 Task: Format the 'Budget Tracker' spreadsheet by changing the header's background to red, font to black, and style to 'Alef'. Apply conditional formatting to highlight non-empty cells in green and values less than 5 in black.
Action: Mouse moved to (270, 176)
Screenshot: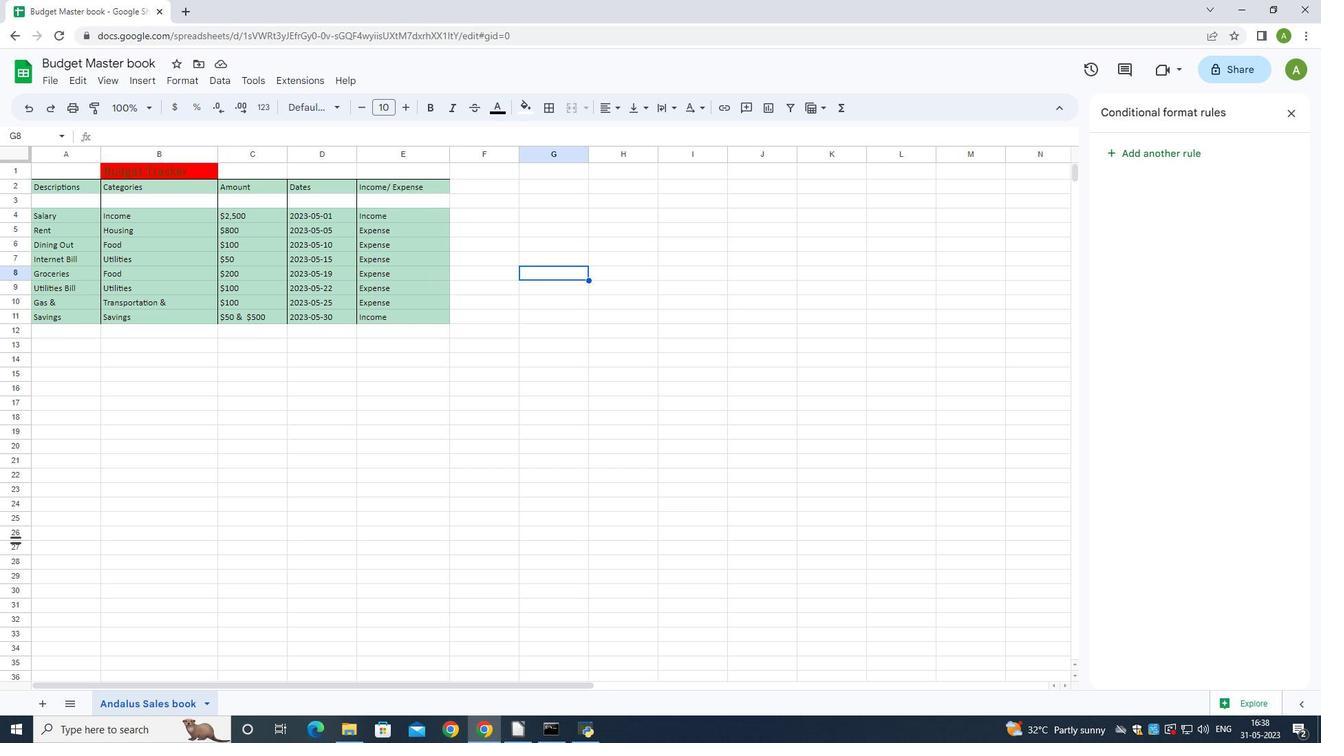 
Action: Mouse pressed left at (270, 176)
Screenshot: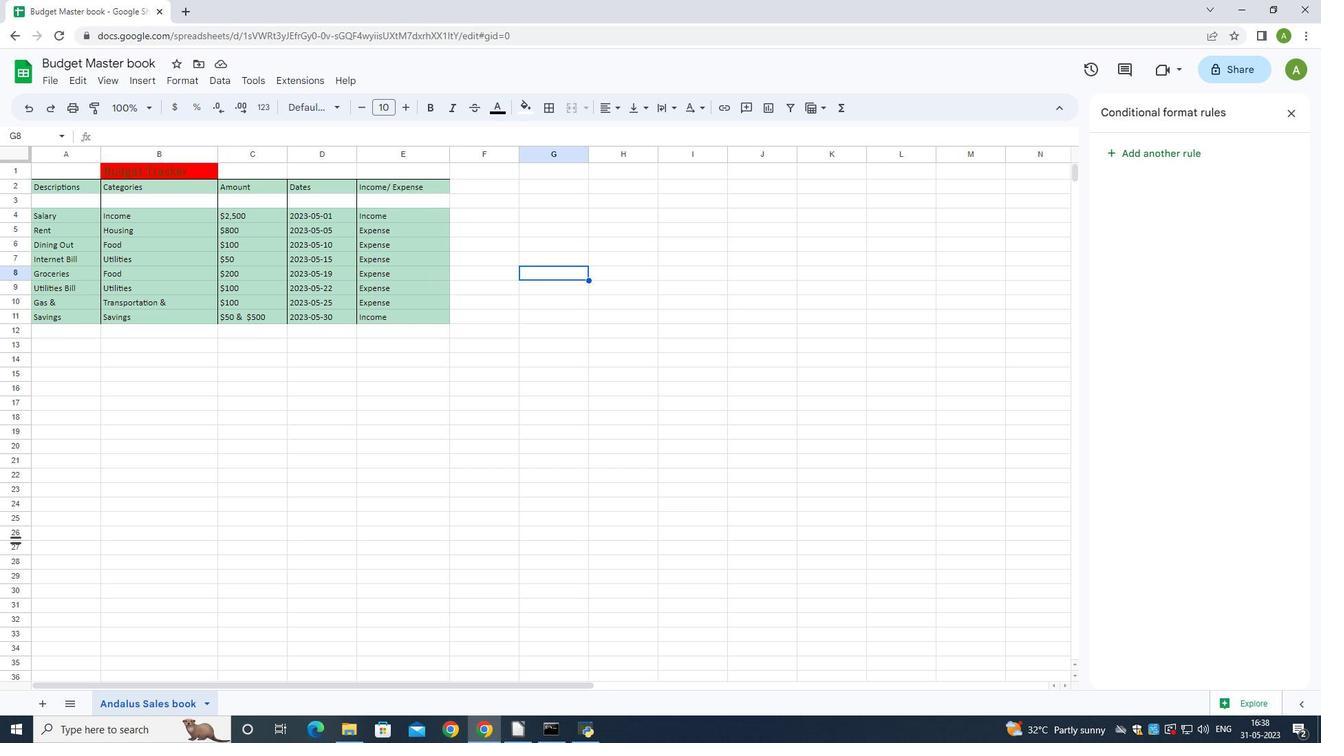 
Action: Mouse moved to (308, 172)
Screenshot: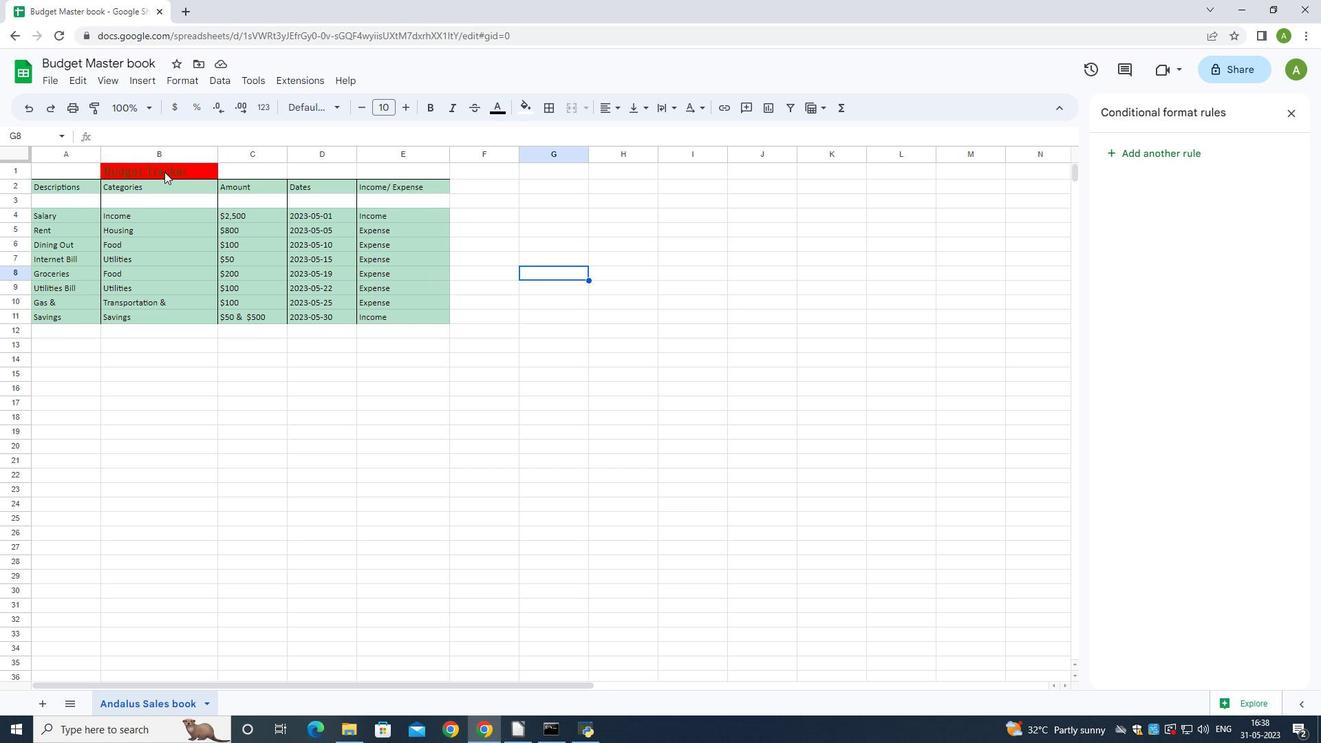 
Action: Mouse pressed left at (308, 172)
Screenshot: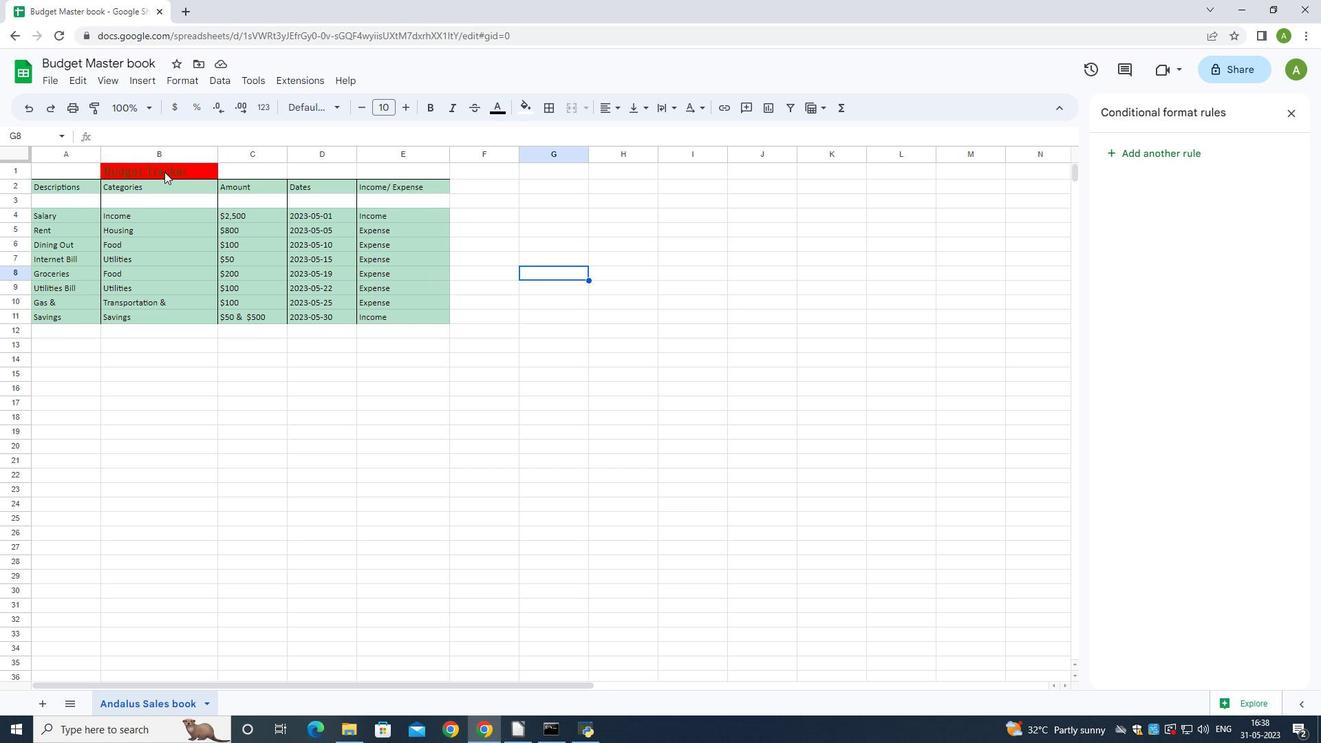 
Action: Mouse moved to (220, 172)
Screenshot: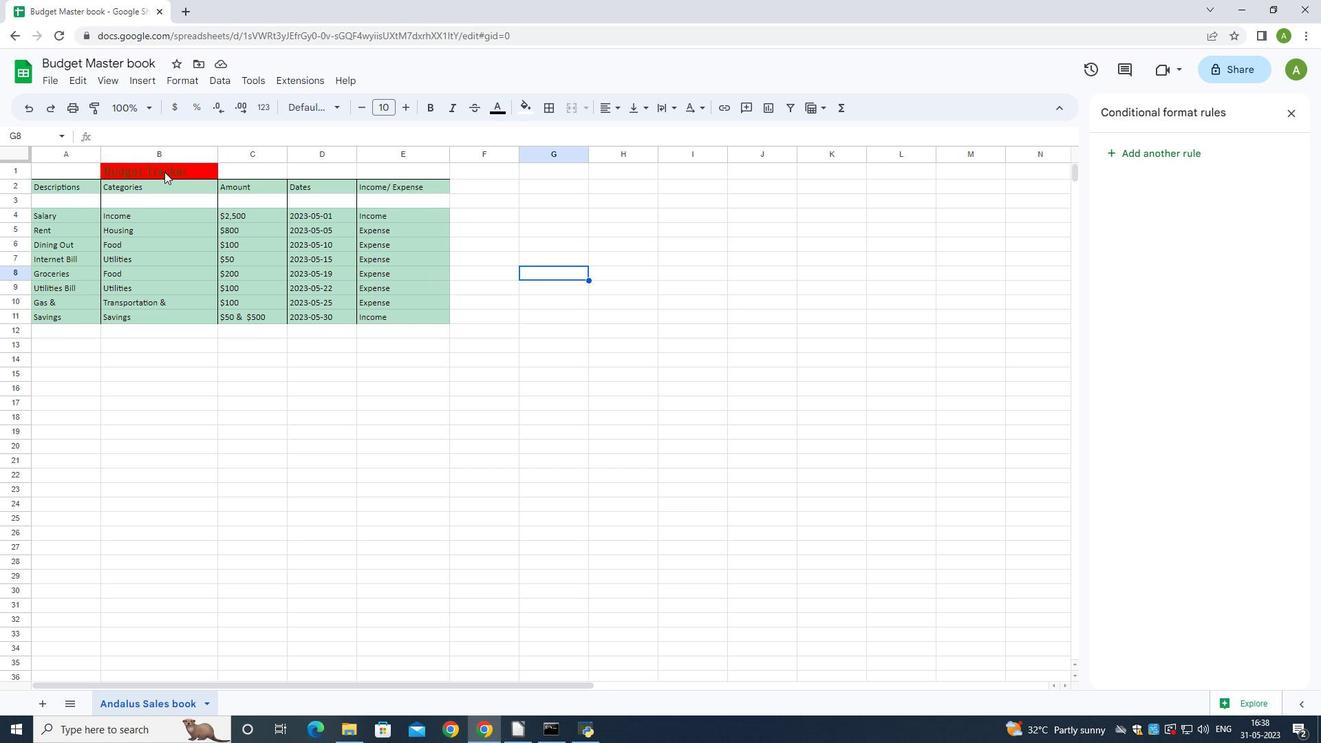 
Action: Mouse pressed left at (220, 172)
Screenshot: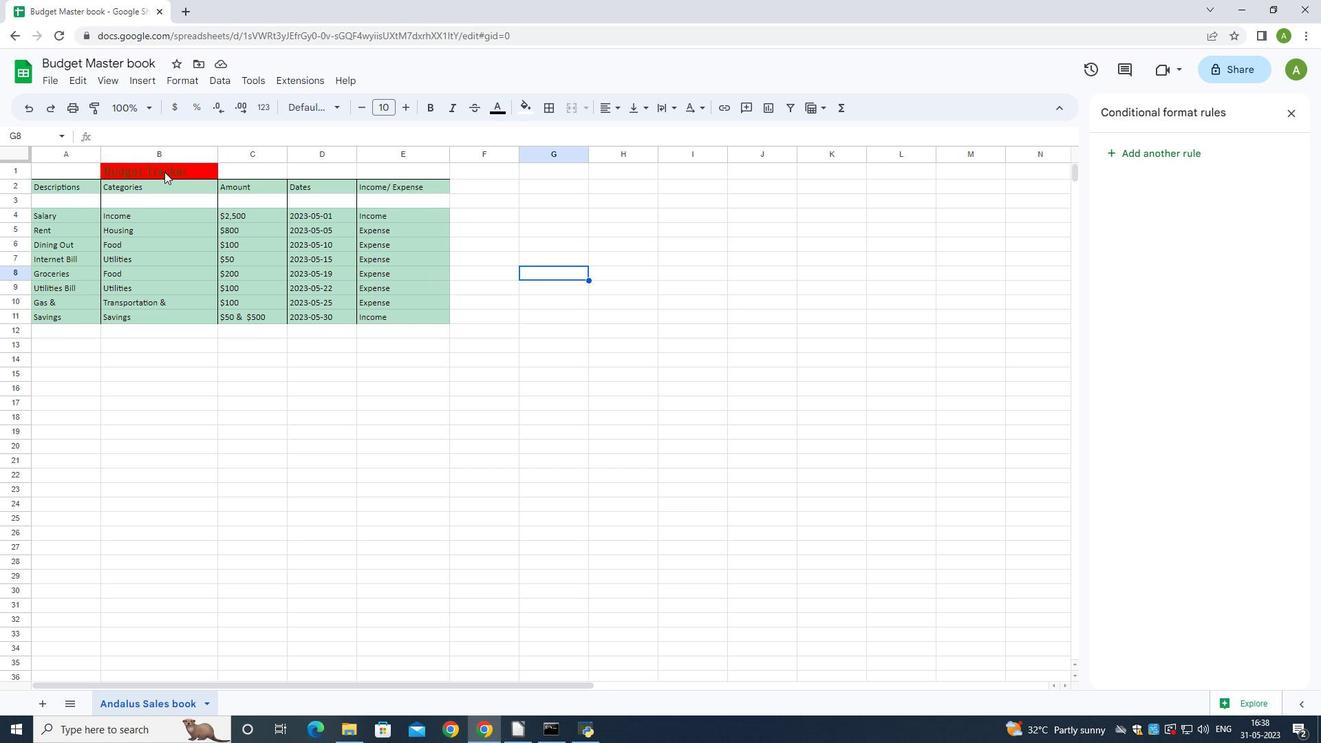 
Action: Mouse pressed left at (220, 172)
Screenshot: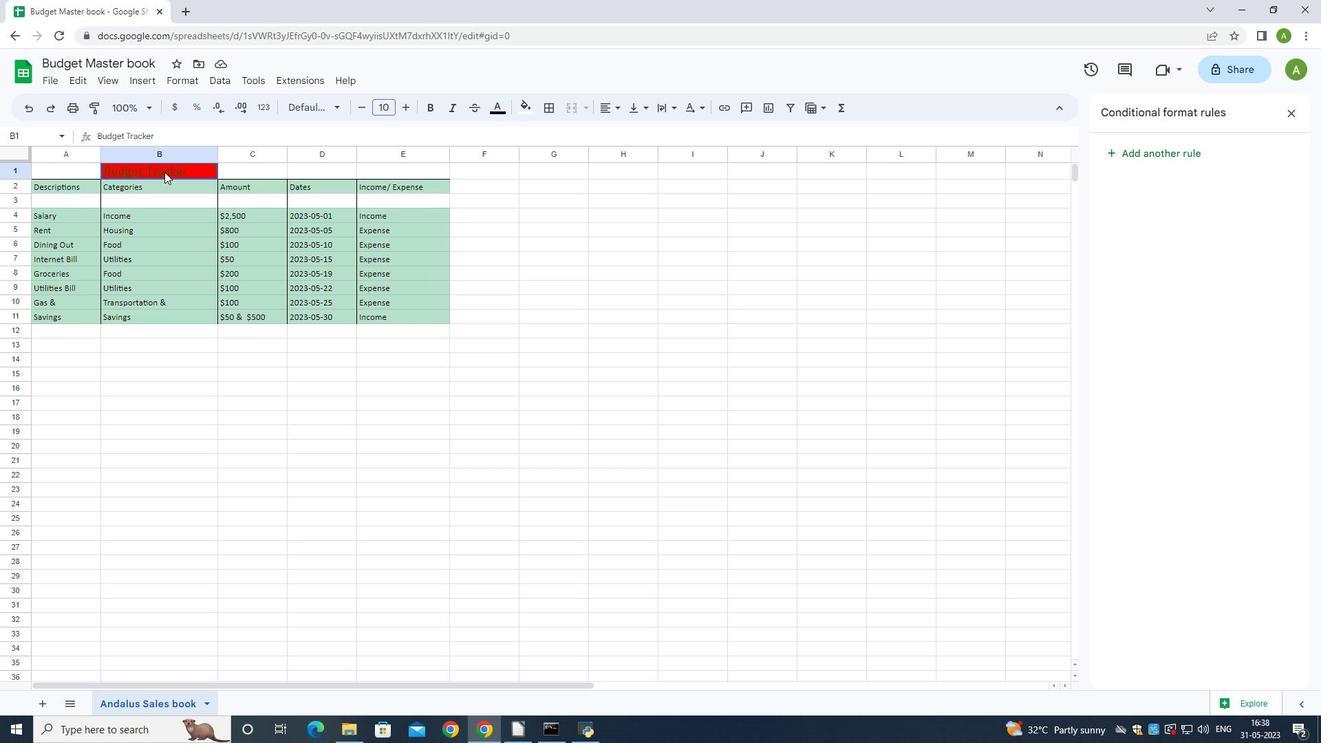 
Action: Mouse moved to (227, 182)
Screenshot: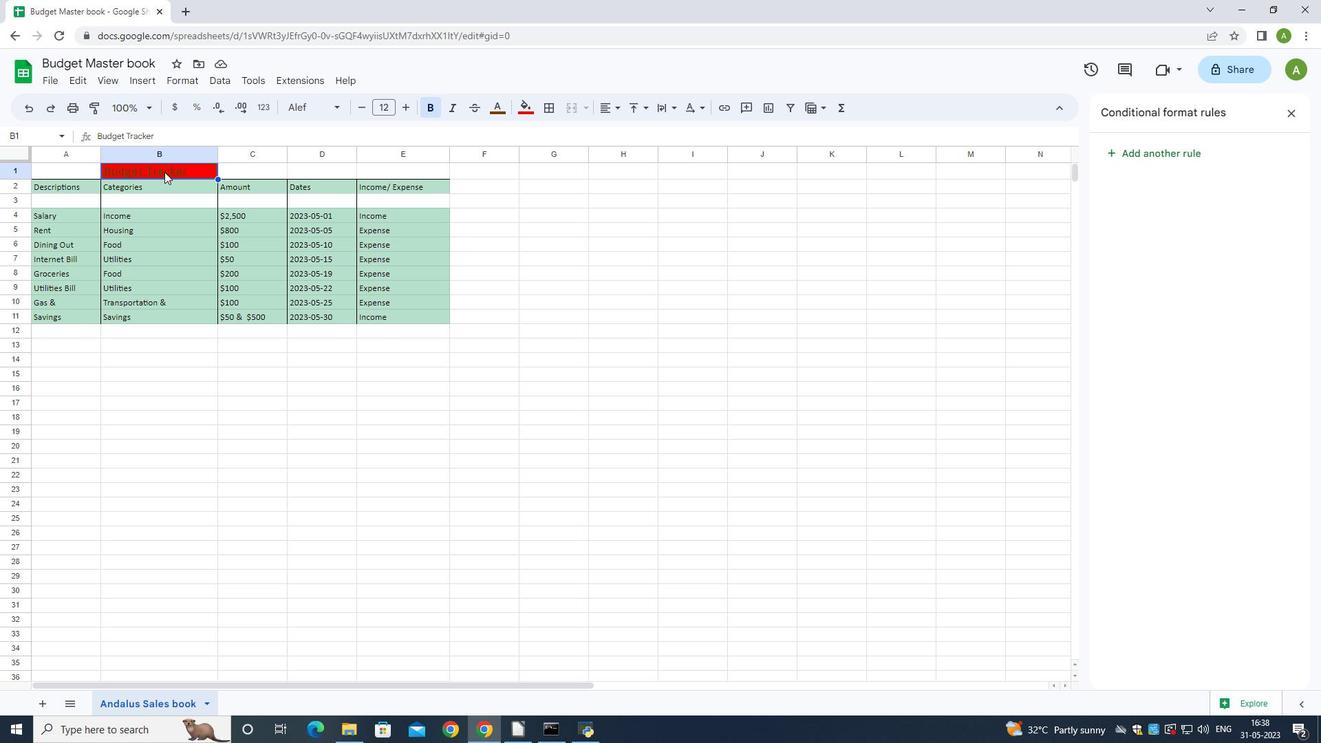 
Action: Mouse pressed left at (227, 182)
Screenshot: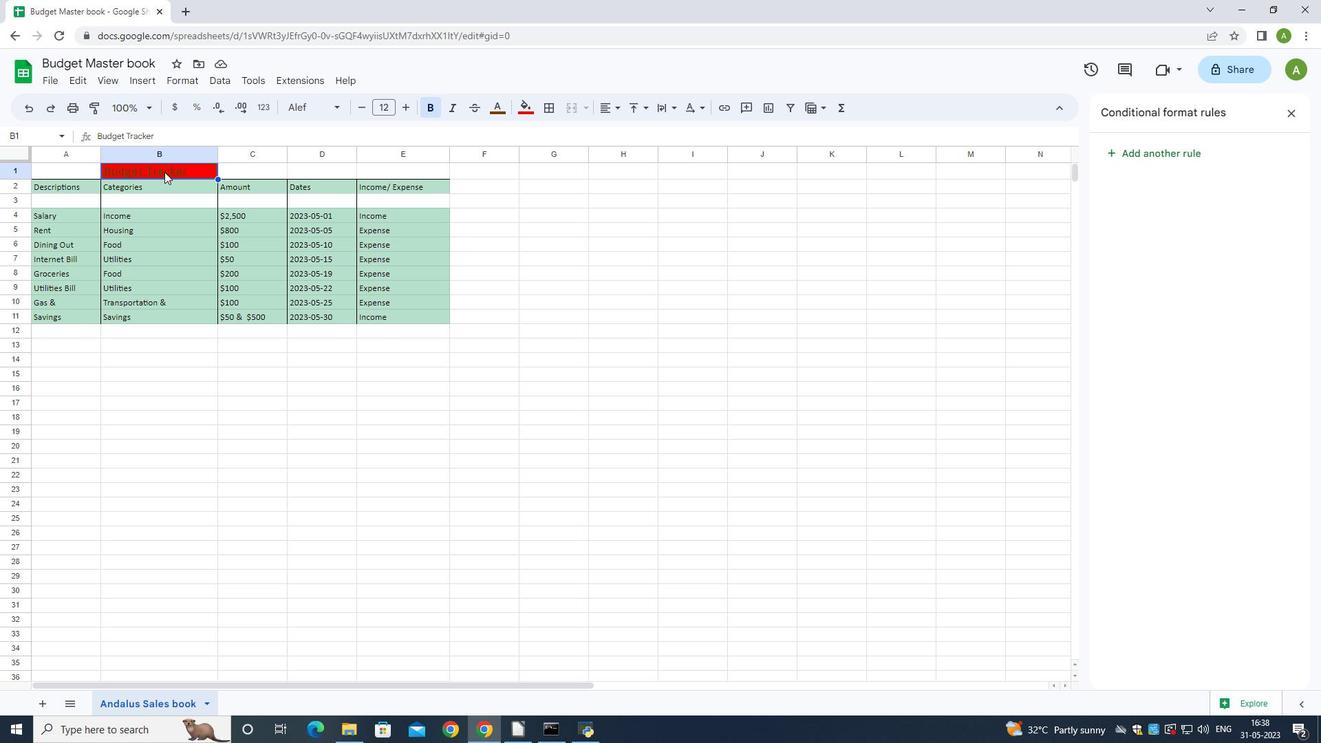 
Action: Key pressed ctrl+Z
Screenshot: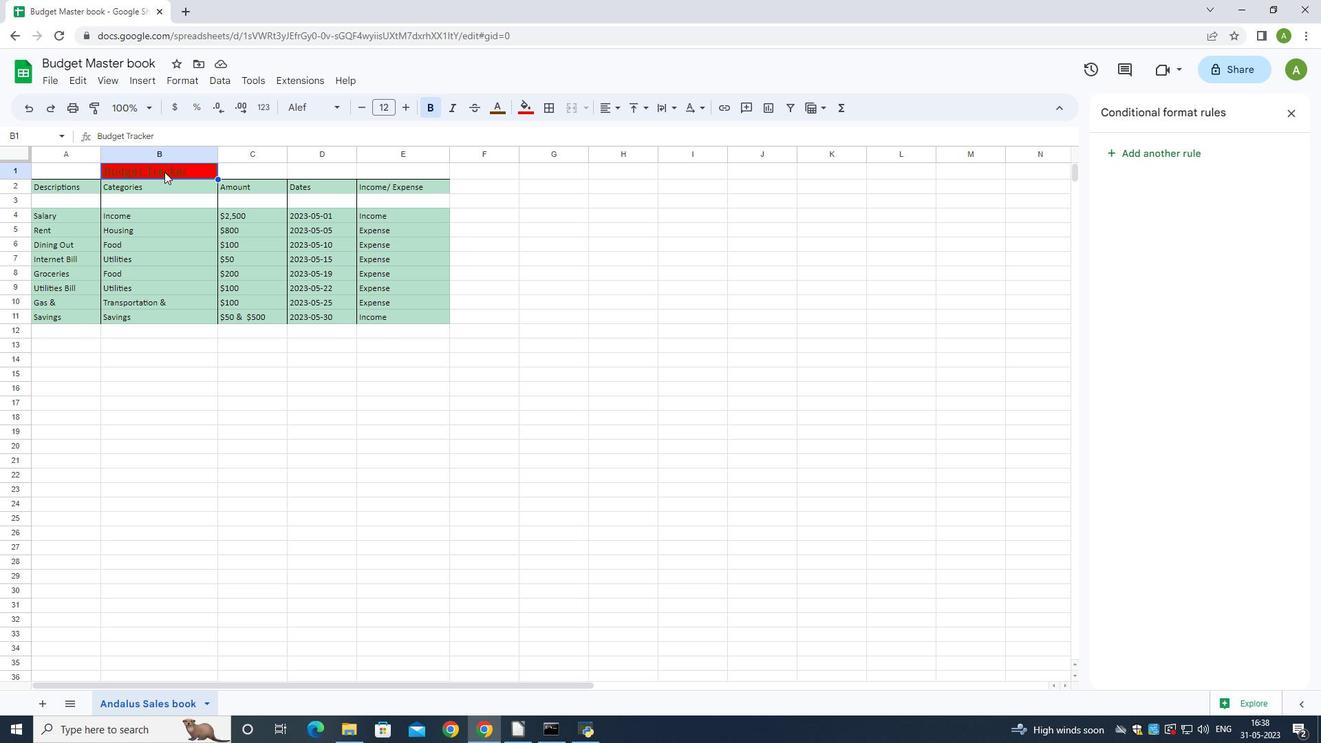 
Action: Mouse moved to (190, 172)
Screenshot: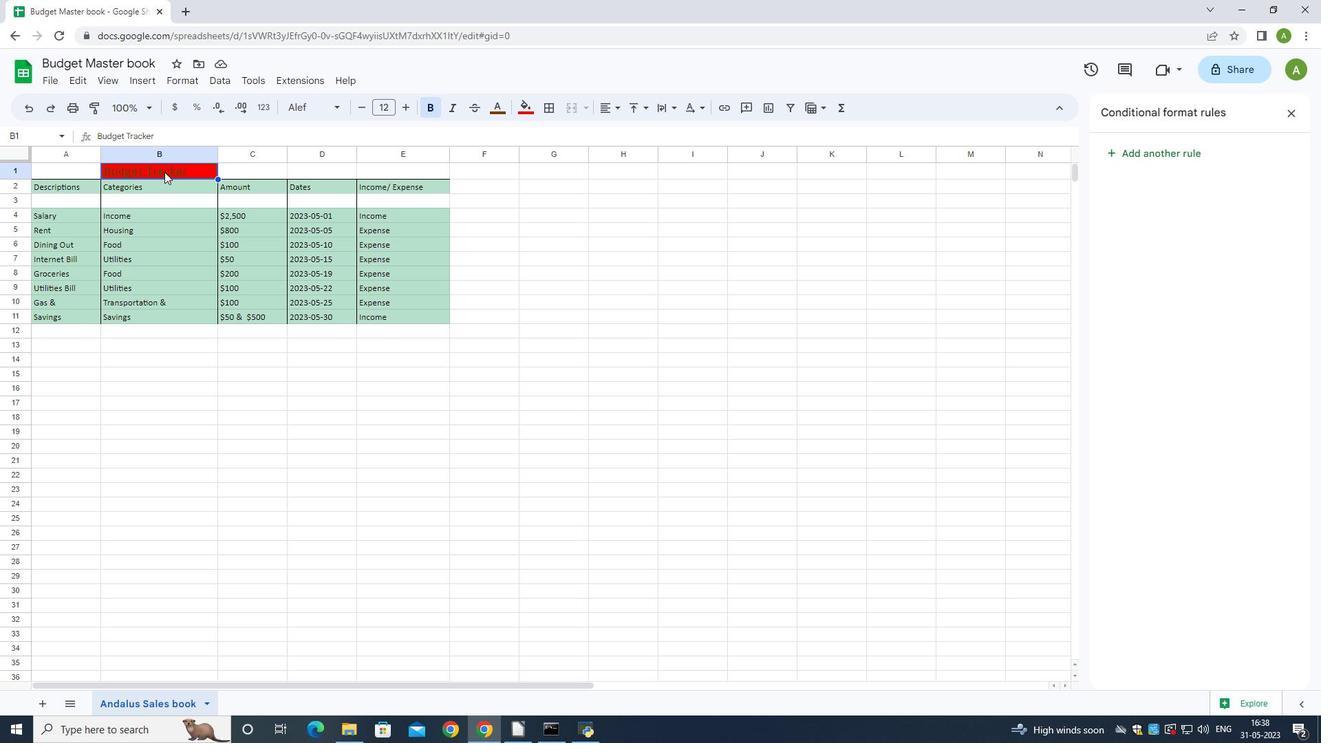 
Action: Mouse pressed left at (190, 172)
Screenshot: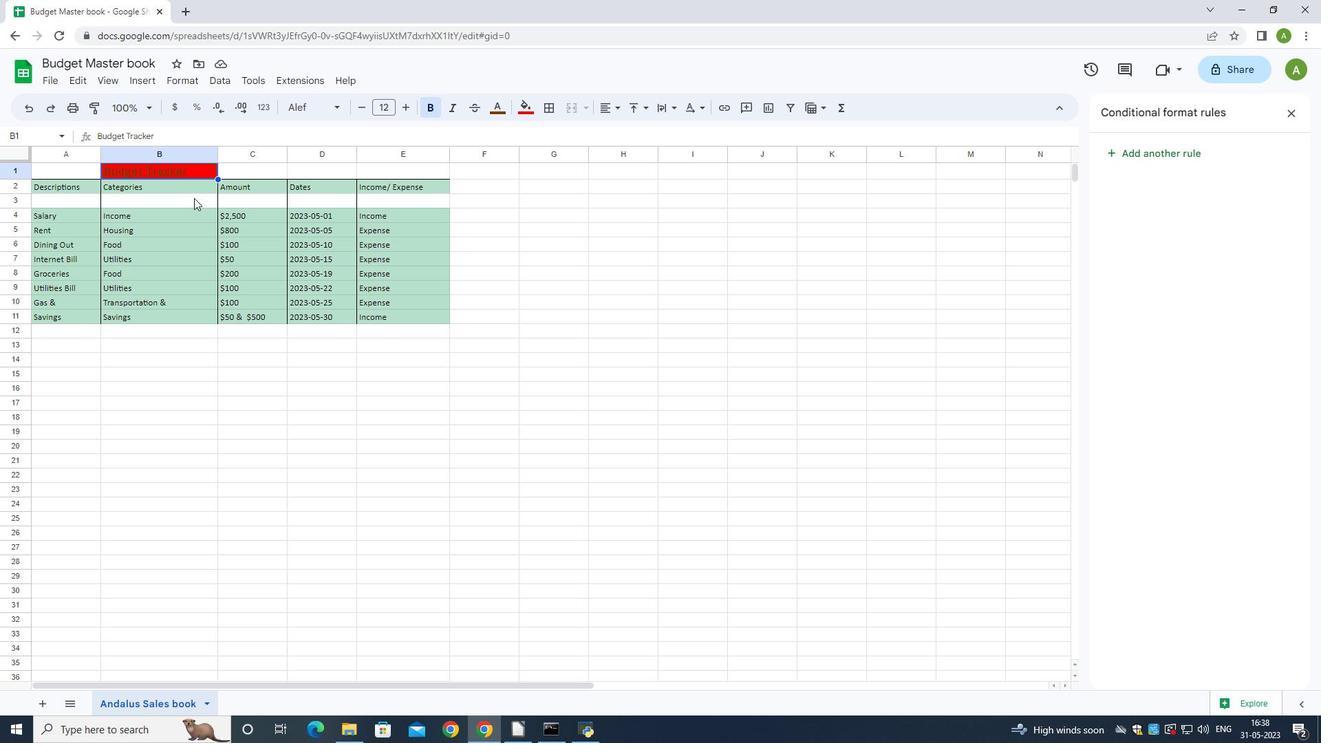 
Action: Mouse pressed left at (190, 172)
Screenshot: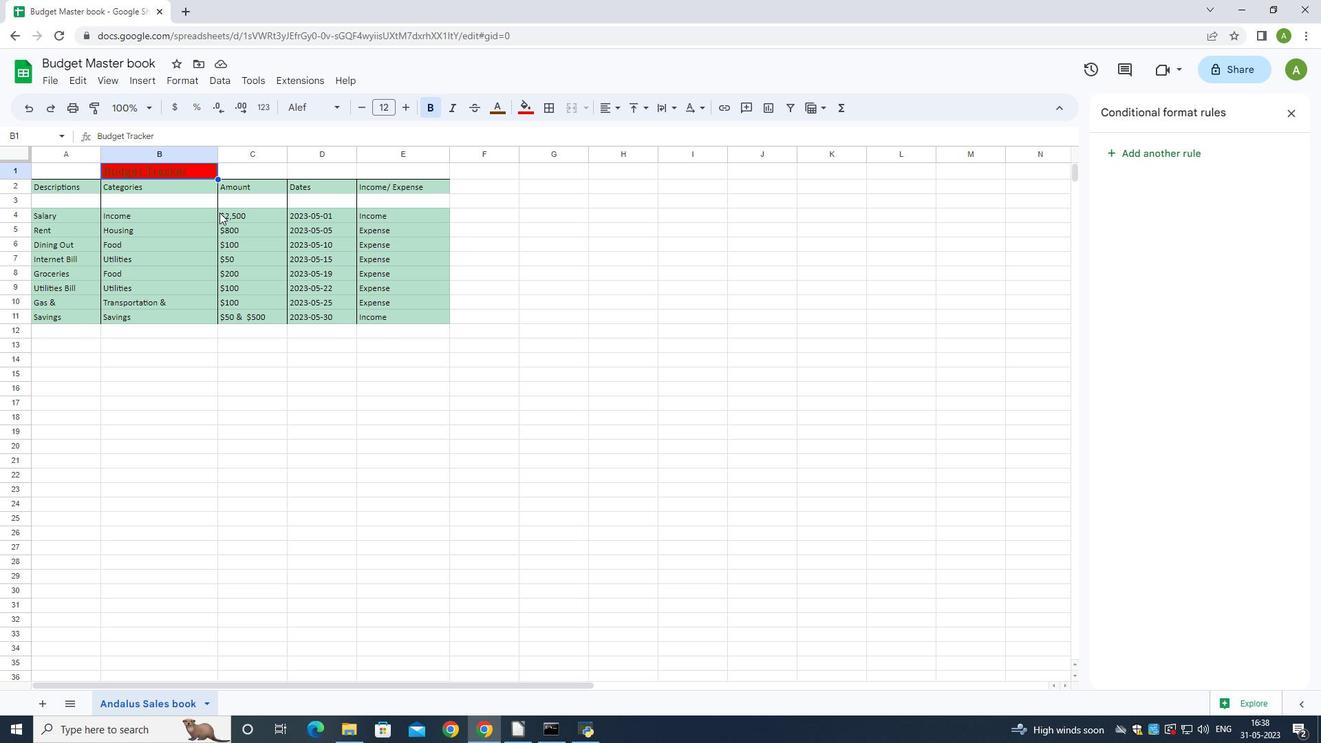 
Action: Mouse moved to (339, 177)
Screenshot: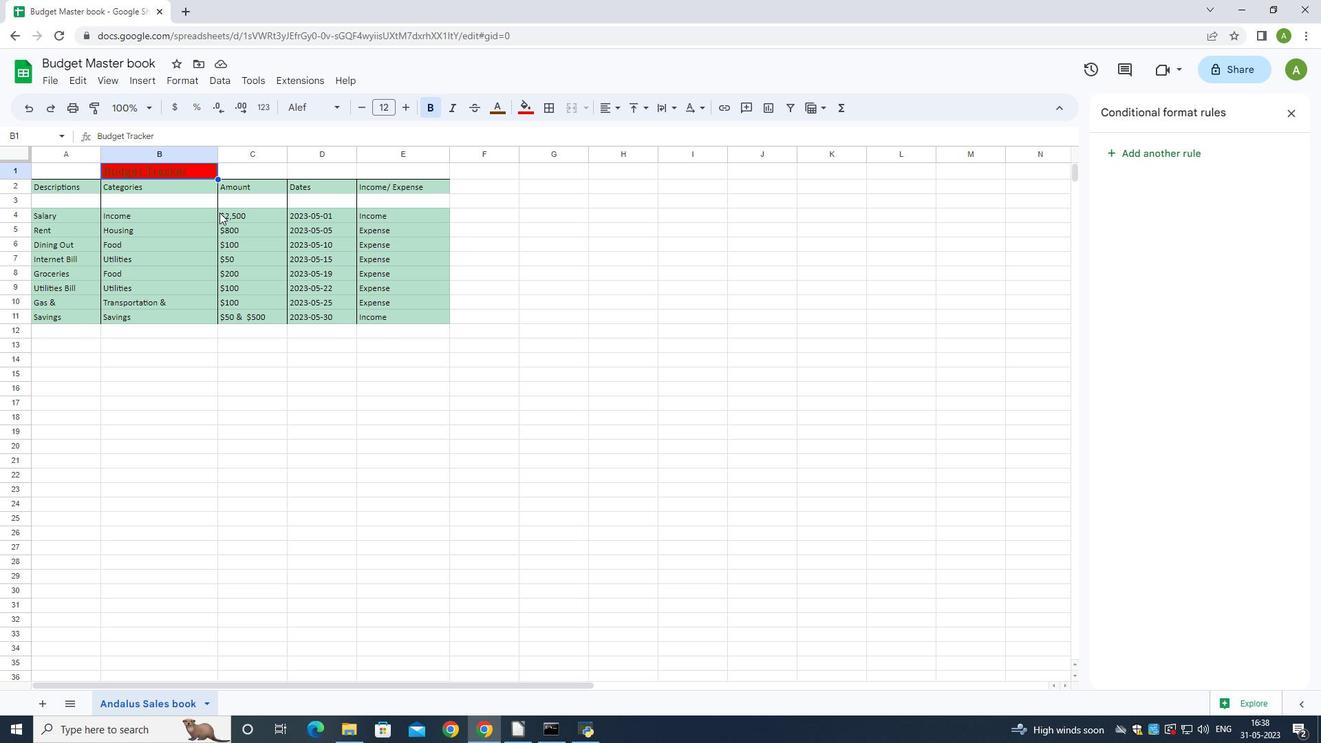
Action: Key pressed <Key.backspace>
Screenshot: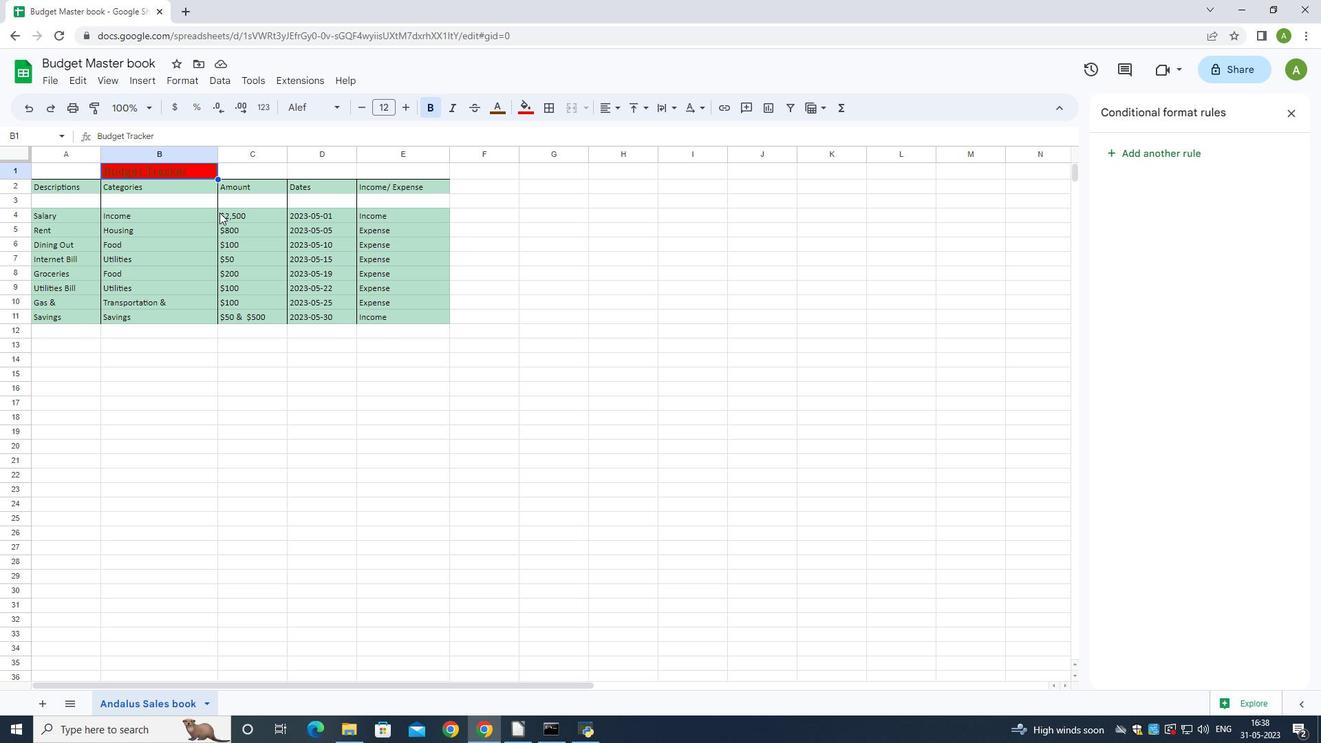 
Action: Mouse moved to (247, 180)
Screenshot: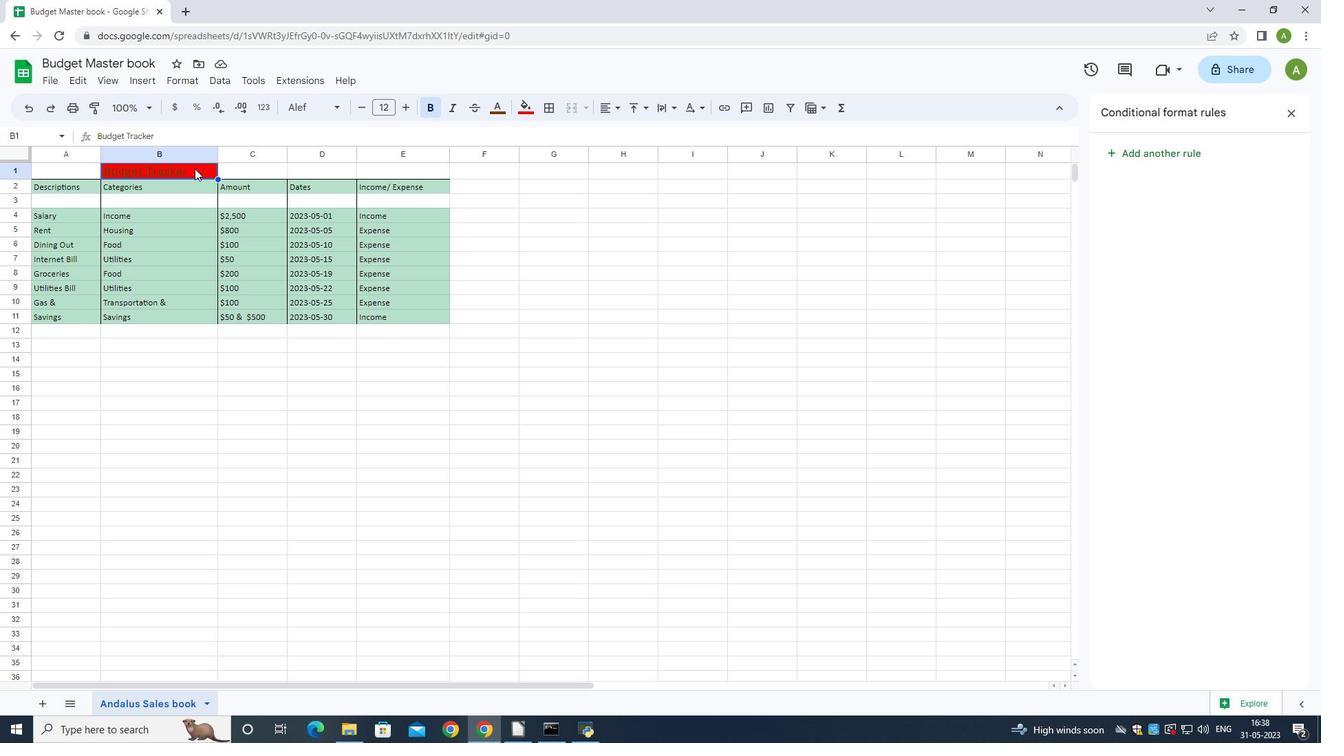 
Action: Key pressed <Key.backspace><Key.backspace><Key.backspace><Key.backspace>
Screenshot: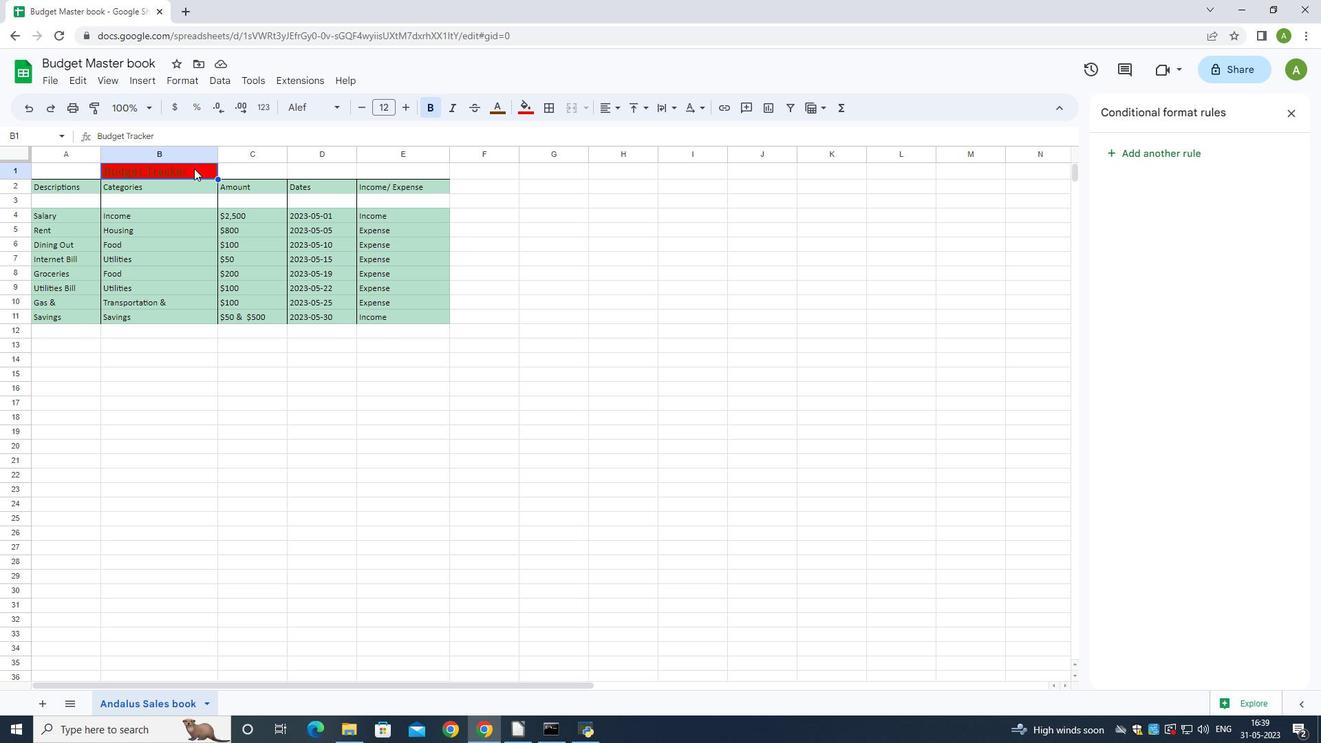
Action: Mouse moved to (242, 183)
Screenshot: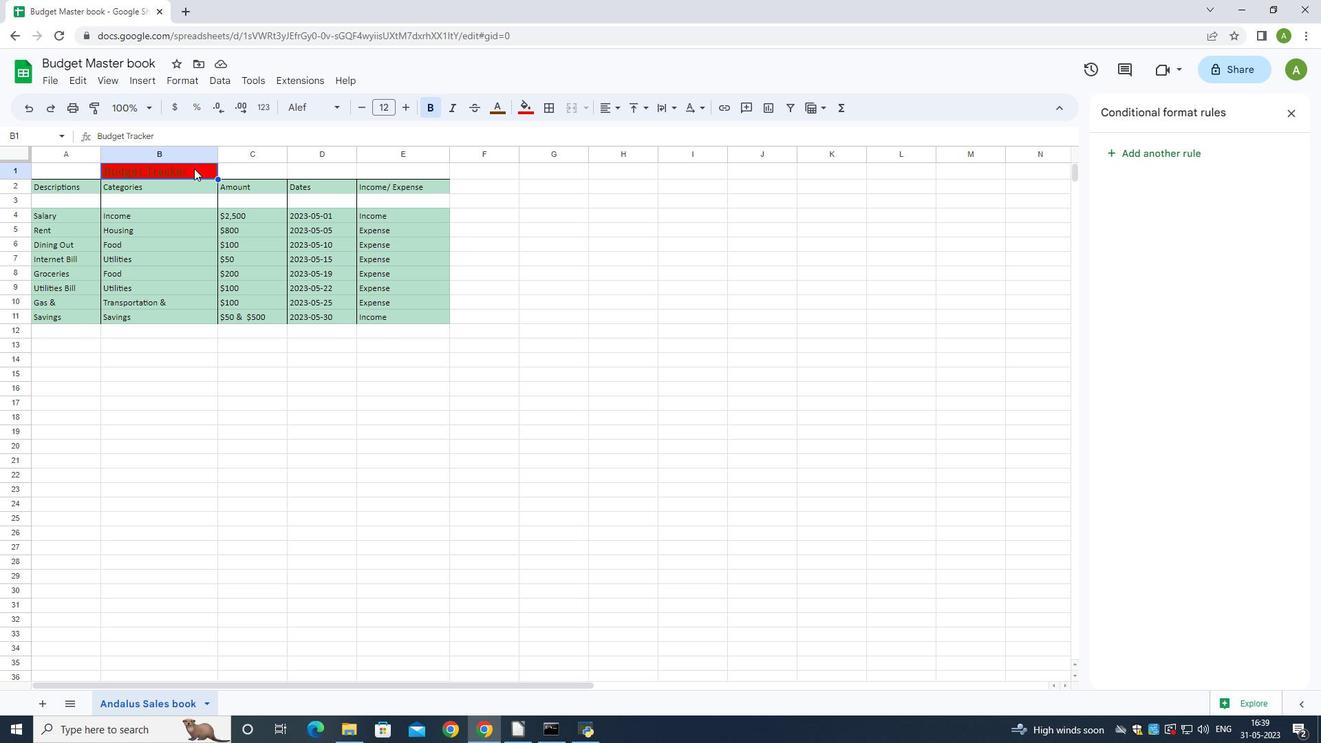 
Action: Key pressed ctrl+Z<'\x1a'><'\x1a'><'\x1a'>ctrl+Z<'\x1a'>
Screenshot: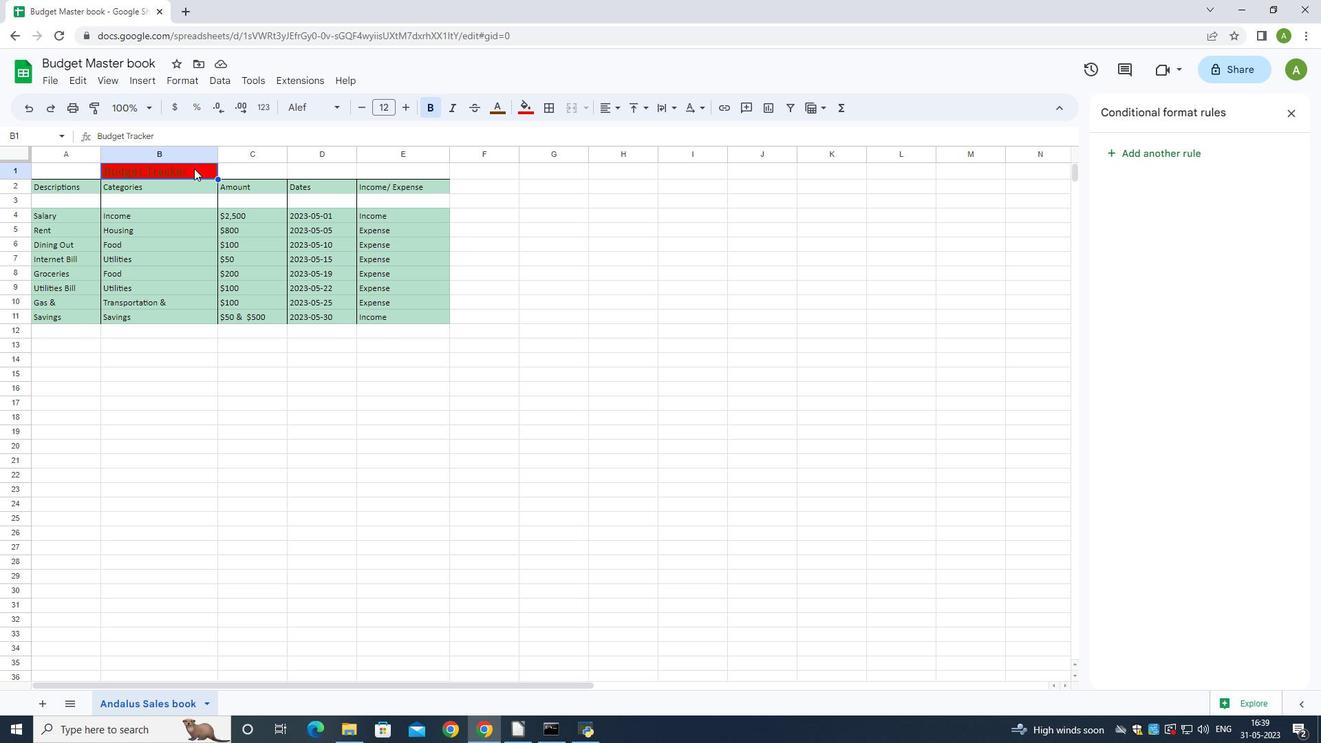 
Action: Mouse moved to (332, 450)
Screenshot: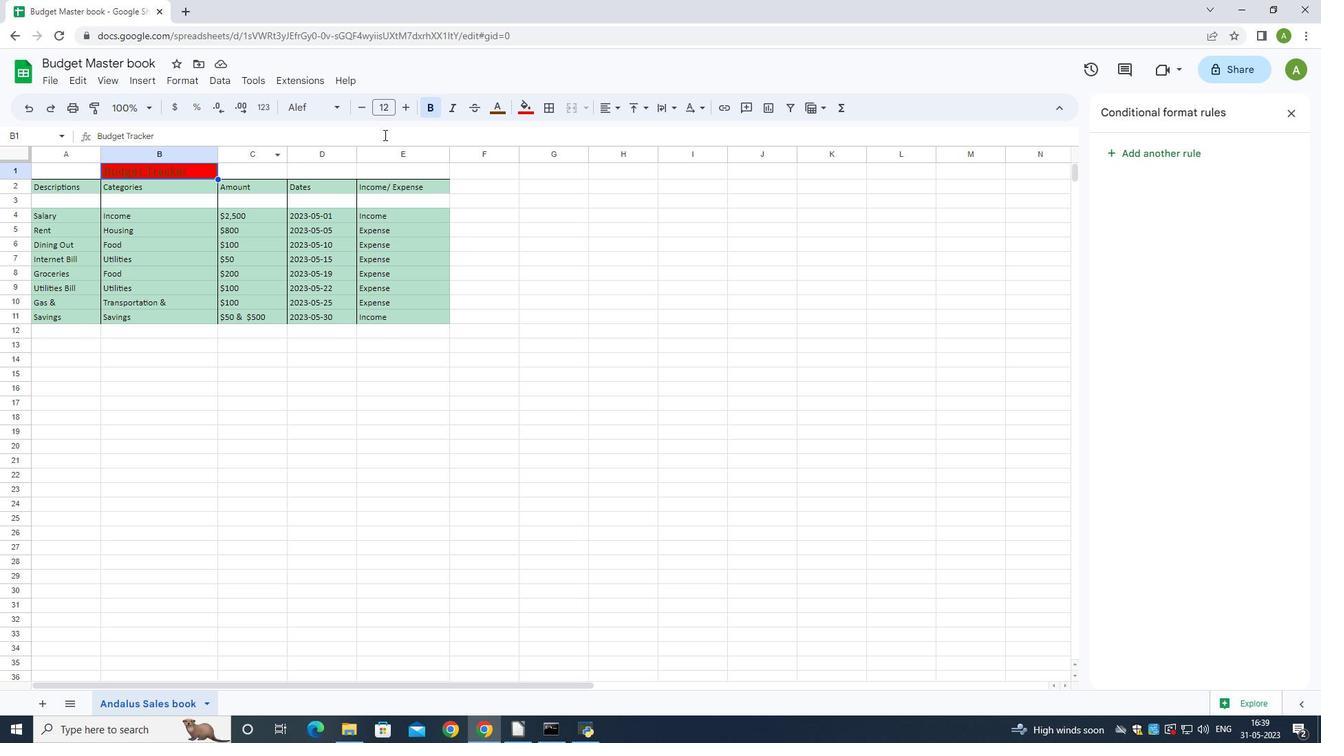 
Action: Mouse pressed left at (332, 450)
Screenshot: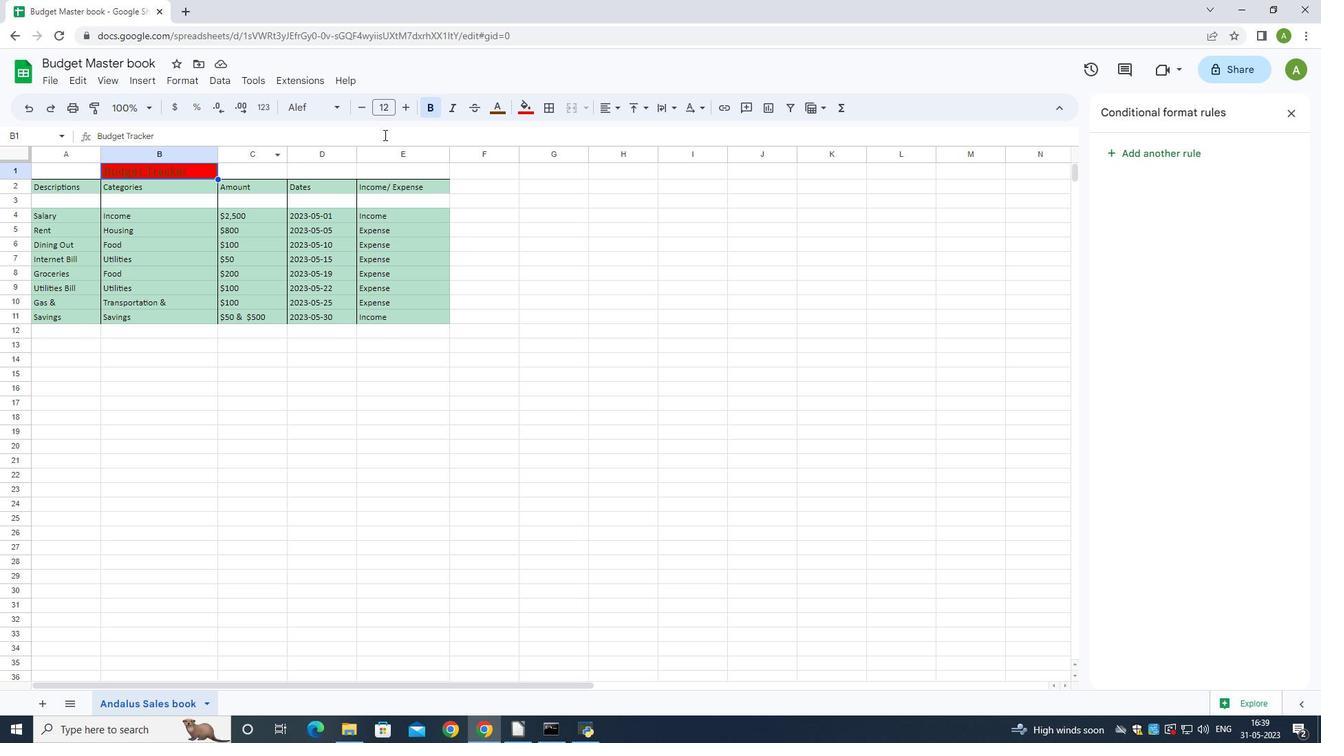 
Action: Mouse moved to (294, 176)
Screenshot: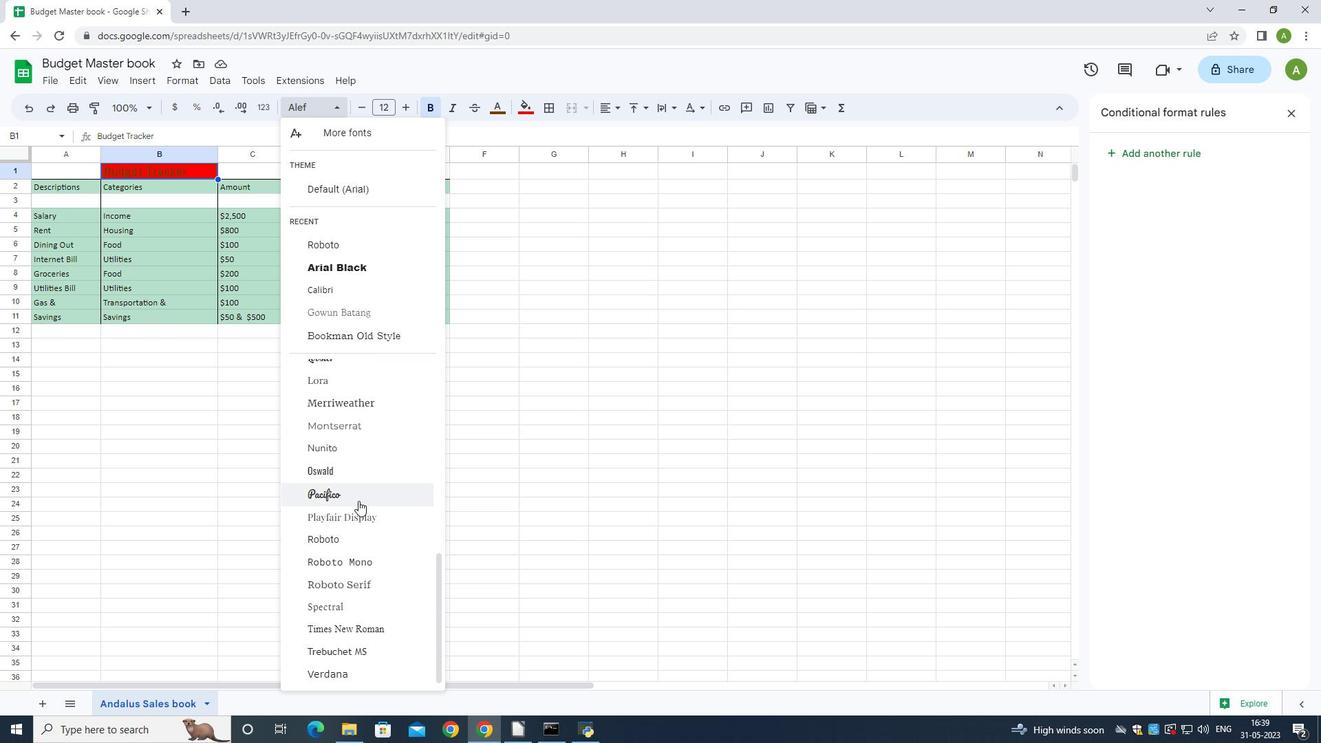 
Action: Mouse pressed left at (294, 176)
Screenshot: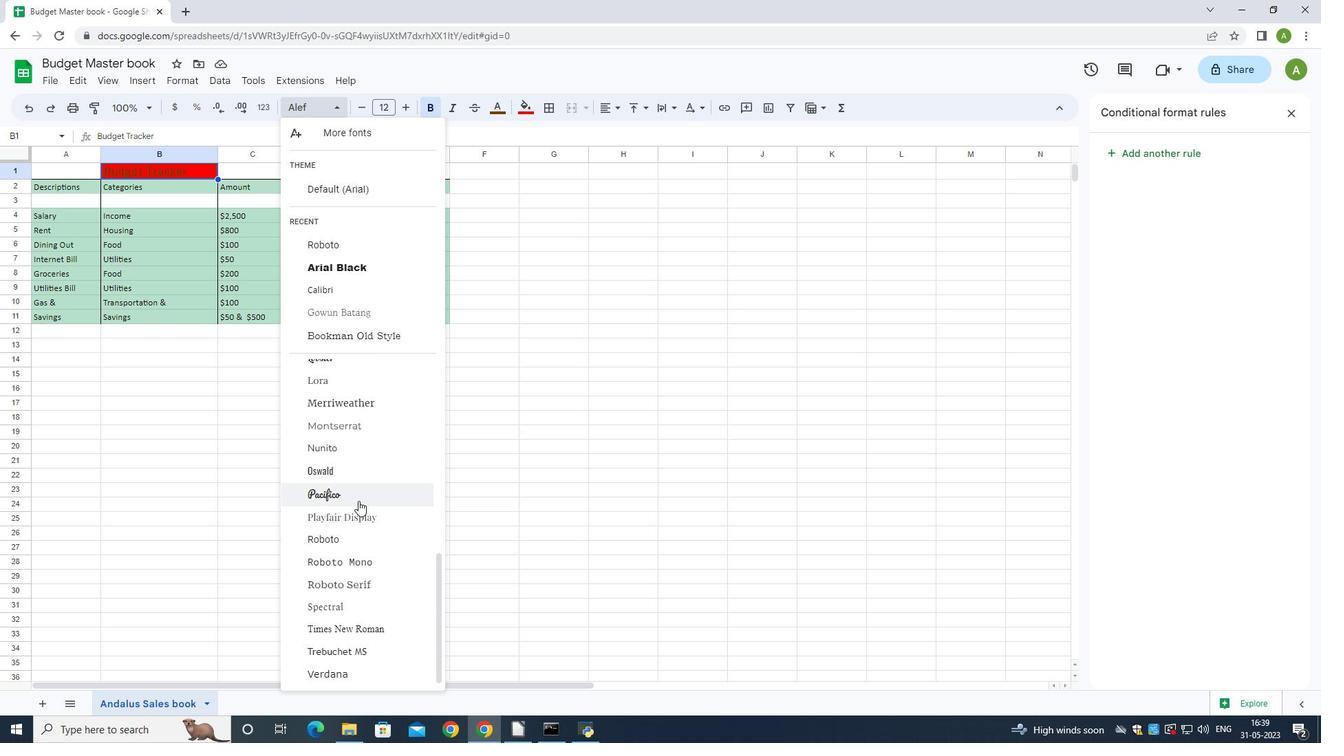 
Action: Mouse moved to (264, 177)
Screenshot: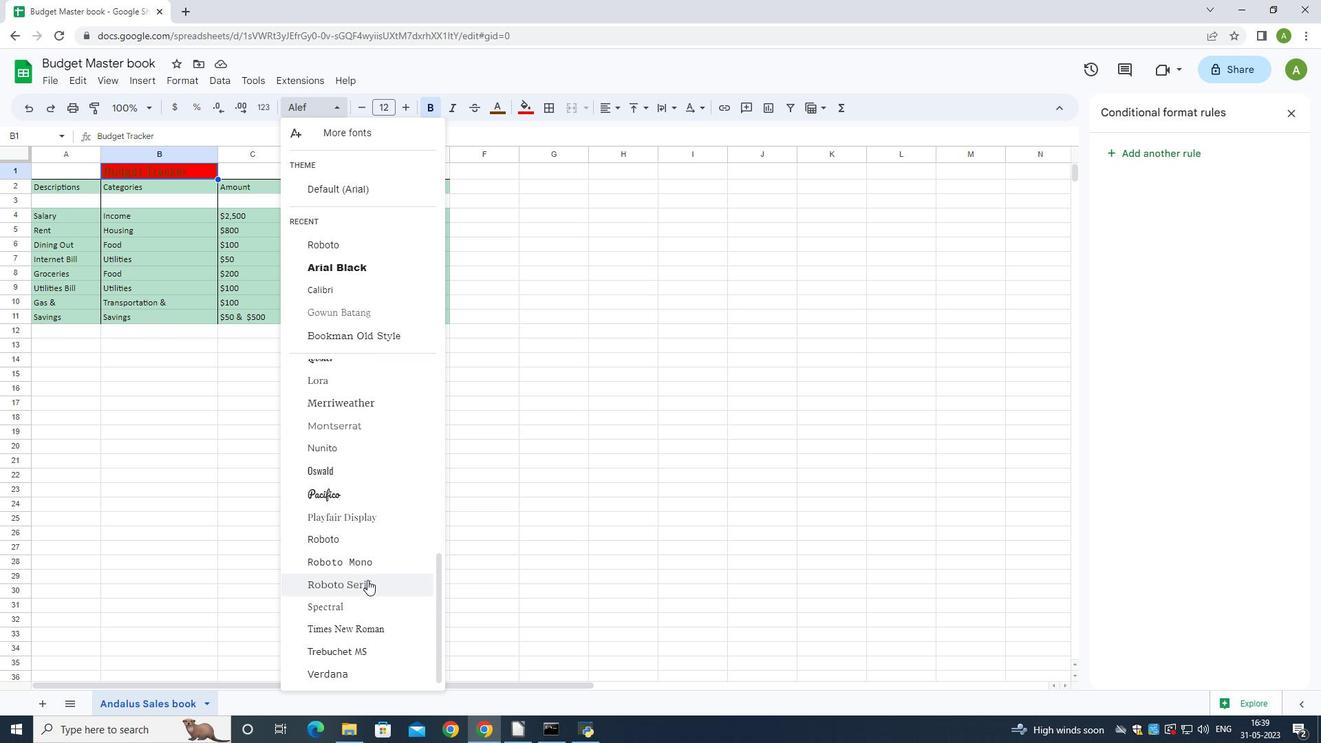 
Action: Mouse pressed left at (264, 177)
Screenshot: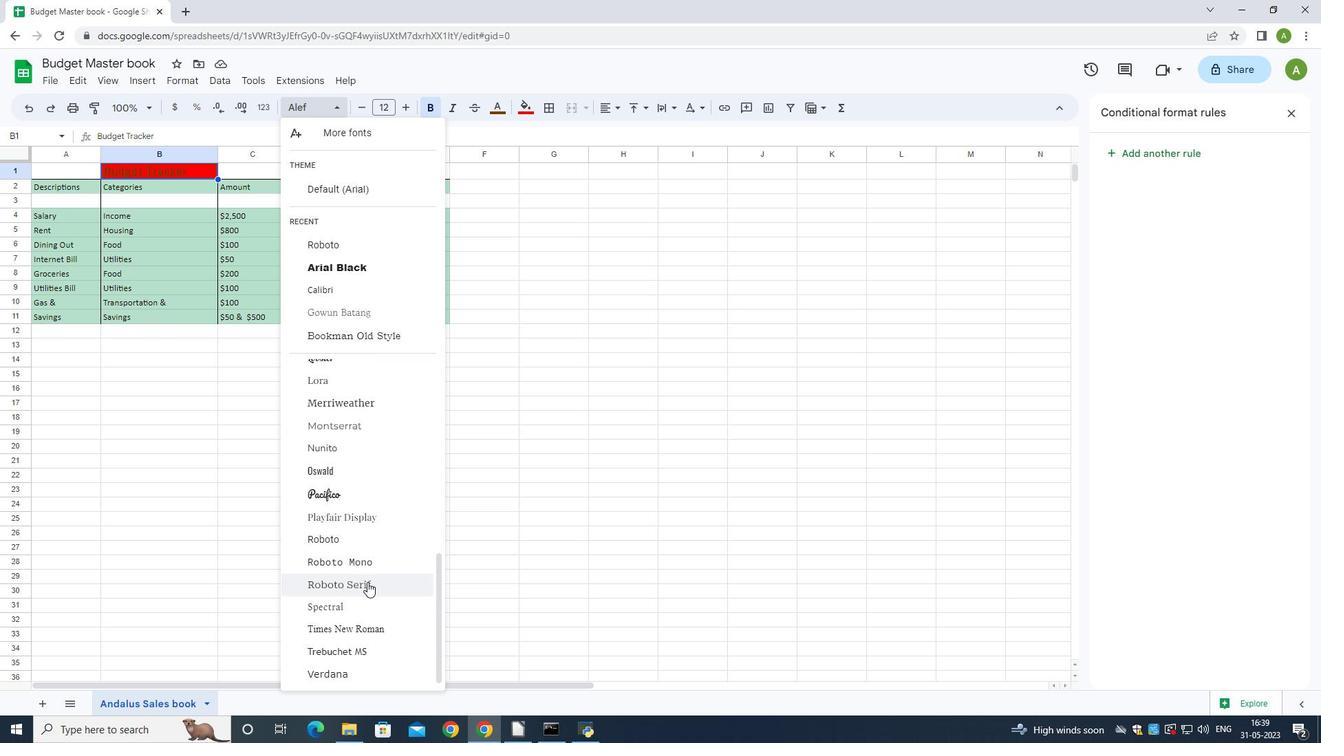 
Action: Mouse moved to (227, 178)
Screenshot: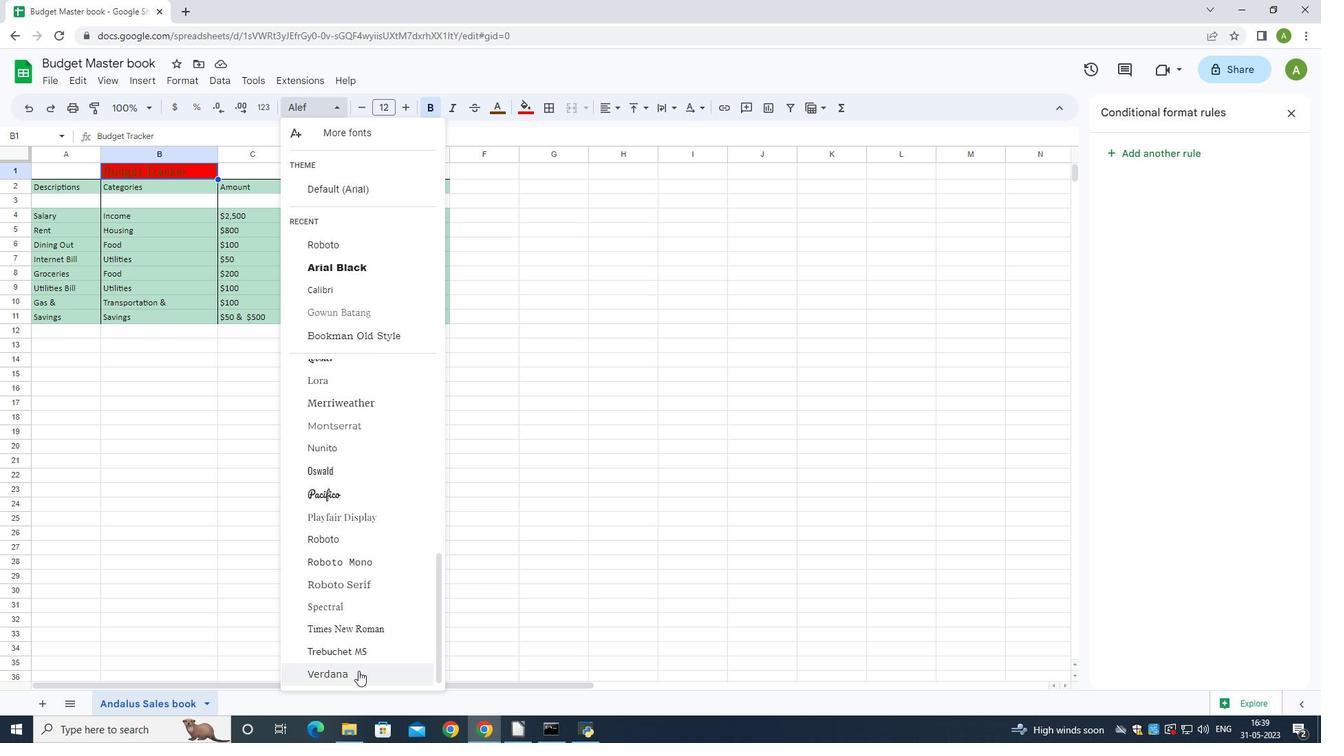 
Action: Key pressed ctrl+C
Screenshot: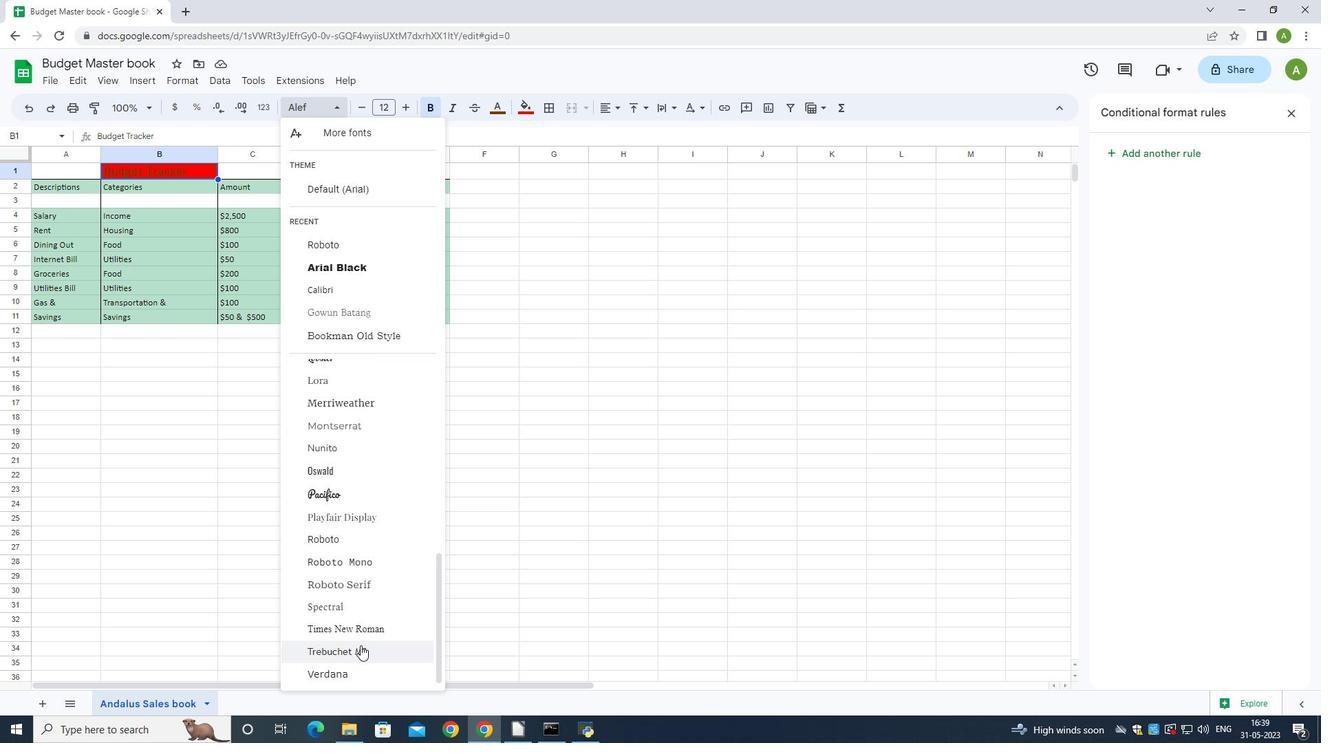 
Action: Mouse moved to (224, 624)
Screenshot: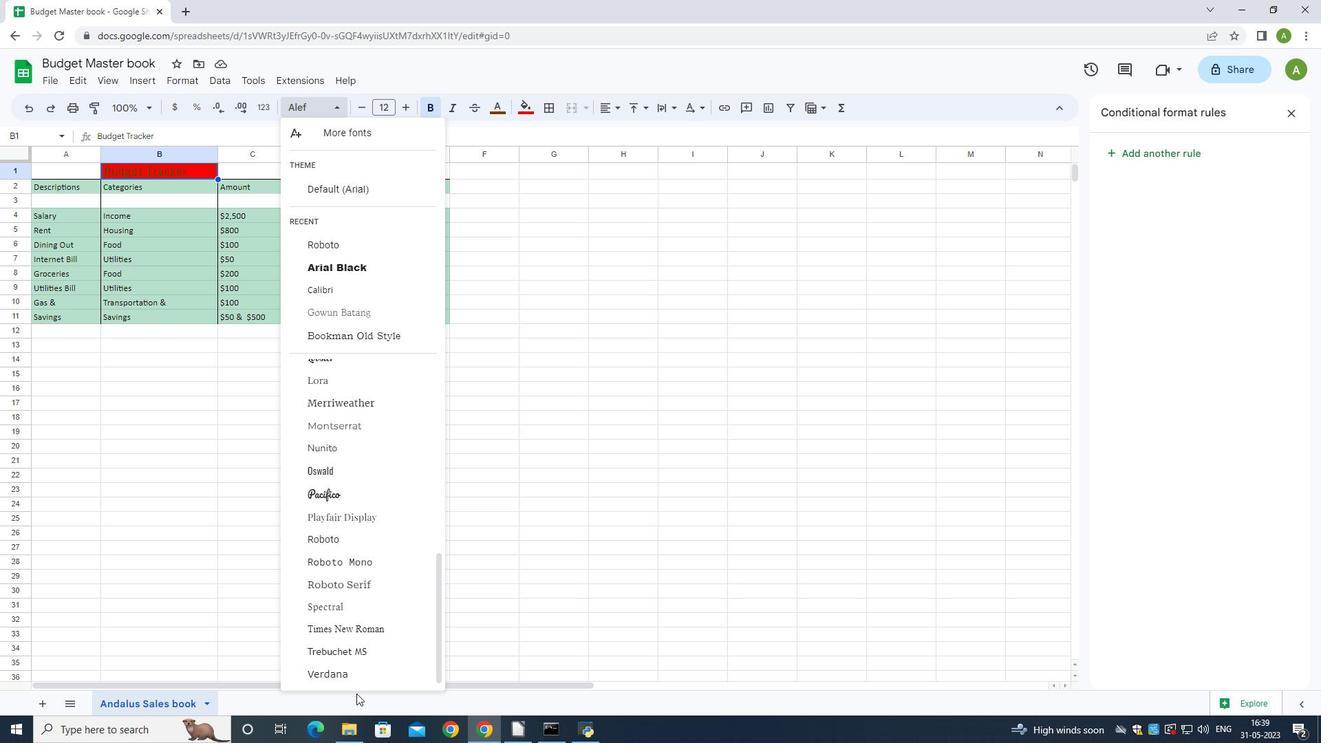 
Action: Mouse pressed left at (224, 624)
Screenshot: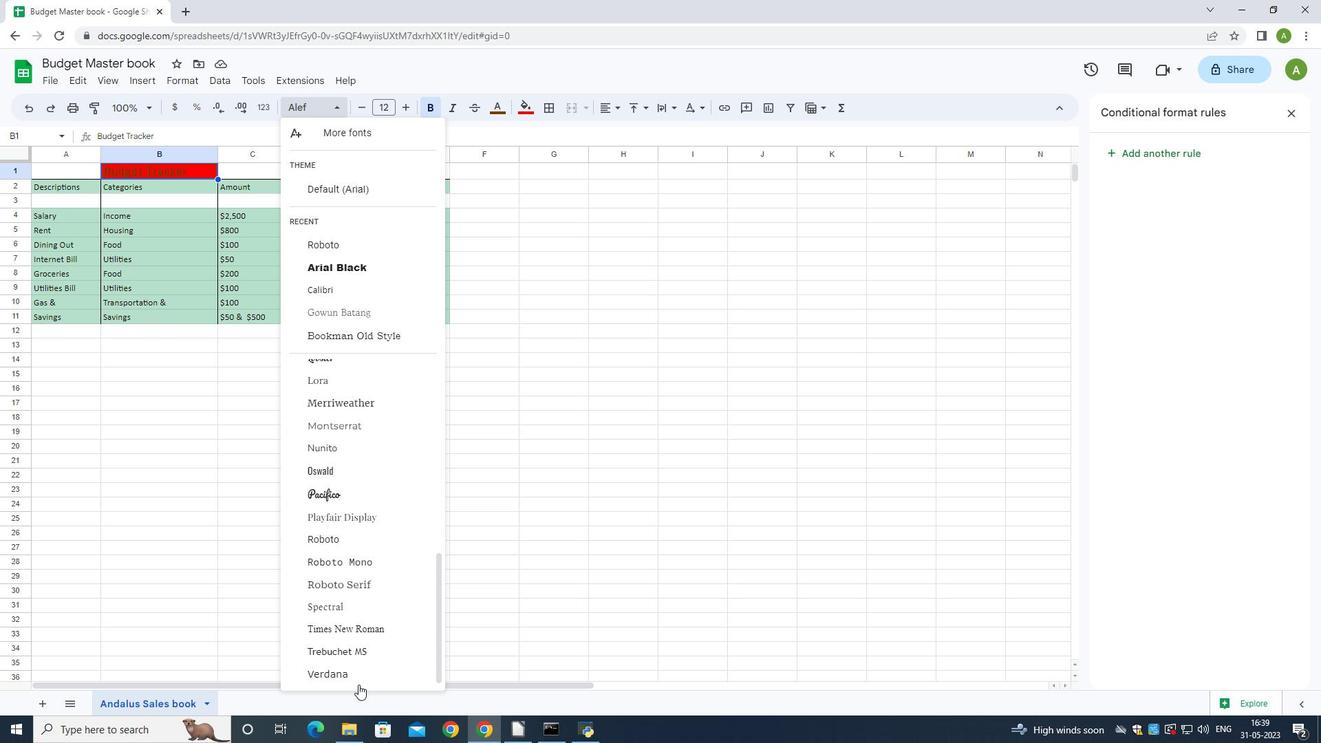 
Action: Key pressed ctrl+V
Screenshot: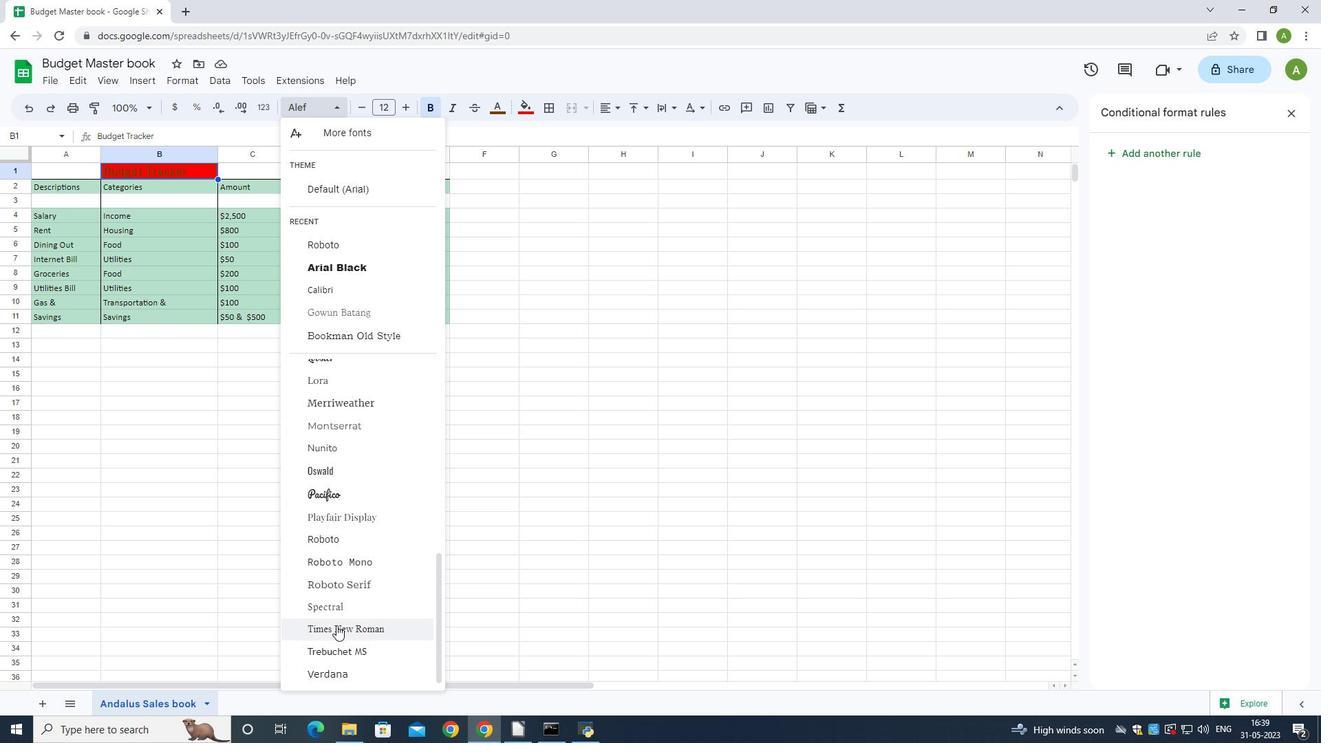 
Action: Mouse moved to (320, 651)
Screenshot: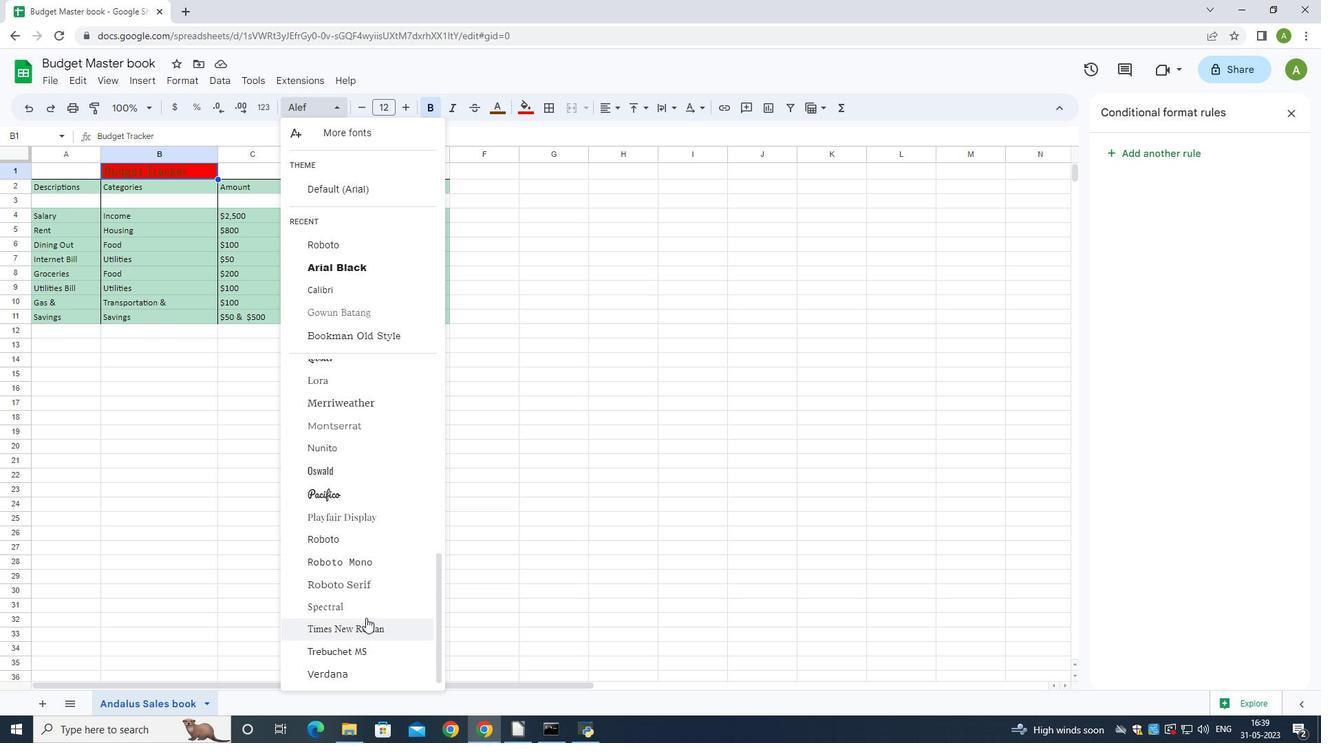 
Action: Key pressed <Key.backspace><Key.backspace>ctrl+X<'\x18'><Key.delete><Key.delete><Key.delete><Key.delete><Key.delete><Key.delete>ctrl+X<Key.delete><Key.delete><Key.delete><Key.delete><Key.delete><Key.delete>
Screenshot: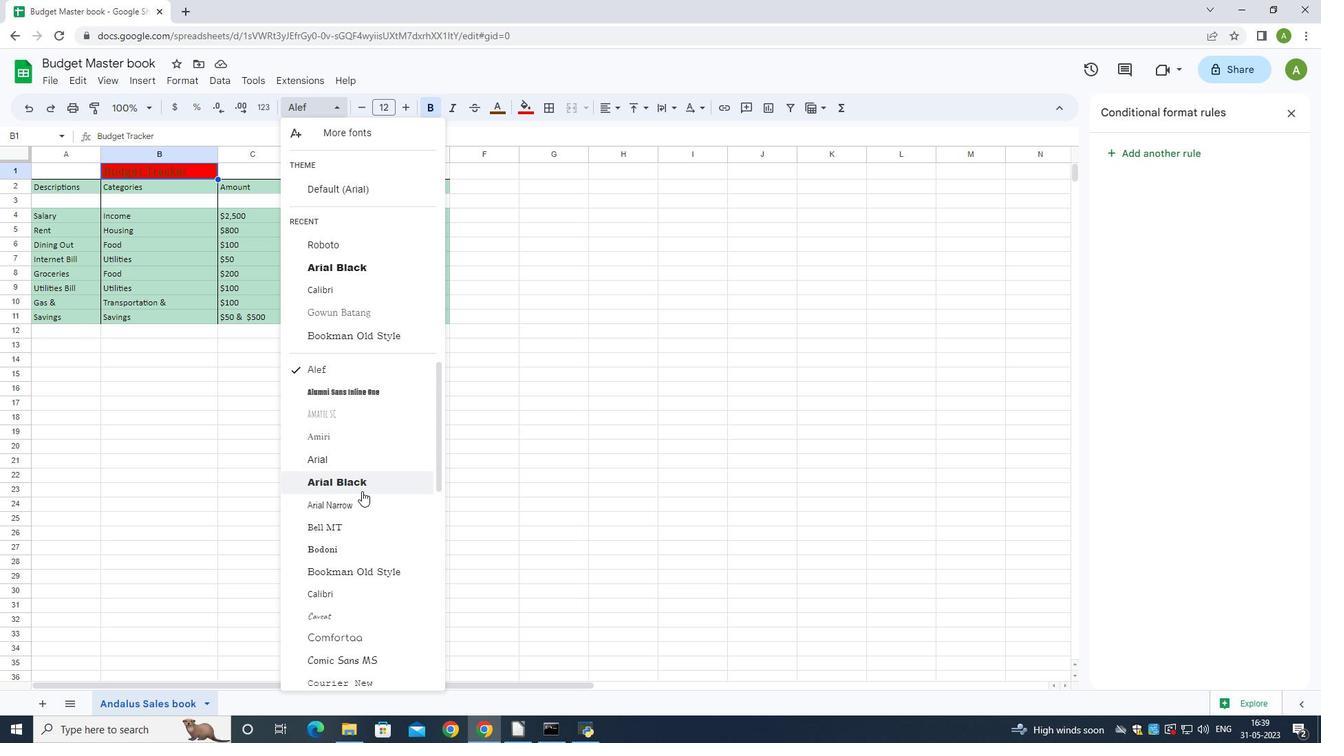 
Action: Mouse moved to (206, 563)
Screenshot: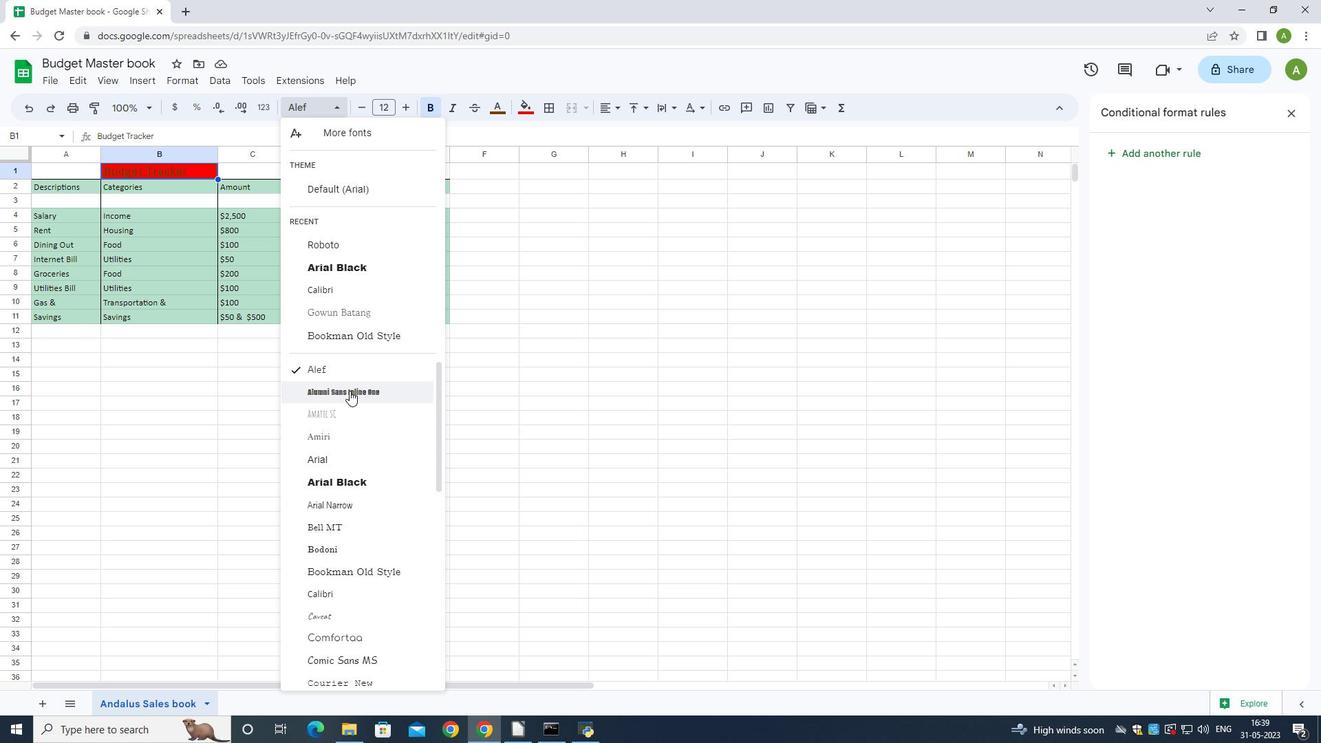 
Action: Mouse pressed left at (206, 563)
Screenshot: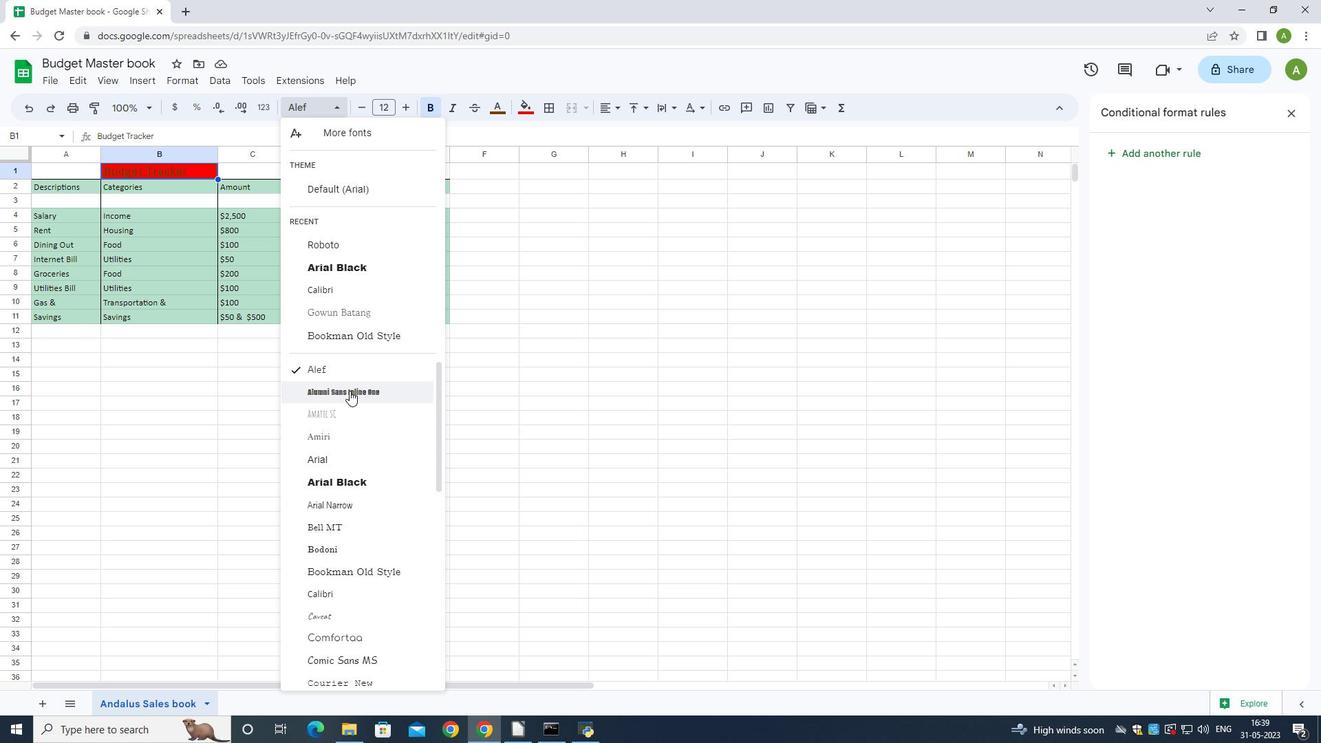 
Action: Mouse moved to (267, 620)
Screenshot: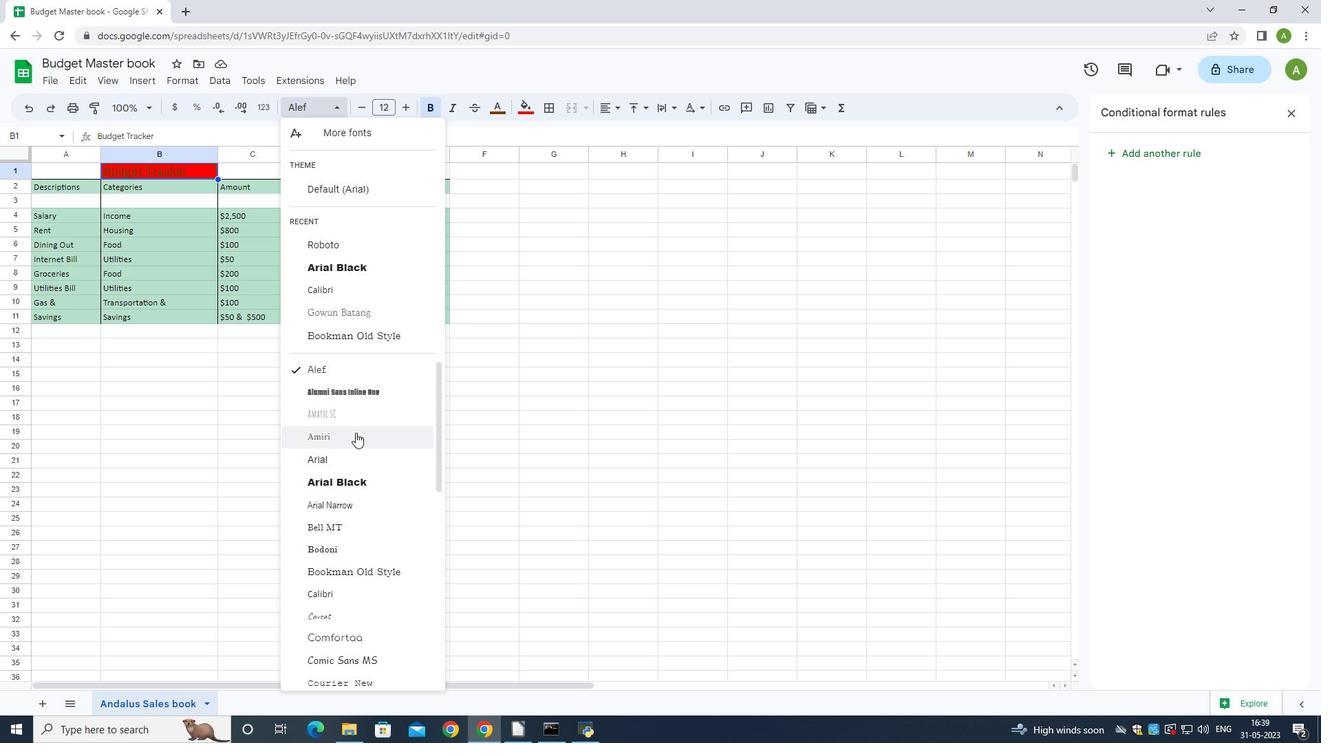 
Action: Mouse pressed left at (267, 620)
Screenshot: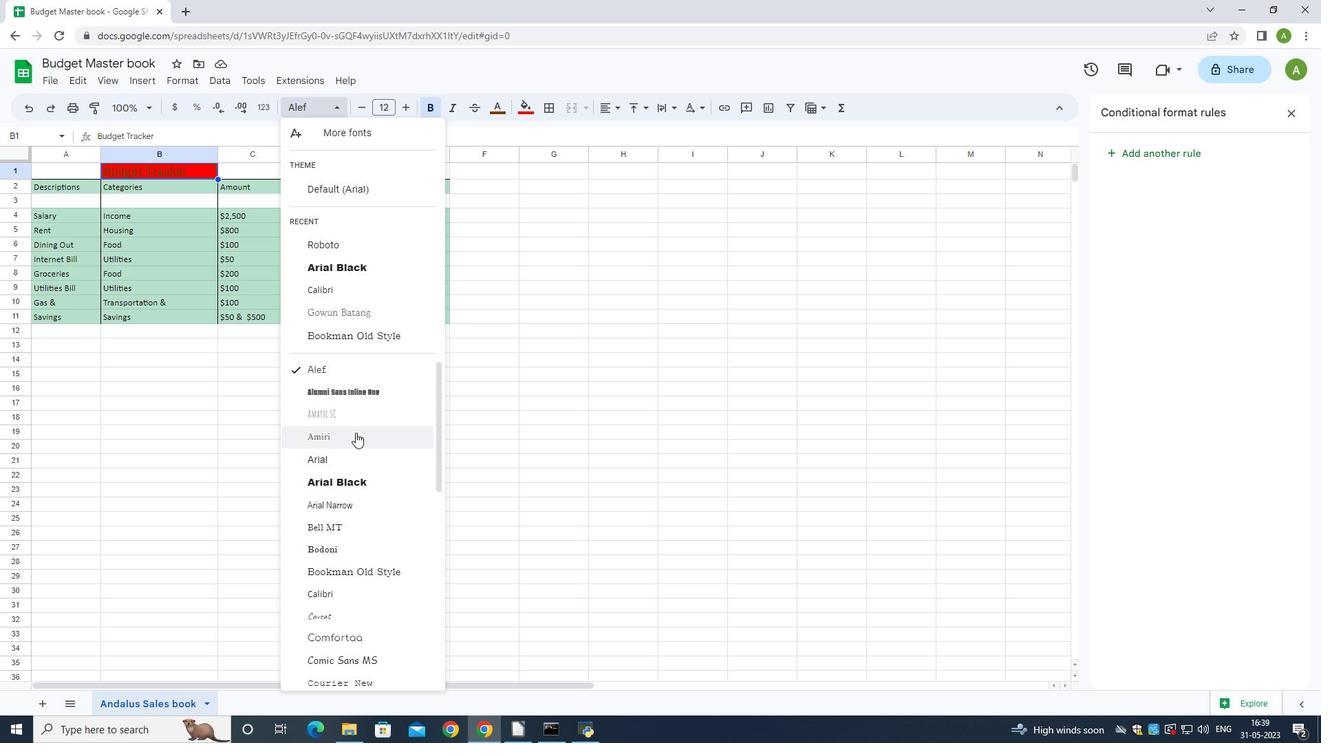 
Action: Key pressed <Key.backspace><Key.backspace><Key.backspace><Key.backspace>ctrl+X<'\x18'><'\x18'><'\x18'><Key.backspace><Key.backspace><Key.backspace>ctrl+Z<'\x1a'><'\x1a'><'\x1a'><'\x1a'><'\x1a'>
Screenshot: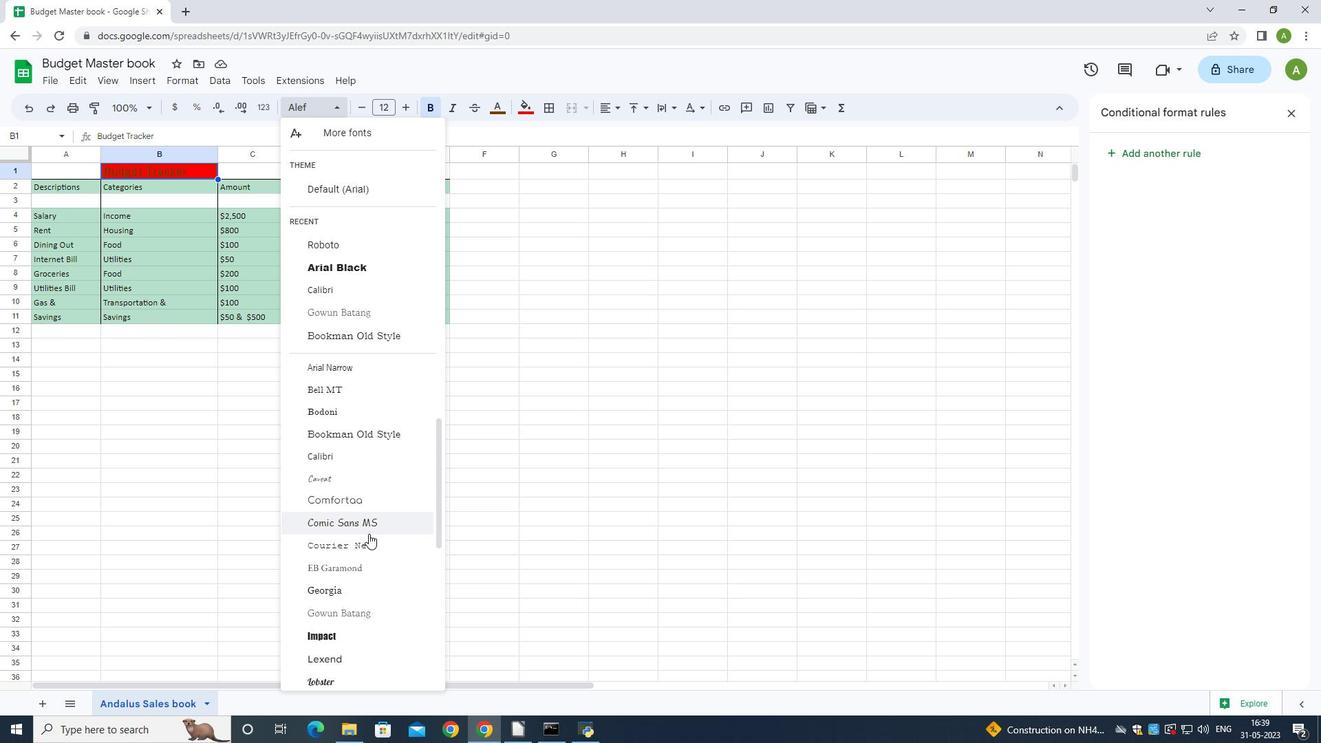 
Action: Mouse pressed left at (267, 620)
Screenshot: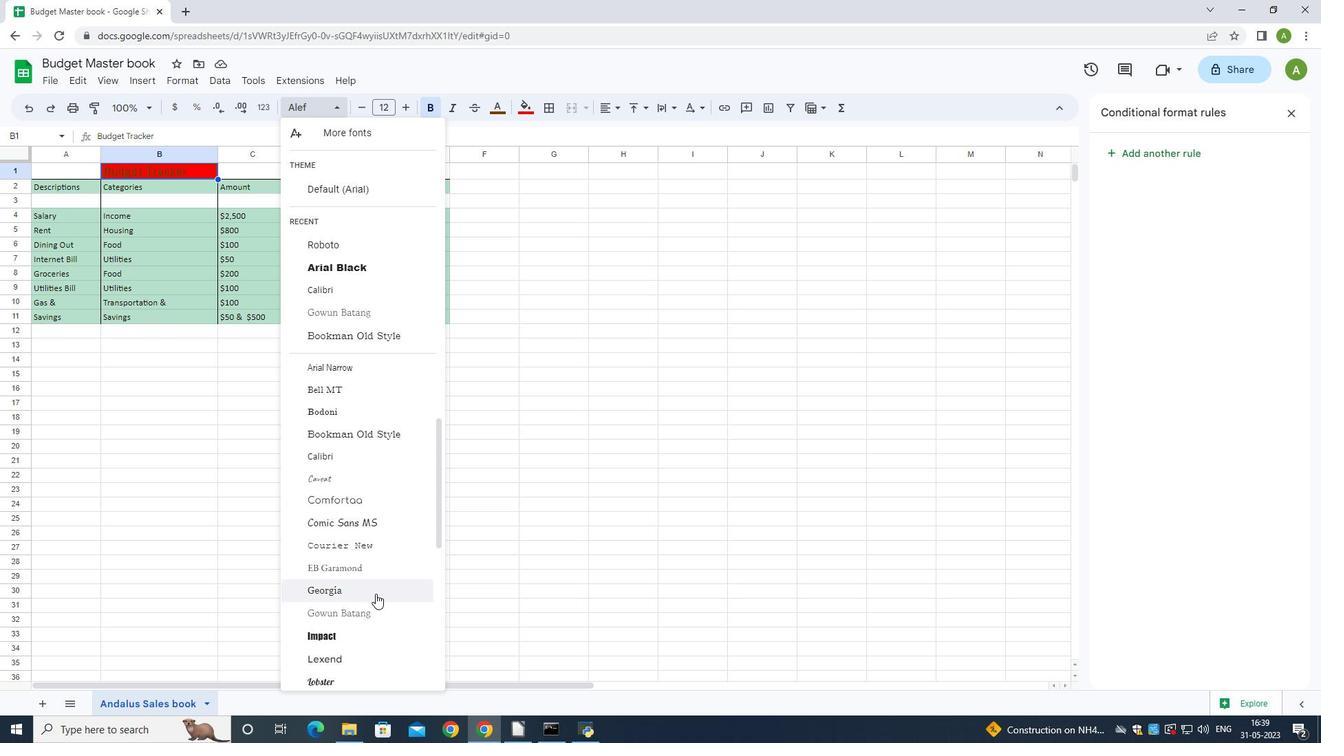 
Action: Mouse moved to (309, 618)
Screenshot: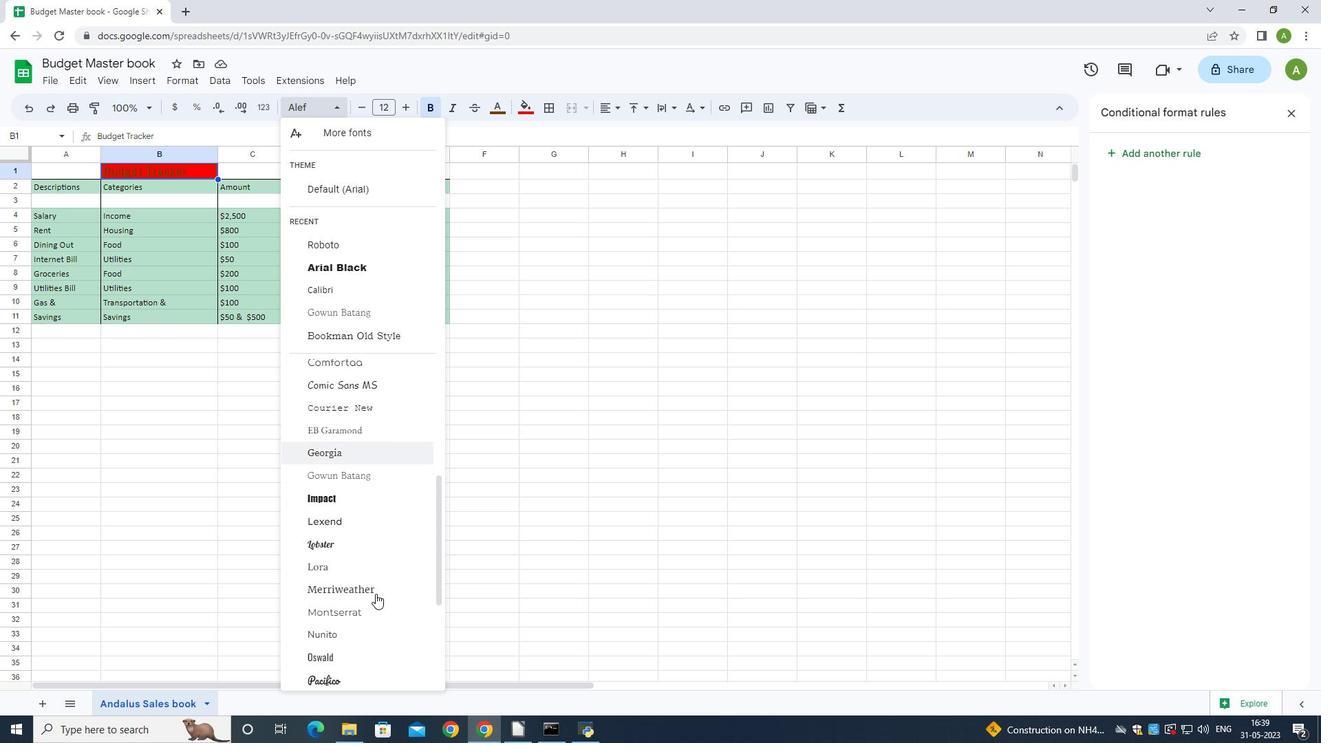 
Action: Mouse pressed left at (309, 618)
Screenshot: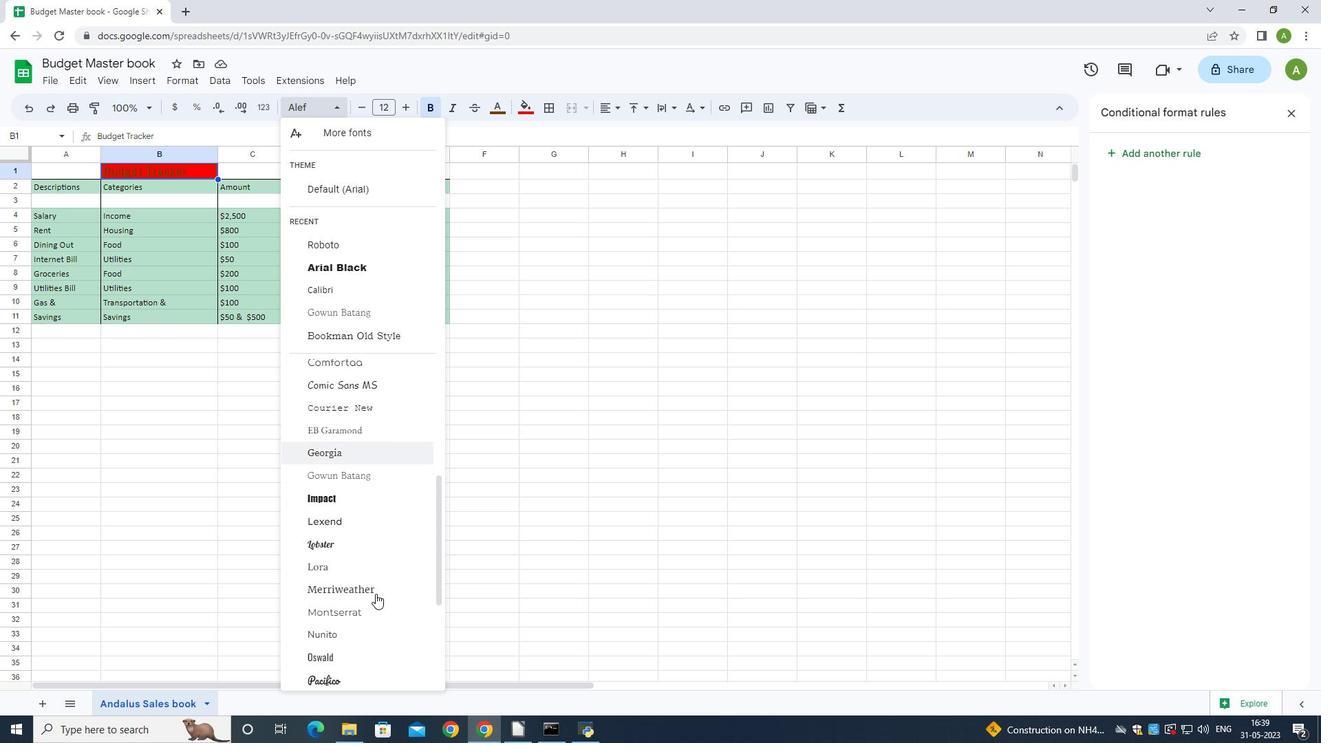 
Action: Mouse moved to (244, 623)
Screenshot: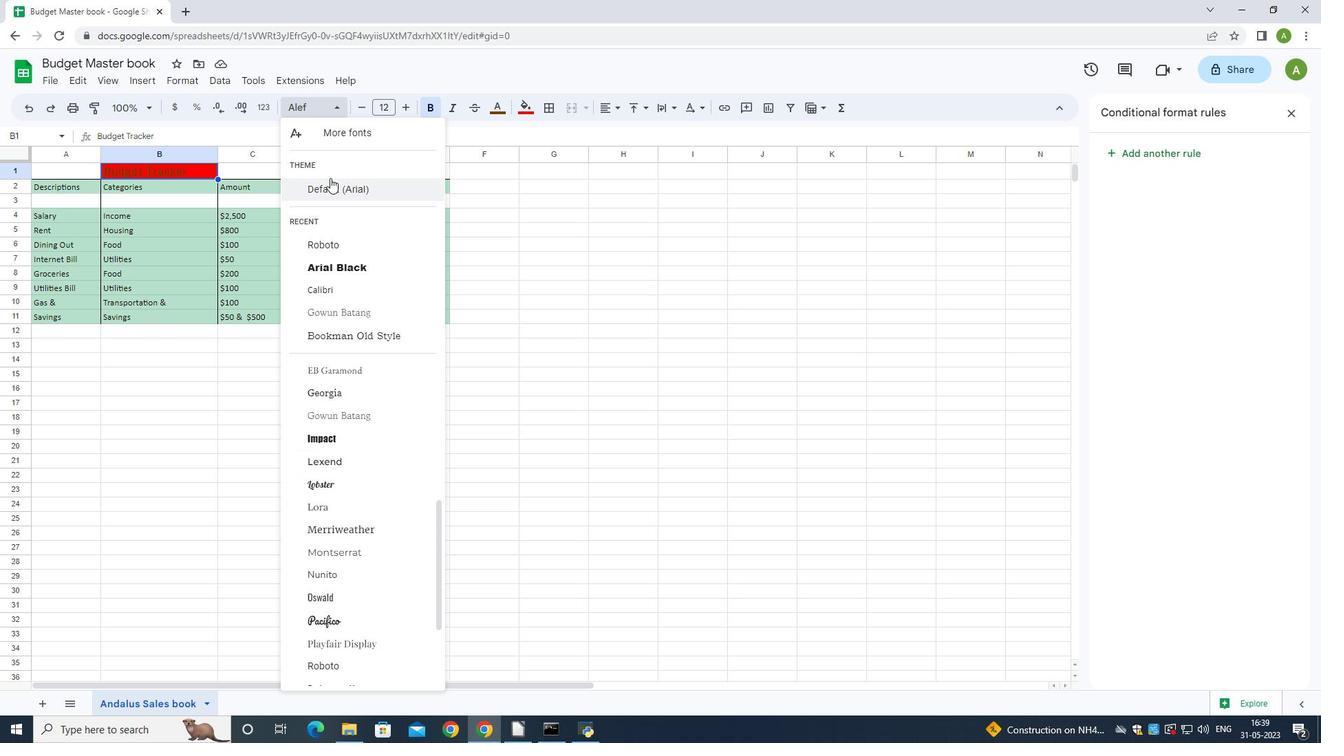 
Action: Mouse pressed left at (244, 623)
Screenshot: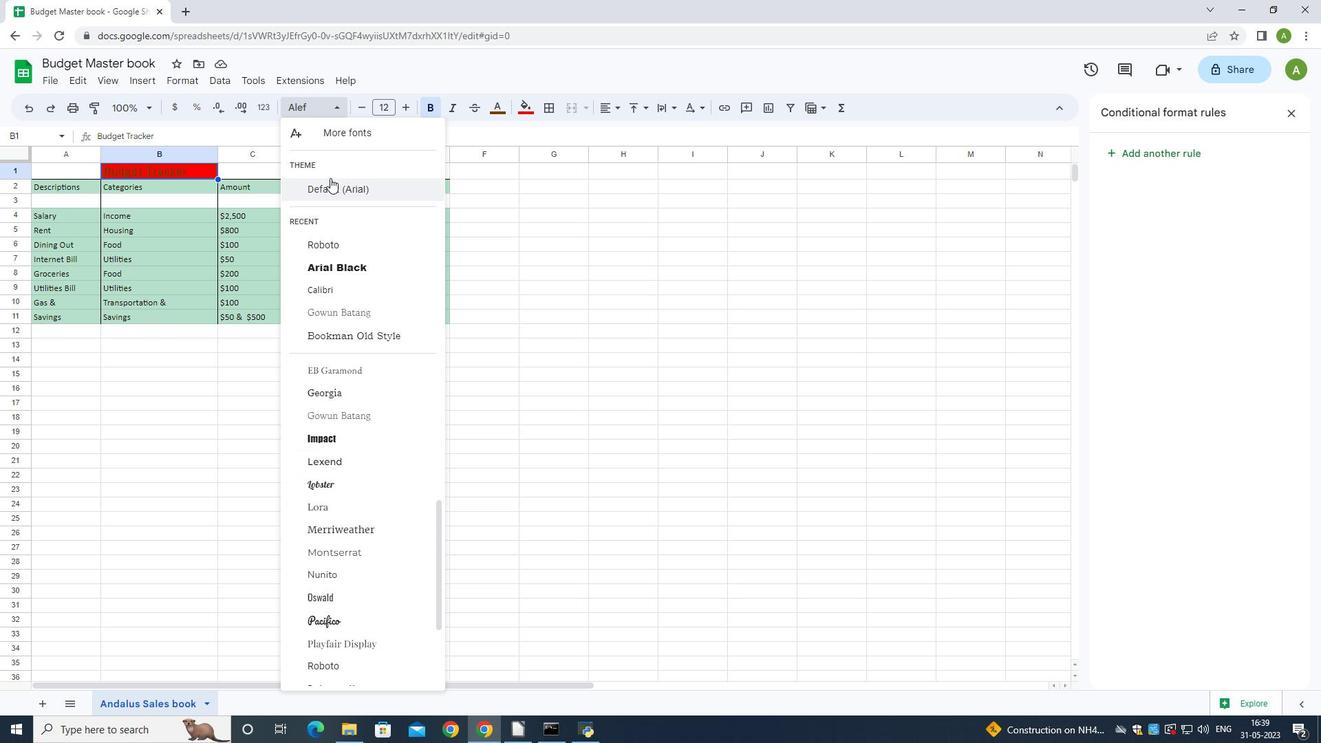 
Action: Mouse moved to (245, 619)
Screenshot: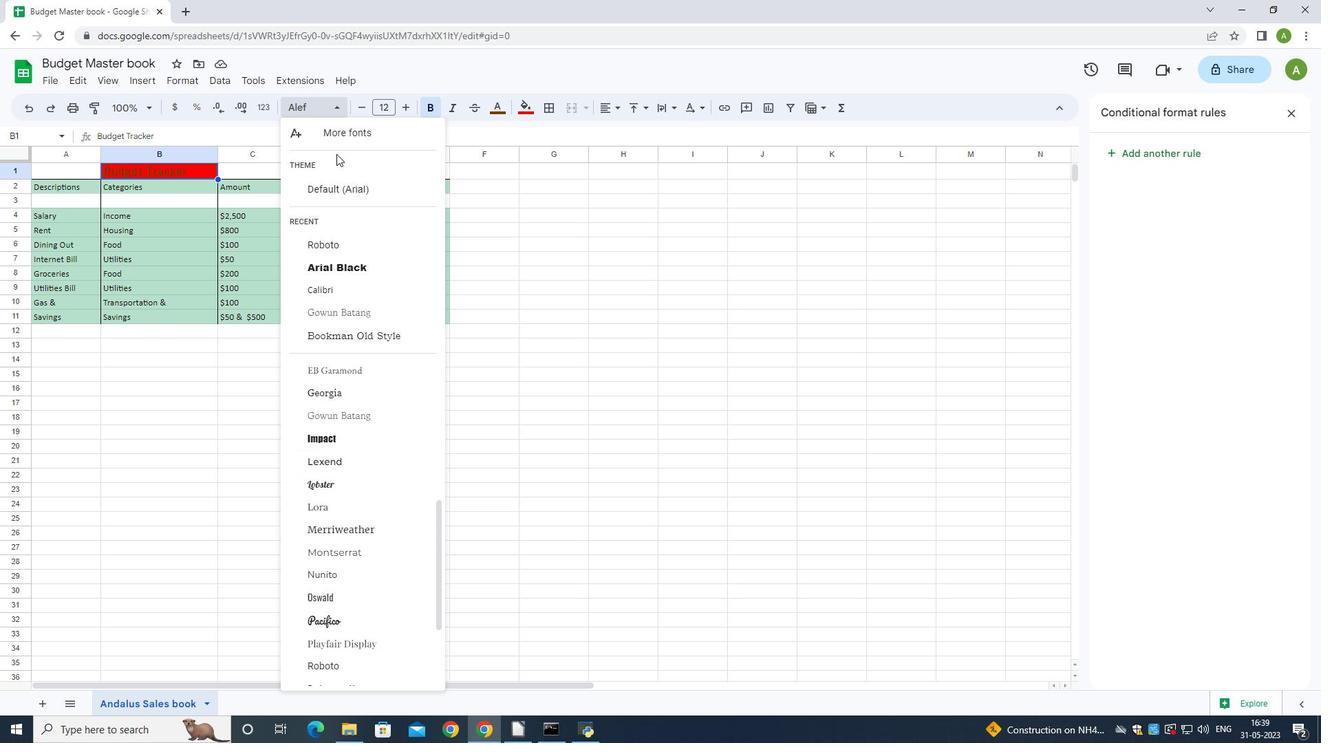 
Action: Key pressed ctrl+Z
Screenshot: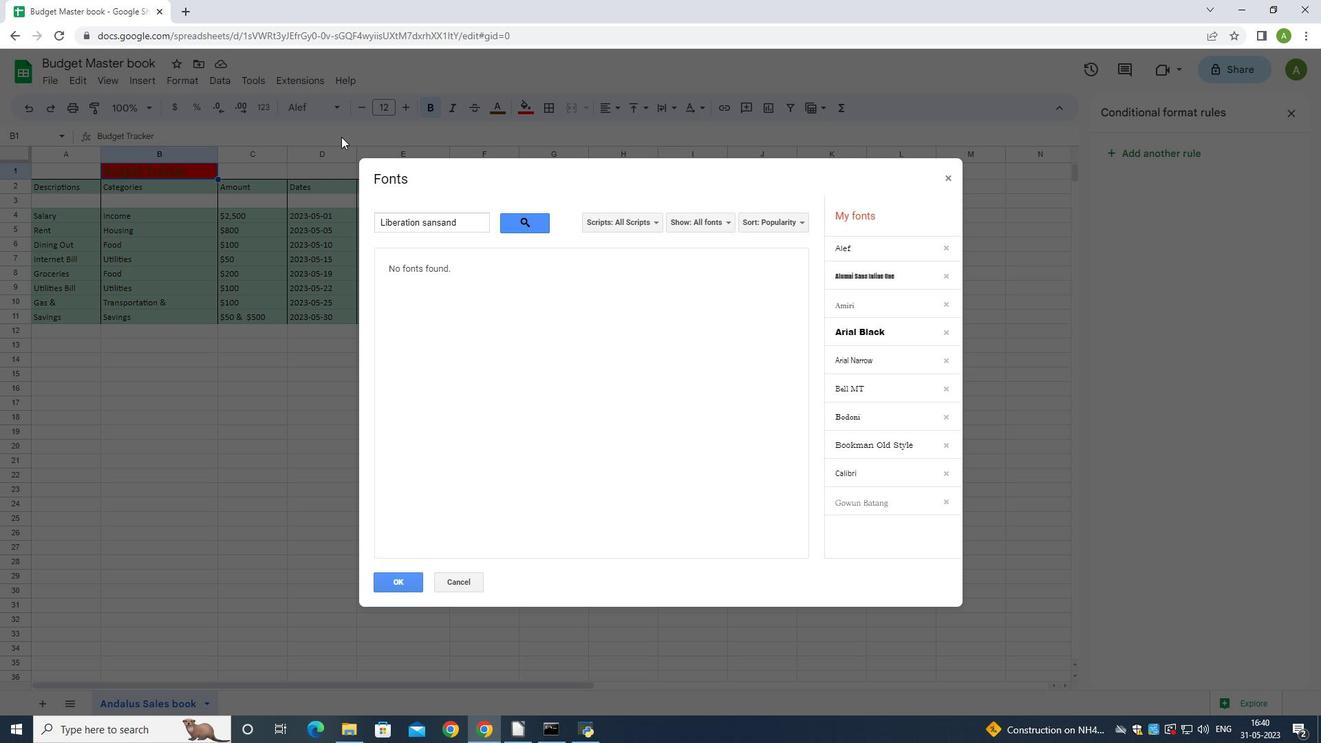 
Action: Mouse moved to (245, 619)
Screenshot: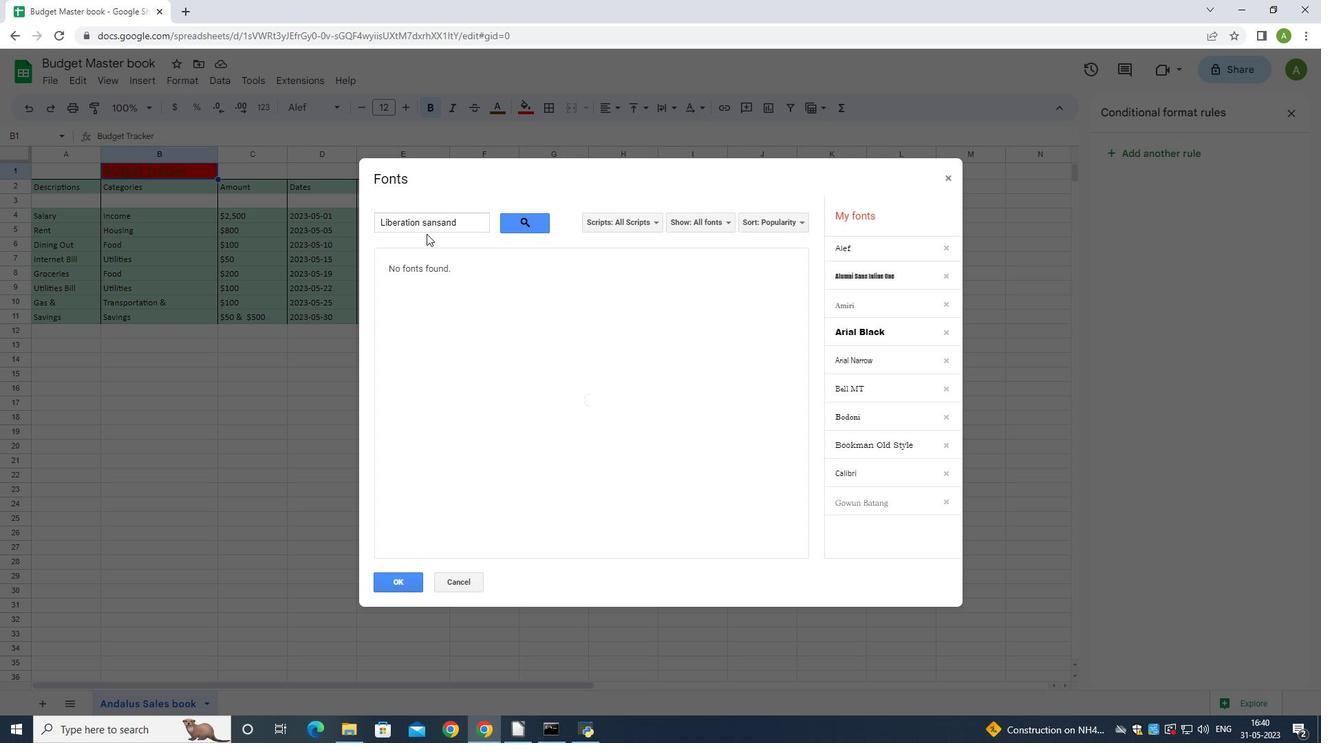
Action: Key pressed <'\x1a'><'\x1a'><'\x1a'>
Screenshot: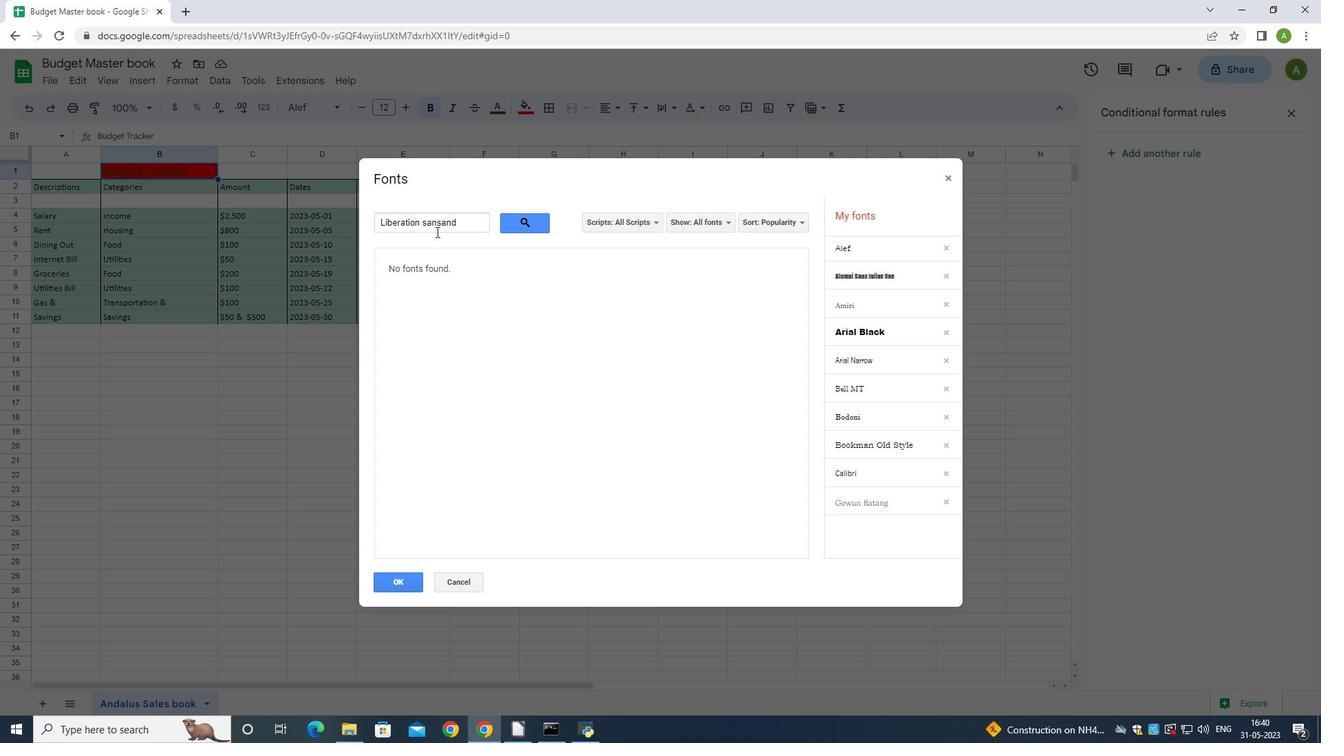 
Action: Mouse moved to (245, 619)
Screenshot: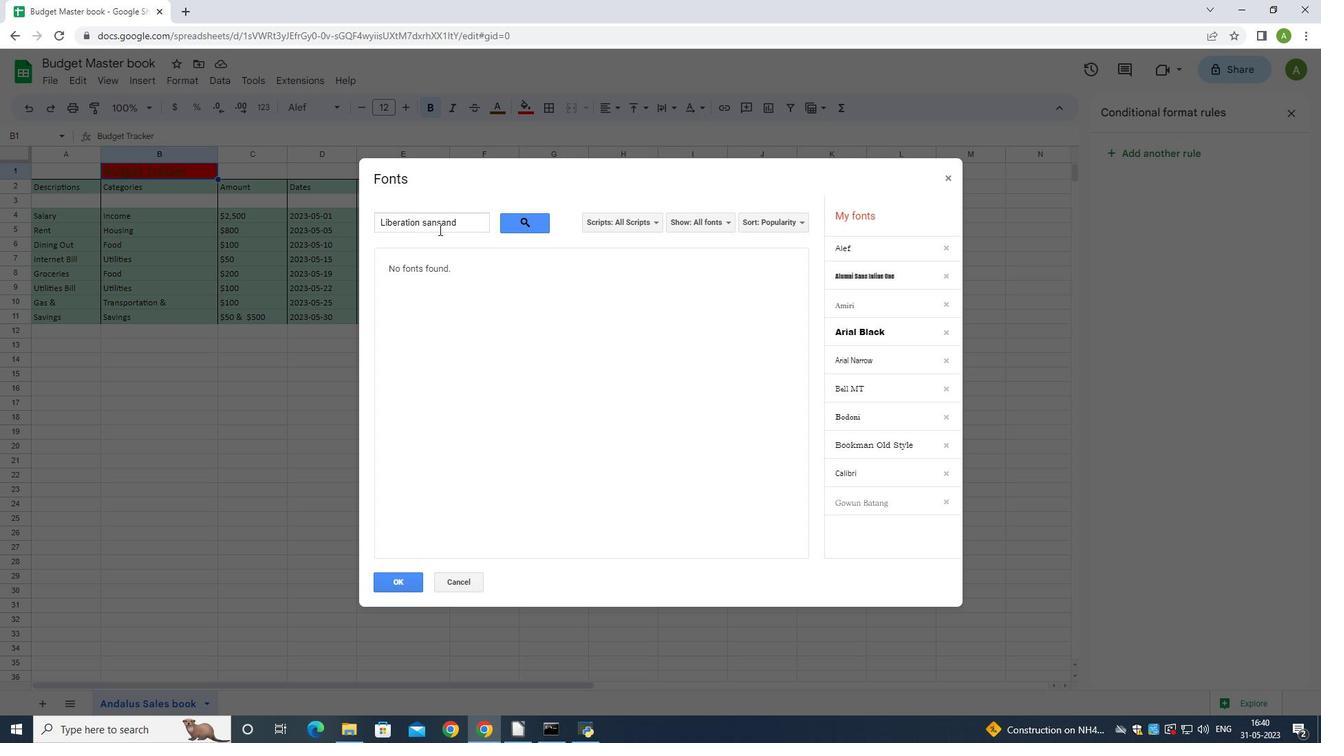 
Action: Key pressed <'\x1a'>
Screenshot: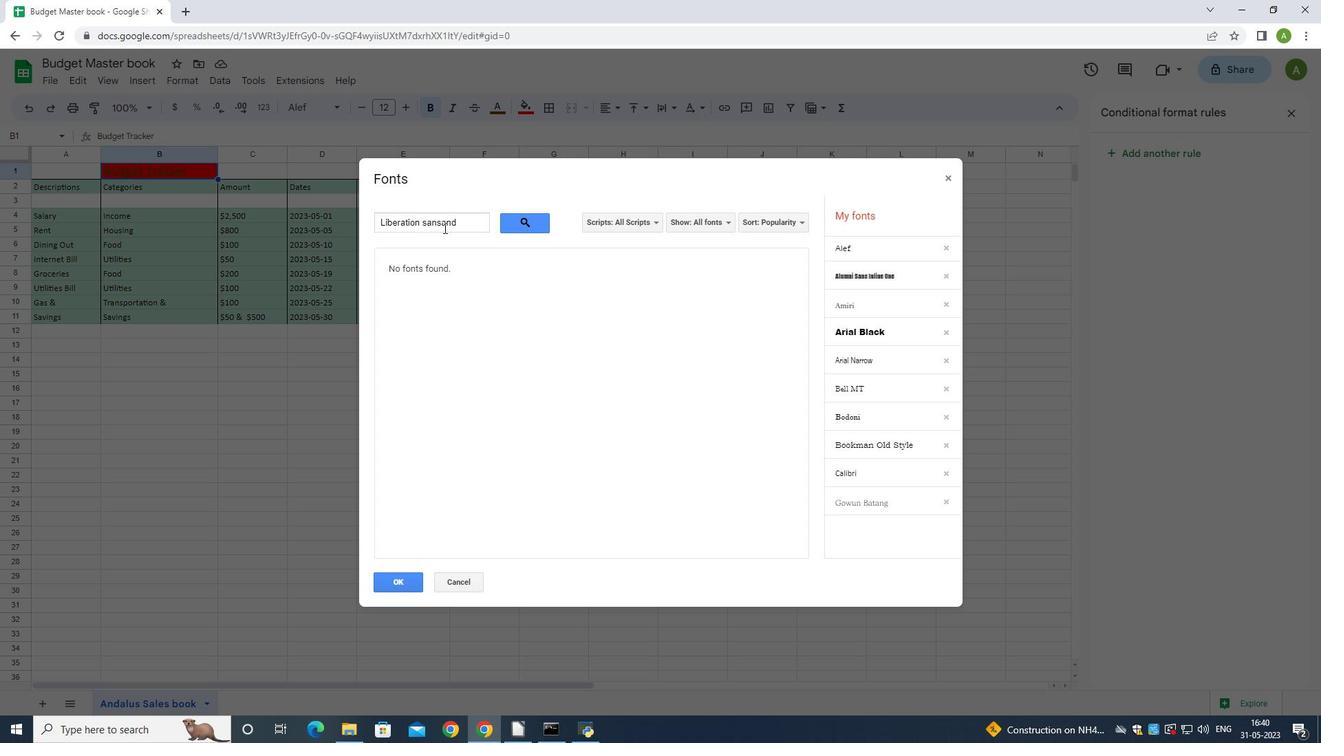 
Action: Mouse moved to (245, 619)
Screenshot: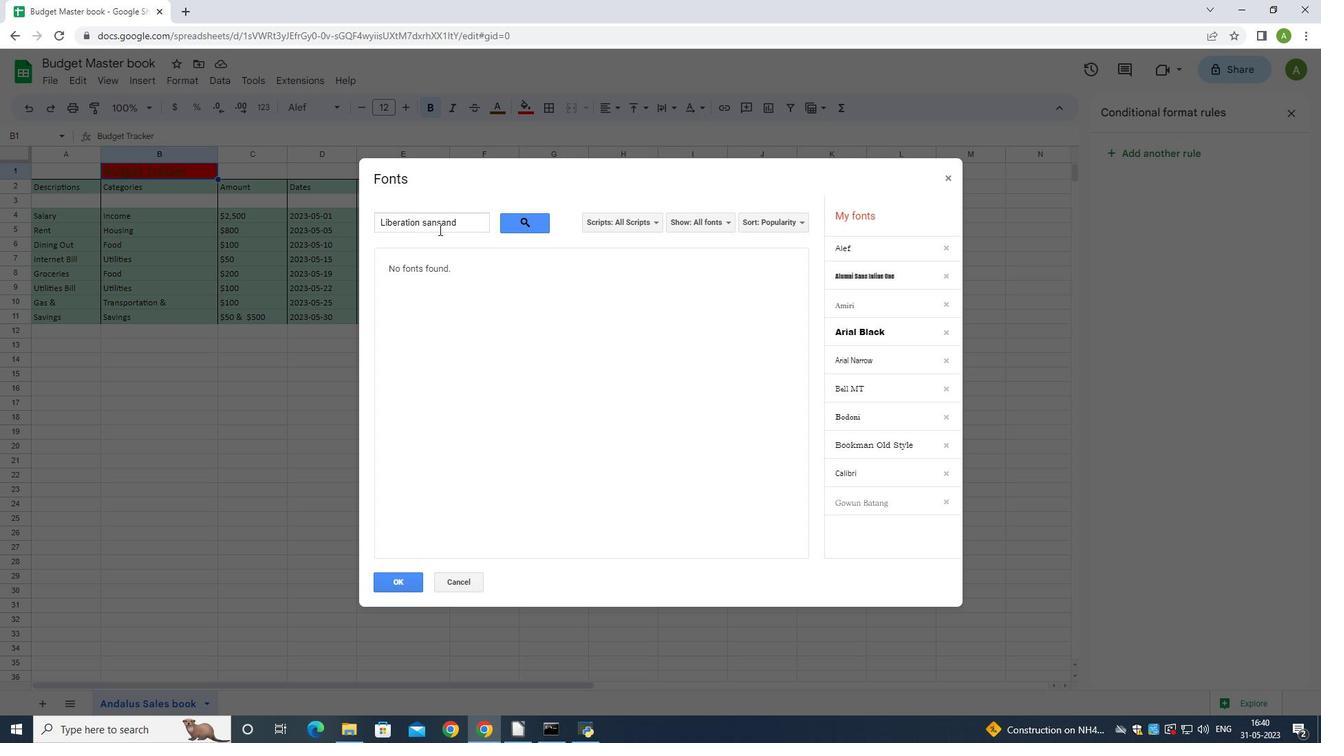 
Action: Key pressed <'\x1a'>
Screenshot: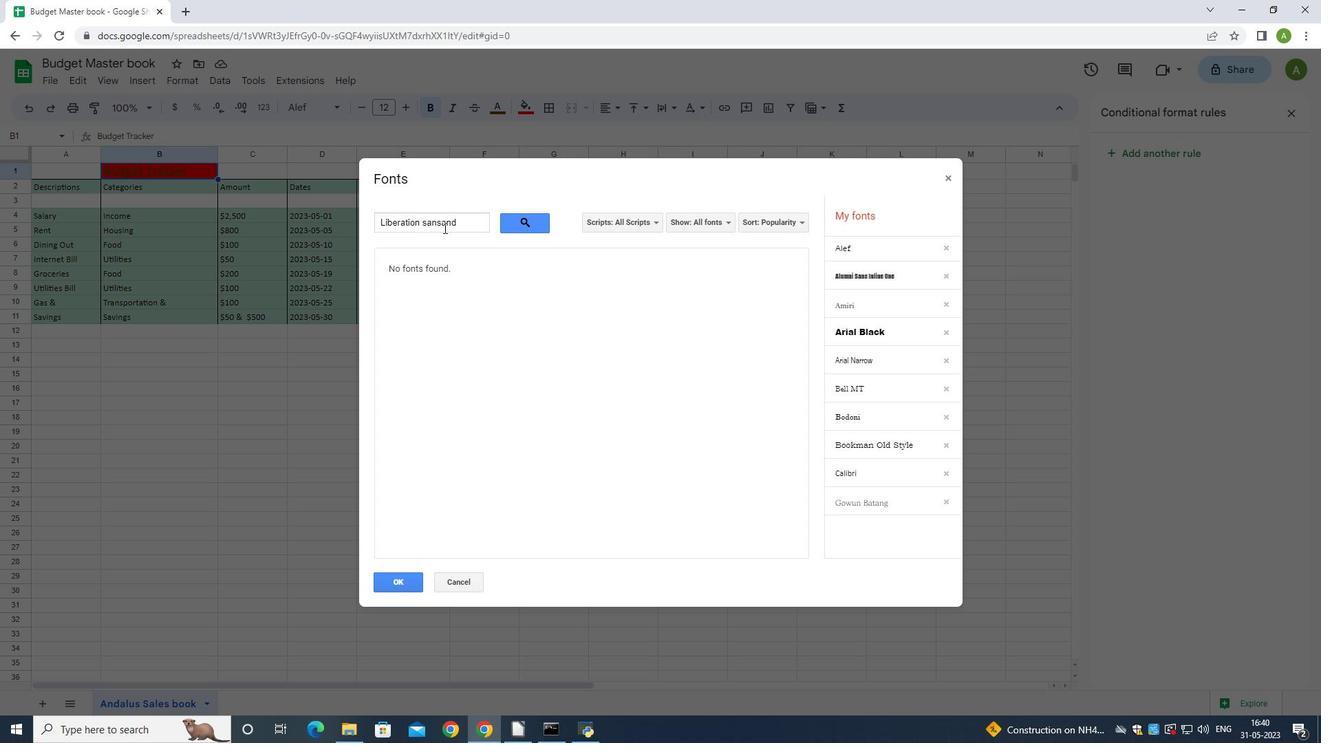 
Action: Mouse moved to (245, 620)
Screenshot: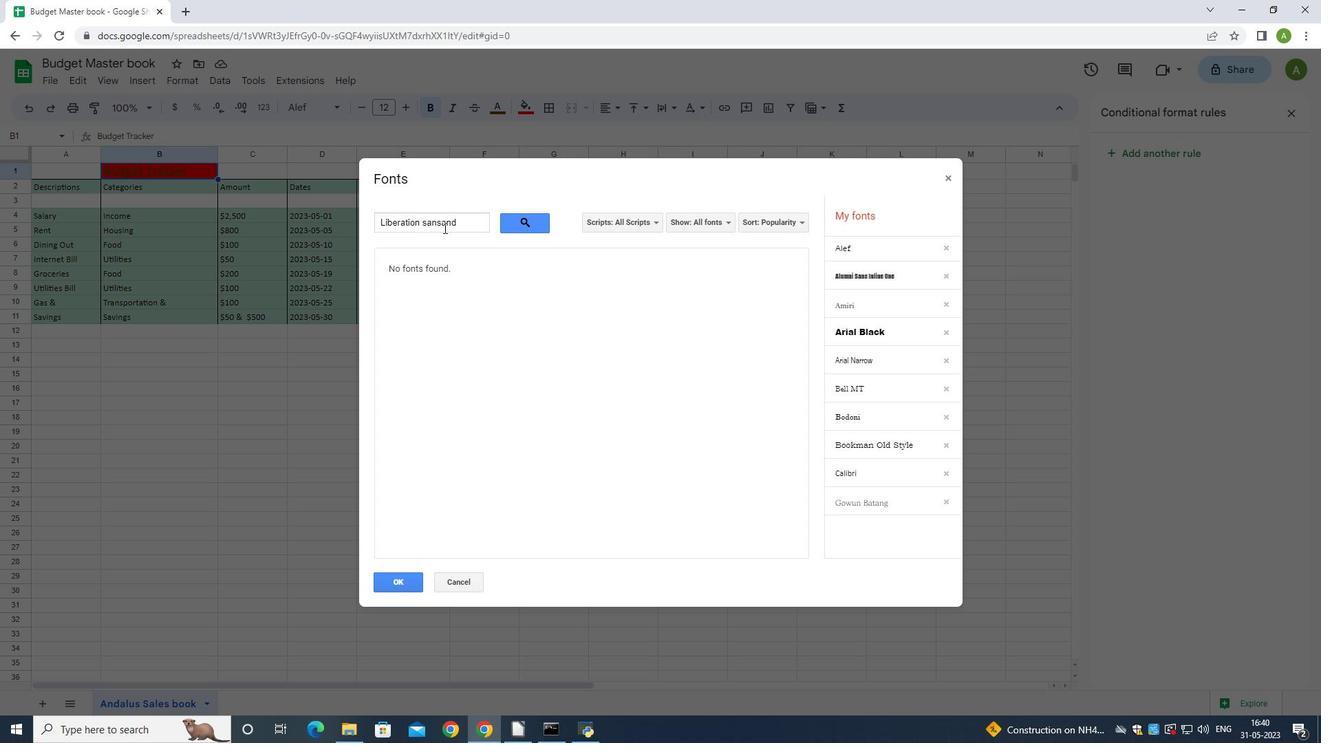 
Action: Key pressed <'\x1a'>
Screenshot: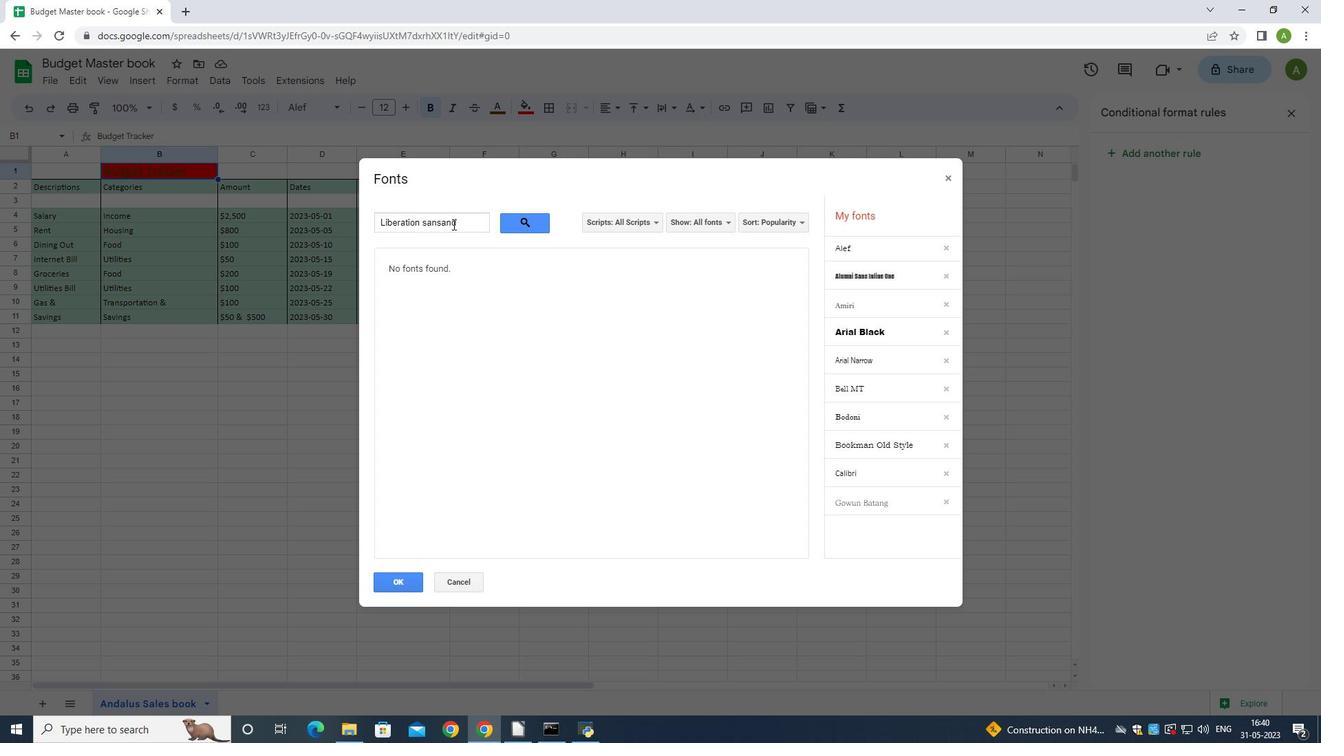 
Action: Mouse moved to (245, 620)
Screenshot: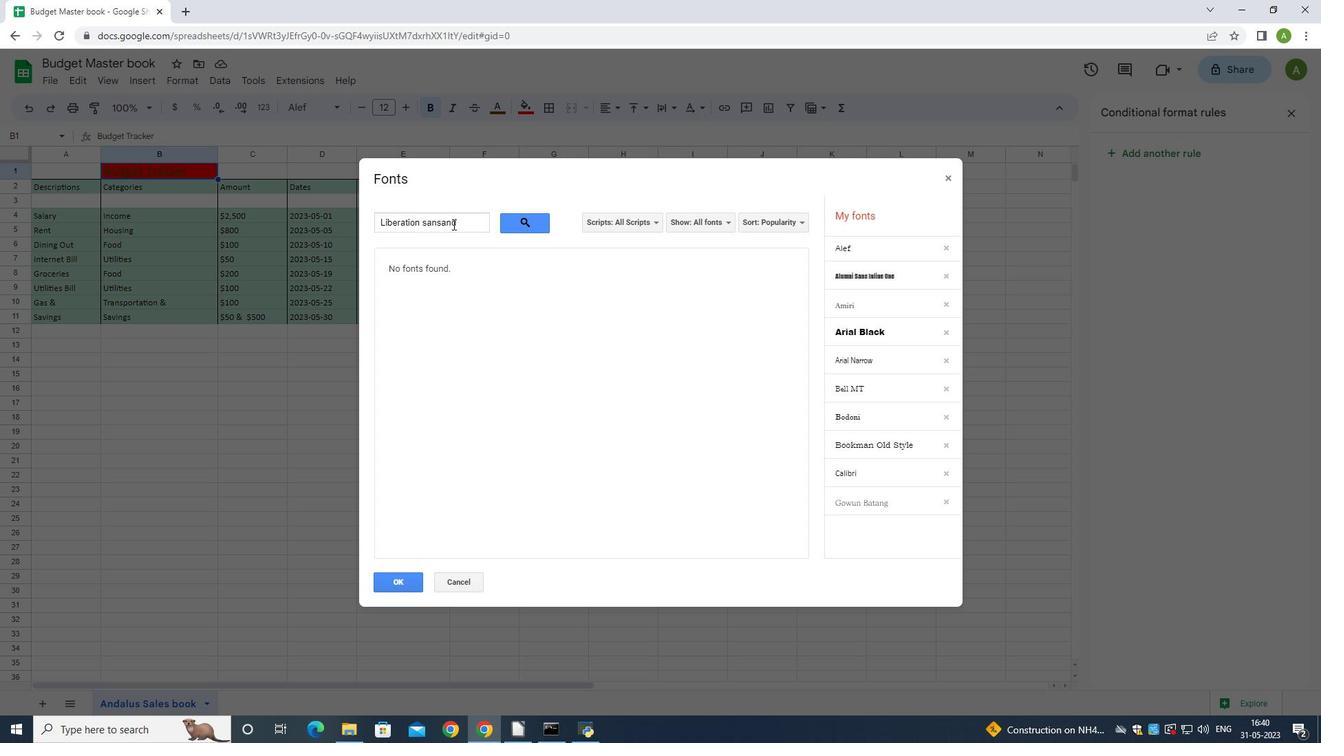 
Action: Key pressed <'\x1a'>
Screenshot: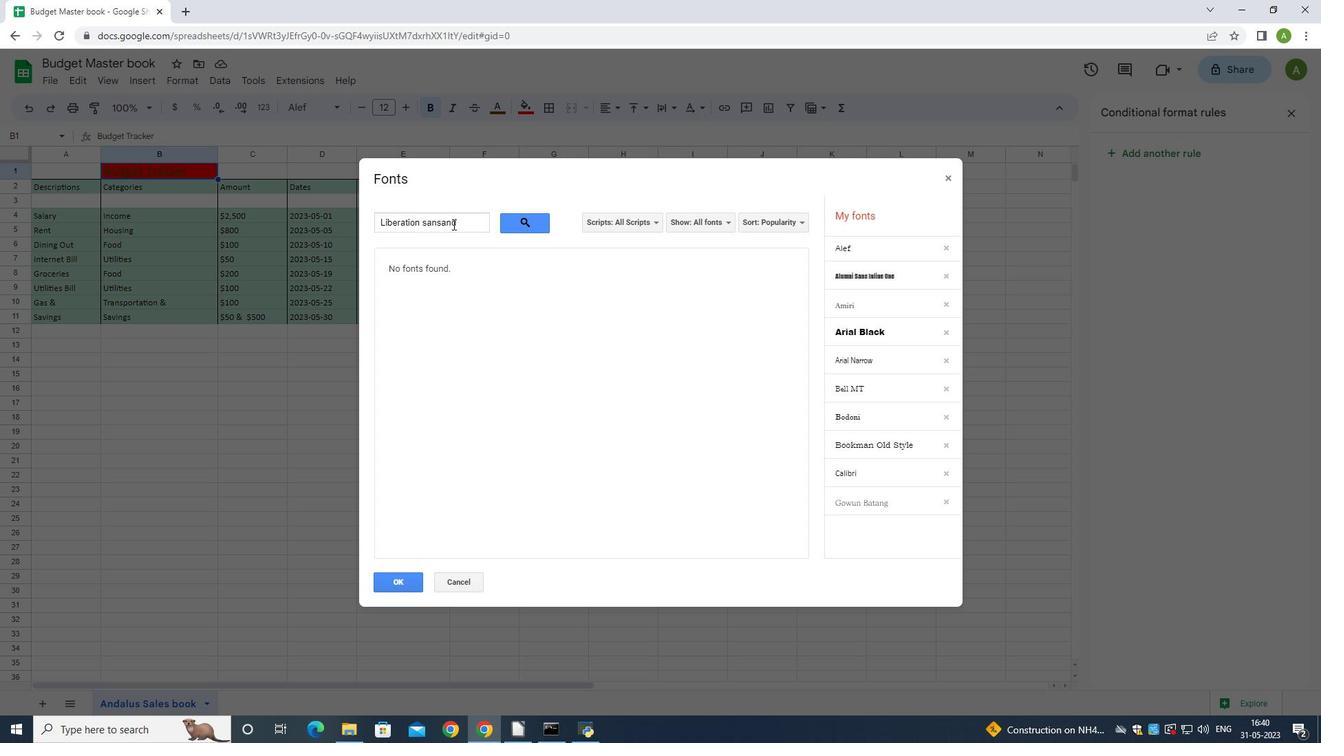 
Action: Mouse moved to (245, 621)
Screenshot: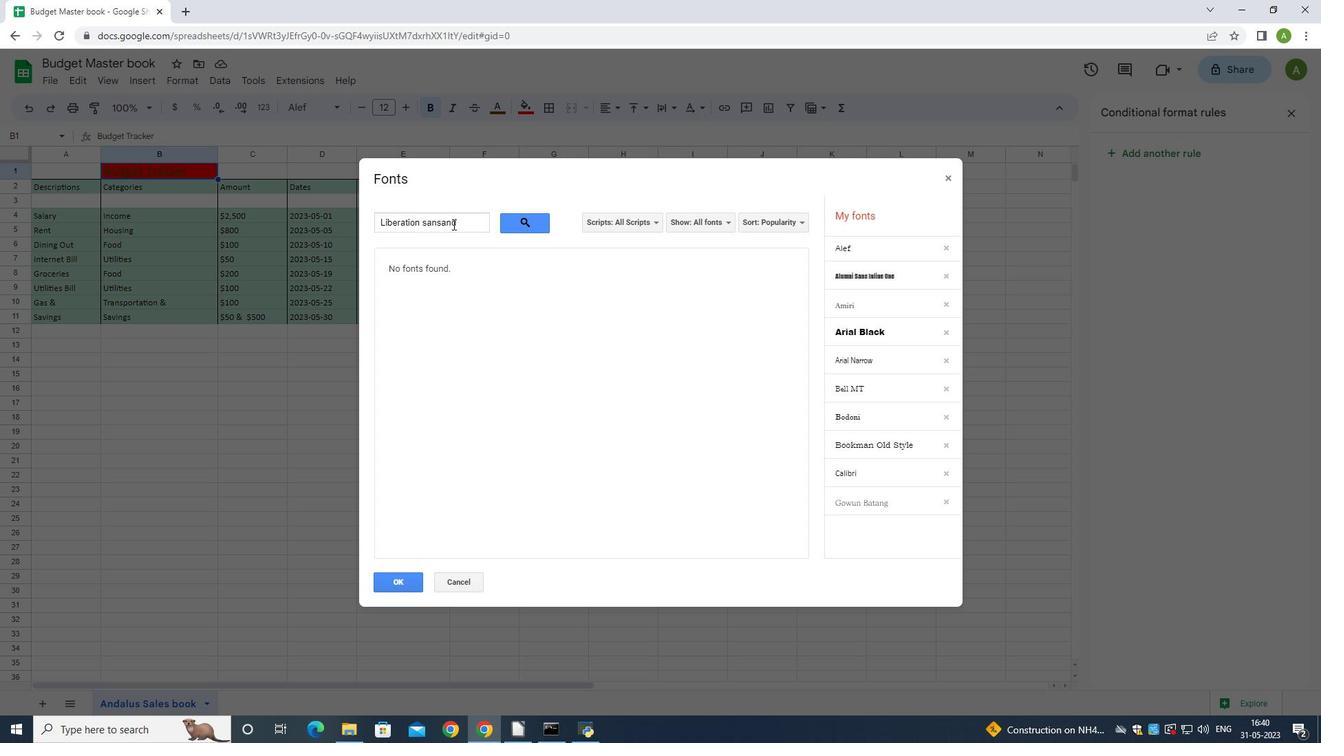 
Action: Key pressed <'\x1a'>
Screenshot: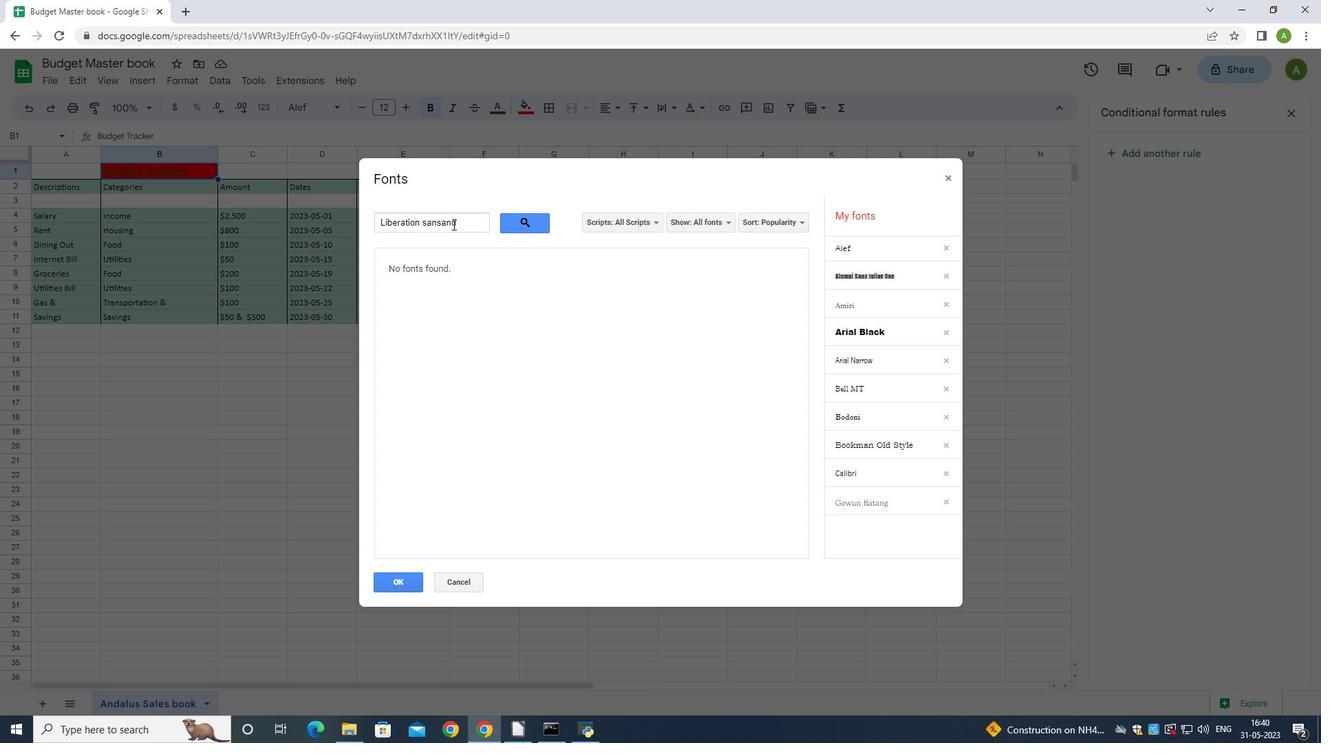 
Action: Mouse moved to (245, 622)
Screenshot: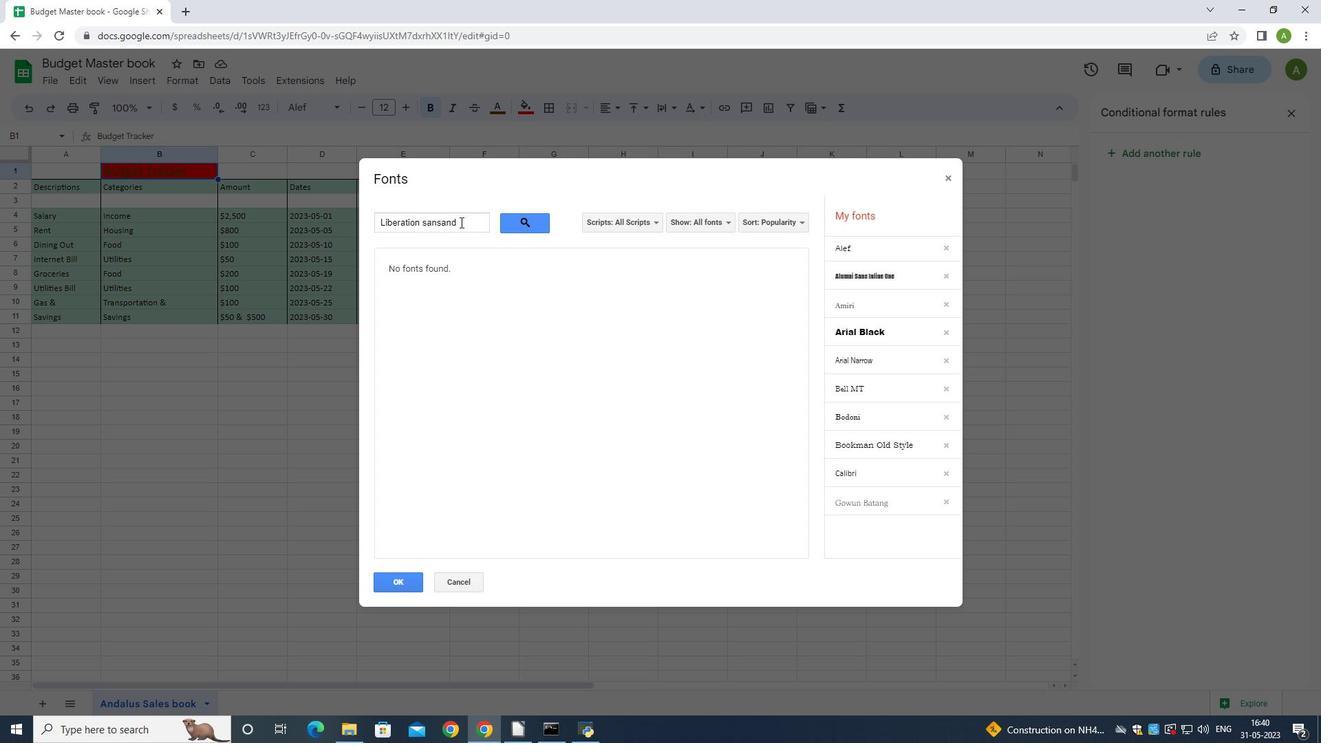 
Action: Key pressed <'\x1a'><'\x1a'><'\x1a'><'\x1a'><'\x1a'><'\x1a'><'\x18'><'\x1a'><'\x1a'>
Screenshot: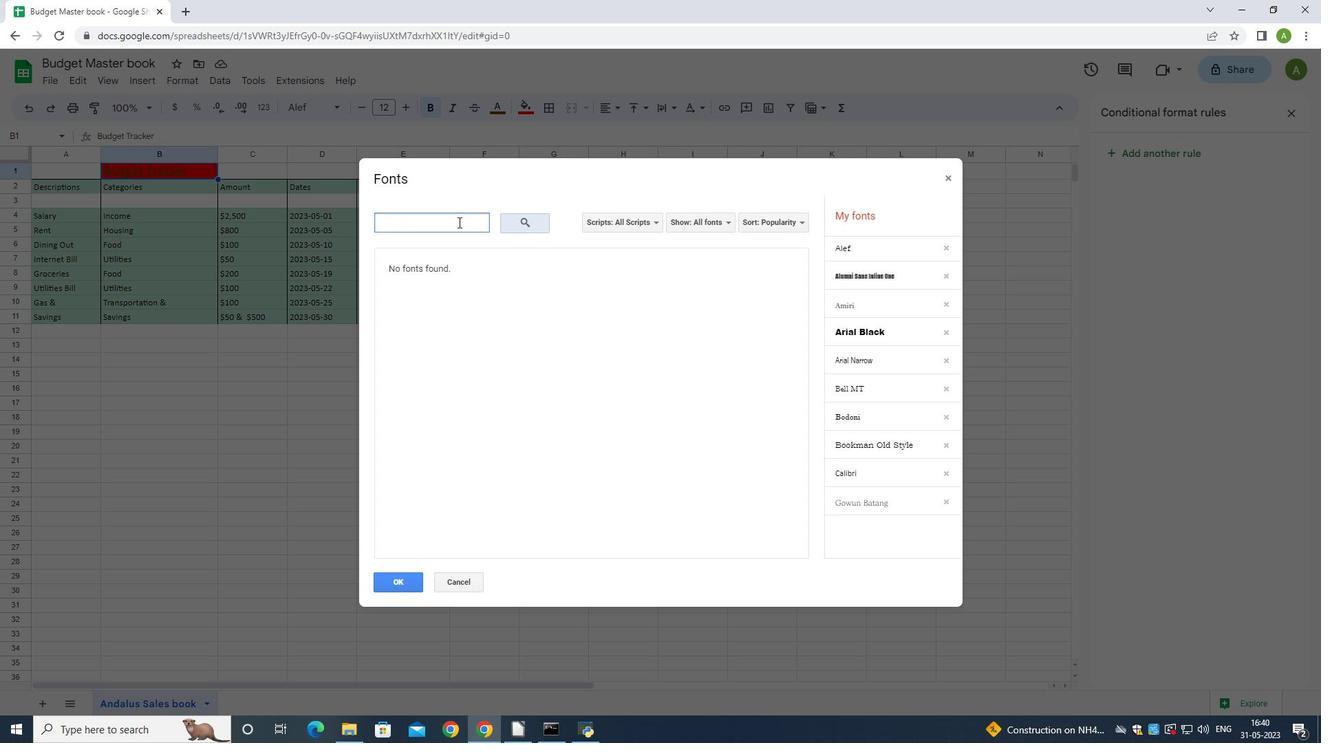 
Action: Mouse moved to (275, 174)
Screenshot: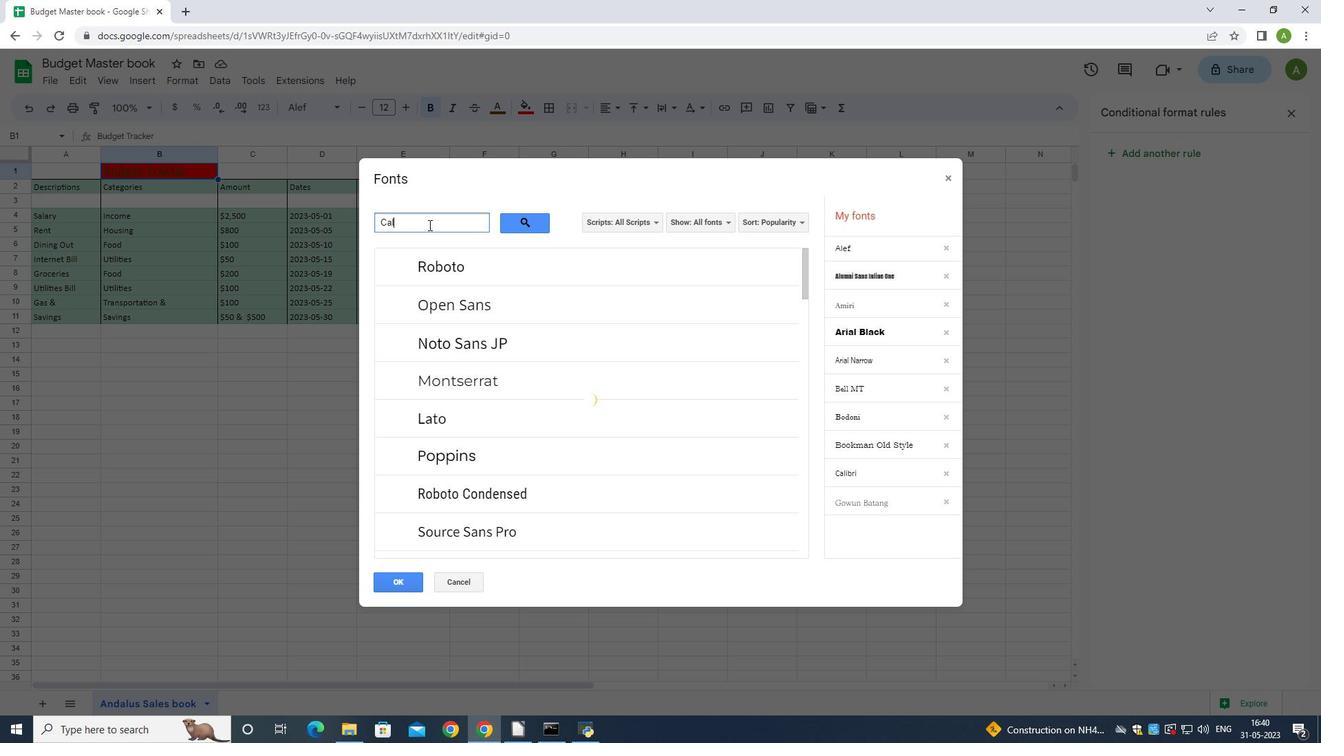 
Action: Mouse pressed left at (275, 174)
Screenshot: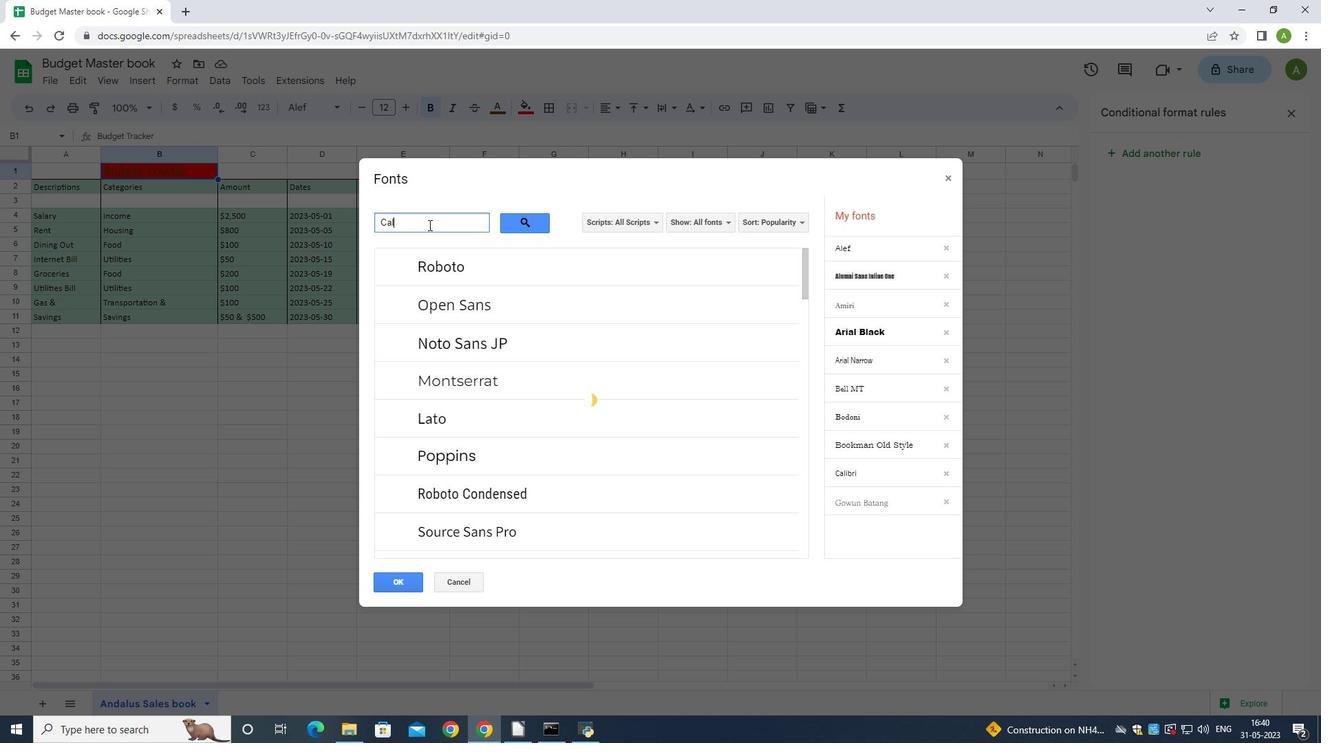 
Action: Key pressed ctrl+Z<'\x1a'><'\x1a'><'\x1a'><'\x1a'><'\x1a'><'\x1a'><'\x1a'><'\x1a'><'\x1a'><'\x1a'><'\x1a'><'\x1a'><'\x1a'><'\x1a'><'\x1a'><'\x1a'><'\x1a'><'\x1a'><'\x1a'><'\x1a'><'\x1a'><'\x1a'><'\x1a'><'\x1a'><'\x1a'><'\x1a'><'\x1a'><'\x1a'><'\x1a'><'\x1a'><'\x1a'><'\x1a'><'\x1a'><'\x1a'><'\x1a'><'\x1a'><'\x1a'><'\x1a'><'\x1a'><'\x1a'><'\x1a'><'\x1a'><'\x1a'><'\x1a'><'\x1a'><'\x1a'><'\x1a'><'\x1a'><'\x1a'><'\x1a'><'\x1a'><'\x1a'><'\x1a'><'\x1a'><'\x1a'><'\x1a'><'\x1a'><'\x1a'><'\x1a'><'\x1a'><'\x1a'><'\x1a'><'\x1a'><'\x1a'><'\x1a'><'\x1a'><'\x1a'><'\x1a'><'\x1a'><'\x1a'><'\x1a'><'\x1a'><'\x1a'><'\x1a'><'\x1a'><'\x1a'><'\x1a'><'\x1a'><'\x1a'><'\x1a'><'\x1a'><'\x1a'><'\x1a'><'\x1a'><'\x1a'><'\x1a'><'\x1a'><'\x1a'><'\x1a'><'\x1a'><'\x1a'><'\x1a'><'\x1a'><'\x1a'><'\x1a'><'\x1a'><'\x1a'><'\x1a'><'\x1a'><'\x1a'><'\x1a'><'\x1a'><'\x1a'><'\x1a'><'\x1a'><'\x1a'><'\x1a'><'\x1a'><'\x1a'><'\x1a'><'\x1a'><'\x1a'><'\x1a'><'\x1a'><'\x1a'><'\x1a'><'\x1a'><'\x1a'><'\x1a'><'\x1a'><'\x1a'><'\x1a'><'\x1a'><'\x1a'><'\x1a'><'\x1a'><'\x1a'><'\x1a'><'\x1a'><'\x1a'><'\x1a'><'\x1a'><'\x1a'><'\x1a'><'\x1a'><'\x1a'><'\x1a'><'\x1a'><'\x1a'><'\x1a'><'\x1a'><'\x1a'><'\x1a'><'\x1a'><'\x1a'><'\x1a'><'\x1a'><'\x1a'><'\x1a'><'\x1a'><'\x1a'><'\x1a'><'\x1a'><'\x1a'><'\x1a'><'\x1a'><'\x1a'><'\x1a'><'\x1a'><'\x1a'><'\x1a'><'\x1a'><'\x1a'><'\x1a'><'\x1a'><'\x1a'><'\x1a'><'\x1a'><'\x1a'><'\x1a'><'\x1a'><'\x1a'><'\x1a'><'\x1a'><'\x1a'><'\x1a'><'\x1a'><'\x1a'><'\x1a'><'\x1a'><'\x1a'><'\x1a'><'\x1a'><'\x1a'><'\x1a'><'\x1a'><'\x1a'><'\x1a'><'\x1a'><'\x1a'><'\x1a'><'\x1a'><'\x1a'><'\x1a'><'\x1a'><'\x1a'><'\x1a'><'\x1a'><'\x1a'><'\x1a'><'\x1a'><'\x1a'><'\x1a'><'\x1a'><'\x1a'><'\x1a'><'\x1a'>
Screenshot: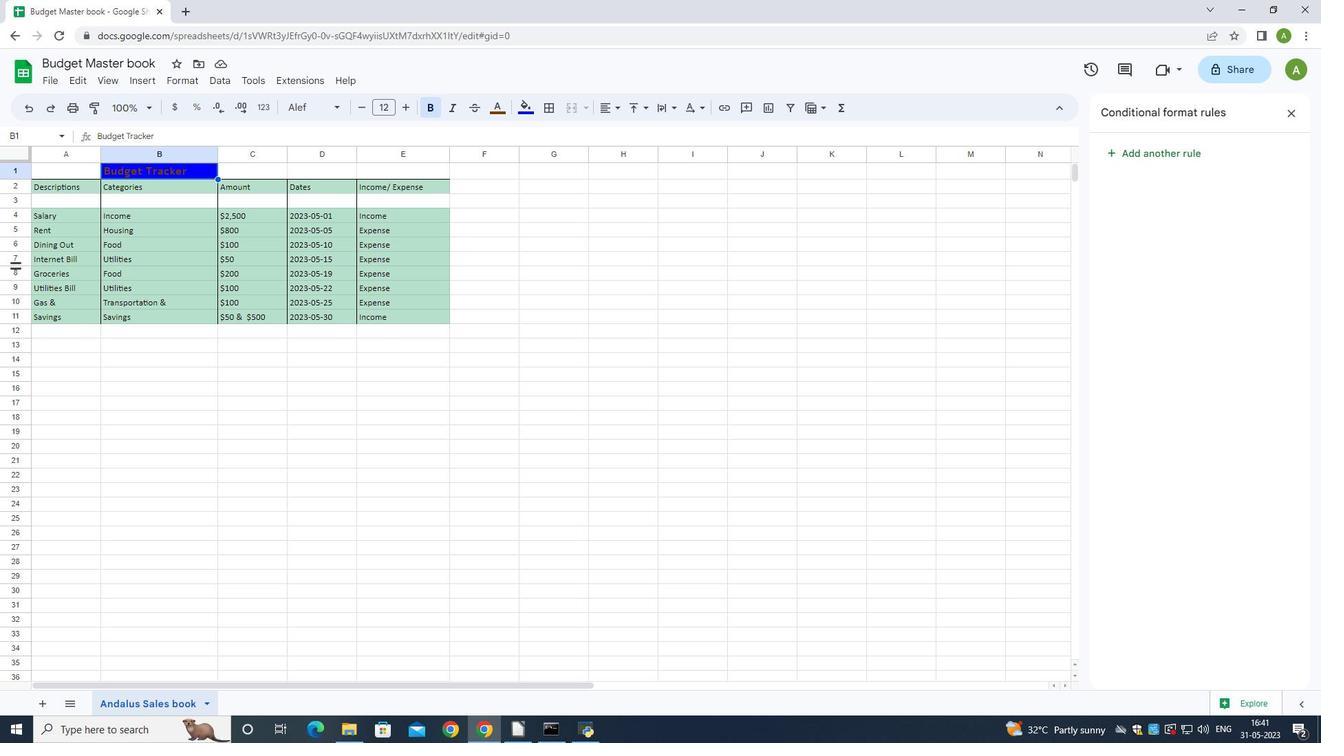 
Action: Mouse moved to (281, 162)
Screenshot: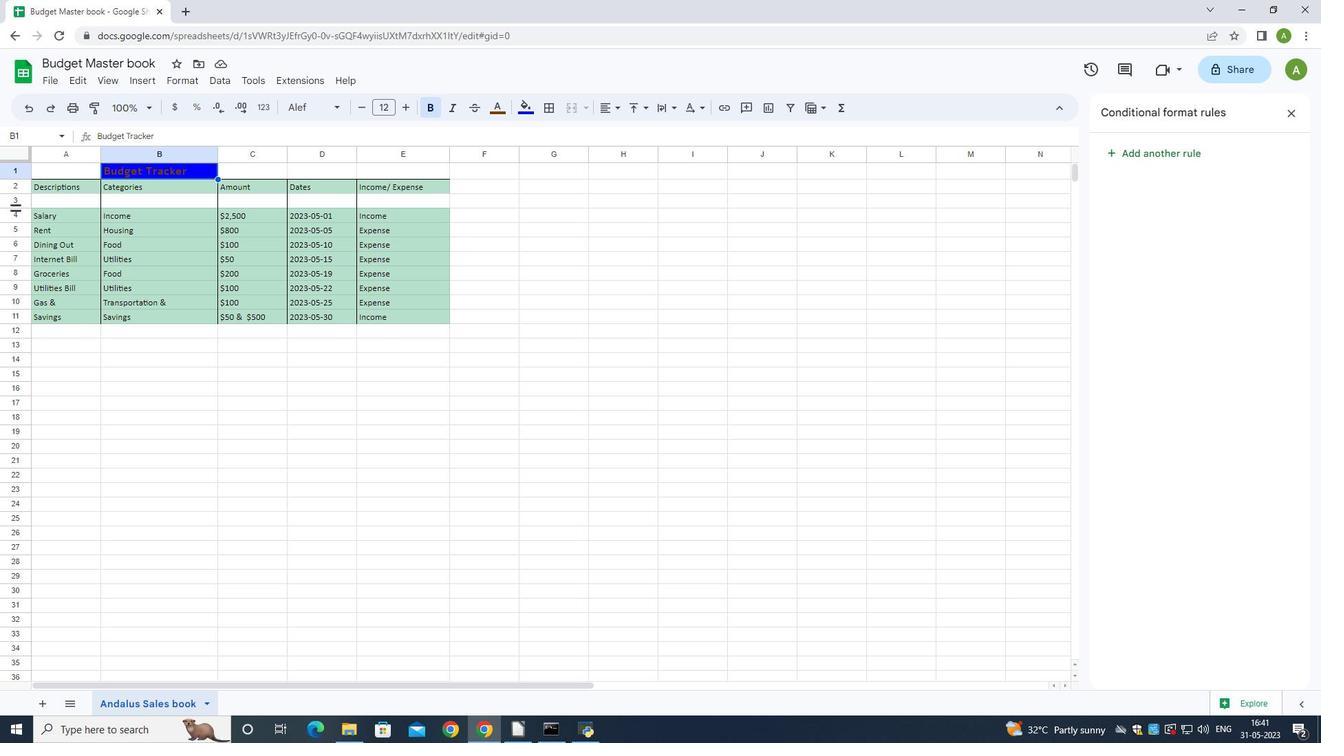
Action: Key pressed ctrl+Z<'\x1a'><'\x1a'><'\x1a'><'\x1a'>
Screenshot: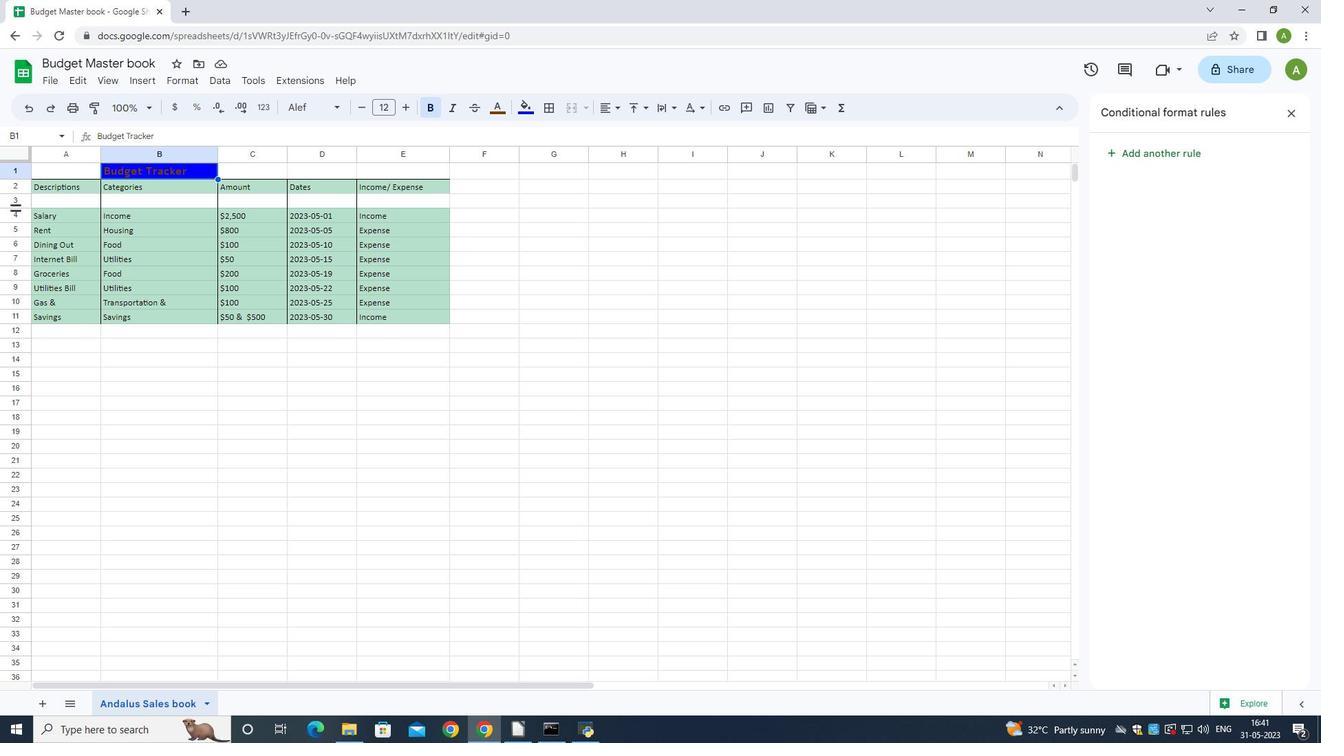 
Action: Mouse moved to (282, 158)
Screenshot: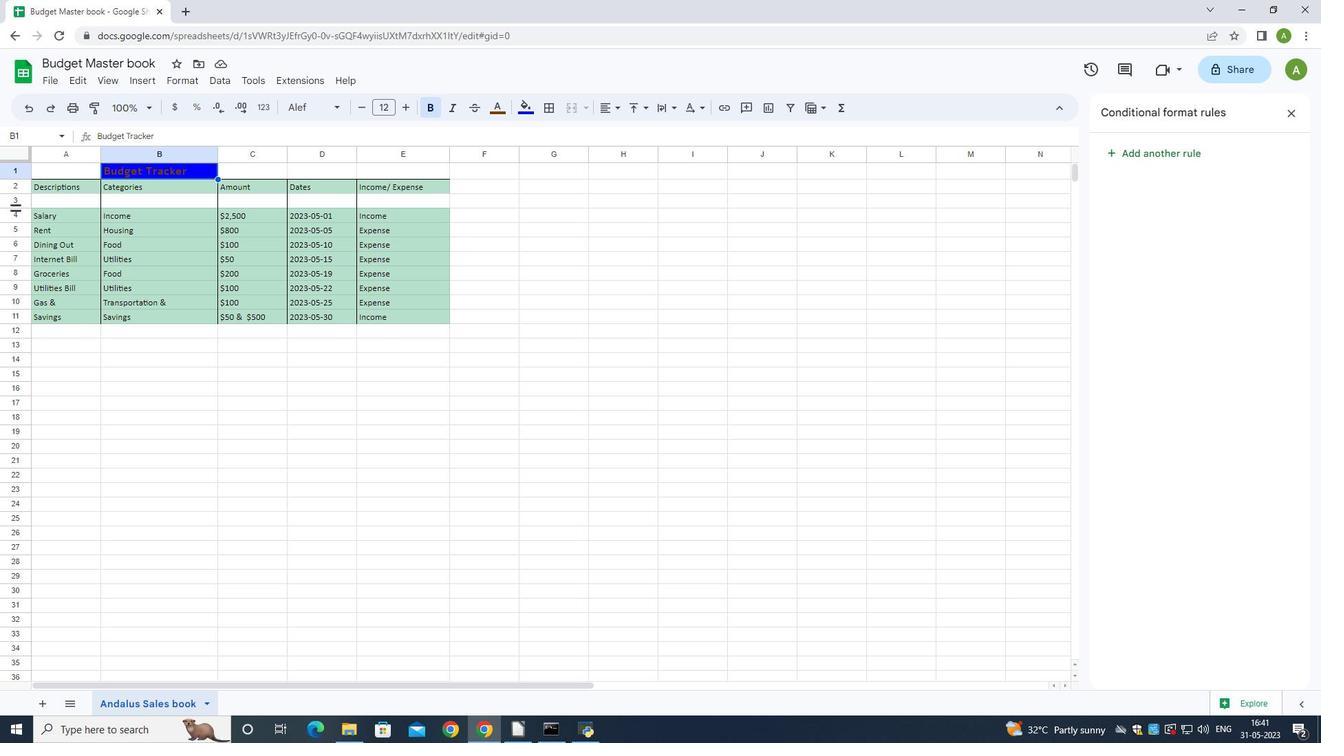 
Action: Key pressed <'\x1a'>
Screenshot: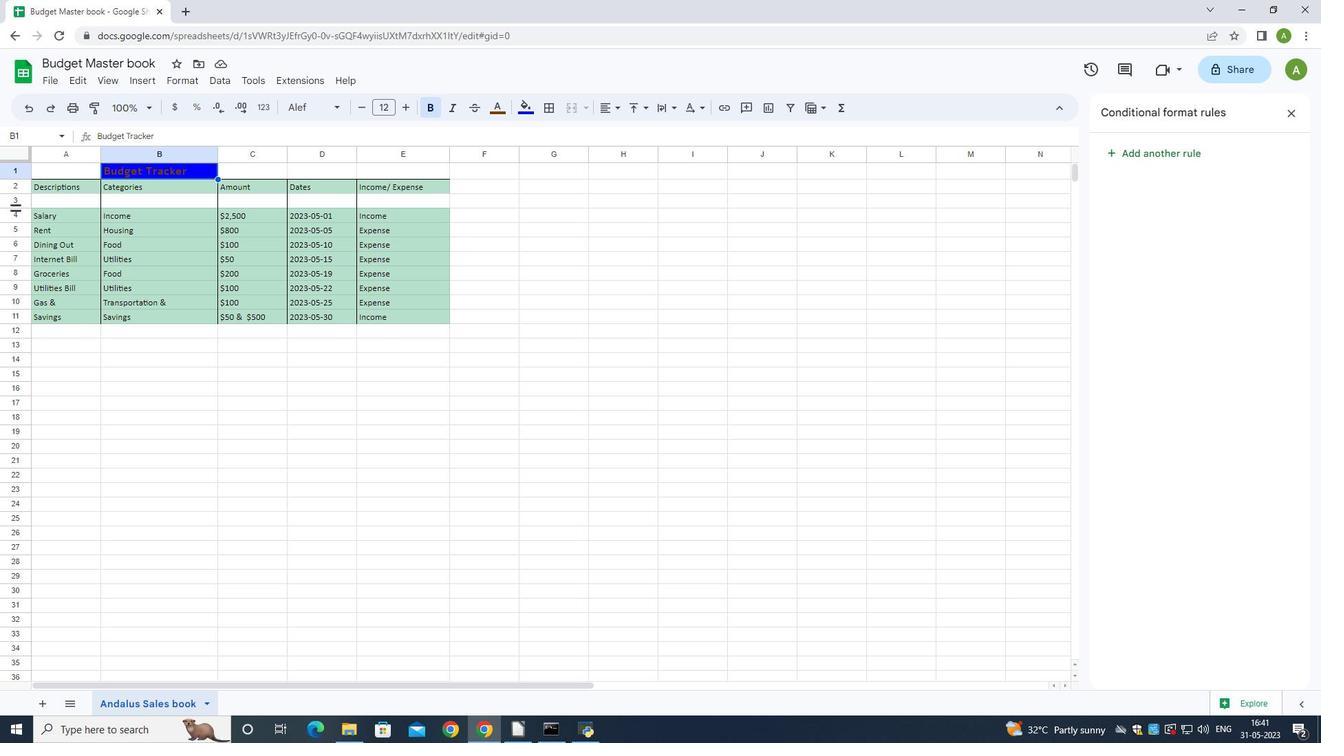 
Action: Mouse moved to (282, 157)
Screenshot: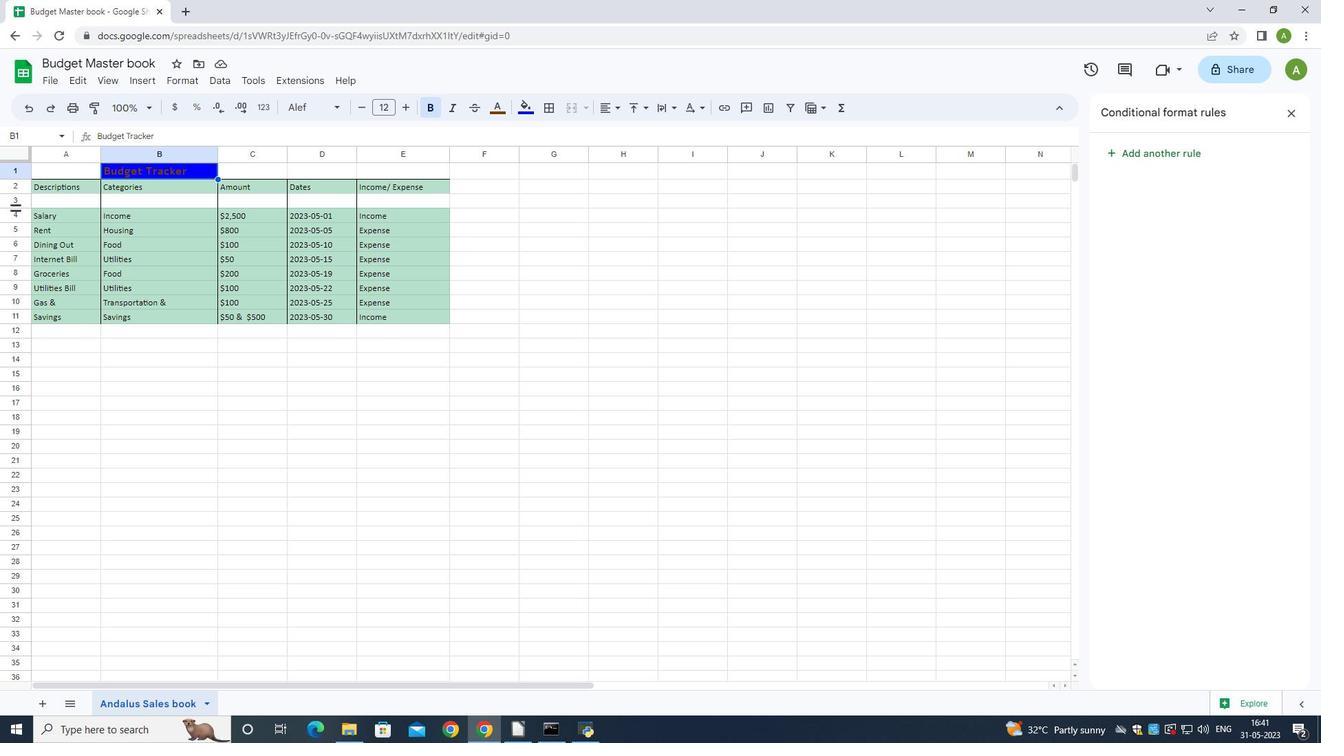 
Action: Key pressed <'\x1a'><'\x1a'><'\x1a'><'\x1a'><'\x1a'><'\x1a'><'\x1a'><'\x1a'><'\x1a'><'\x1a'><'\x1a'><'\x1a'><'\x1a'><'\x1a'><'\x1a'><'\x1a'><'\x1a'><'\x1a'><'\x1a'><'\x1a'><'\x1a'><'\x1a'><'\x1a'><'\x1a'><'\x1a'><'\x1a'><'\x1a'><'\x1a'><'\x1a'><'\x1a'><'\x1a'><'\x1a'>
Screenshot: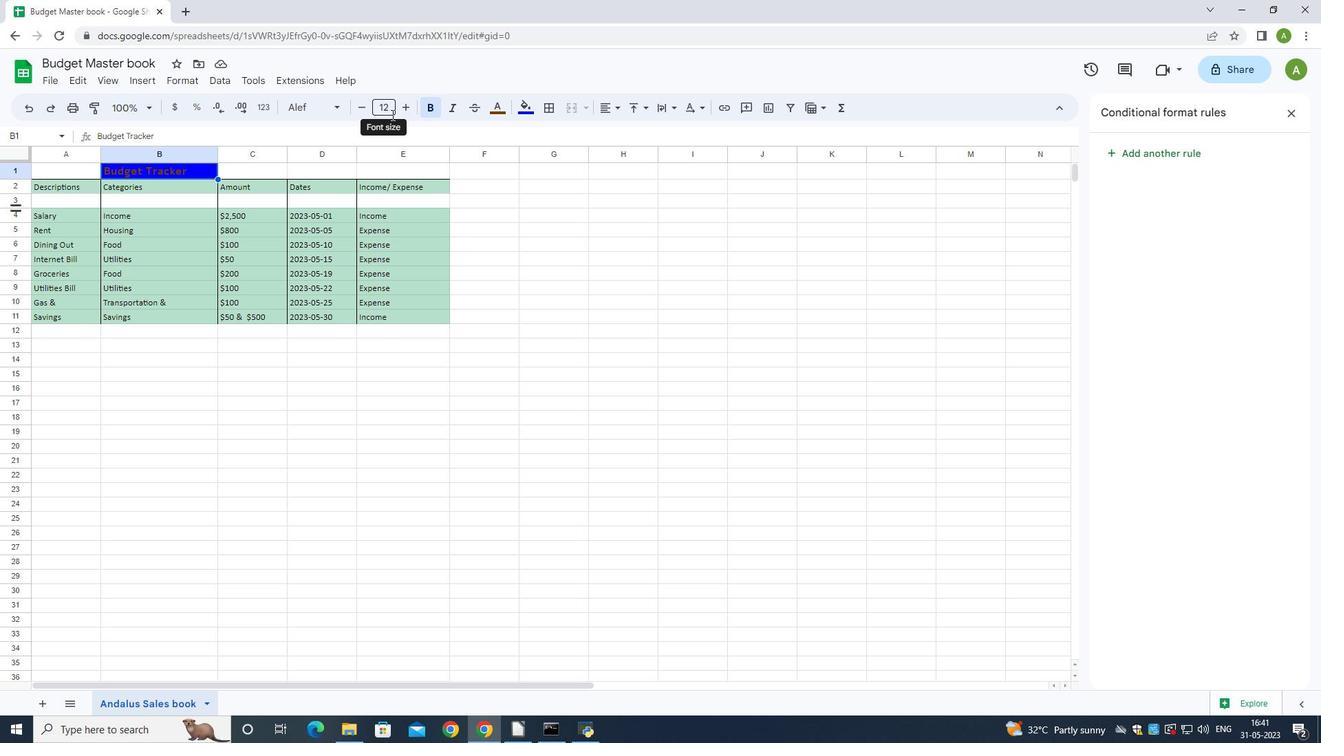 
Action: Mouse moved to (282, 156)
Screenshot: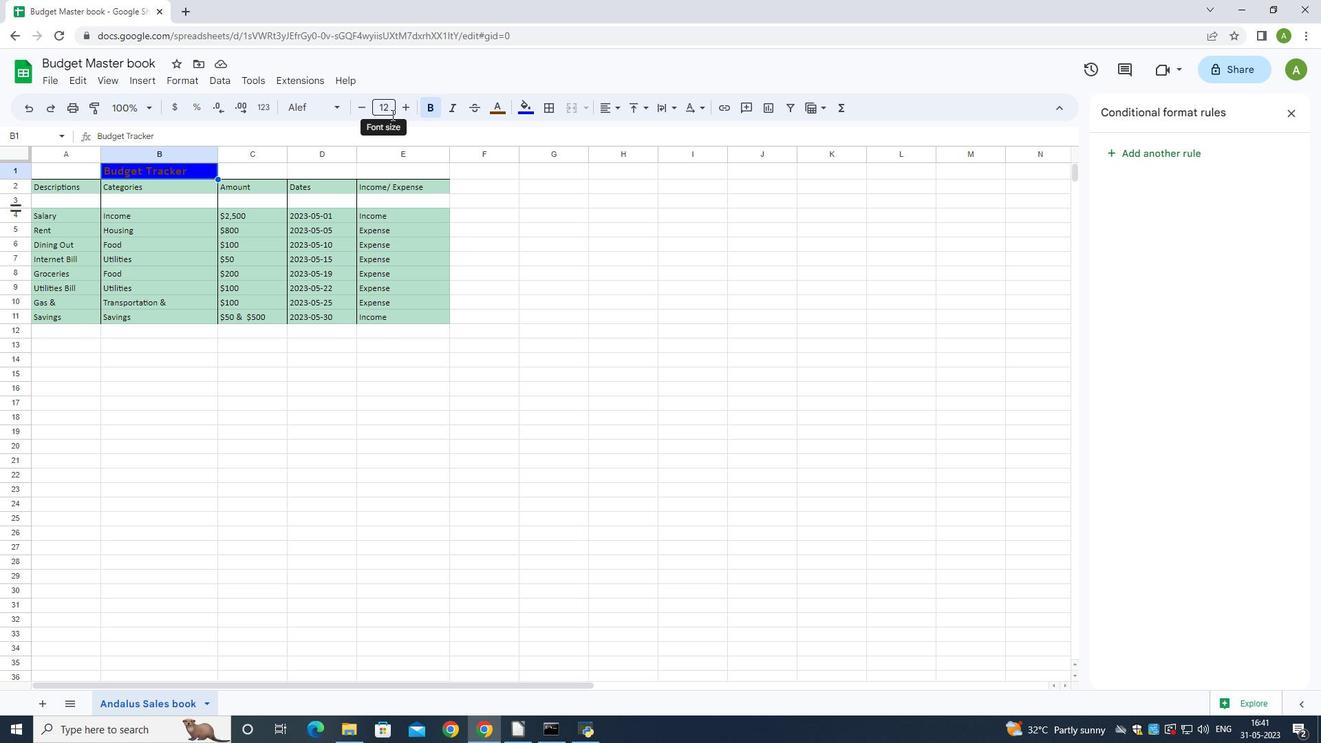 
Action: Key pressed <'\x1a'>
Screenshot: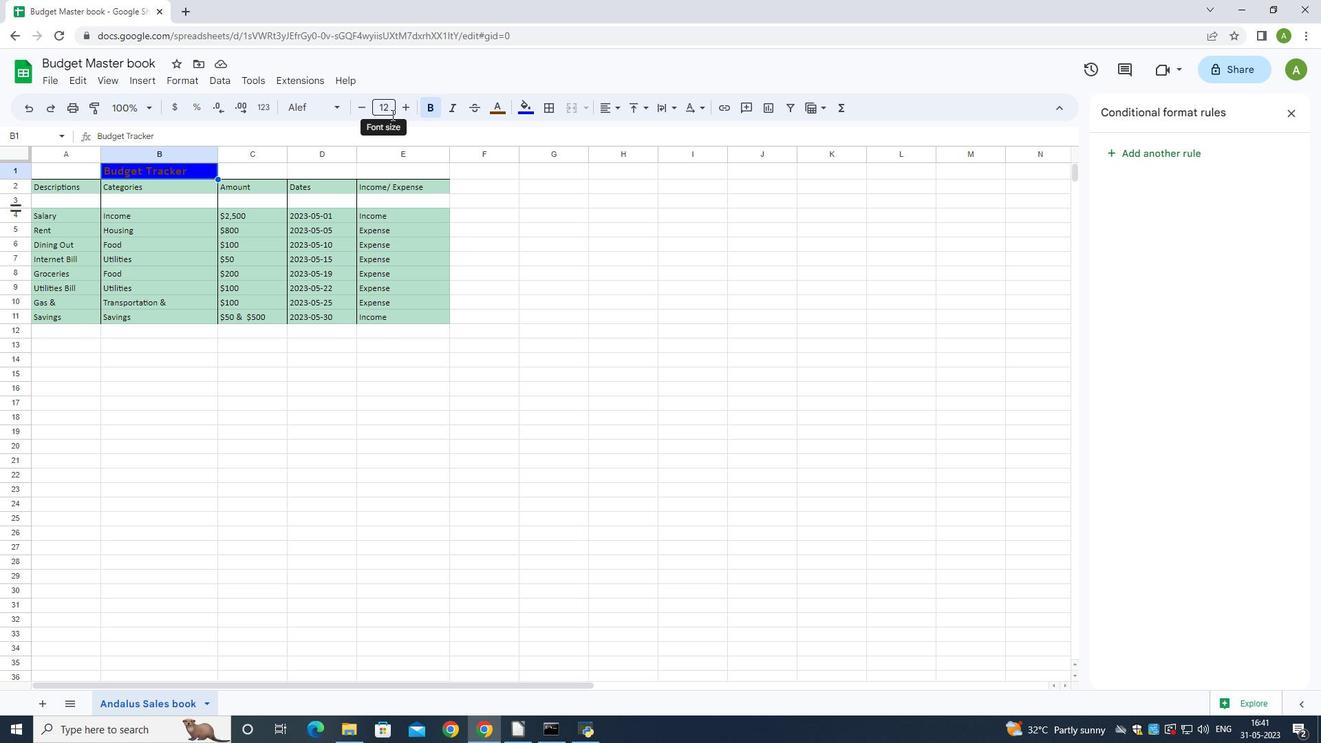 
Action: Mouse moved to (282, 156)
Screenshot: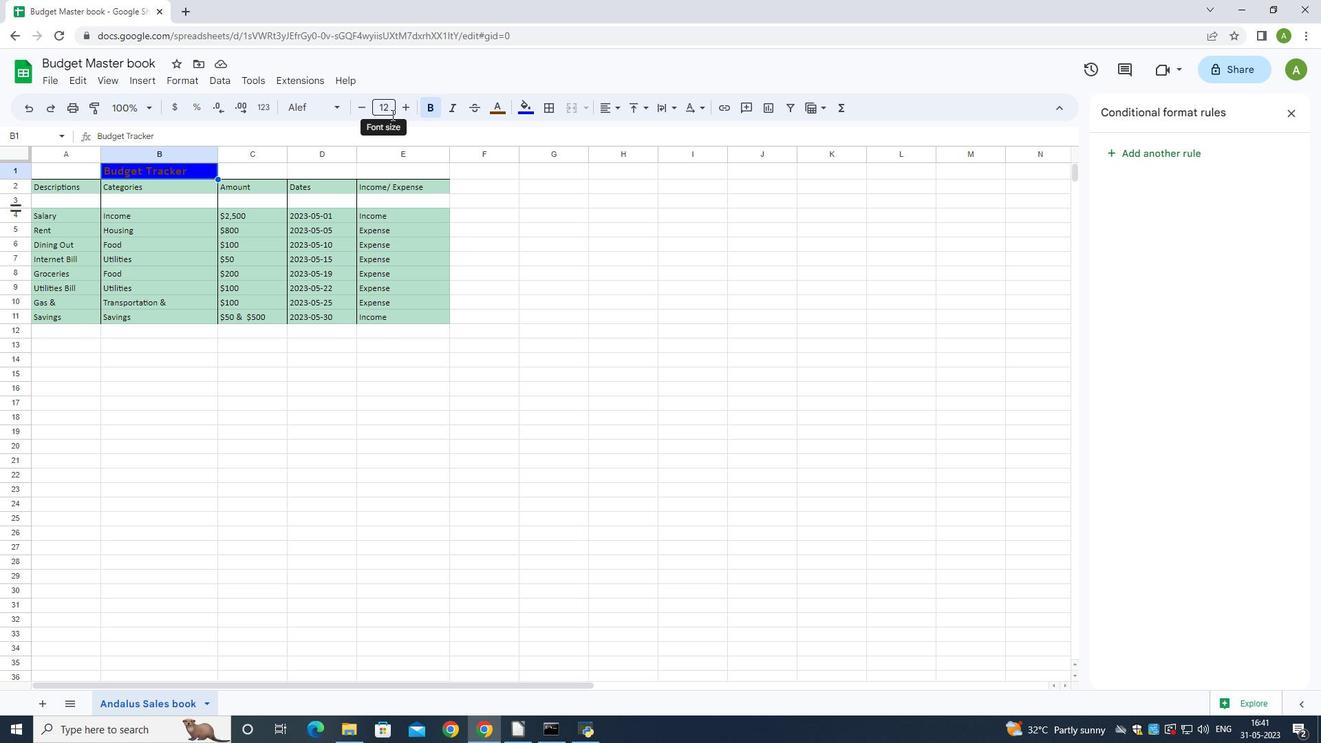 
Action: Key pressed <'\x1a'><'\x1a'><'\x1a'><'\x1a'>
Screenshot: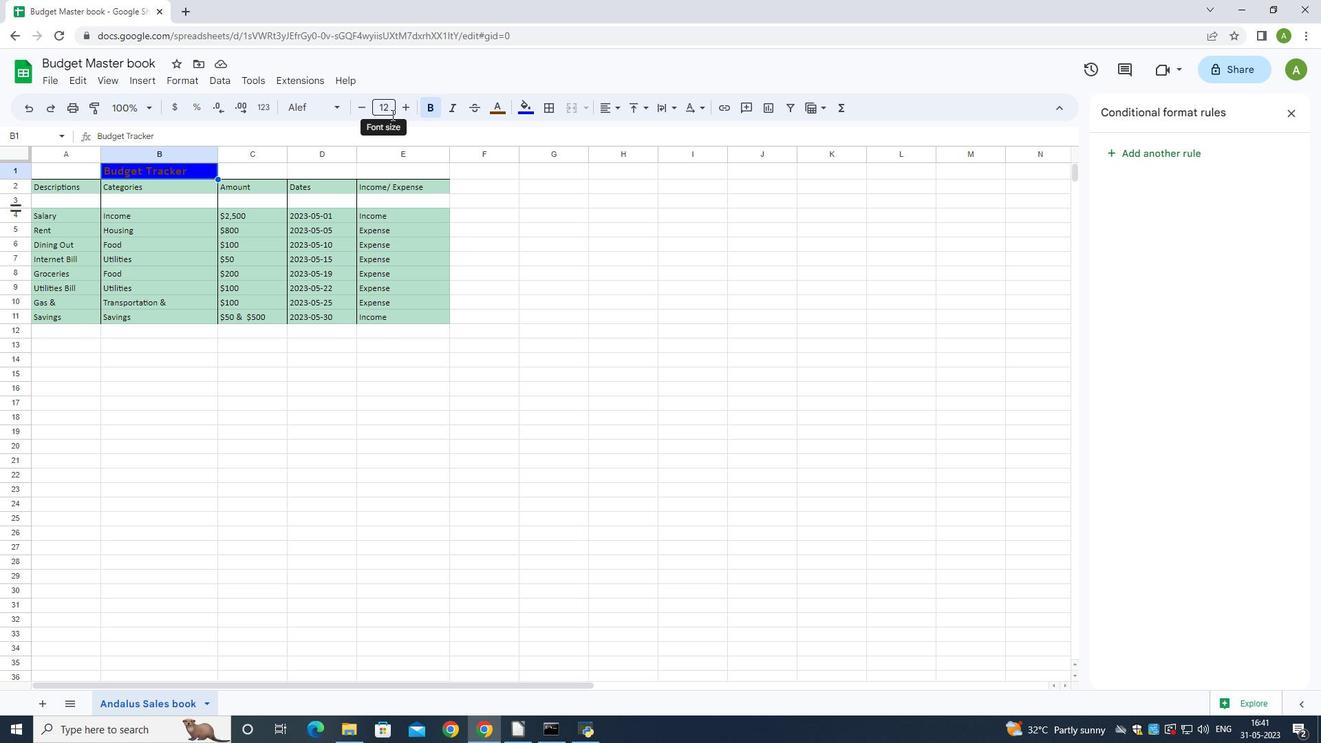 
Action: Mouse moved to (284, 152)
Screenshot: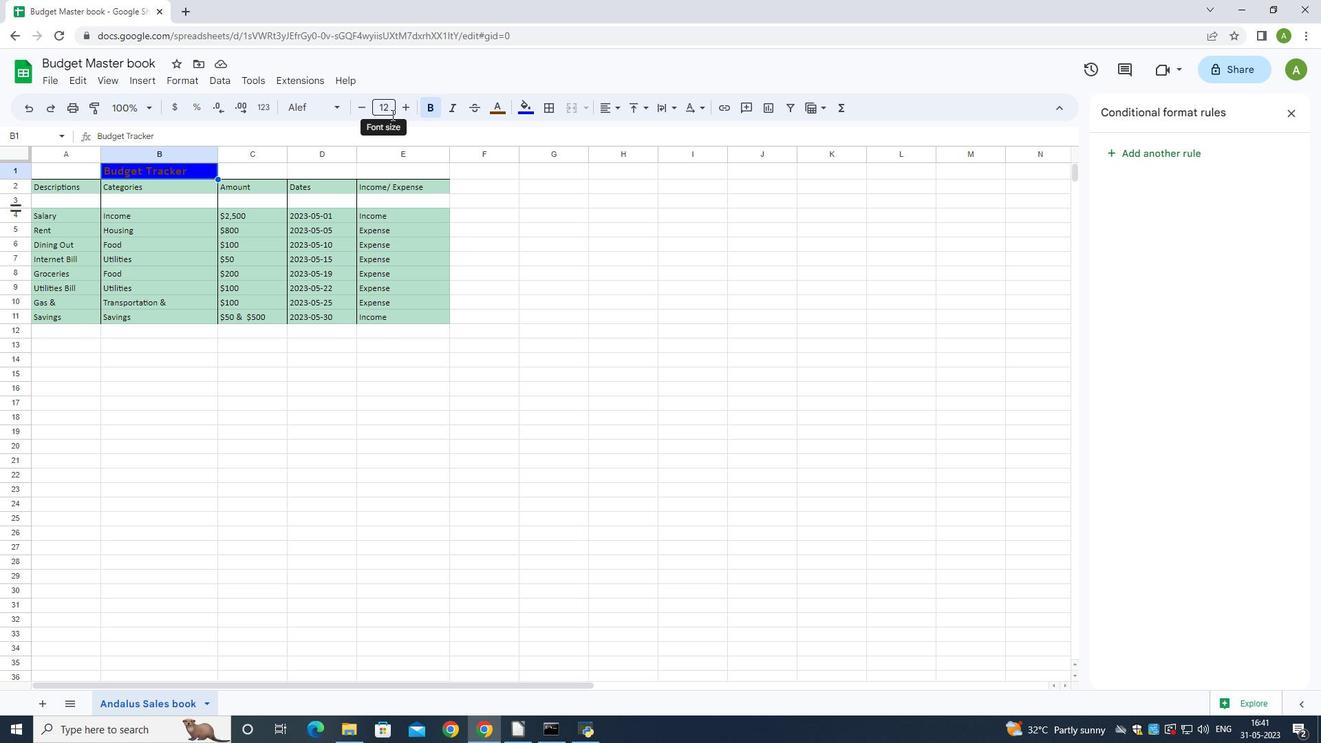 
Action: Key pressed <'\x1a'><'\x1a'>
Screenshot: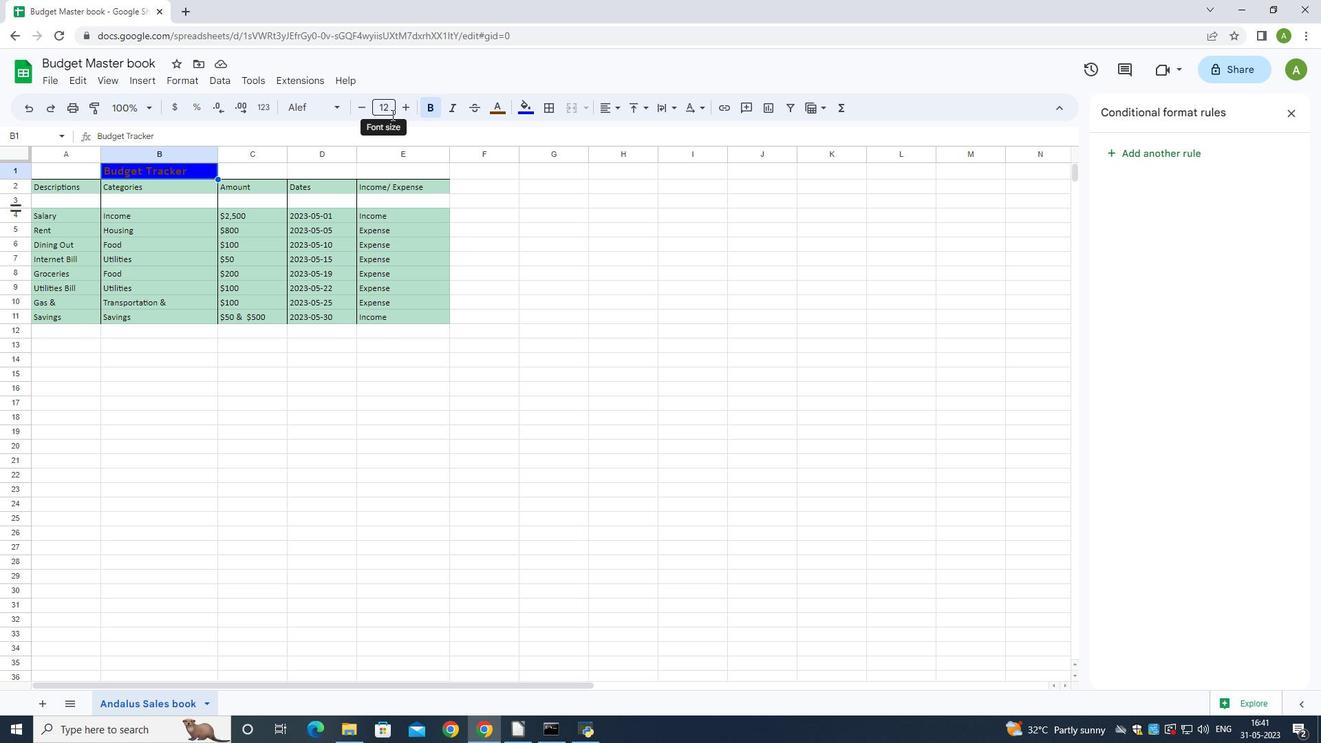 
Action: Mouse moved to (284, 150)
Screenshot: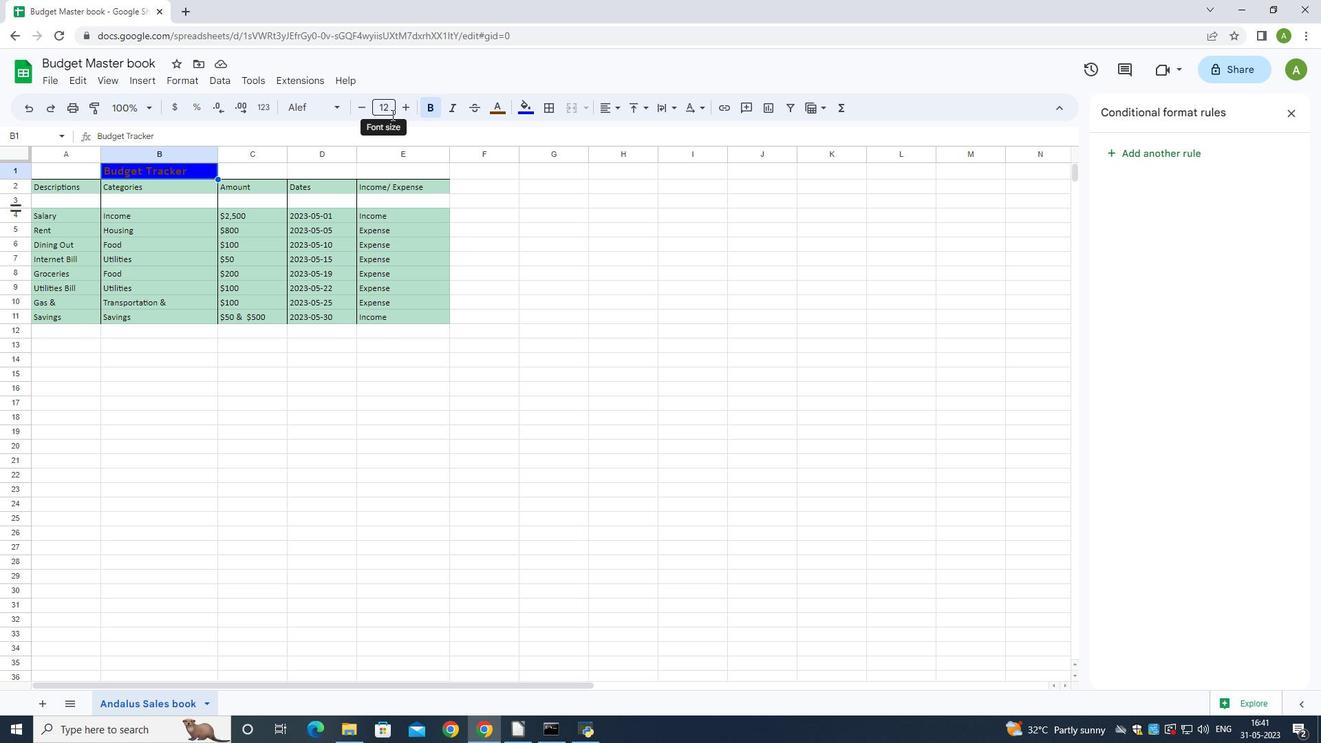 
Action: Key pressed <'\x1a'><'\x1a'><'\x1a'><'\x1a'><'\x1a'><'\x1a'><'\x1a'><'\x1a'><'\x1a'><'\x1a'><'\x1a'><'\x1a'><'\x1a'><'\x1a'><'\x1a'><'\x1a'><'\x1a'><'\x1a'><'\x1a'><'\x1a'><'\x1a'><'\x1a'><'\x1a'><'\x1a'><'\x1a'><'\x1a'><'\x1a'><'\x1a'><'\x1a'><'\x1a'><'\x1a'><'\x1a'><'\x1a'><'\x1a'><'\x1a'><'\x1a'><'\x1a'><'\x1a'><'\x1a'><'\x1a'><'\x1a'><'\x1a'><'\x1a'><'\x1a'><'\x1a'>
Screenshot: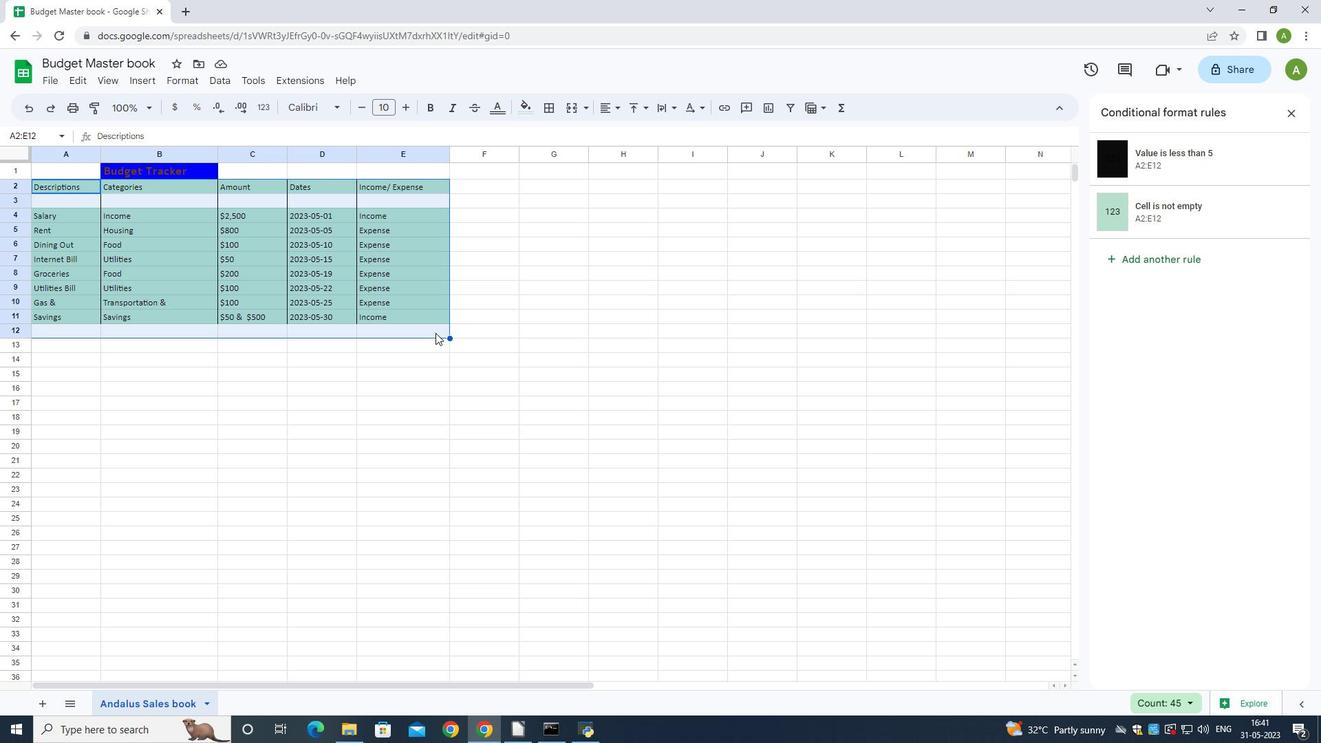 
Action: Mouse moved to (164, 172)
Screenshot: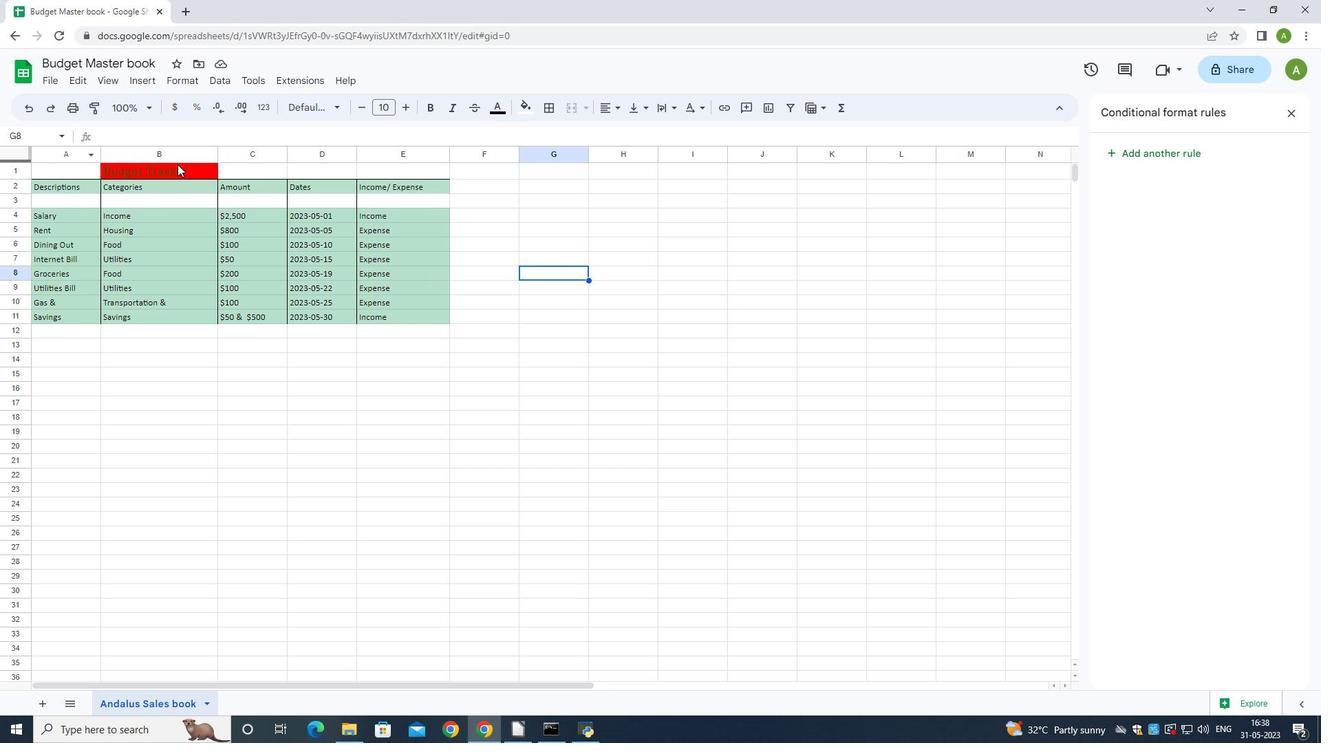 
Action: Mouse pressed left at (164, 172)
Screenshot: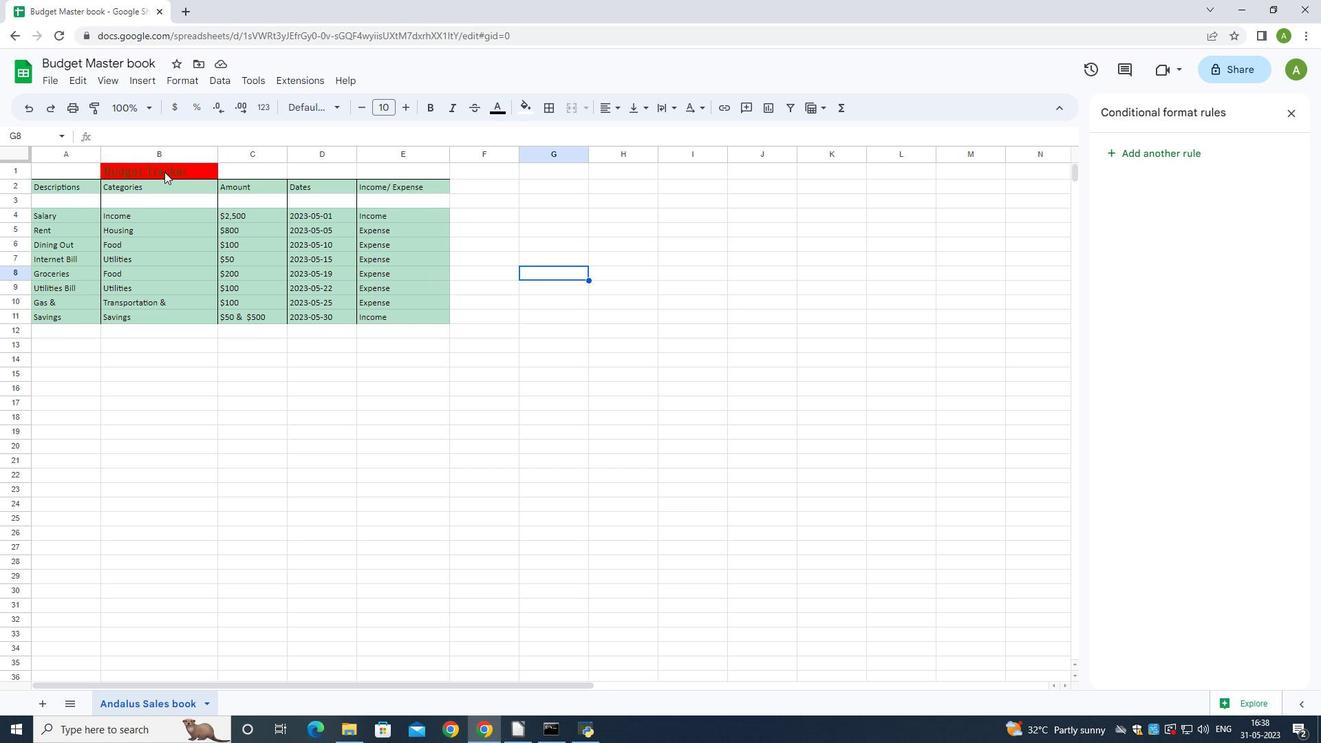 
Action: Mouse moved to (336, 110)
Screenshot: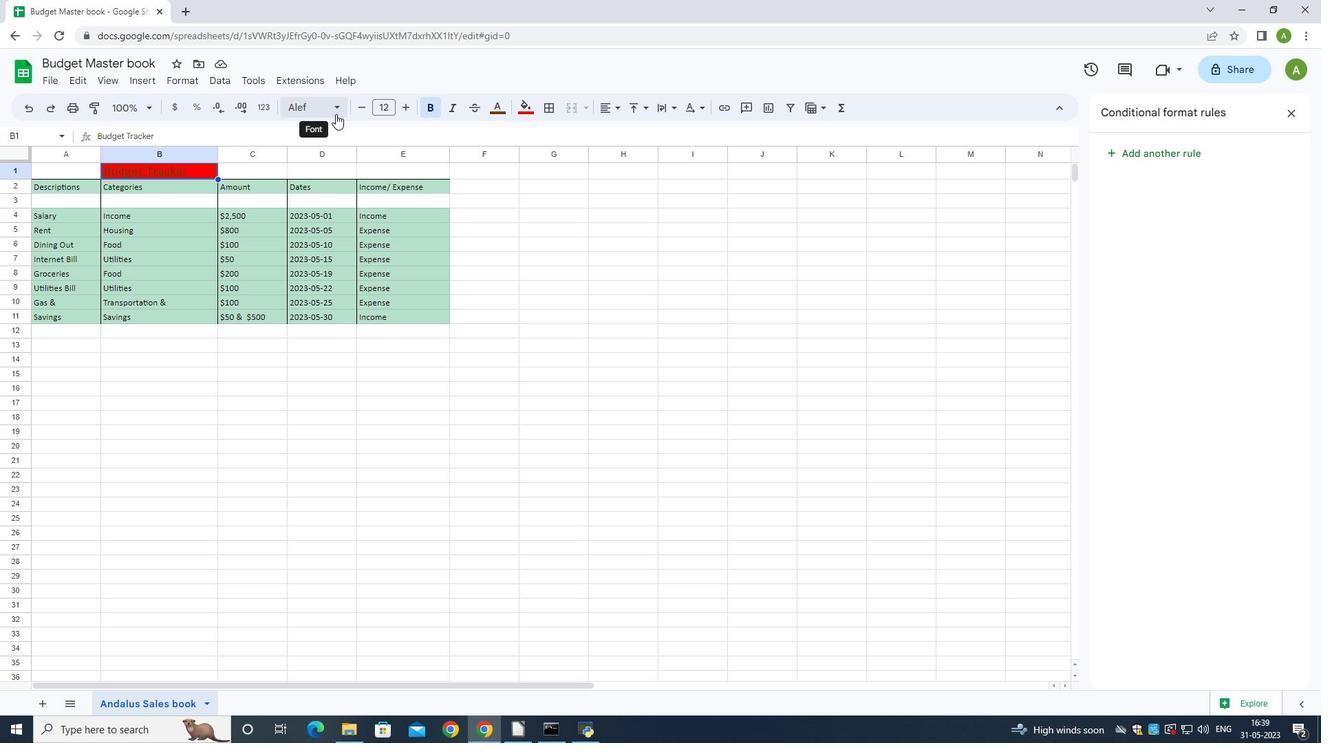 
Action: Mouse pressed left at (336, 110)
Screenshot: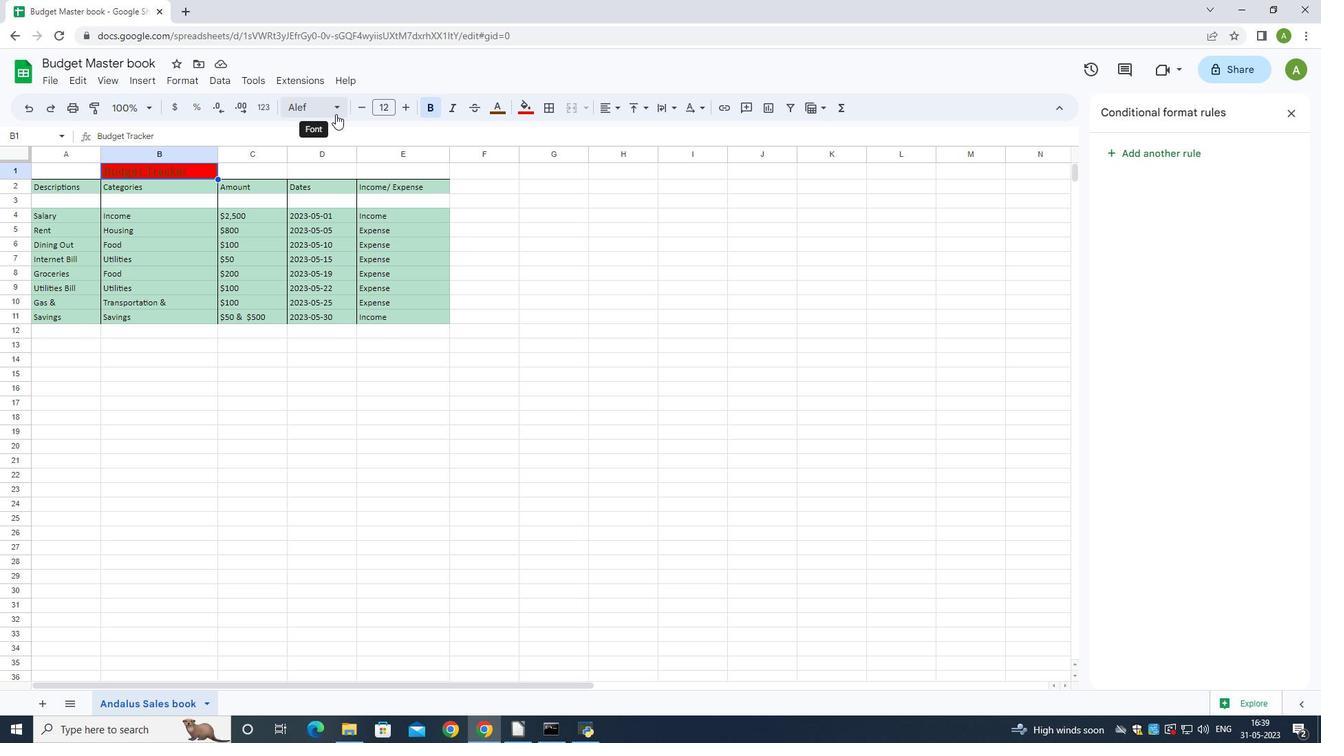 
Action: Mouse moved to (361, 286)
Screenshot: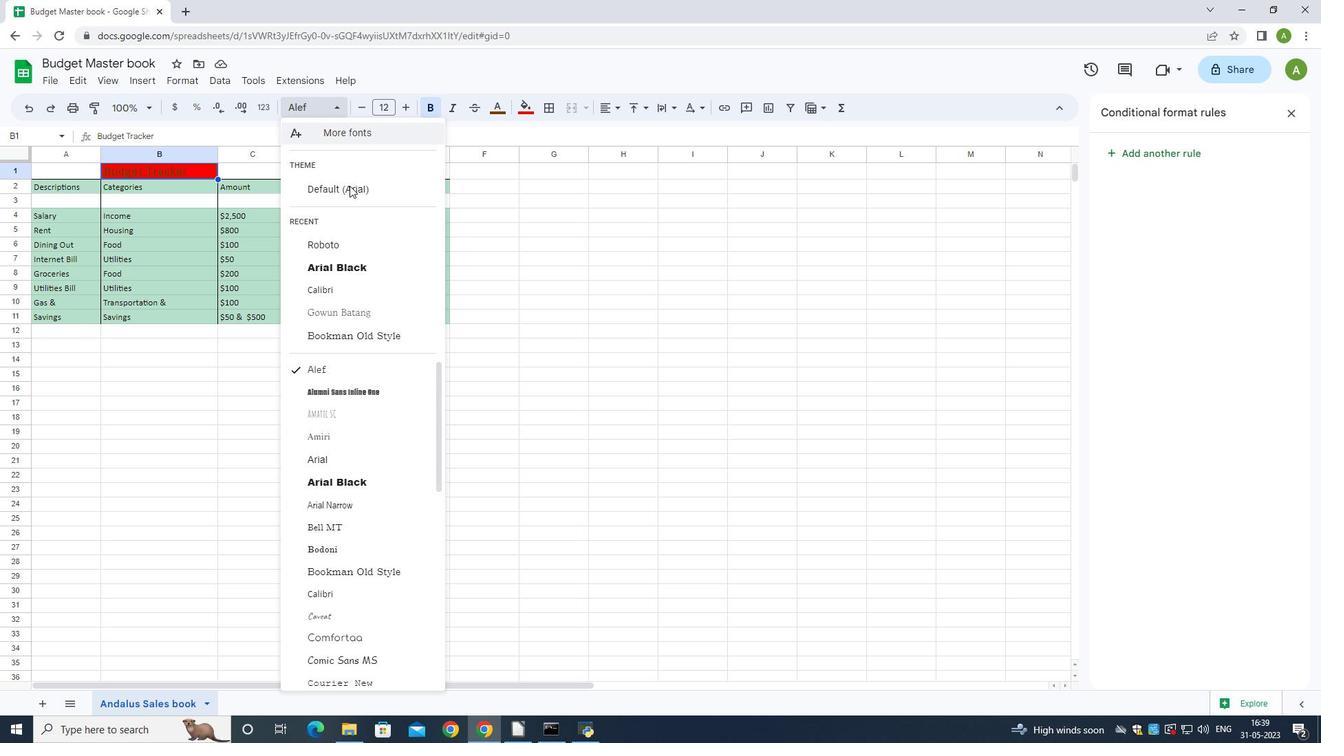 
Action: Mouse scrolled (361, 285) with delta (0, 0)
Screenshot: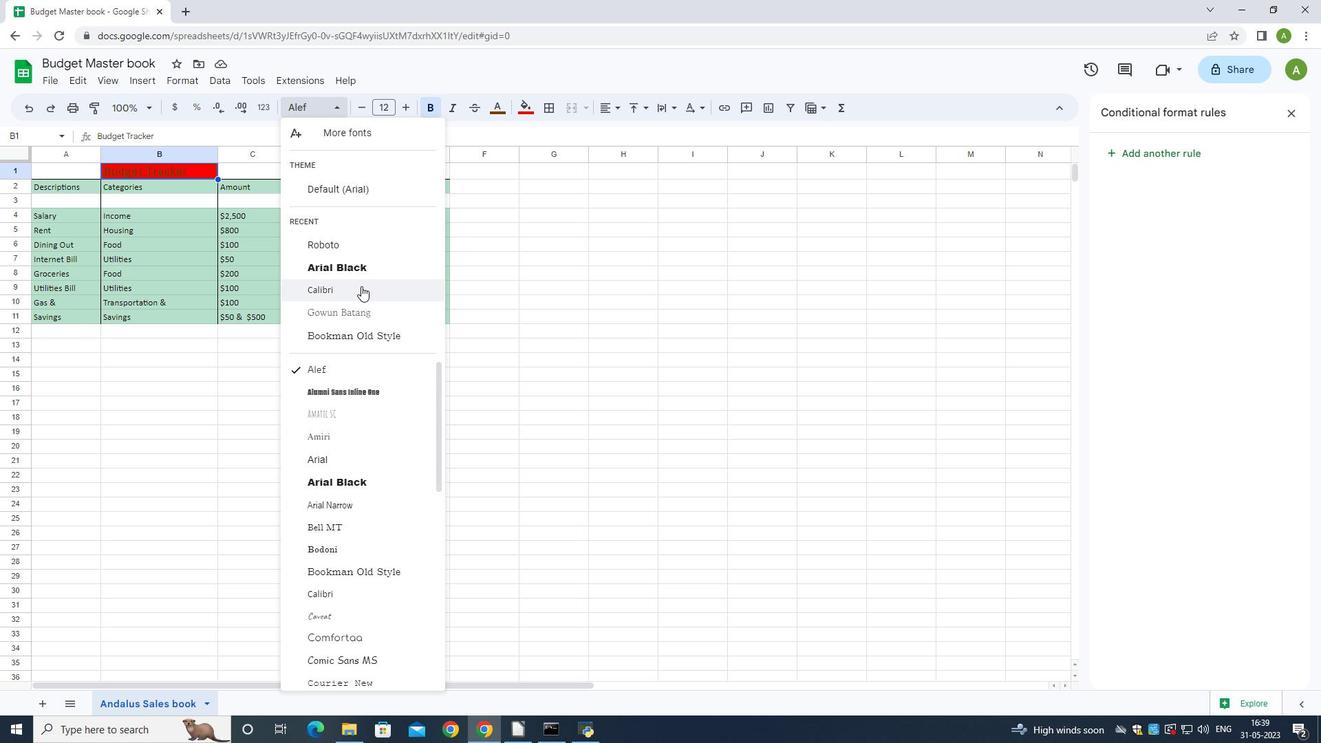 
Action: Mouse moved to (361, 300)
Screenshot: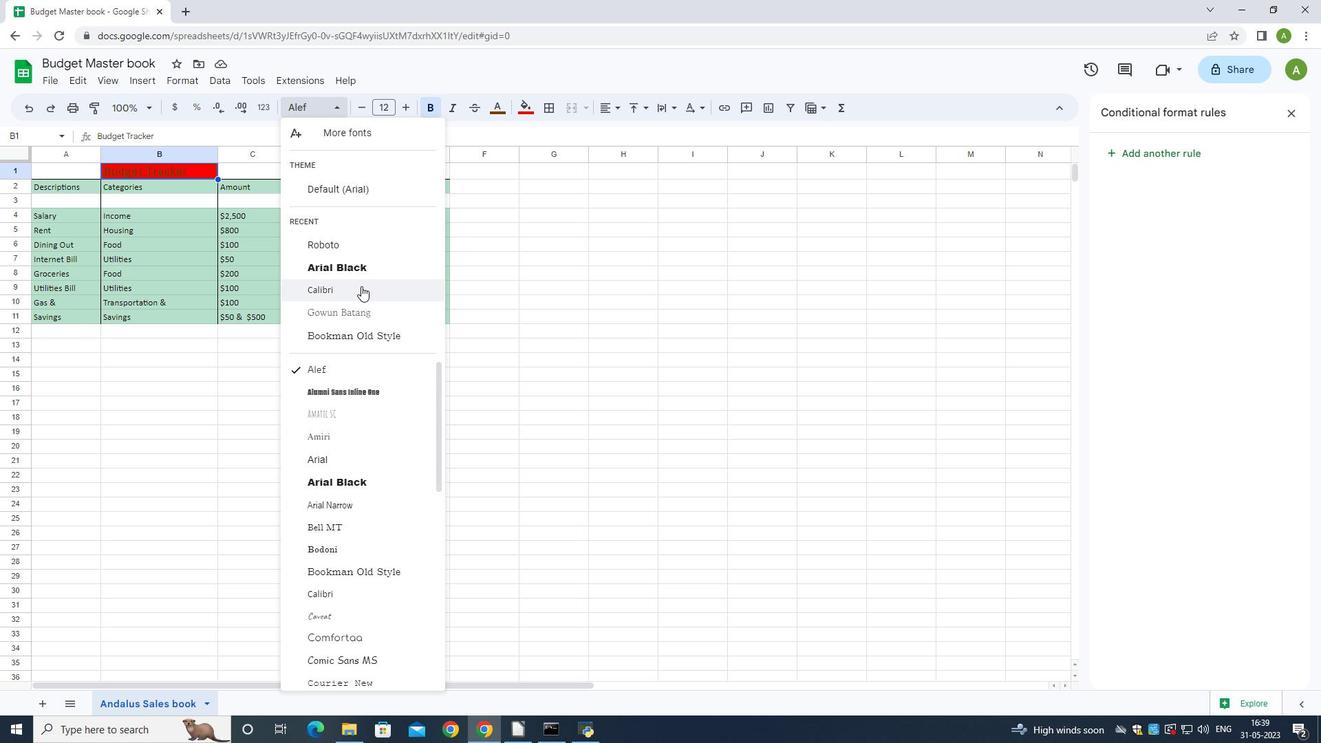 
Action: Mouse scrolled (361, 300) with delta (0, 0)
Screenshot: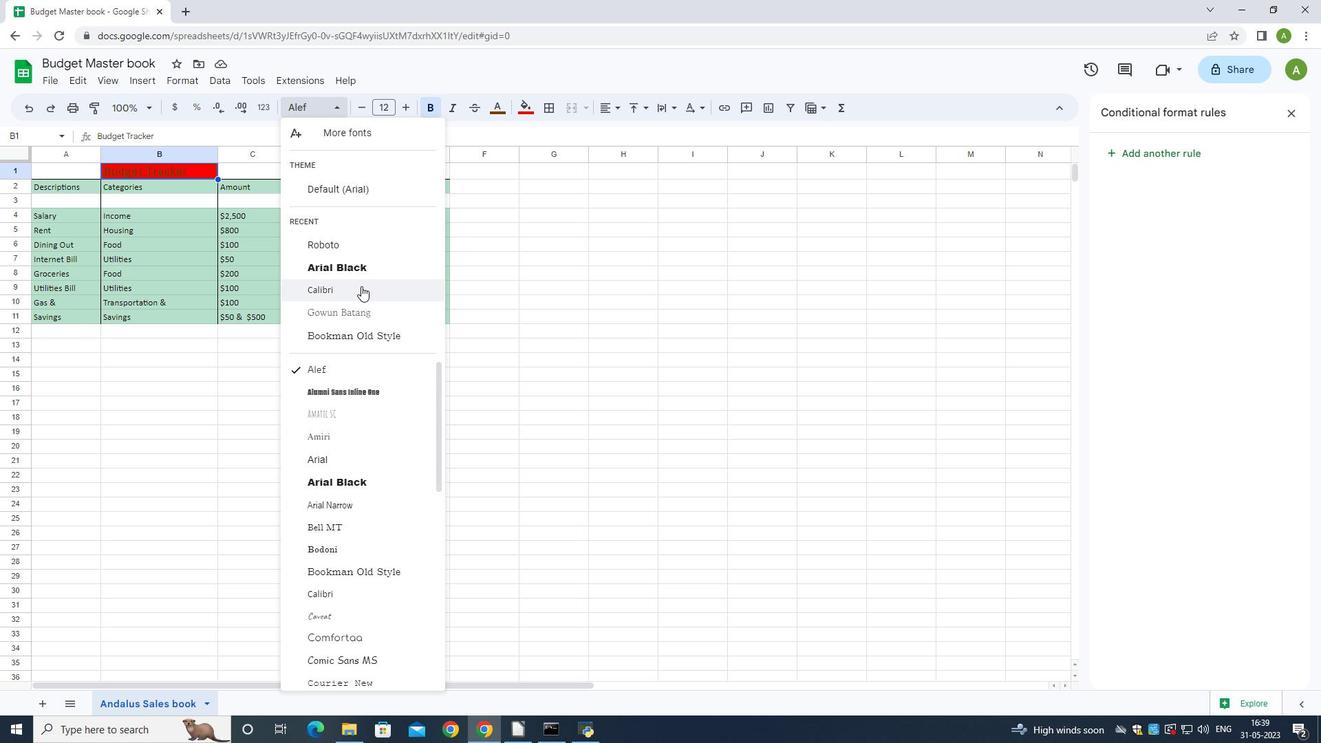 
Action: Mouse moved to (356, 500)
Screenshot: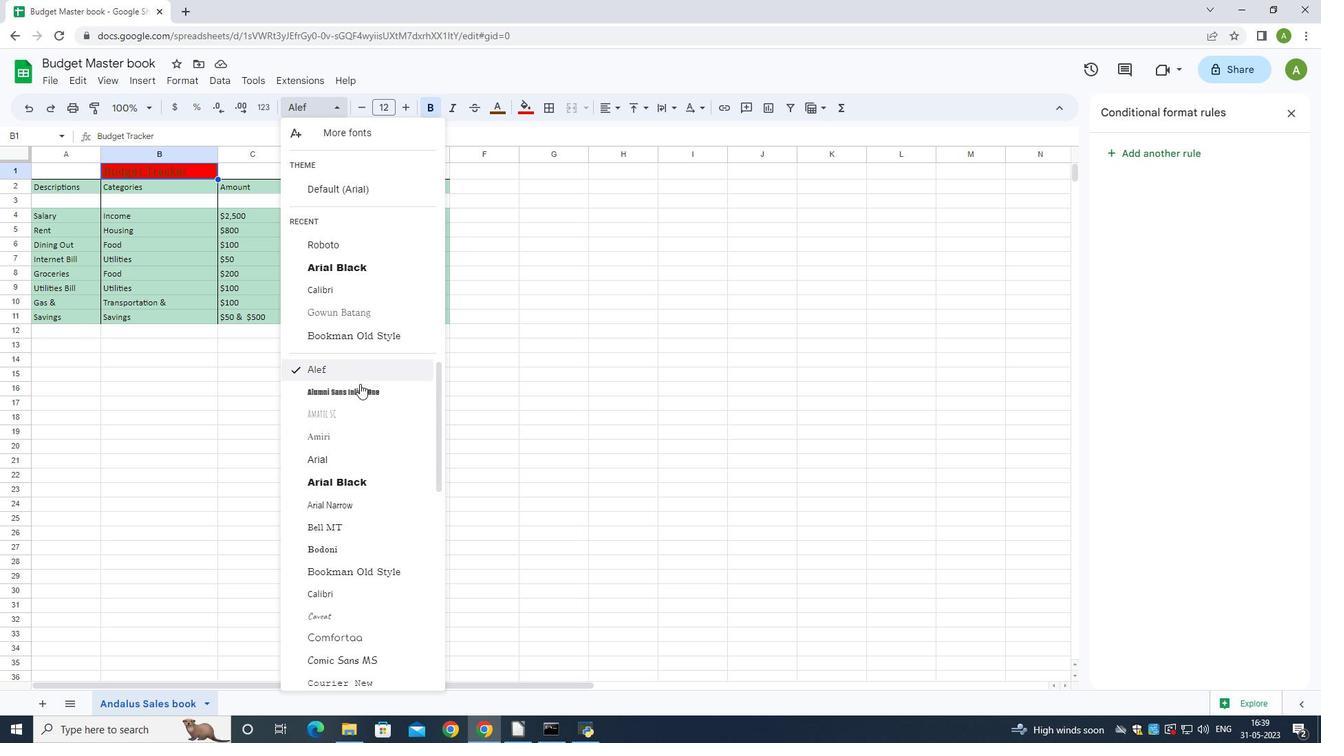 
Action: Mouse scrolled (356, 499) with delta (0, 0)
Screenshot: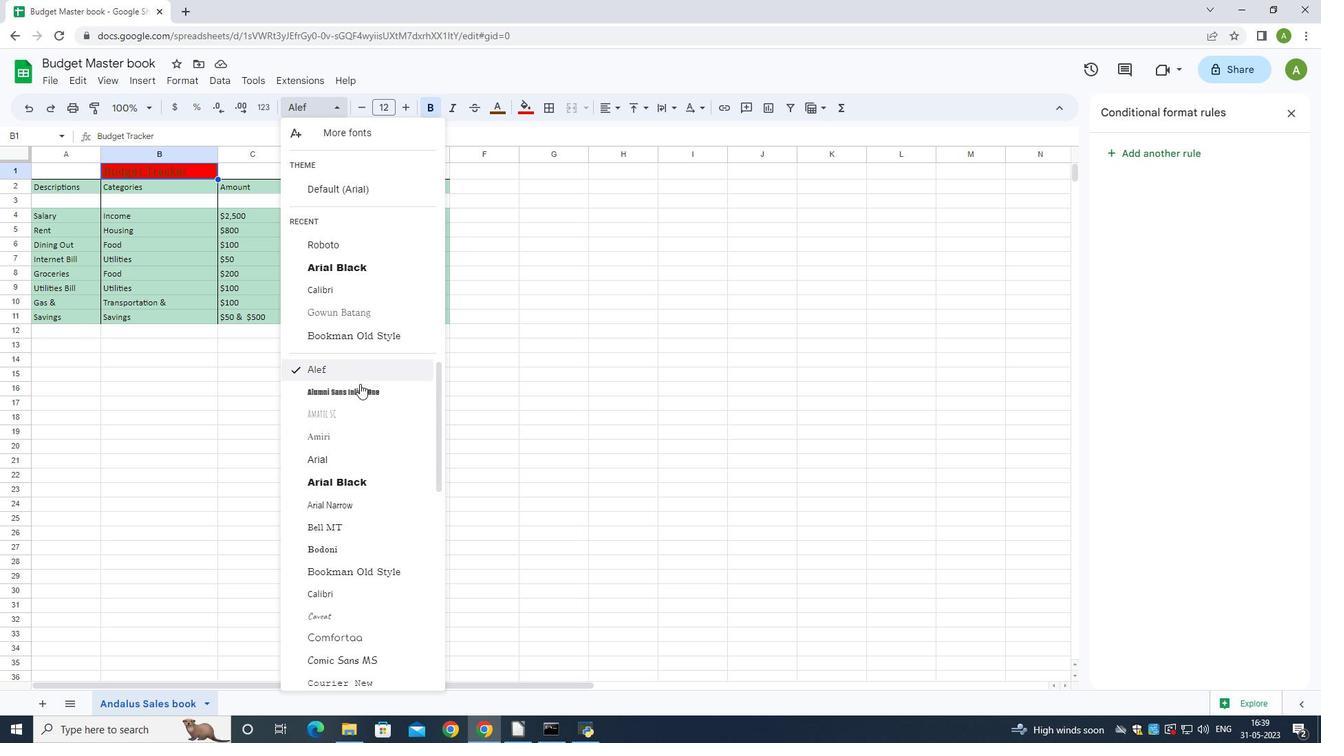 
Action: Mouse moved to (356, 500)
Screenshot: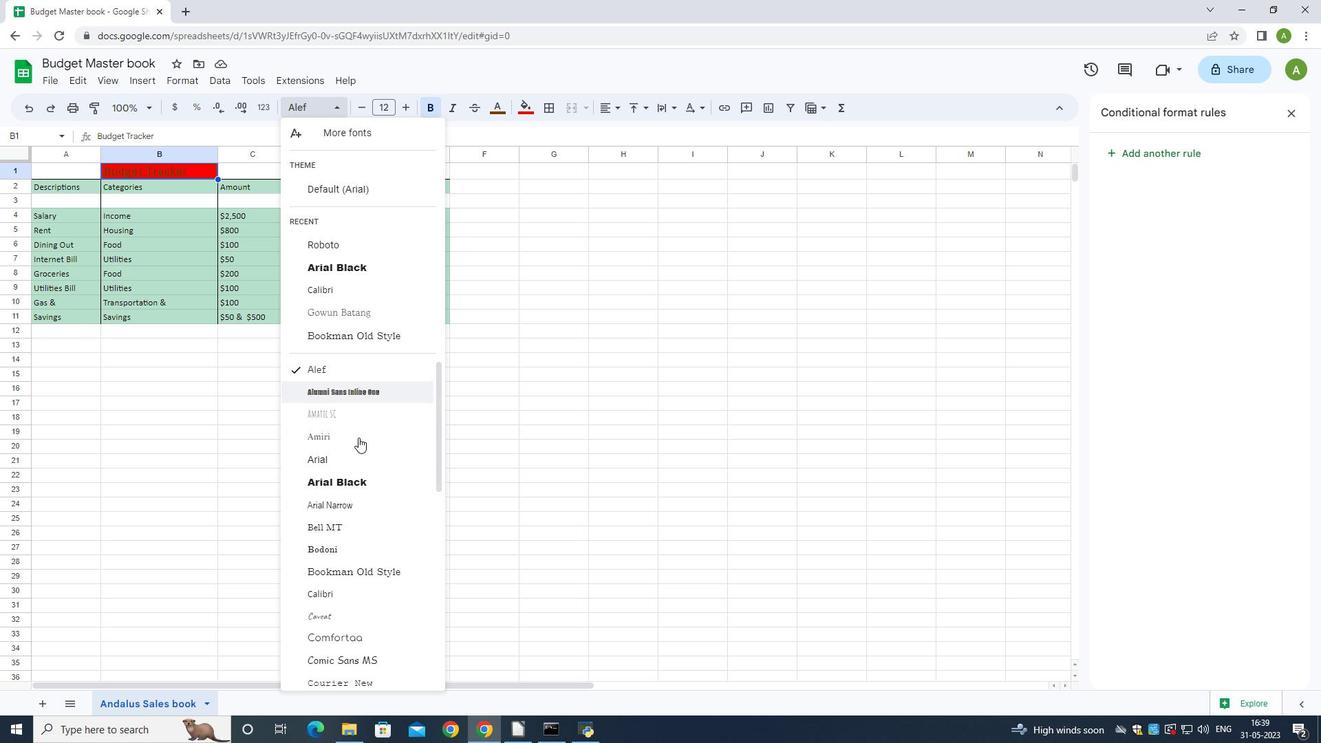 
Action: Mouse scrolled (356, 499) with delta (0, 0)
Screenshot: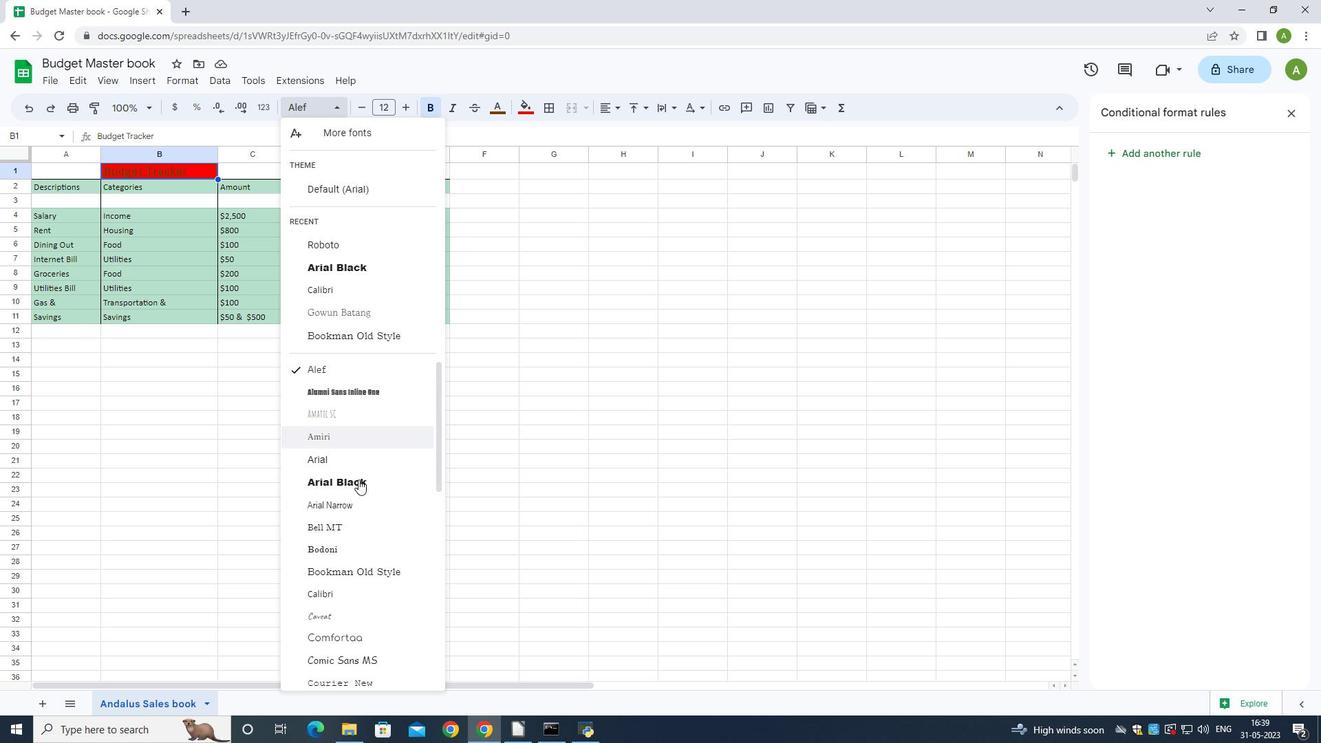 
Action: Mouse scrolled (356, 499) with delta (0, 0)
Screenshot: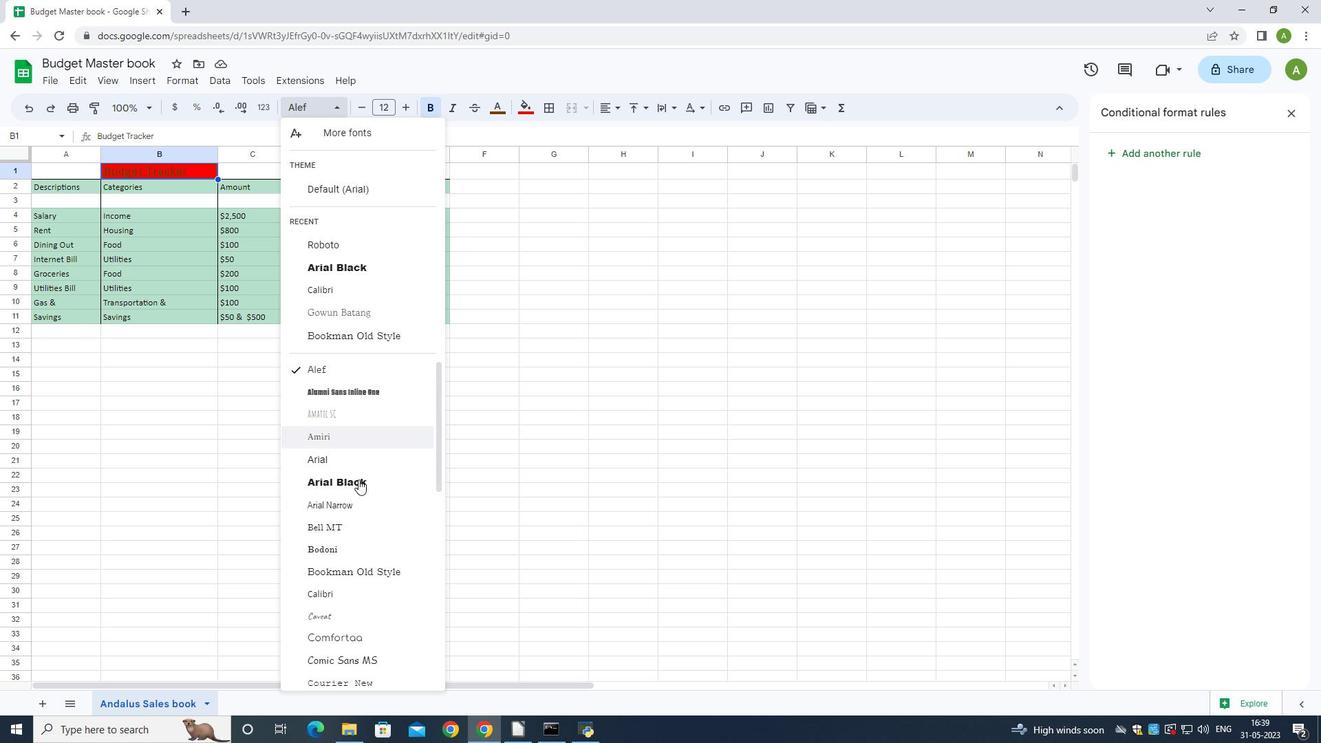 
Action: Mouse moved to (356, 498)
Screenshot: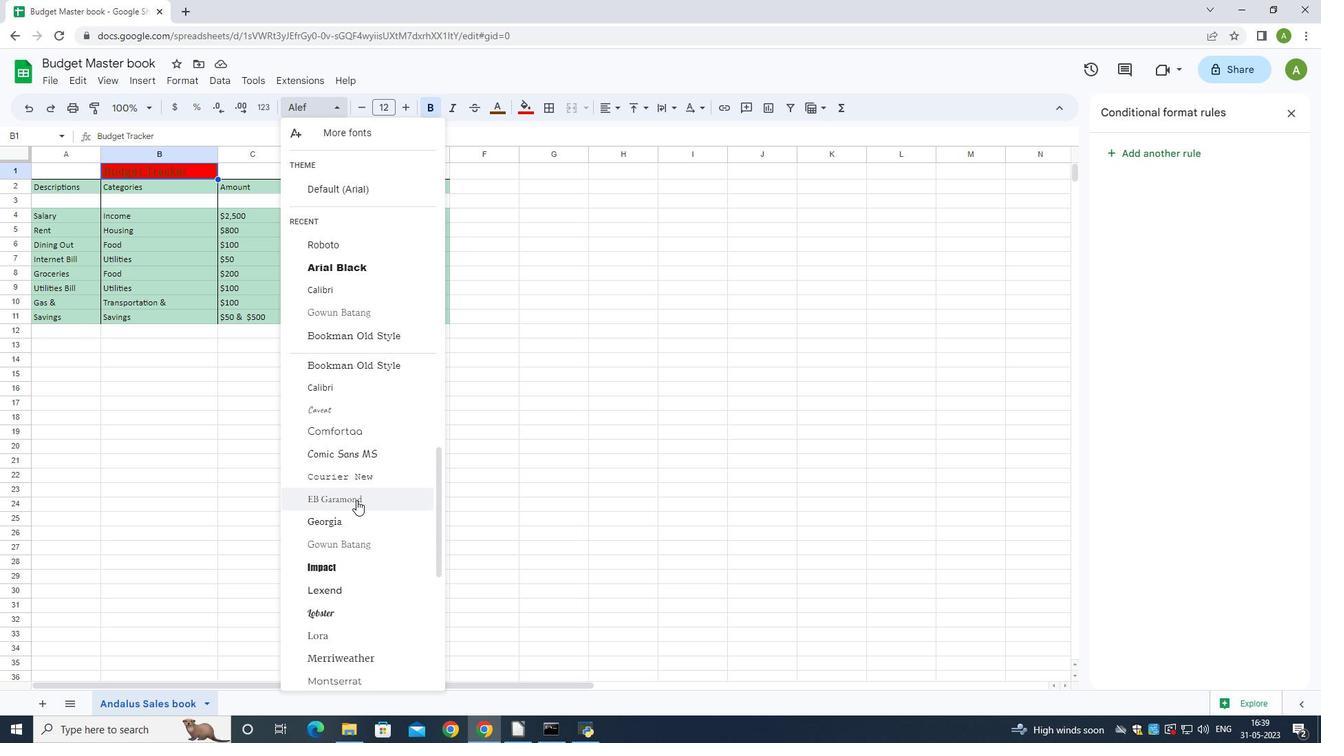 
Action: Mouse scrolled (356, 498) with delta (0, 0)
Screenshot: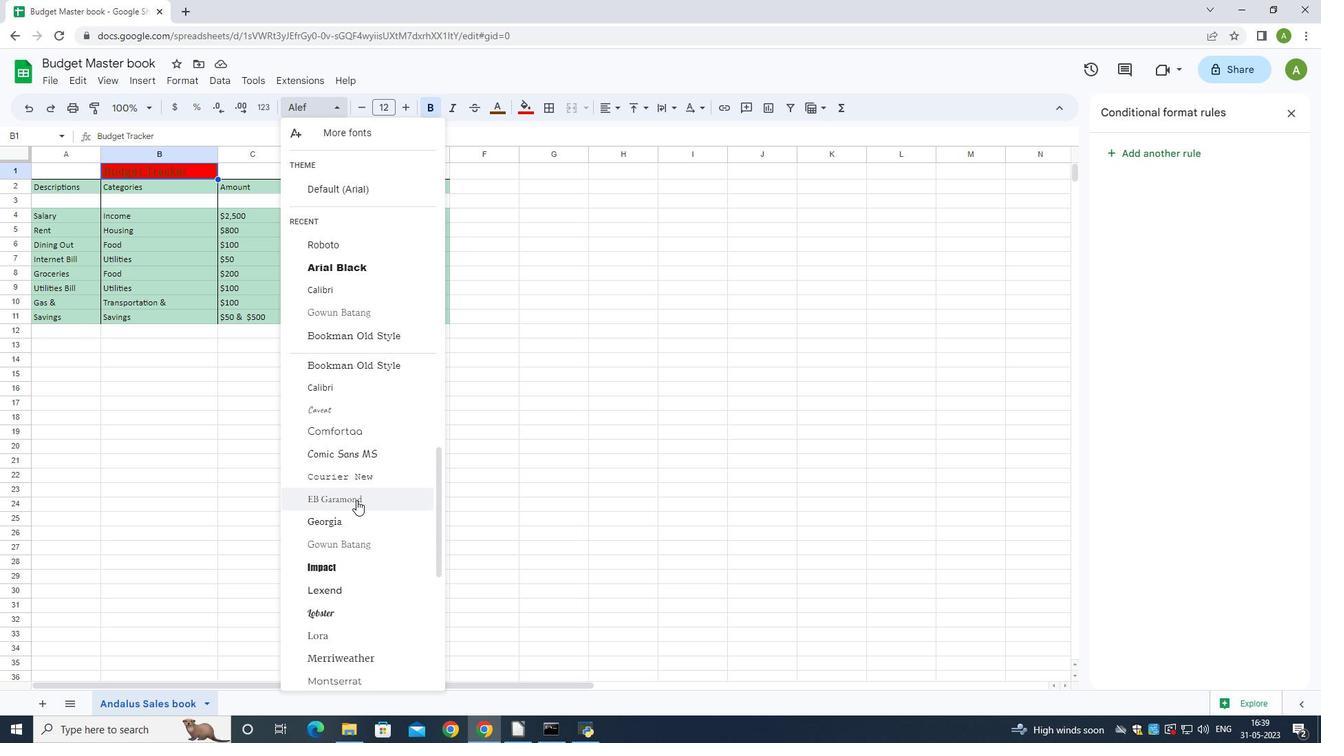 
Action: Mouse scrolled (356, 498) with delta (0, 0)
Screenshot: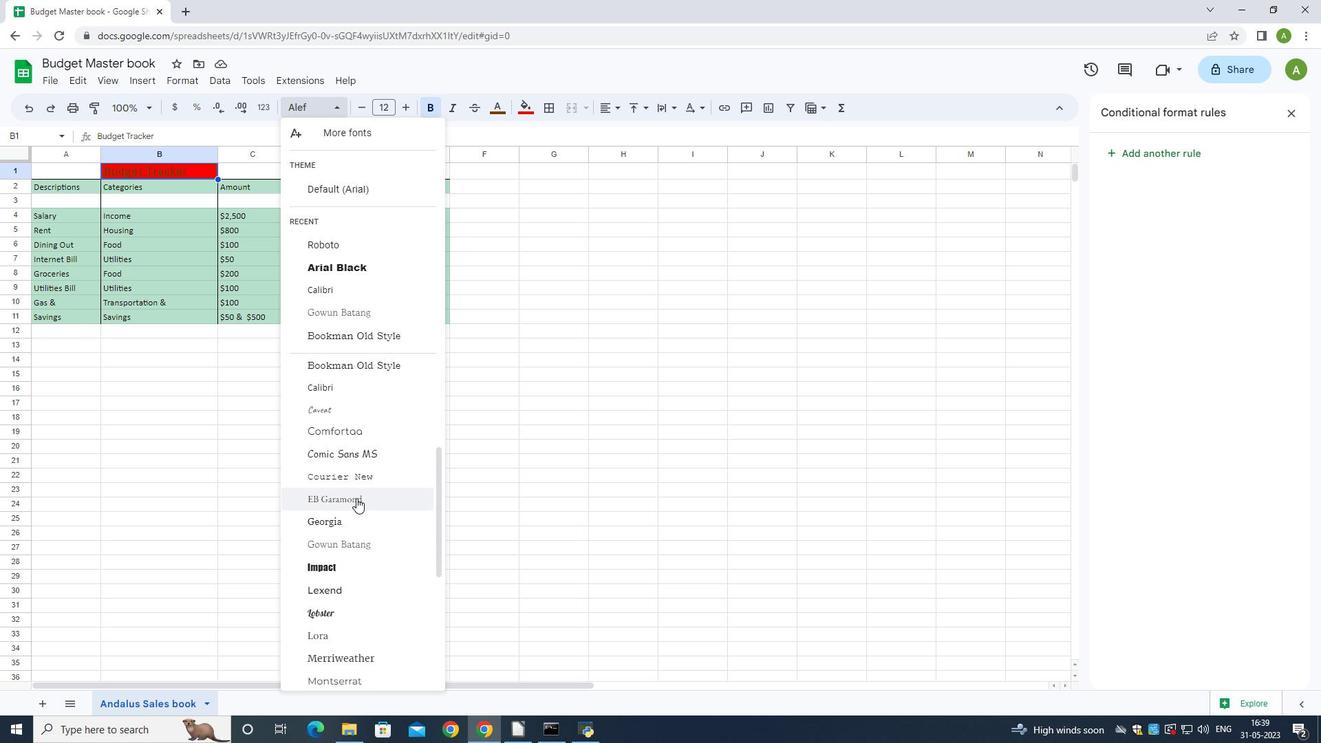 
Action: Mouse scrolled (356, 498) with delta (0, 0)
Screenshot: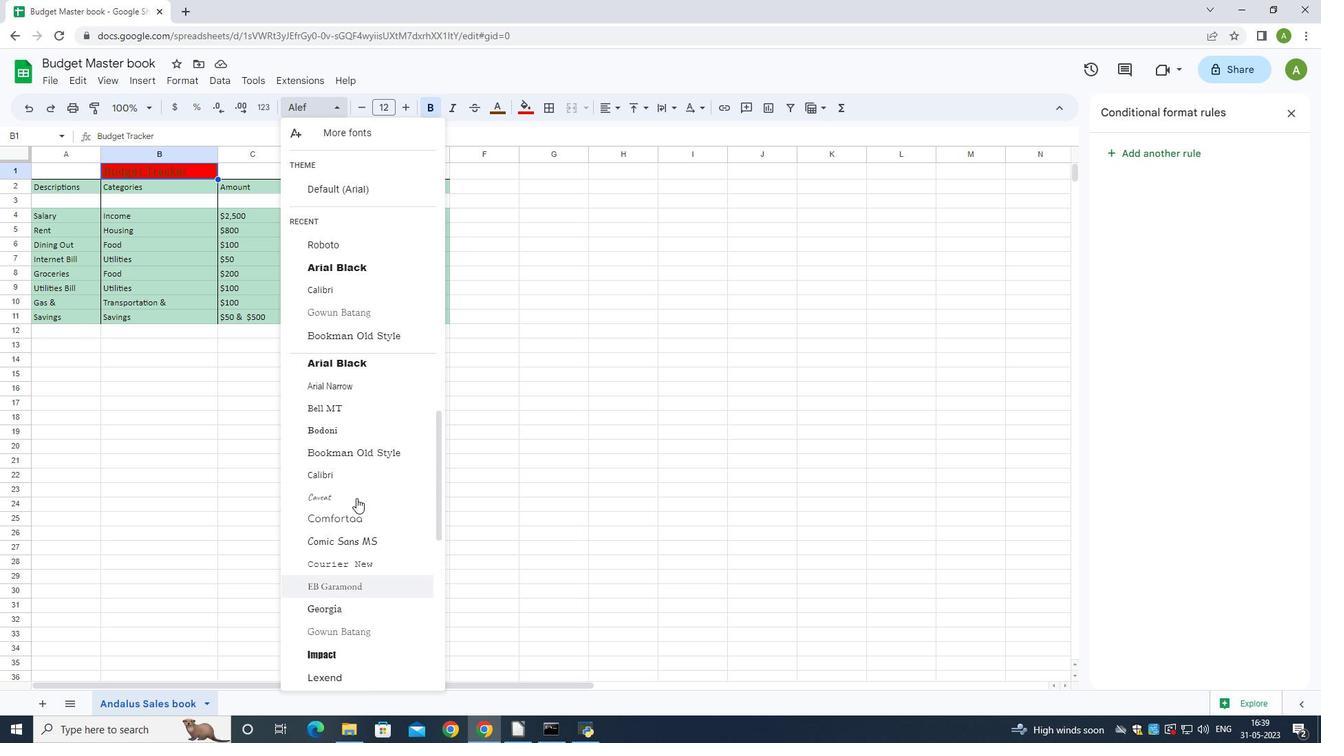 
Action: Mouse moved to (347, 454)
Screenshot: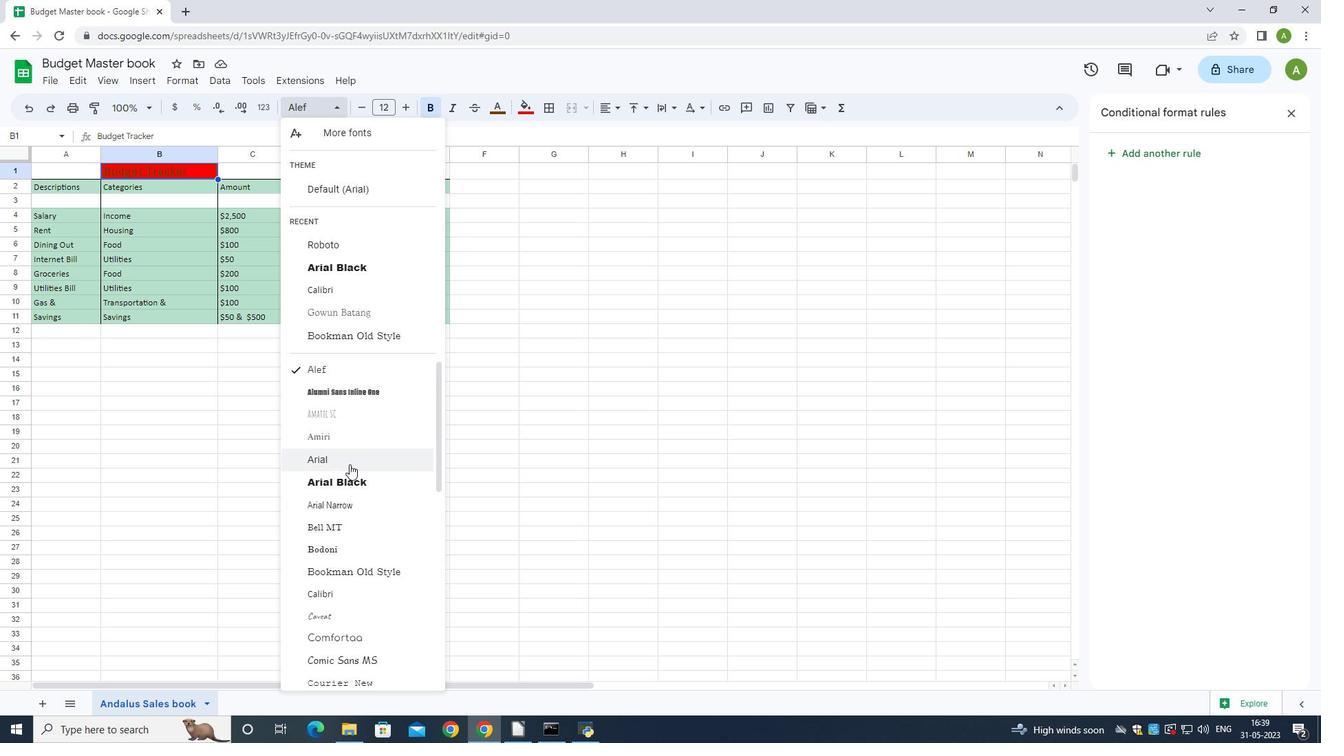 
Action: Mouse scrolled (347, 455) with delta (0, 0)
Screenshot: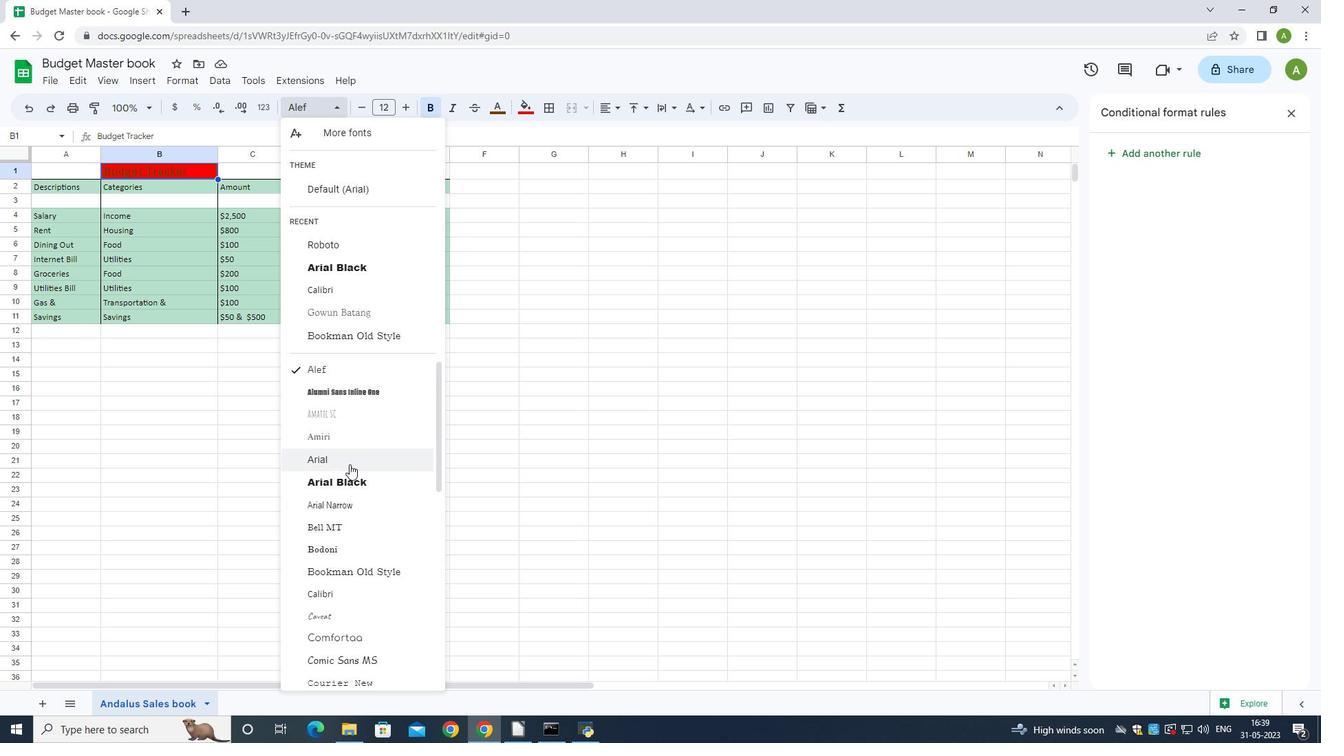 
Action: Mouse moved to (347, 454)
Screenshot: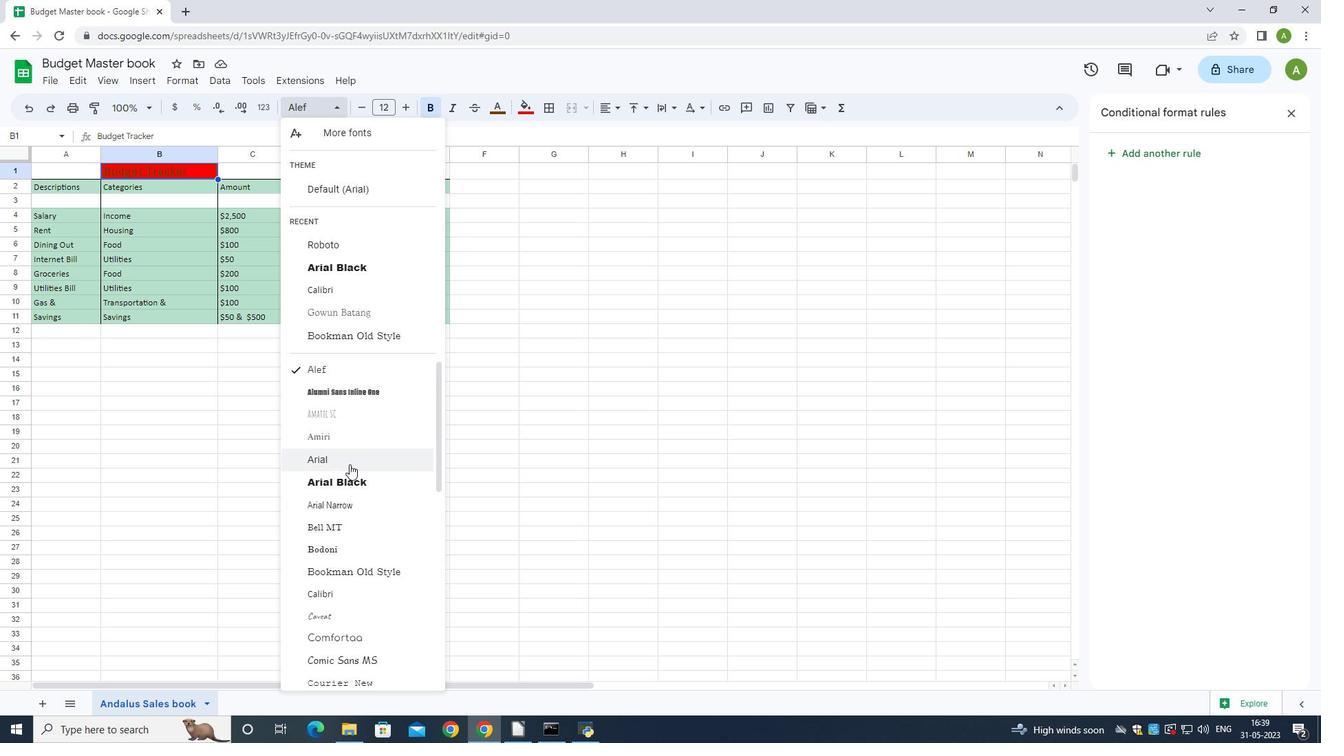 
Action: Mouse scrolled (347, 454) with delta (0, 0)
Screenshot: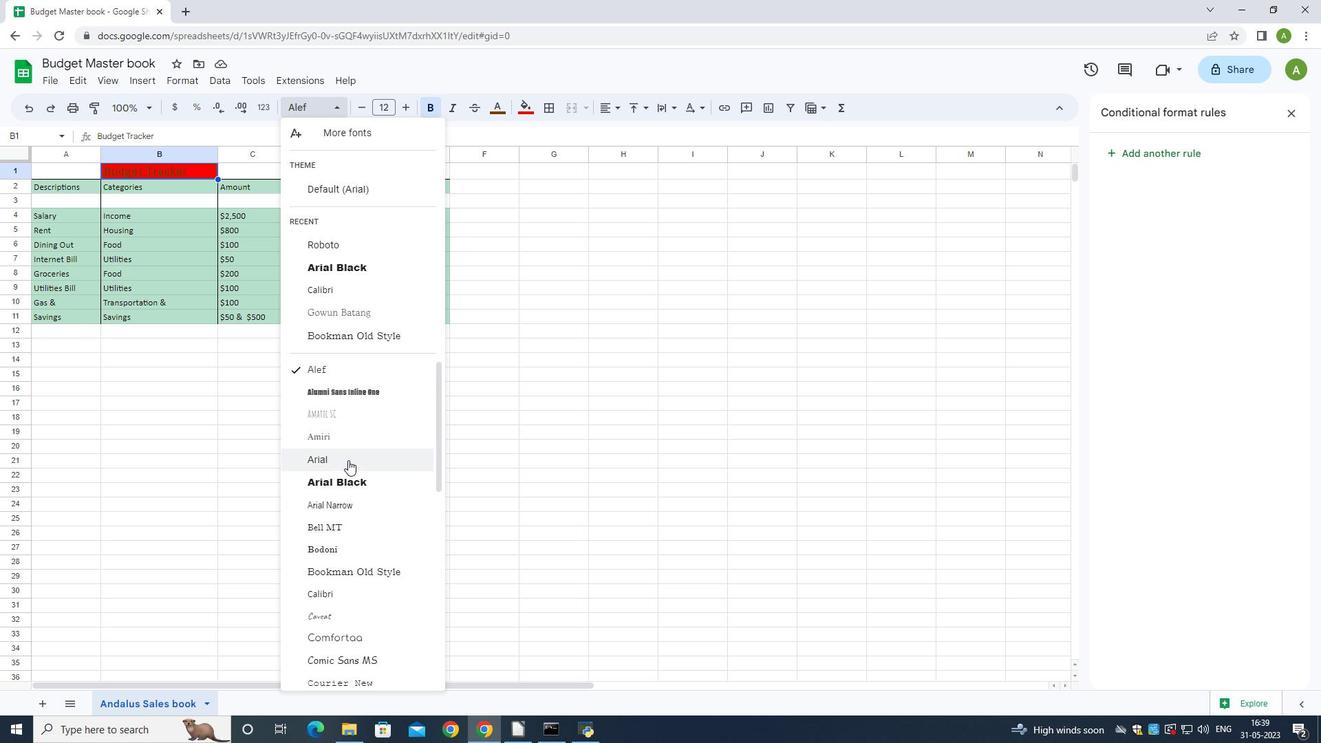 
Action: Mouse scrolled (347, 454) with delta (0, 0)
Screenshot: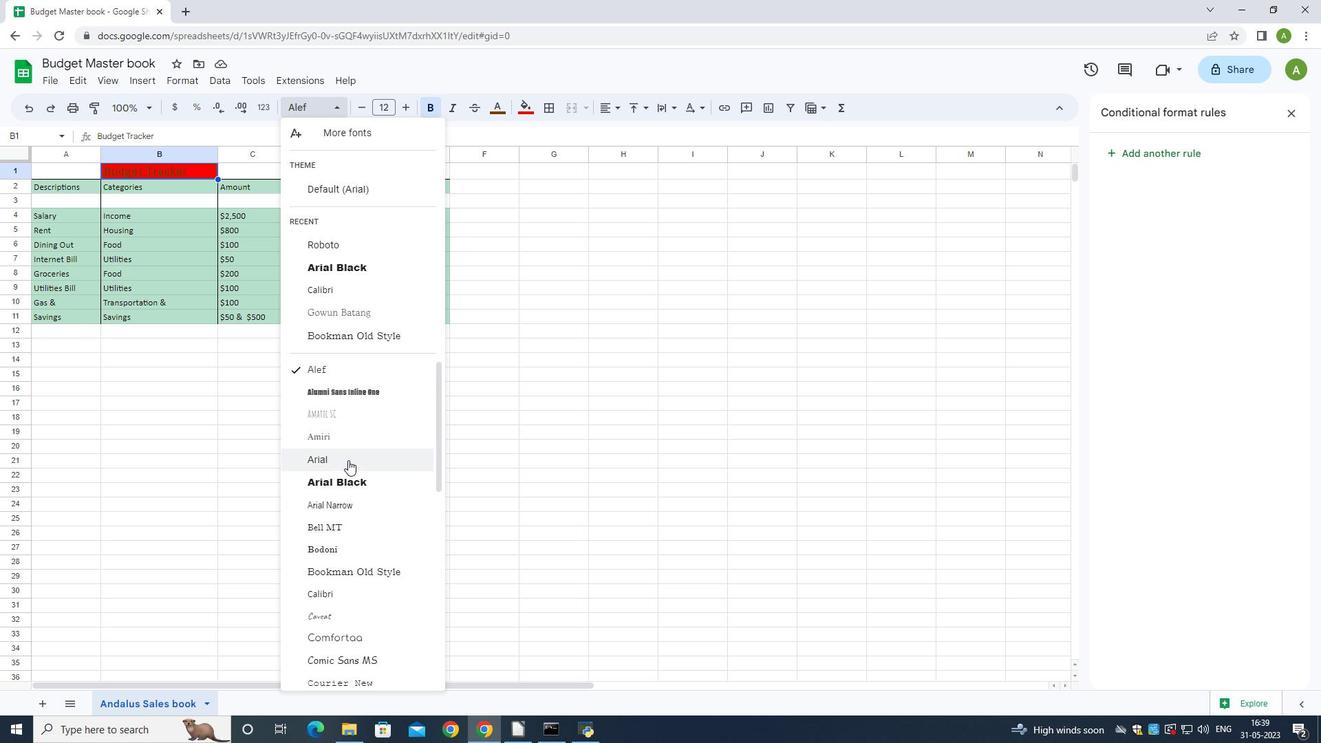 
Action: Mouse moved to (347, 453)
Screenshot: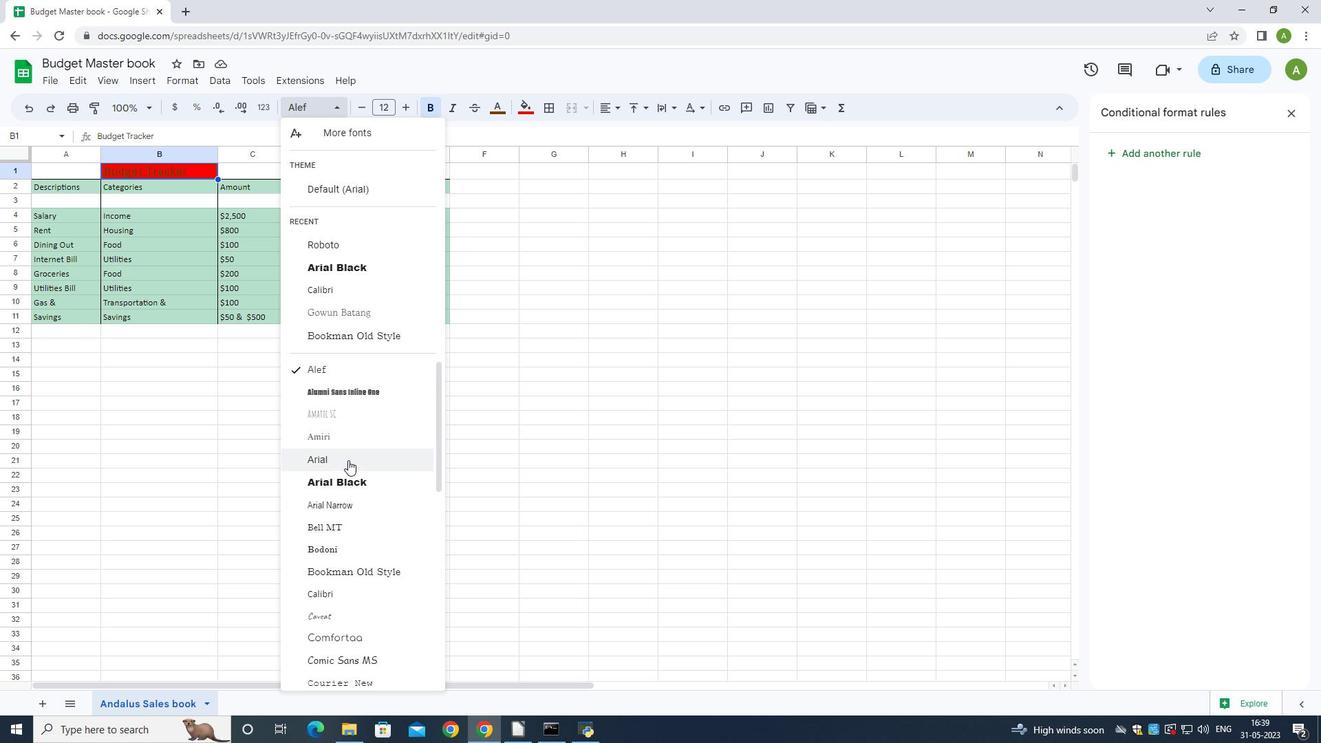 
Action: Mouse scrolled (347, 454) with delta (0, 0)
Screenshot: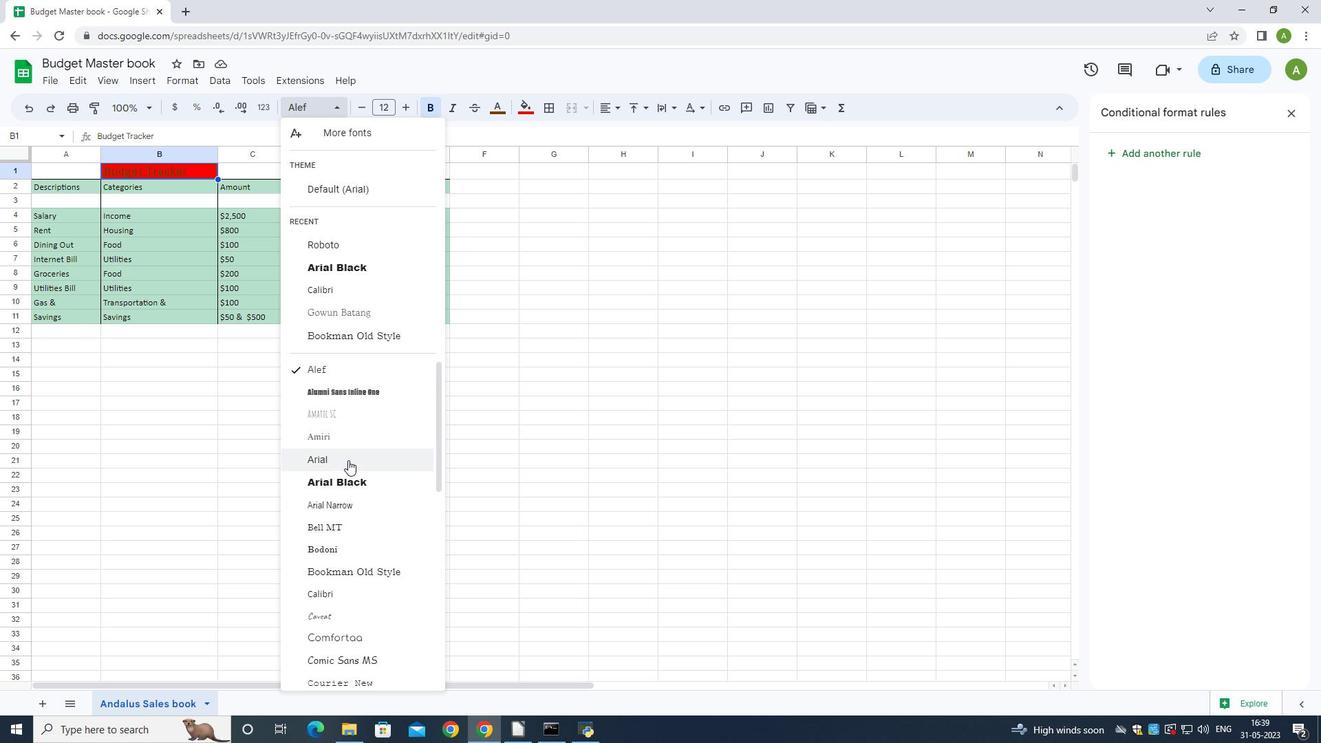 
Action: Mouse scrolled (347, 454) with delta (0, 0)
Screenshot: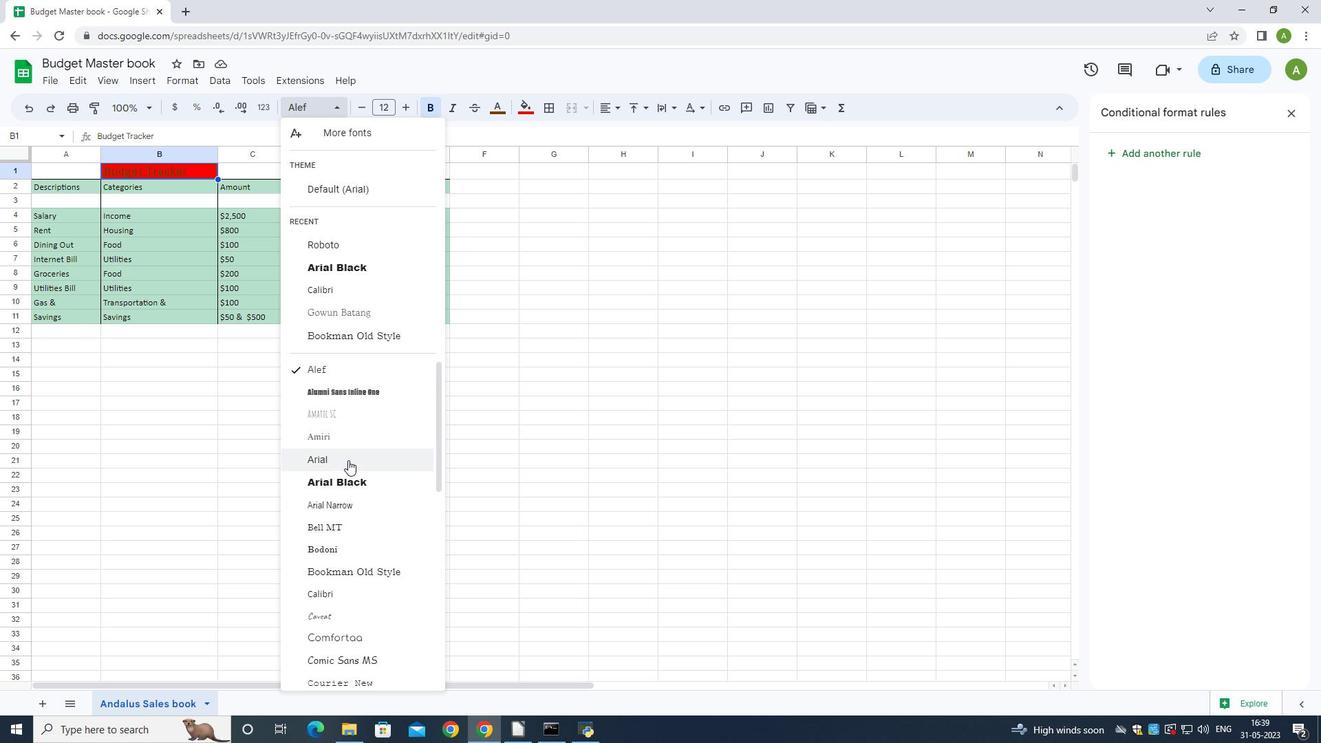 
Action: Mouse scrolled (347, 454) with delta (0, 0)
Screenshot: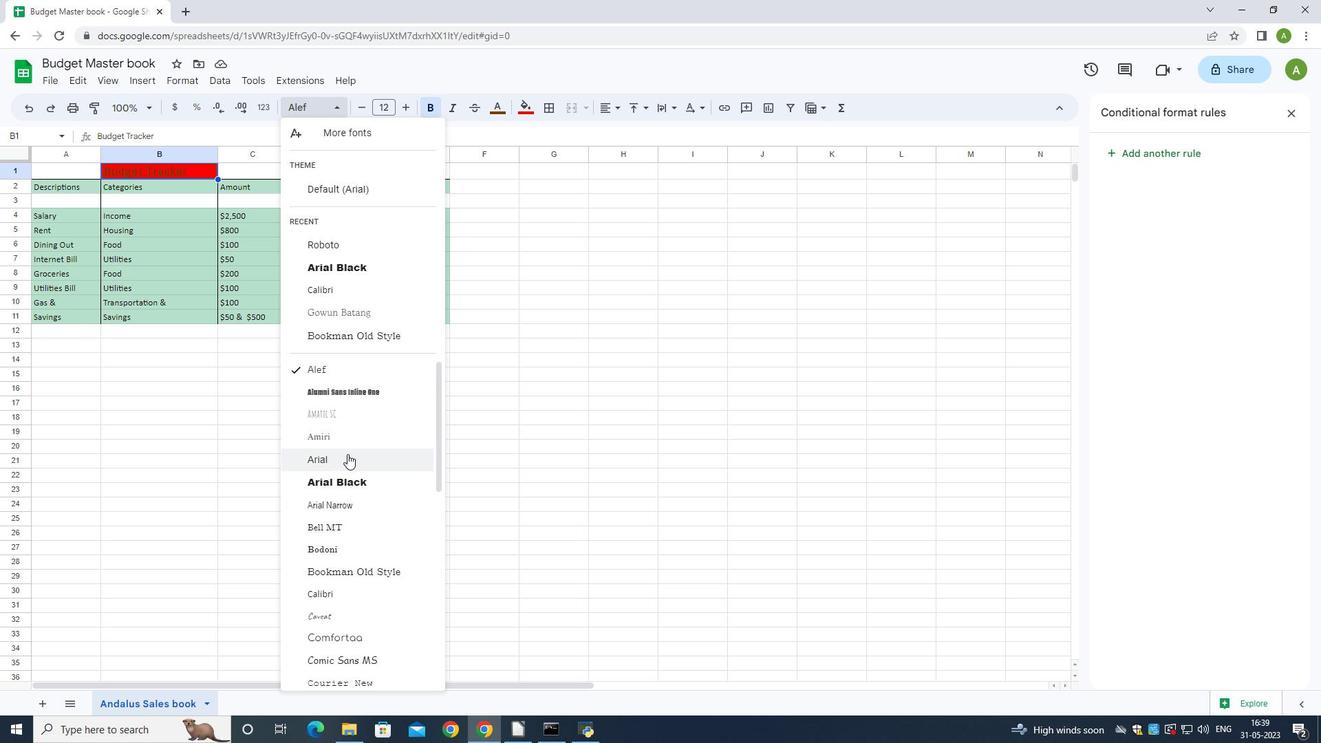 
Action: Mouse moved to (342, 436)
Screenshot: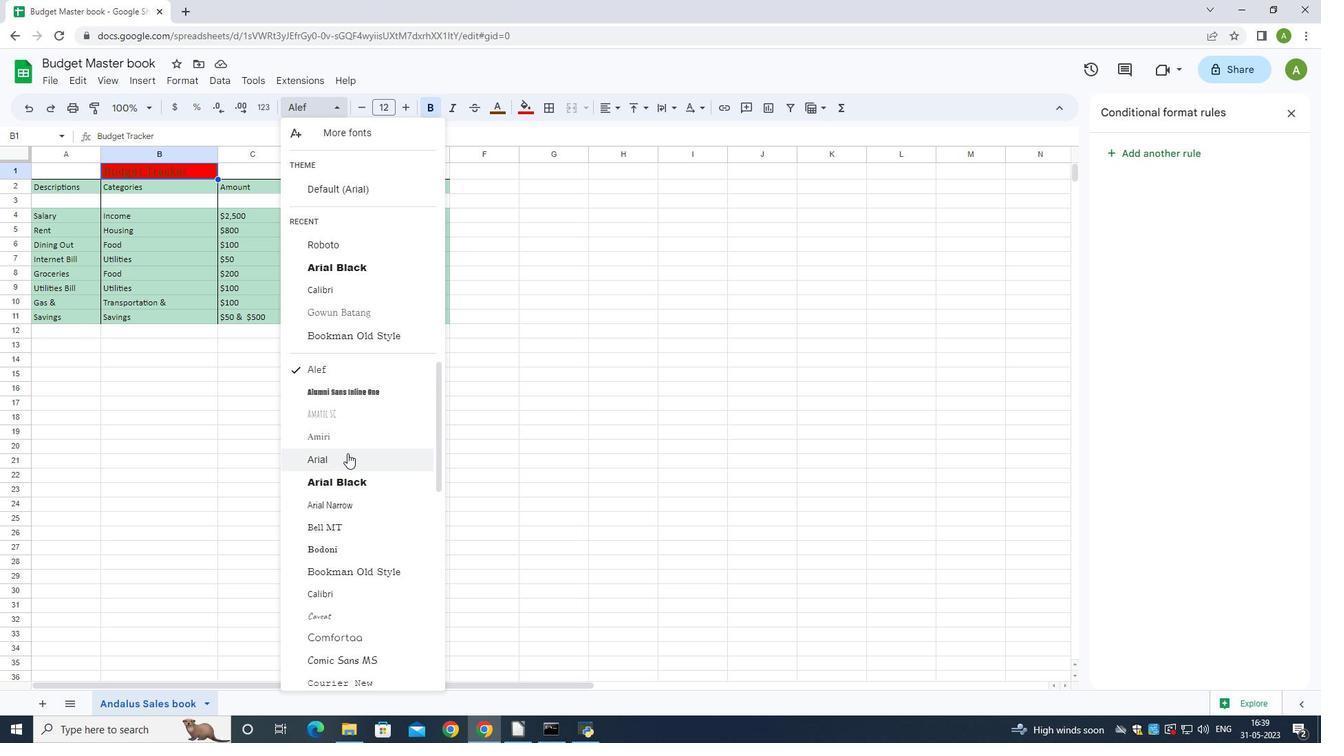 
Action: Mouse scrolled (342, 437) with delta (0, 0)
Screenshot: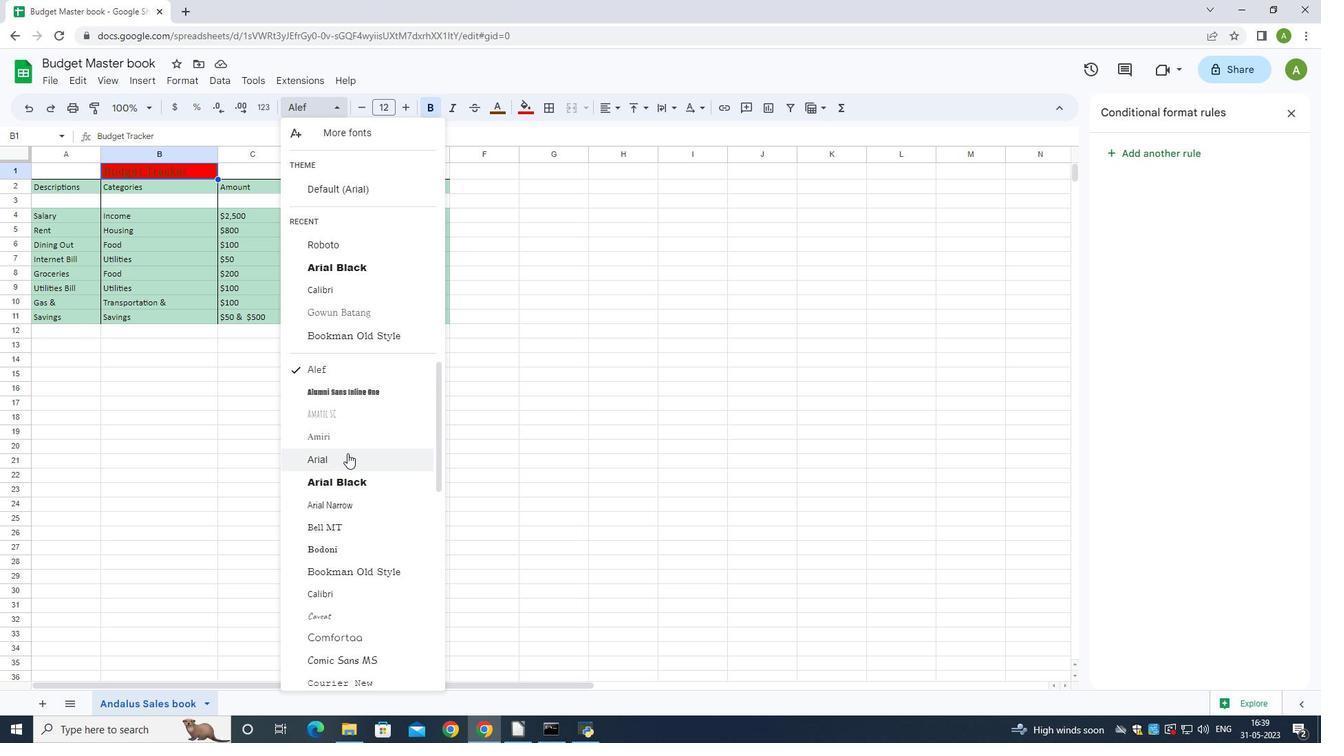 
Action: Mouse moved to (341, 380)
Screenshot: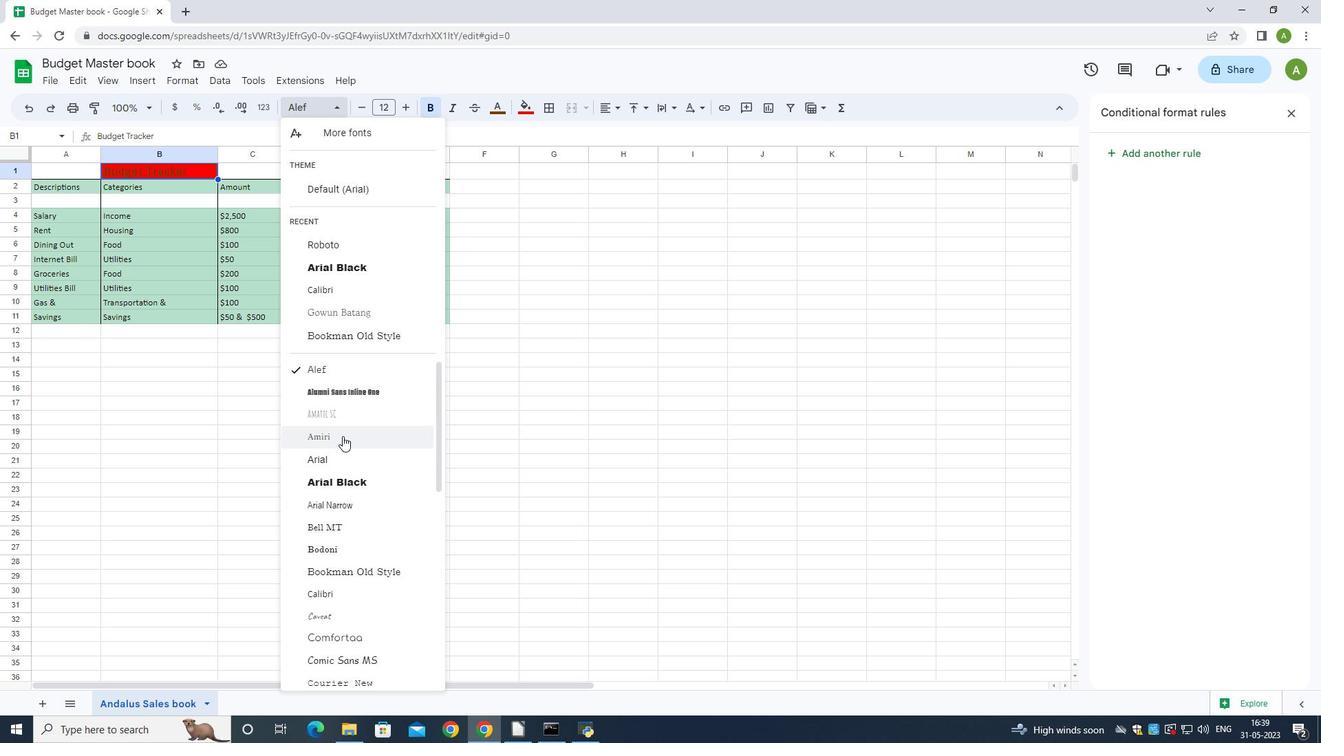 
Action: Mouse scrolled (342, 434) with delta (0, 0)
Screenshot: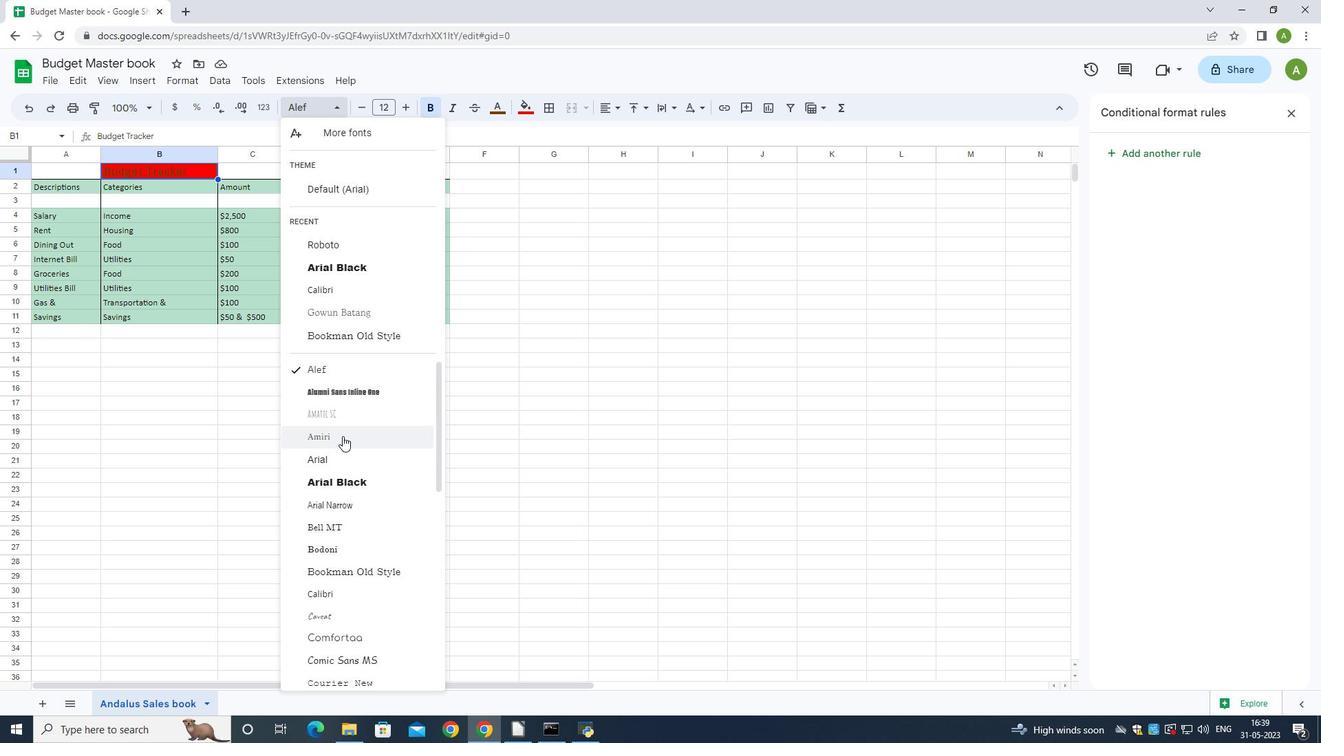 
Action: Mouse moved to (341, 376)
Screenshot: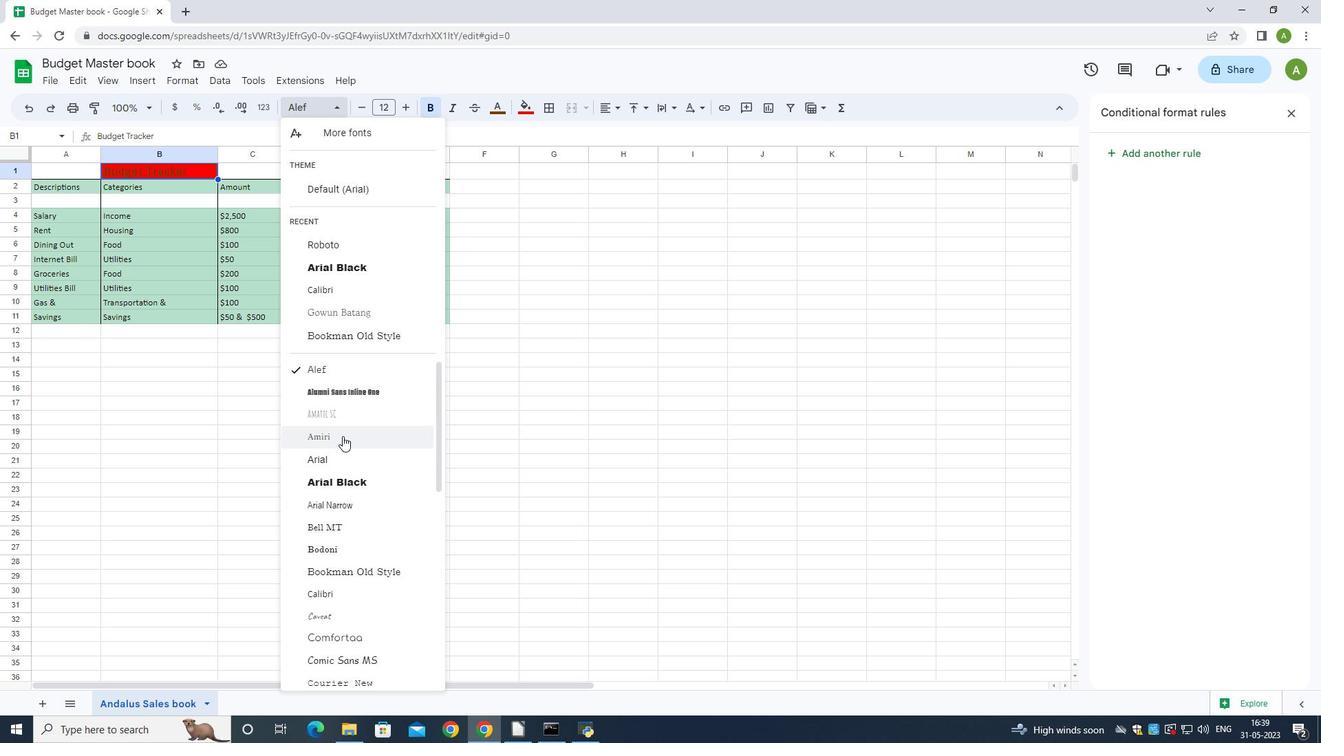 
Action: Mouse scrolled (342, 434) with delta (0, 0)
Screenshot: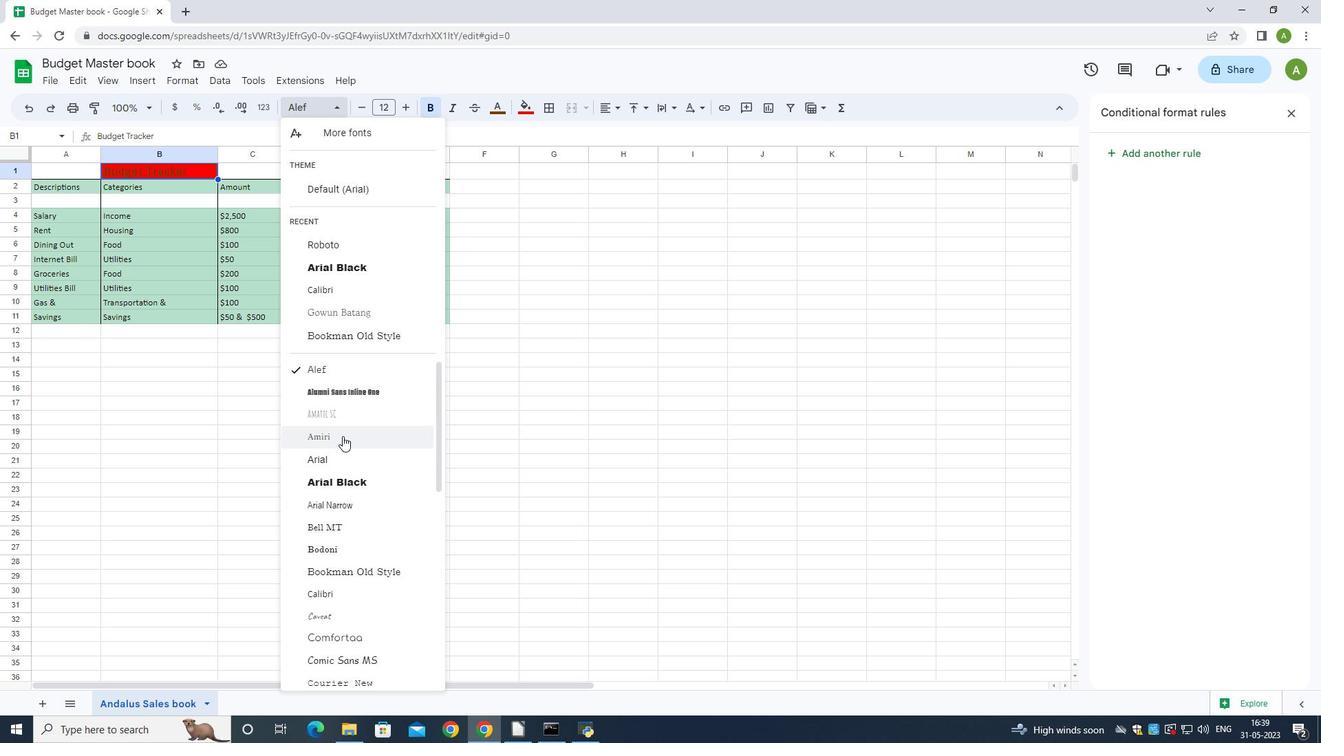 
Action: Mouse moved to (341, 373)
Screenshot: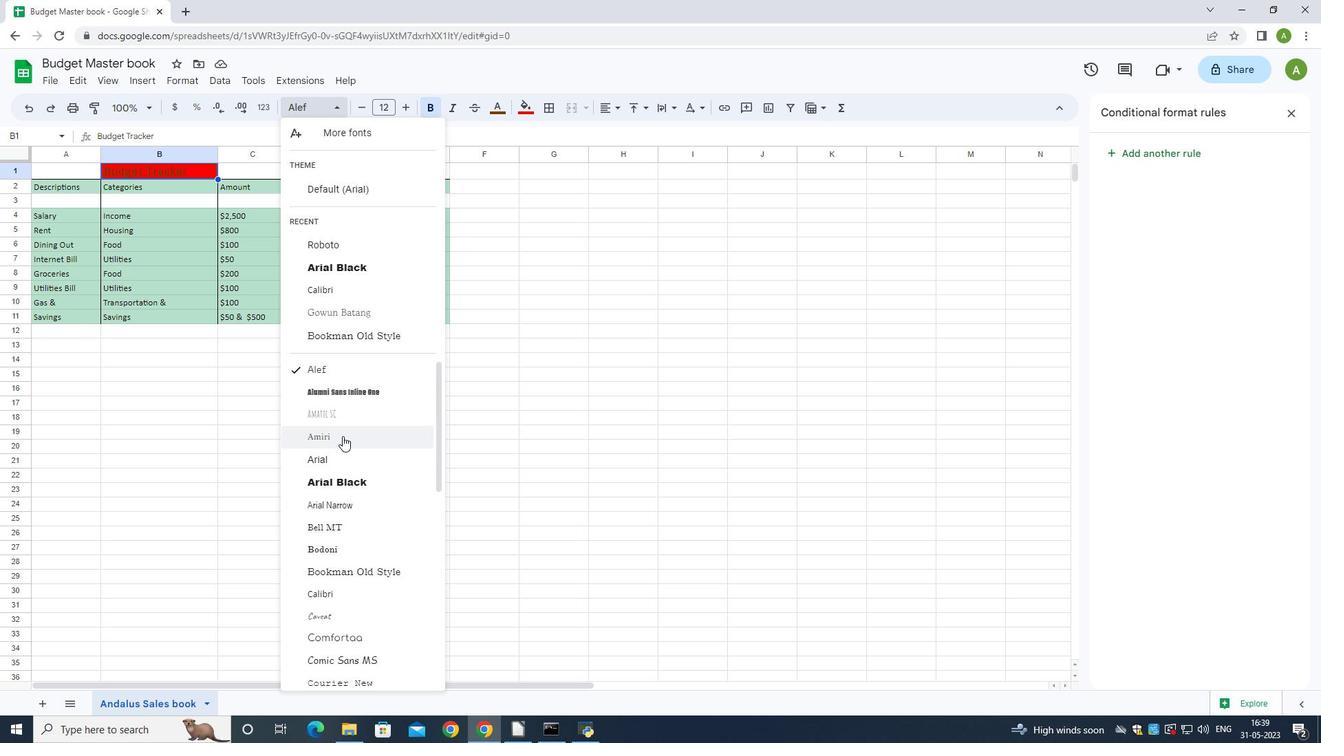 
Action: Mouse scrolled (342, 432) with delta (0, 0)
Screenshot: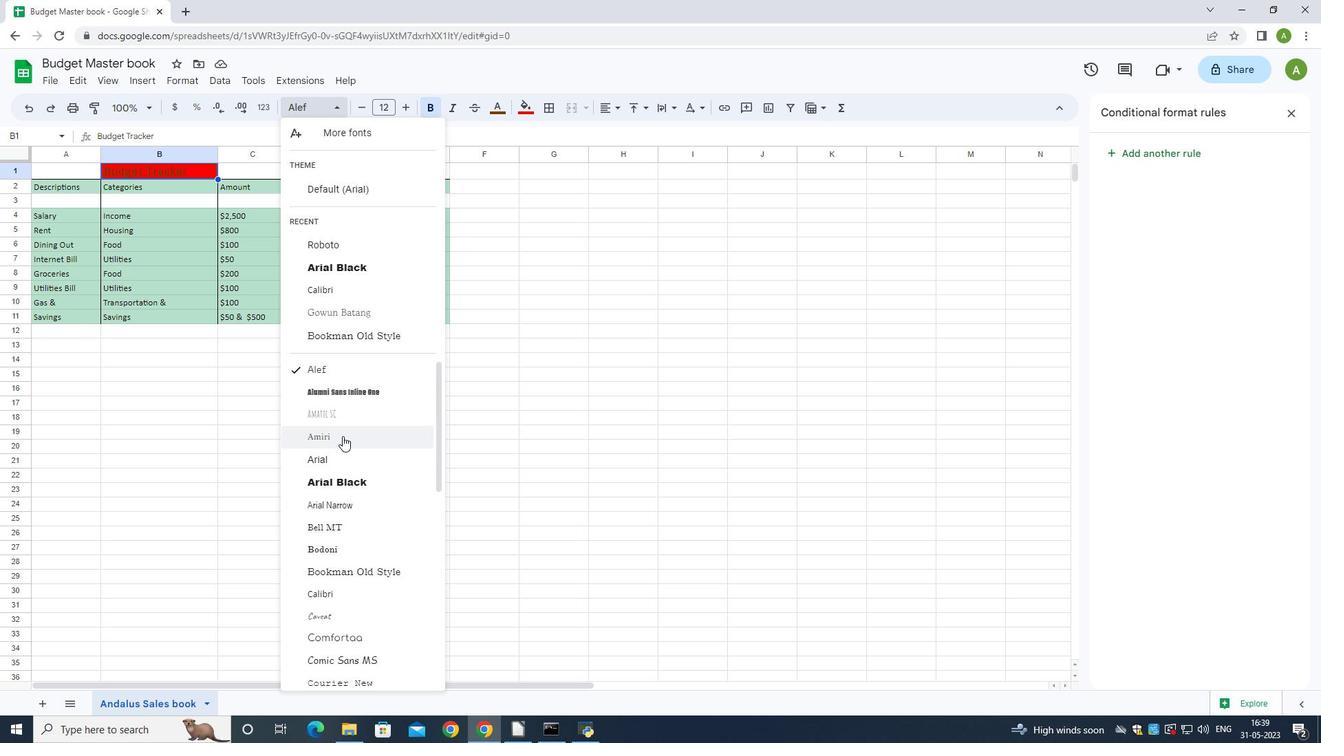 
Action: Mouse moved to (341, 370)
Screenshot: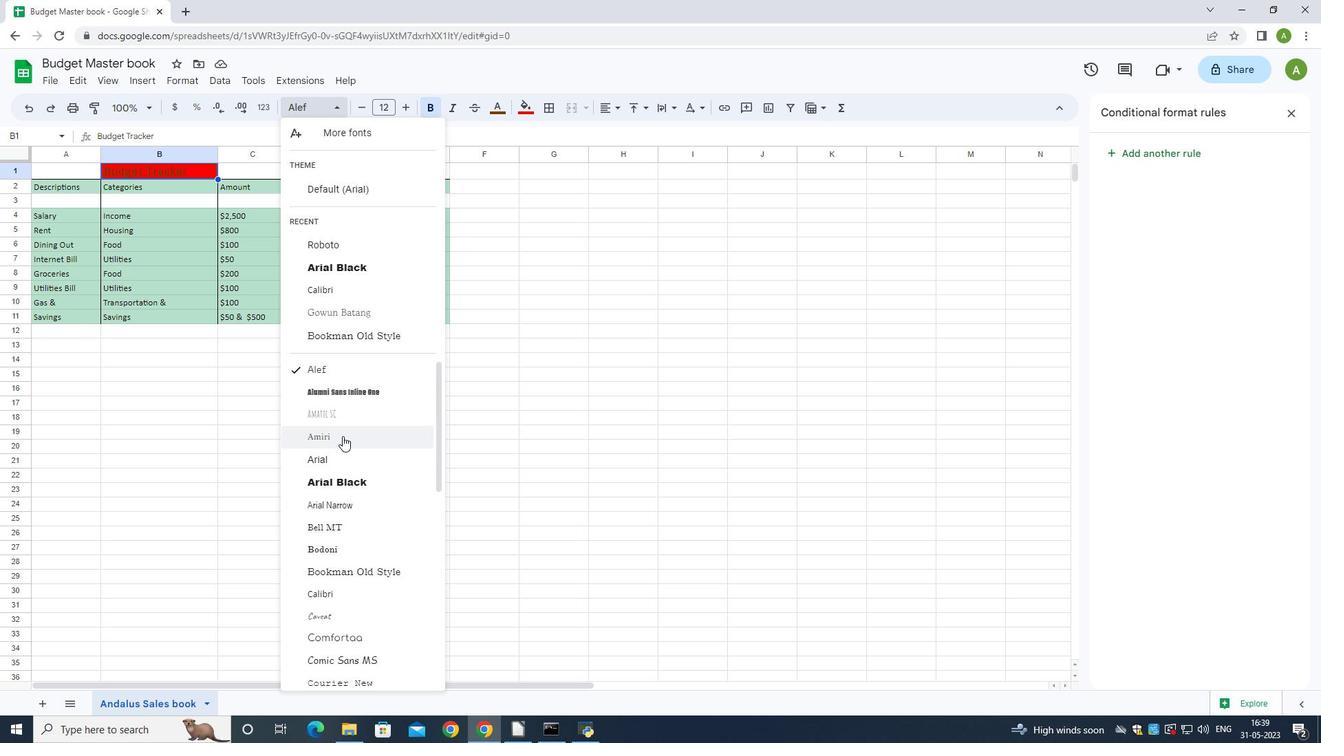 
Action: Mouse scrolled (342, 430) with delta (0, 0)
Screenshot: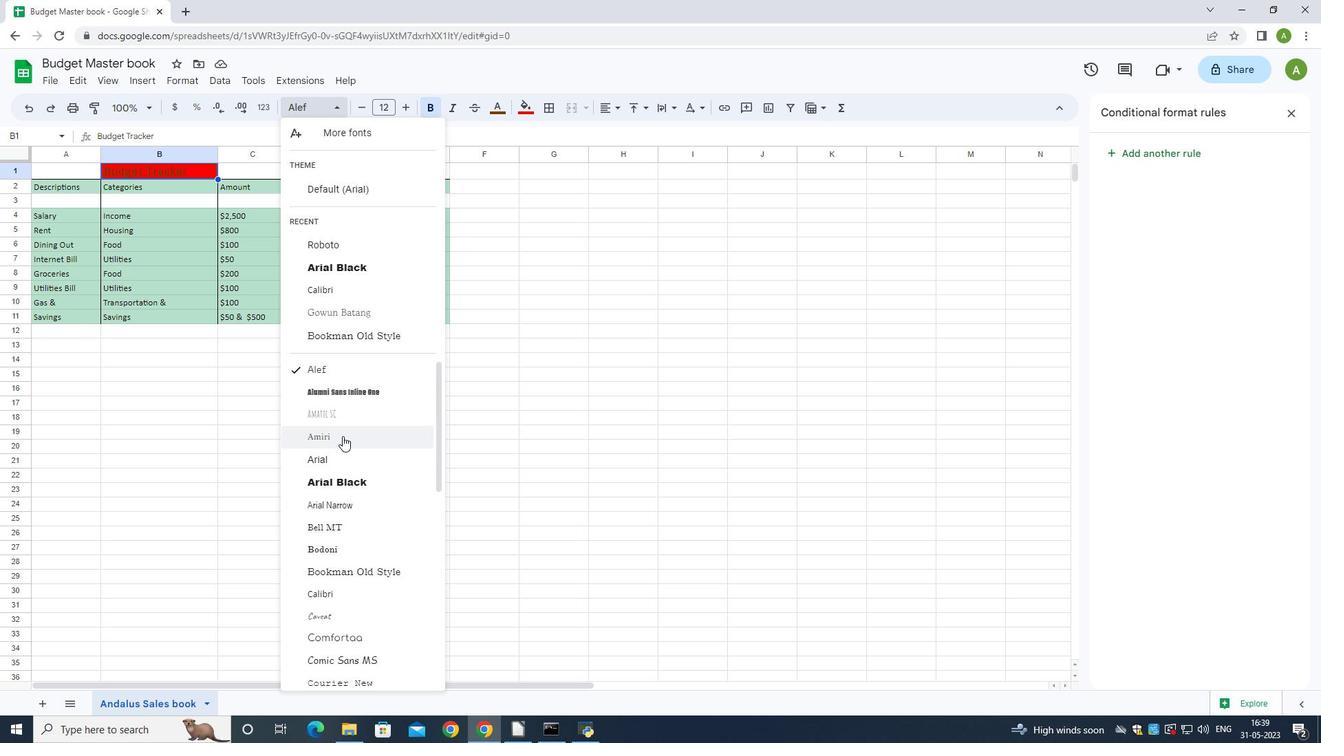 
Action: Mouse moved to (342, 367)
Screenshot: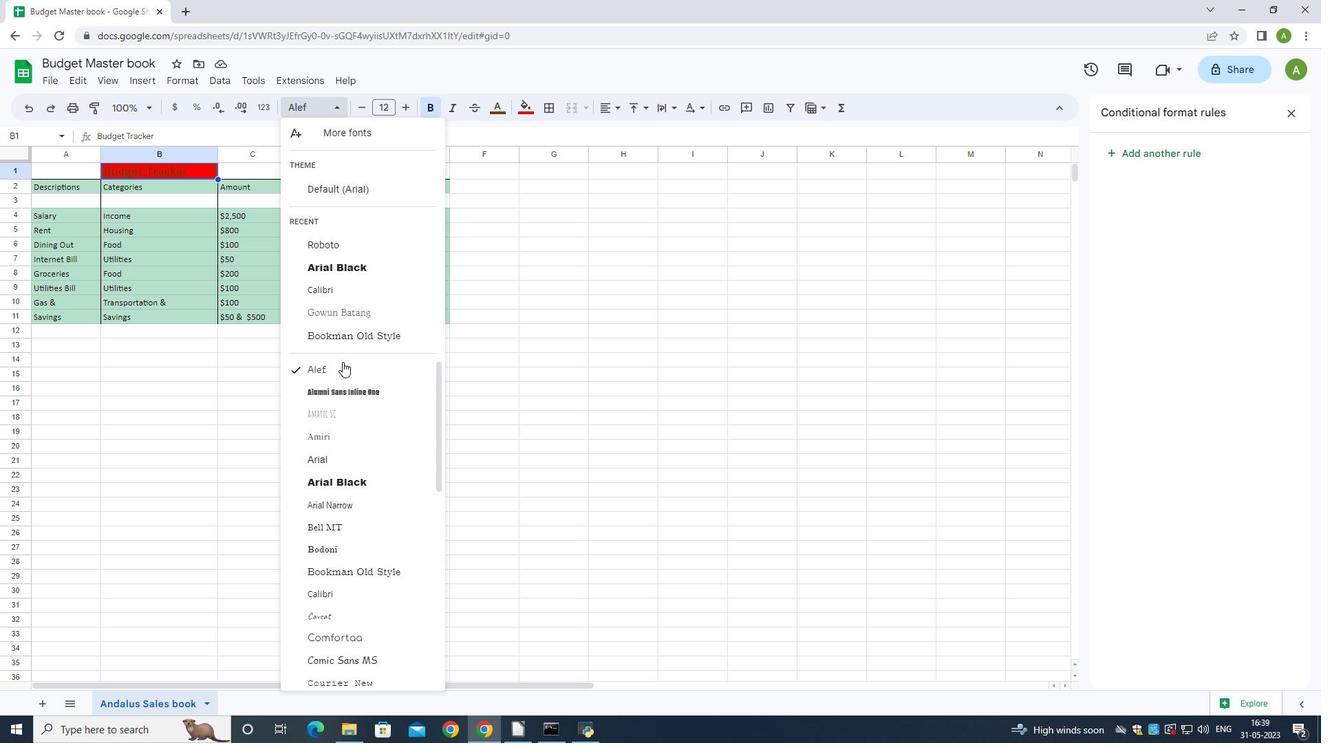 
Action: Mouse scrolled (342, 368) with delta (0, 0)
Screenshot: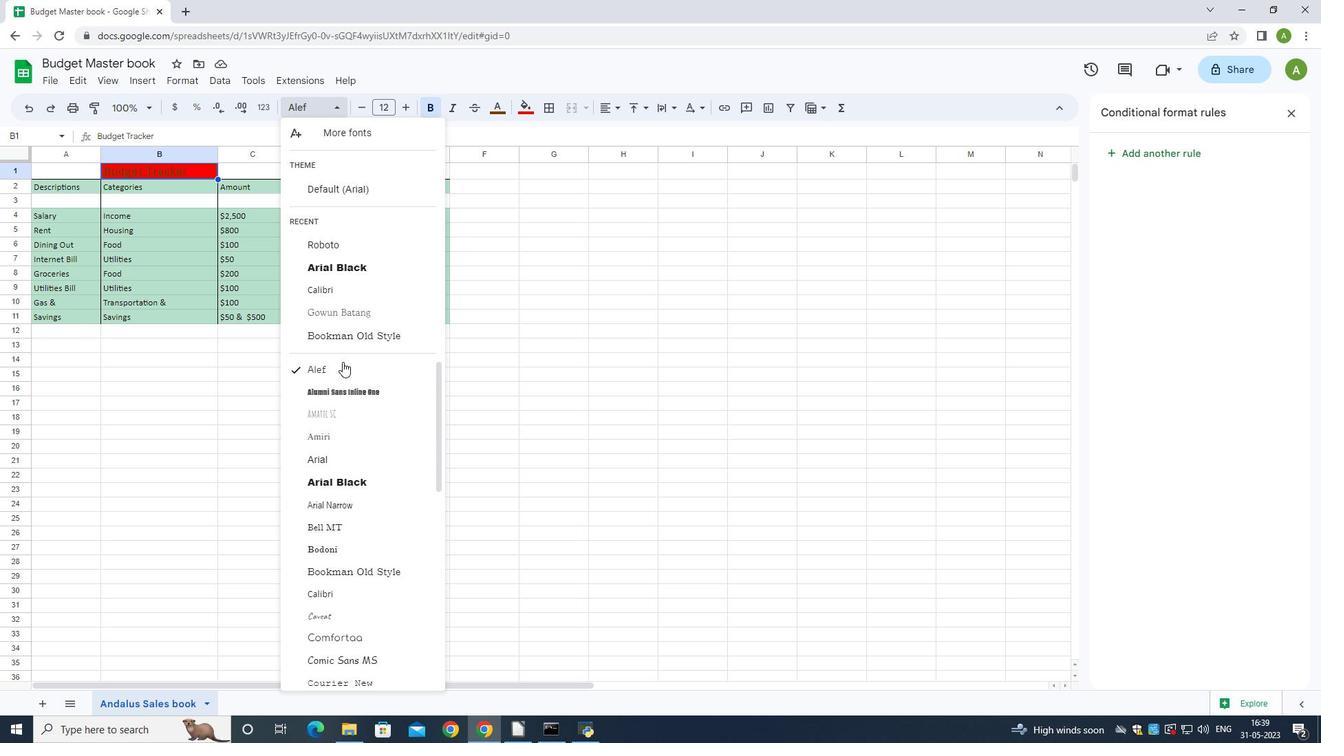 
Action: Mouse scrolled (342, 368) with delta (0, 0)
Screenshot: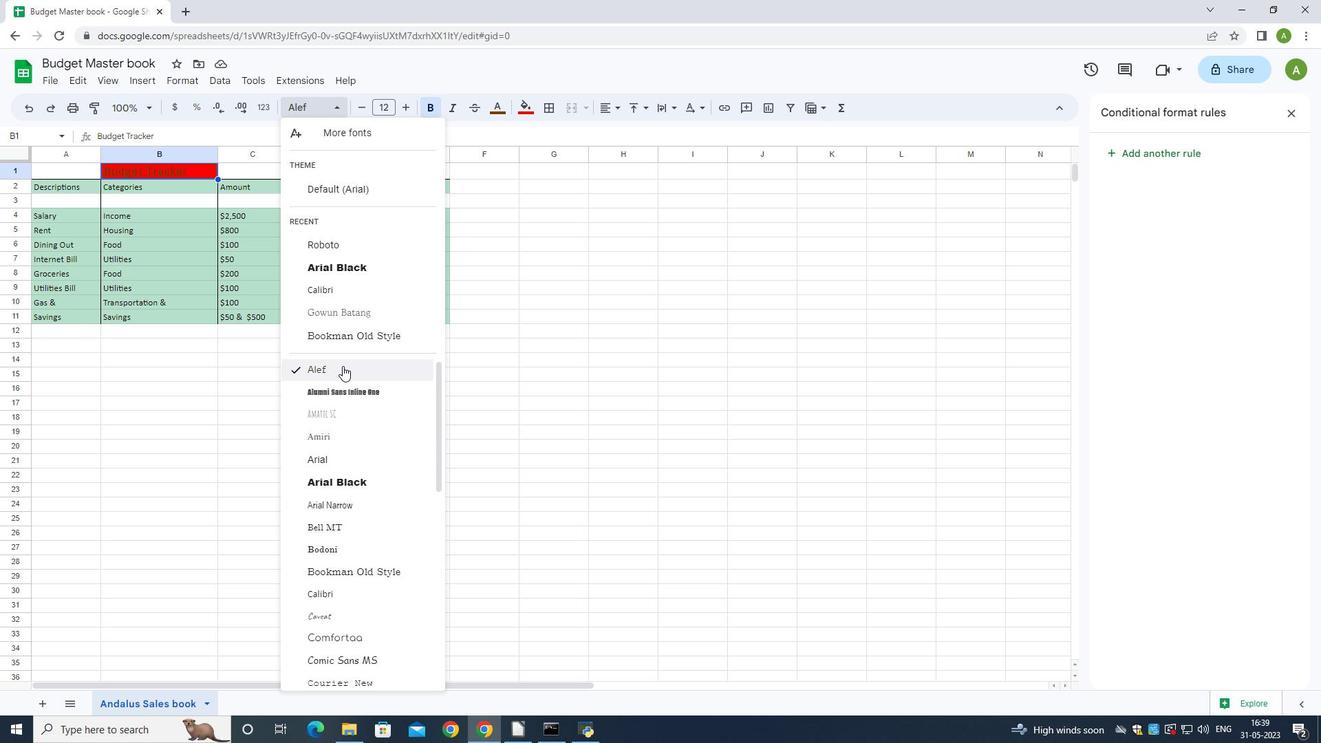 
Action: Mouse scrolled (342, 368) with delta (0, 0)
Screenshot: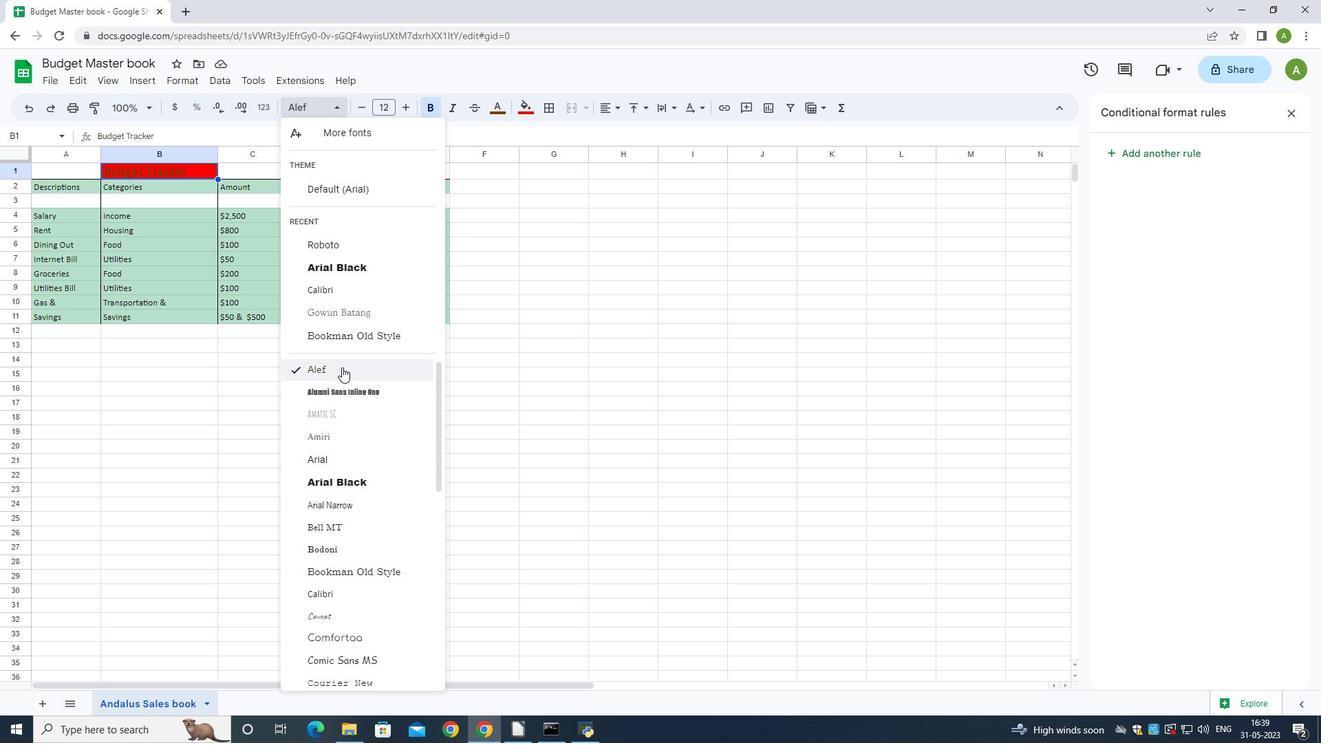 
Action: Mouse moved to (353, 421)
Screenshot: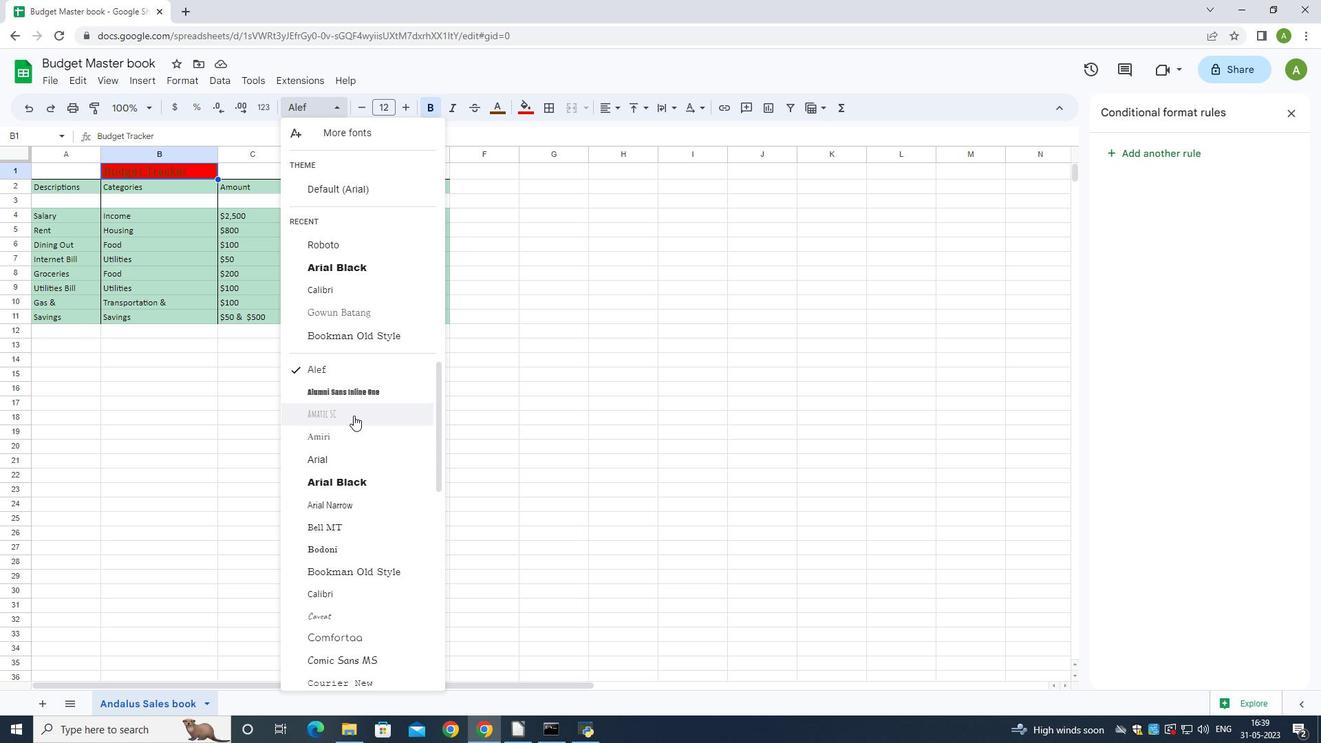 
Action: Mouse scrolled (353, 420) with delta (0, 0)
Screenshot: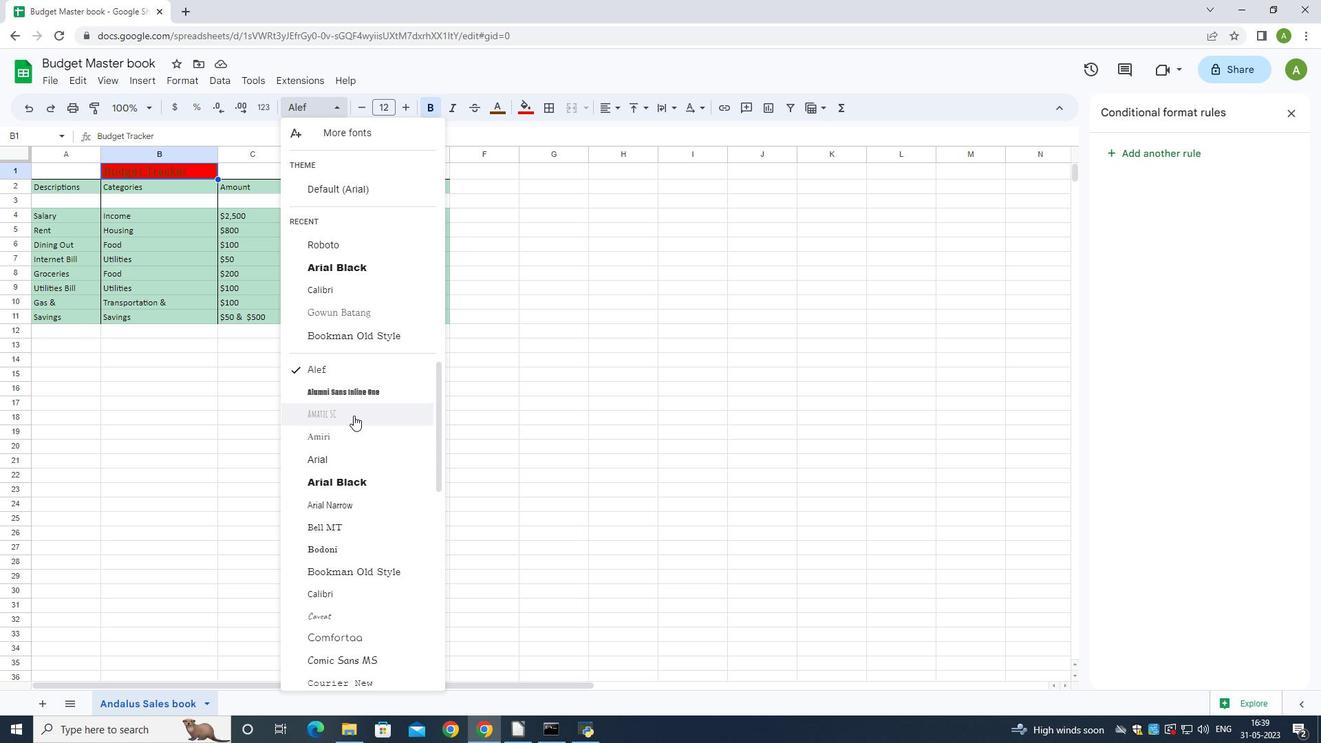 
Action: Mouse moved to (353, 423)
Screenshot: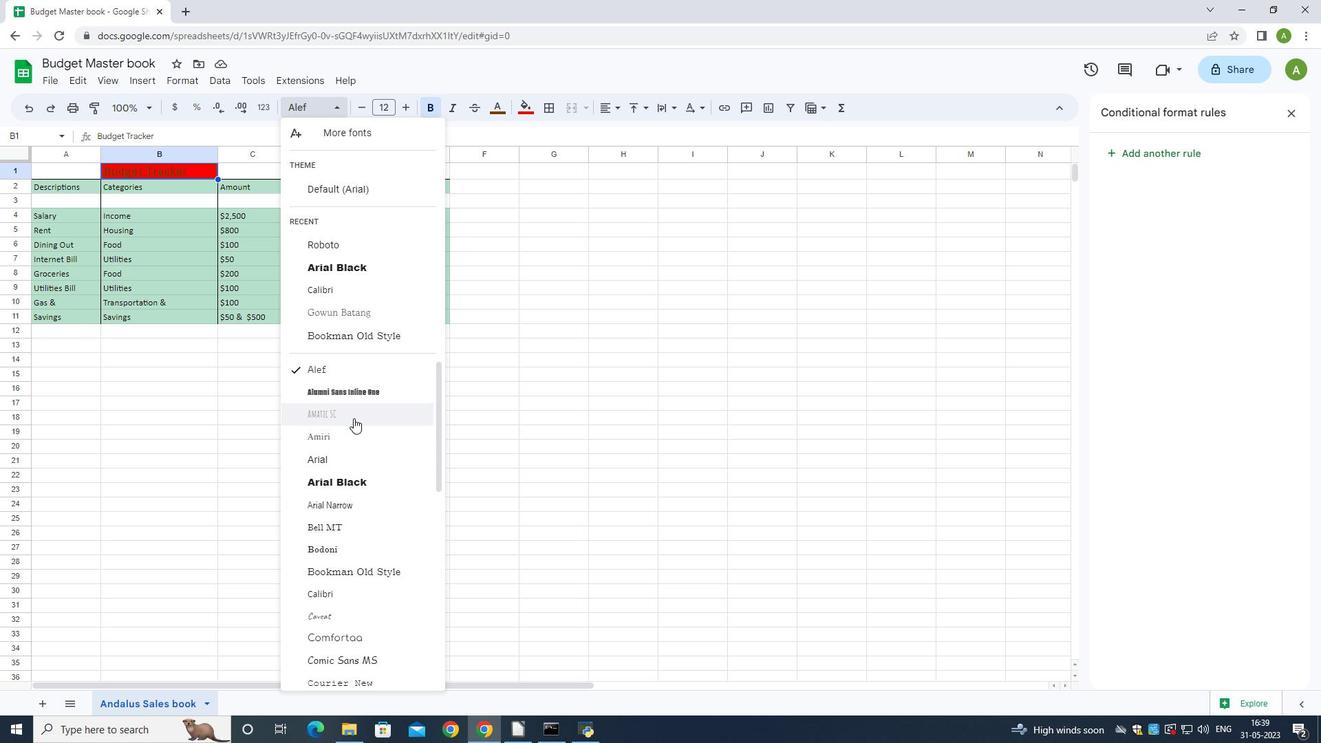 
Action: Mouse scrolled (353, 423) with delta (0, 0)
Screenshot: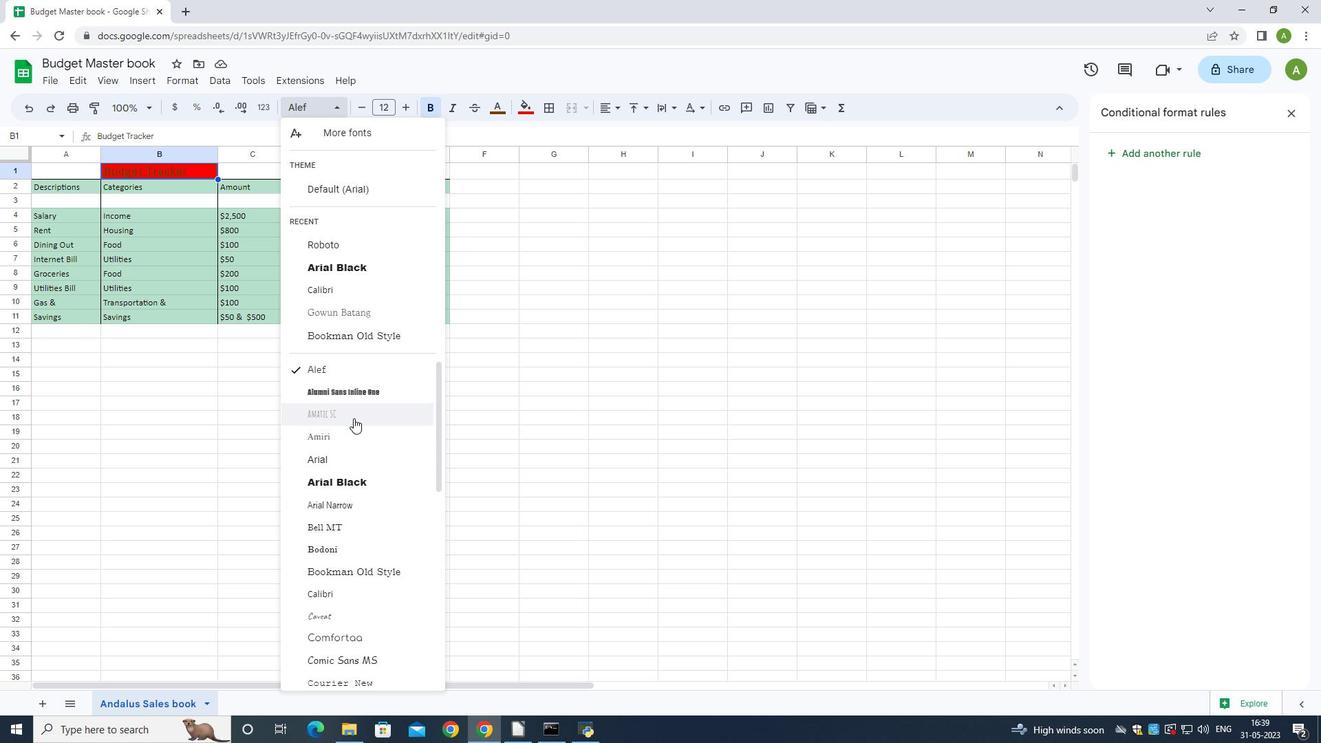 
Action: Mouse moved to (358, 498)
Screenshot: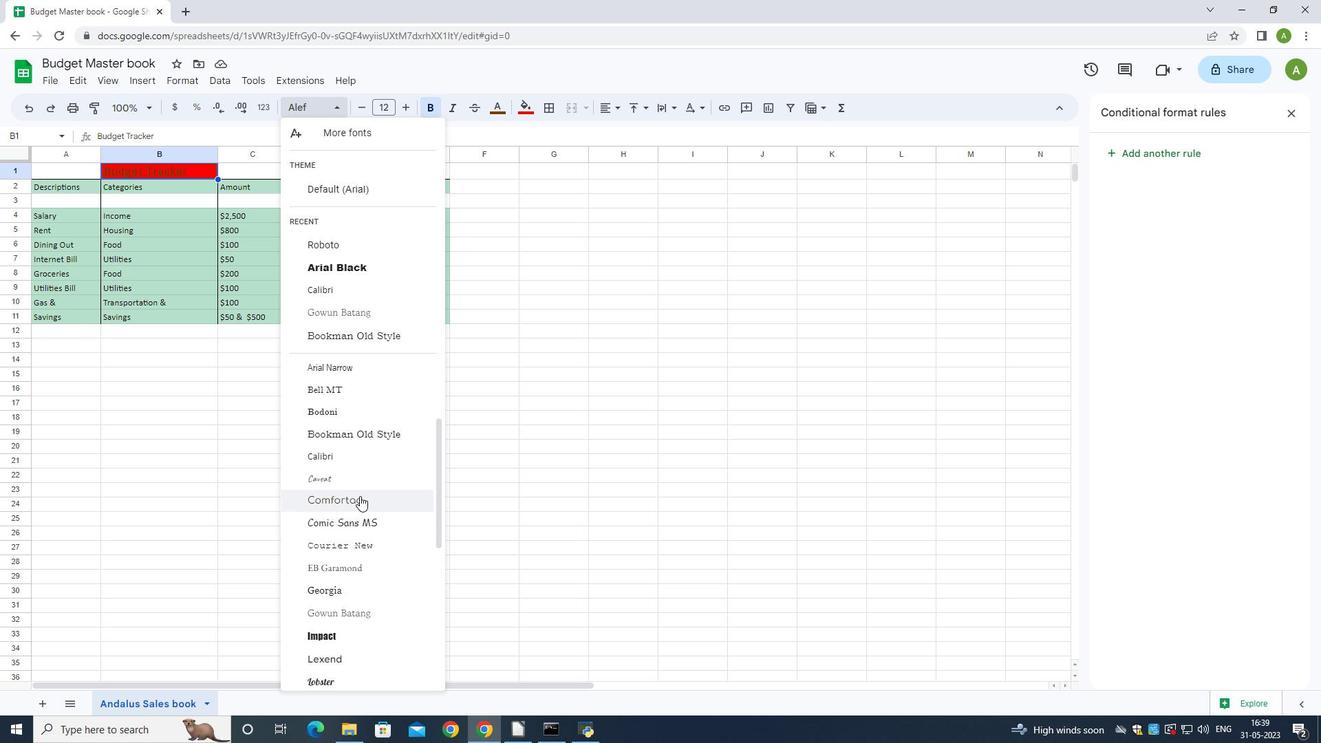 
Action: Mouse scrolled (358, 498) with delta (0, 0)
Screenshot: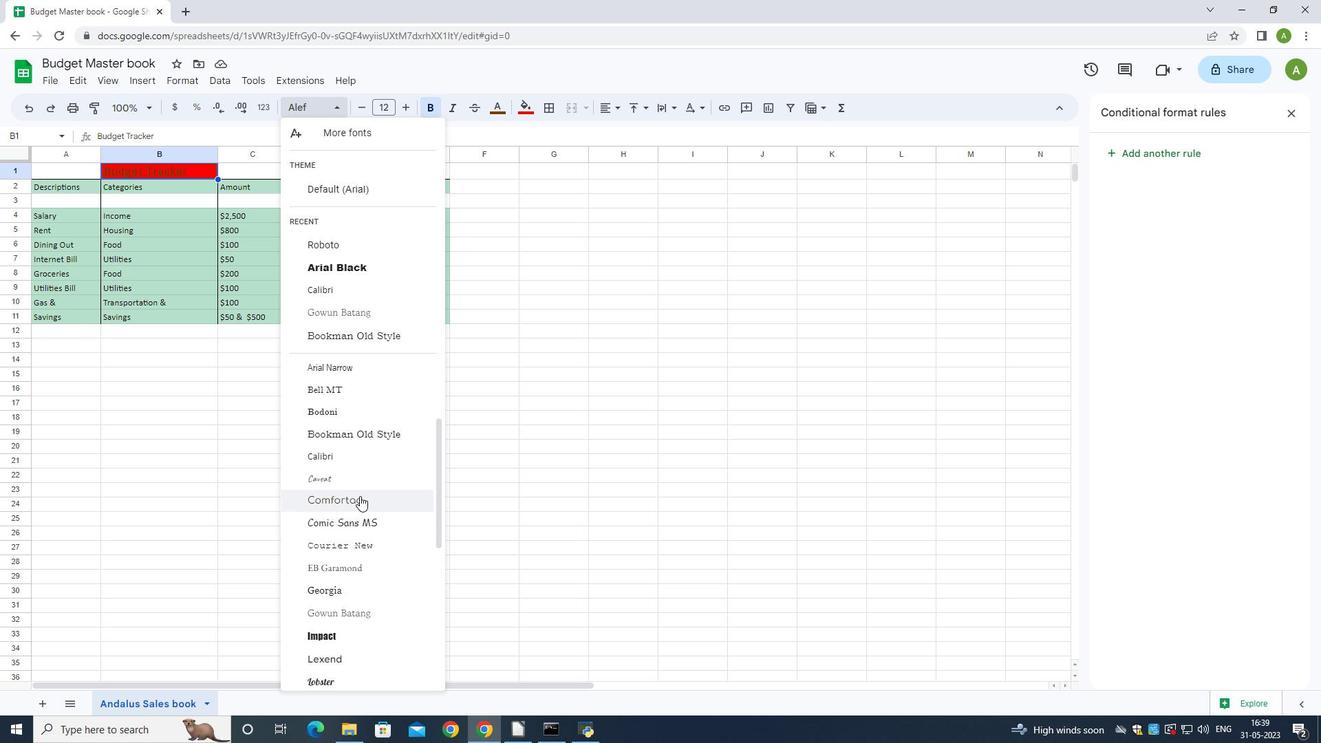 
Action: Mouse scrolled (358, 498) with delta (0, 0)
Screenshot: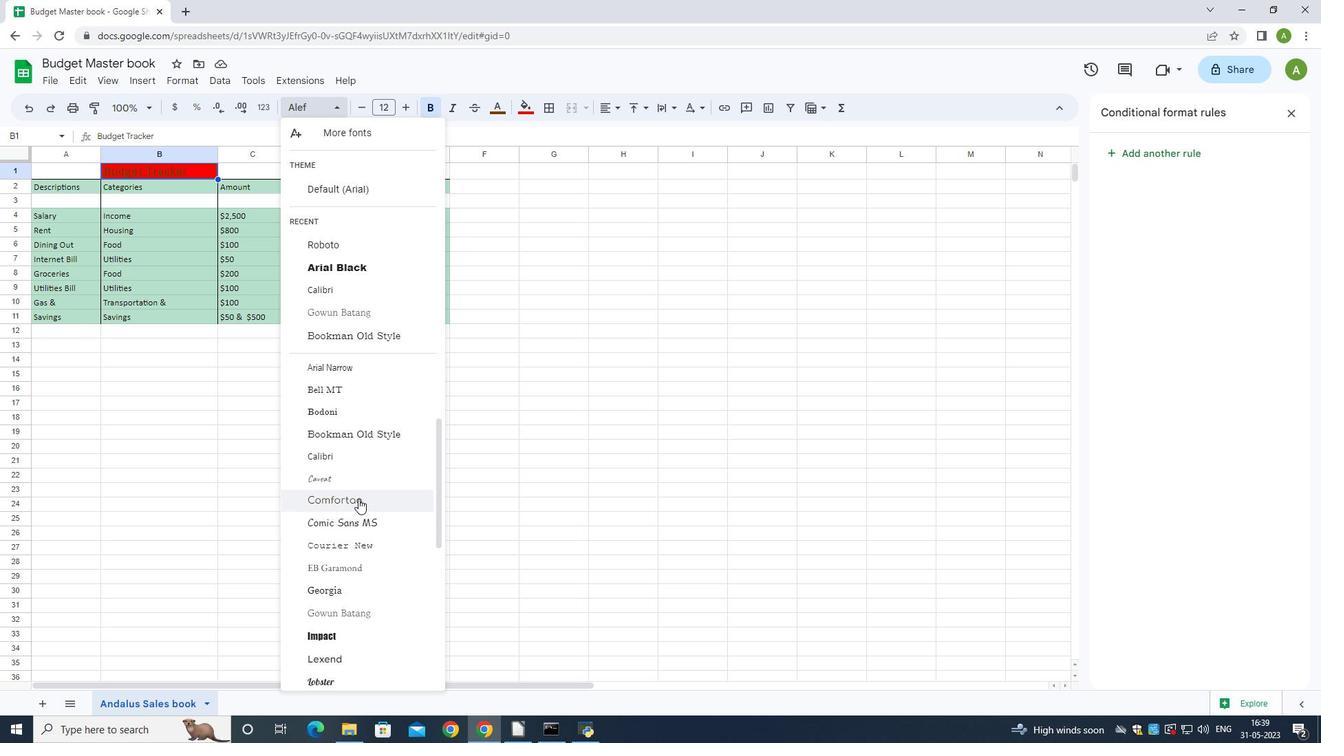 
Action: Mouse moved to (358, 501)
Screenshot: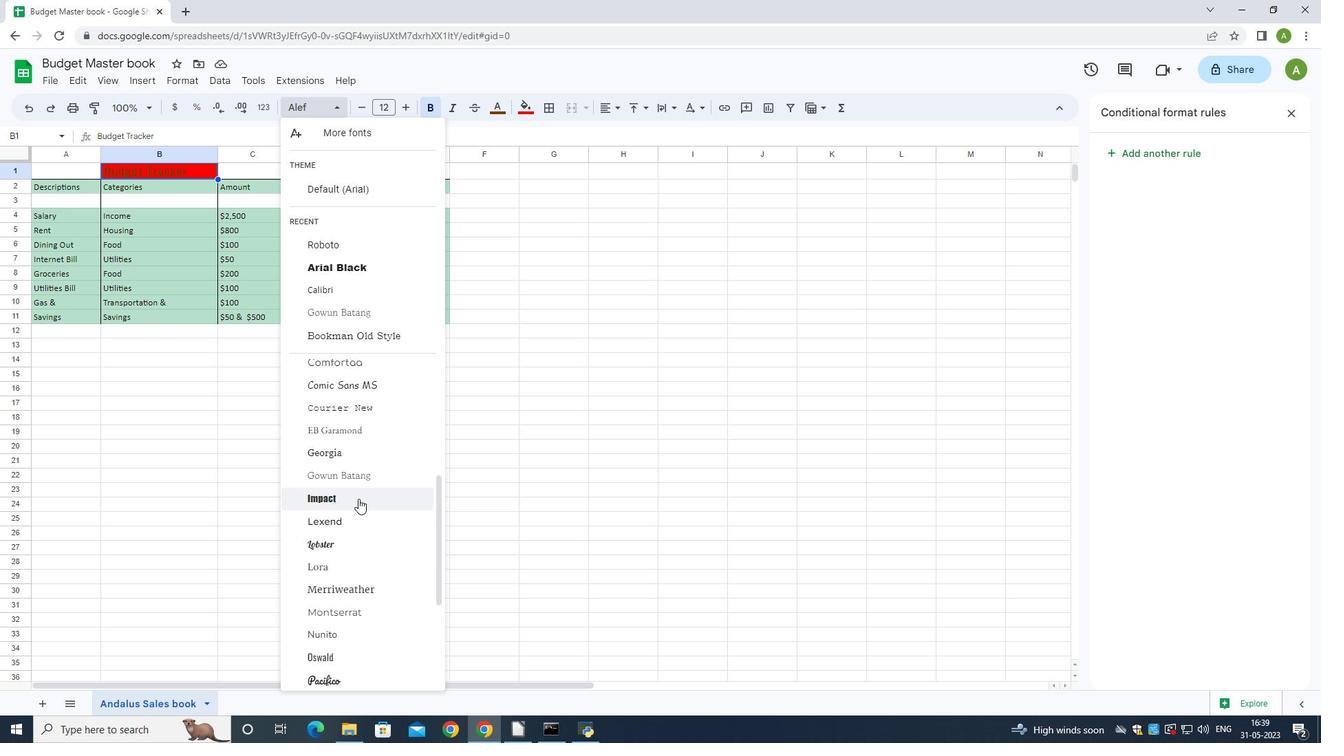 
Action: Mouse scrolled (358, 500) with delta (0, 0)
Screenshot: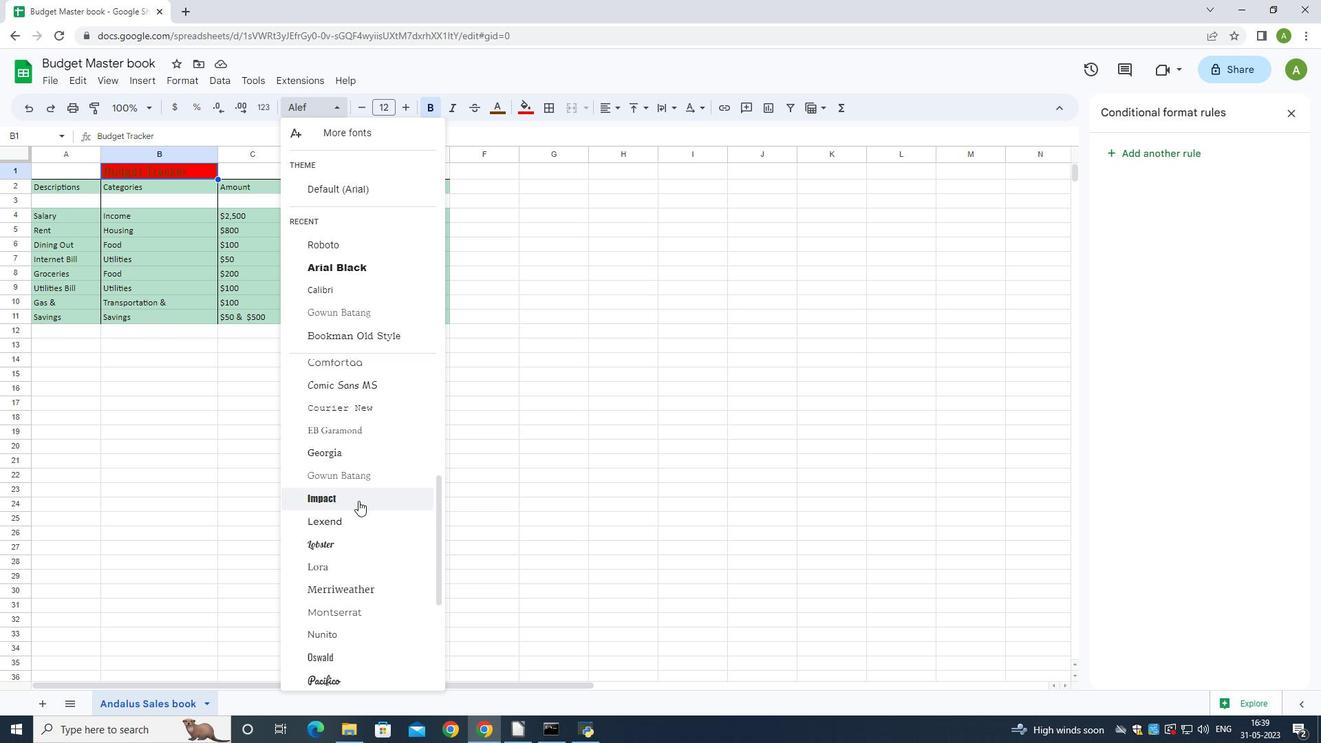 
Action: Mouse scrolled (358, 500) with delta (0, 0)
Screenshot: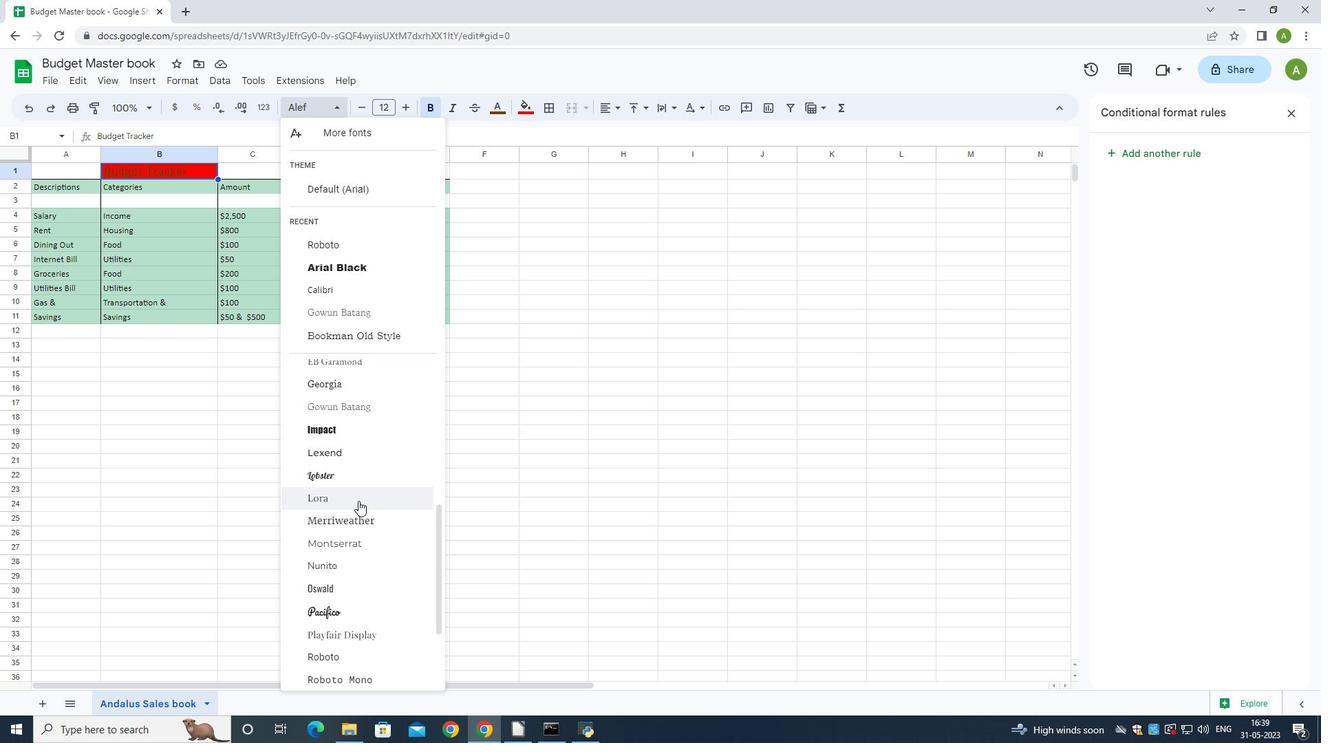 
Action: Mouse scrolled (358, 500) with delta (0, 0)
Screenshot: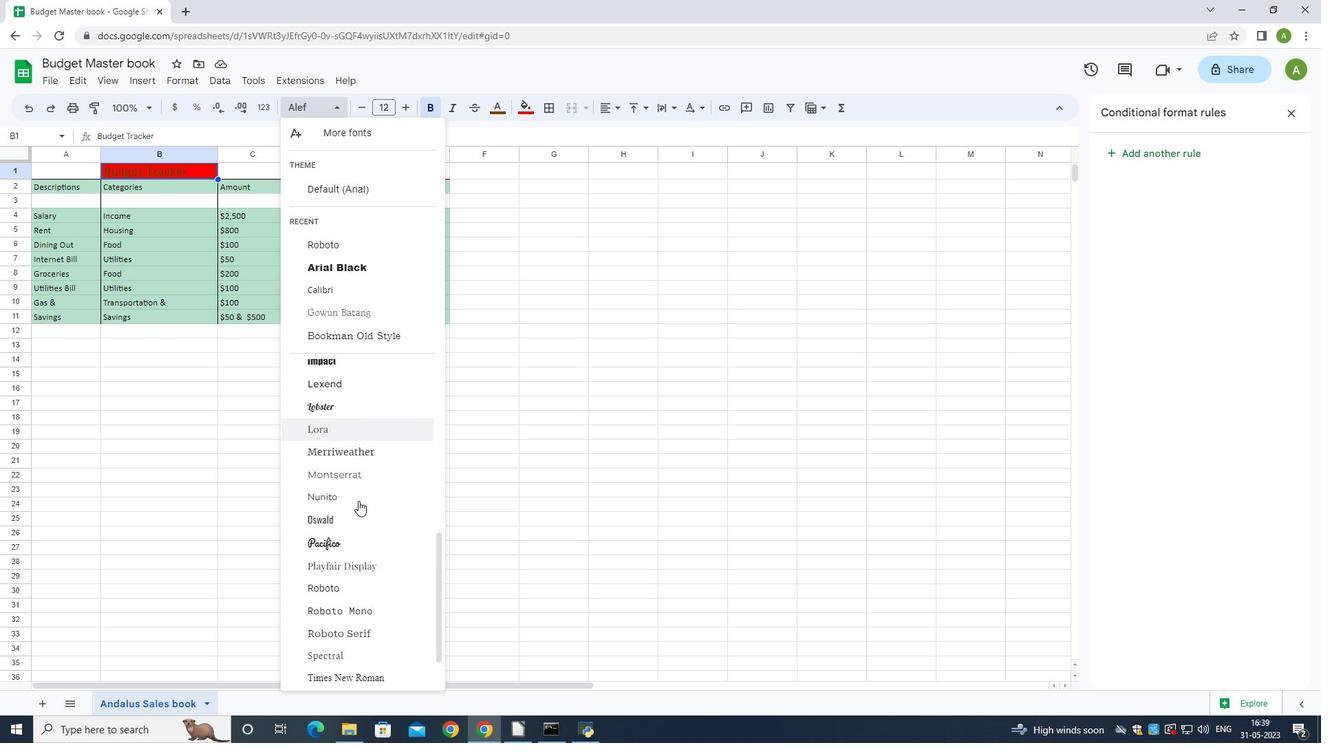 
Action: Mouse scrolled (358, 500) with delta (0, 0)
Screenshot: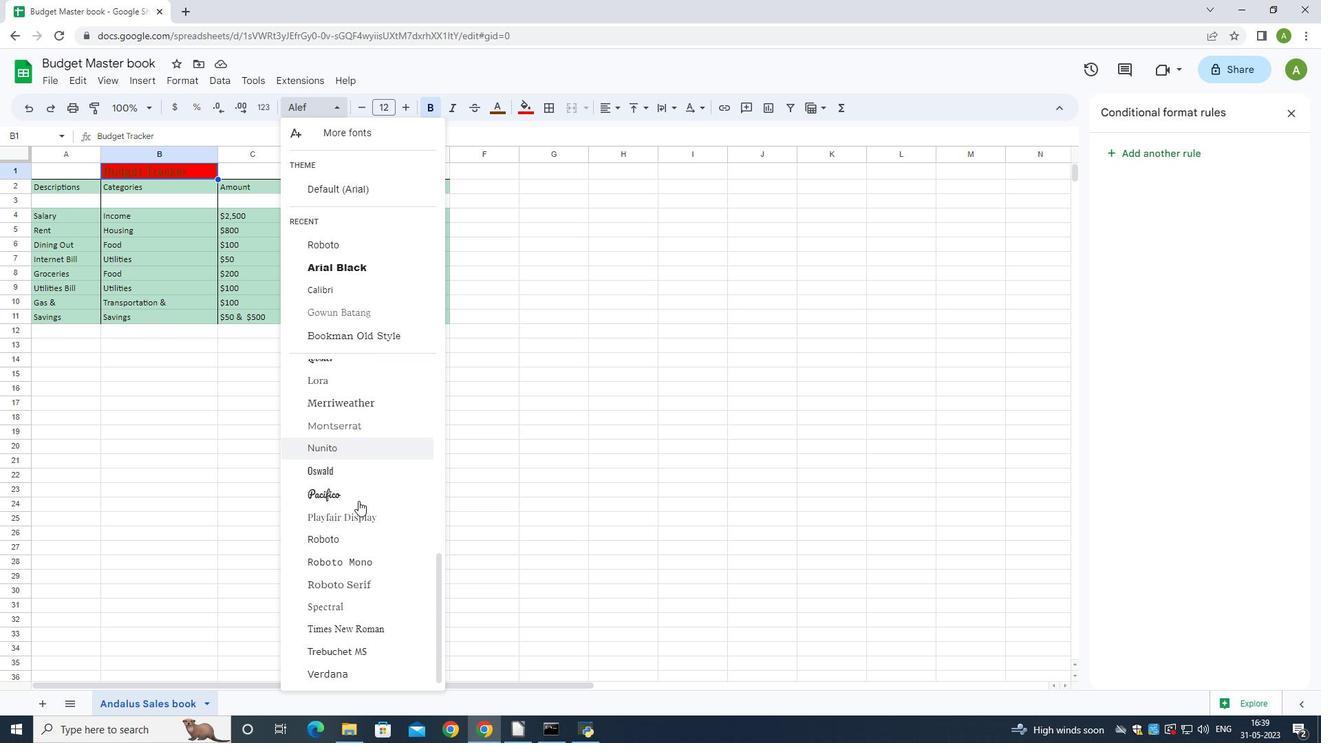 
Action: Mouse scrolled (358, 500) with delta (0, 0)
Screenshot: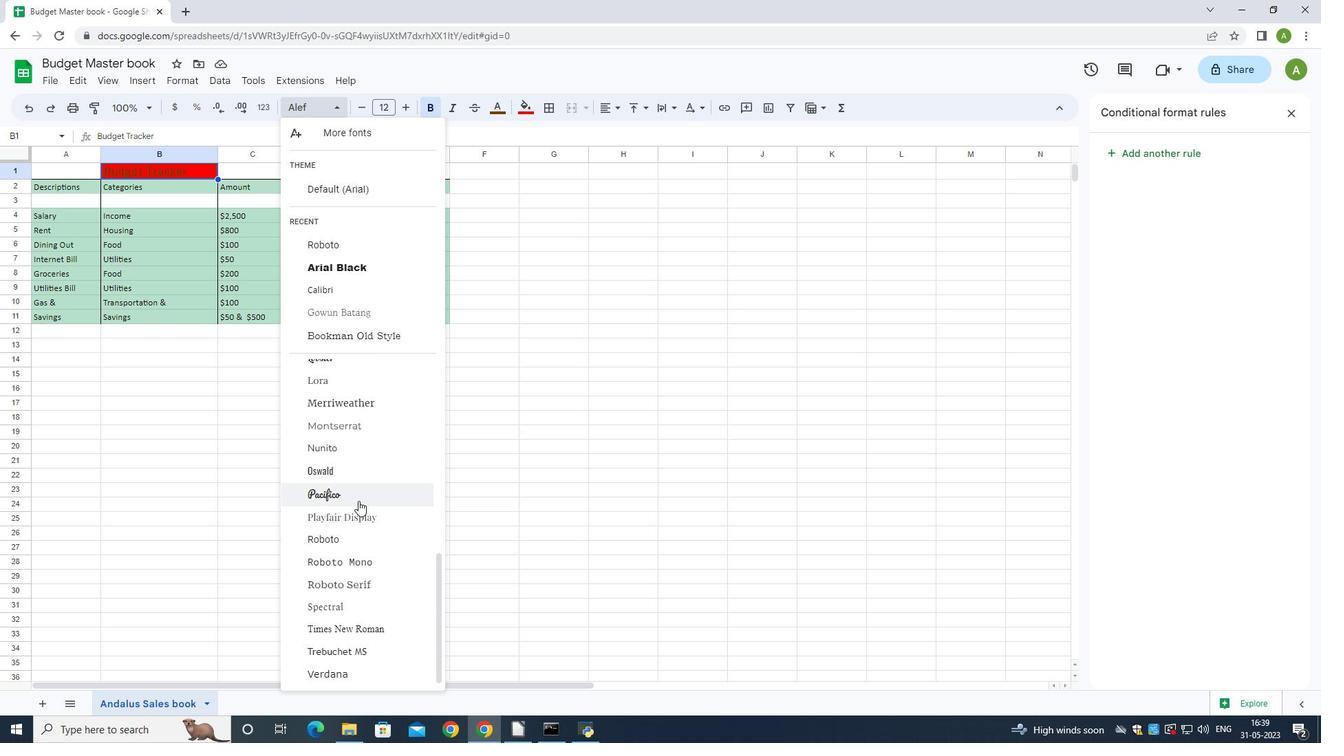 
Action: Mouse scrolled (358, 500) with delta (0, 0)
Screenshot: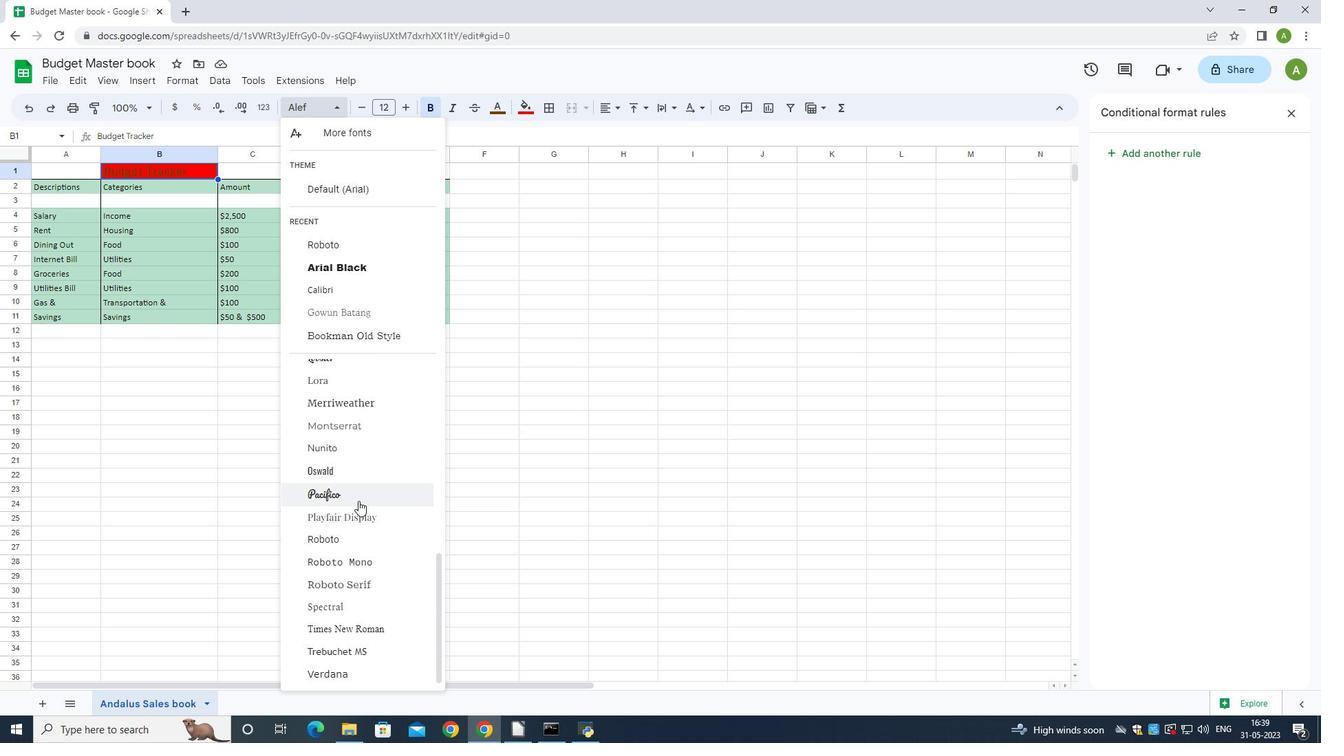 
Action: Mouse scrolled (358, 500) with delta (0, 0)
Screenshot: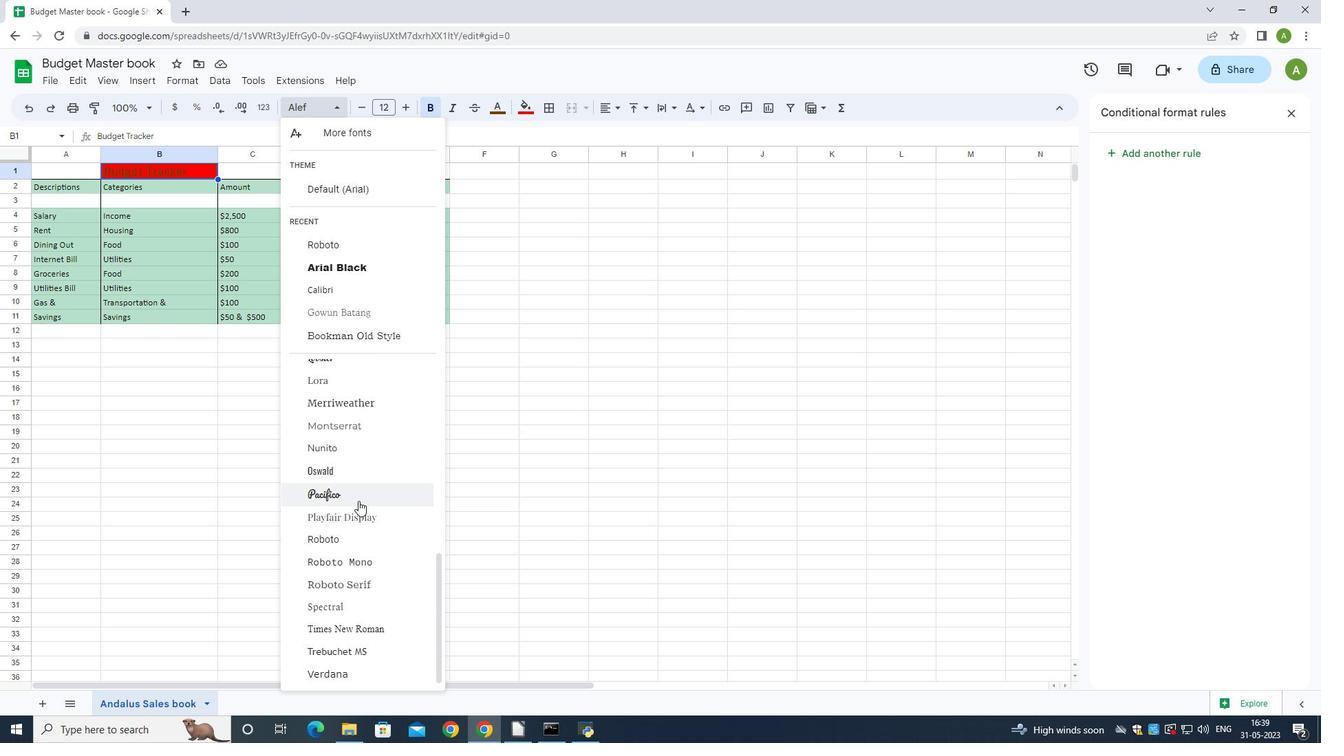 
Action: Mouse moved to (367, 580)
Screenshot: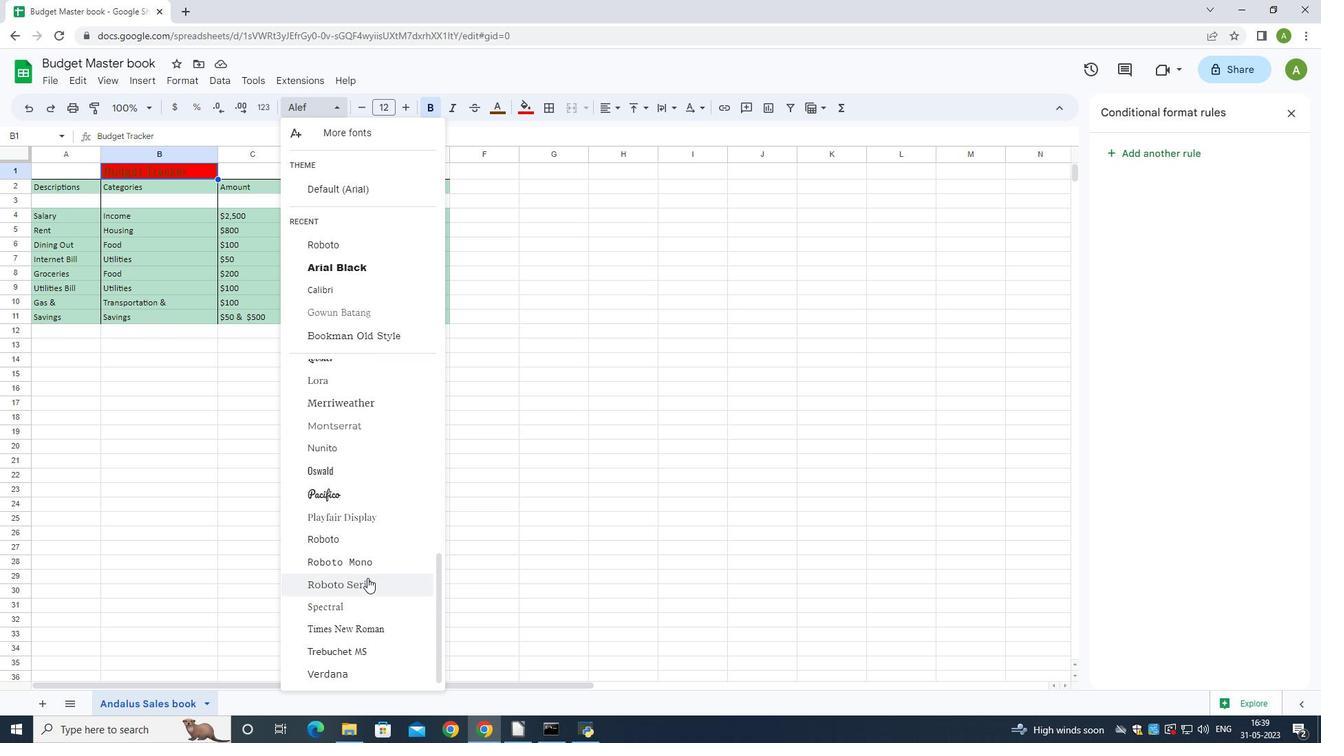 
Action: Mouse scrolled (367, 579) with delta (0, 0)
Screenshot: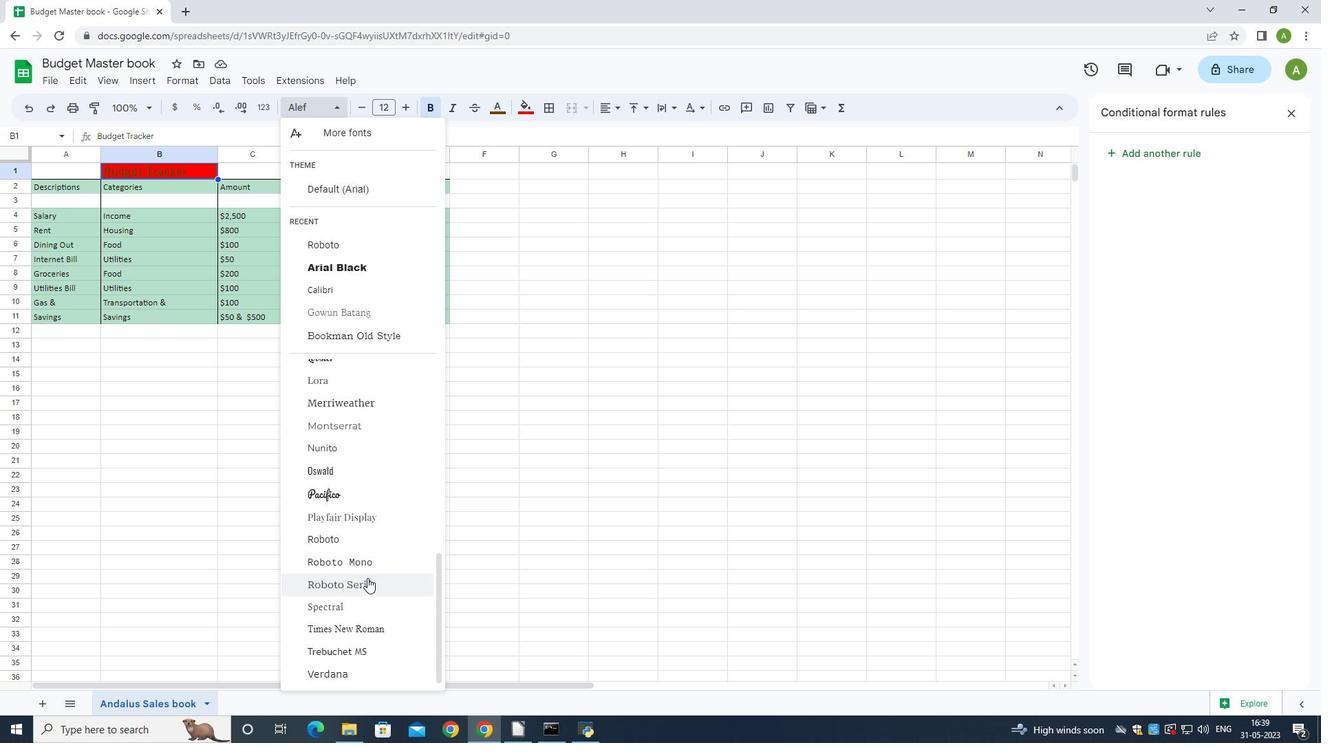 
Action: Mouse scrolled (367, 580) with delta (0, 0)
Screenshot: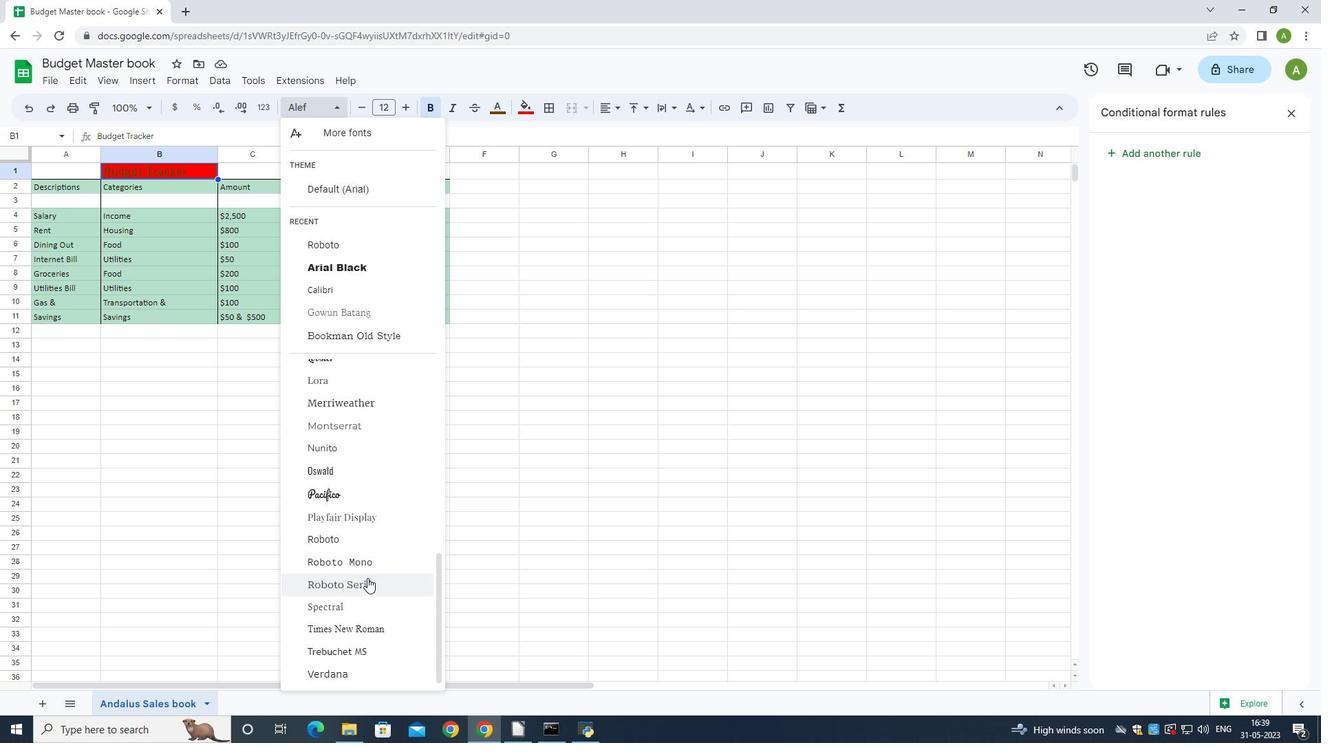 
Action: Mouse moved to (367, 582)
Screenshot: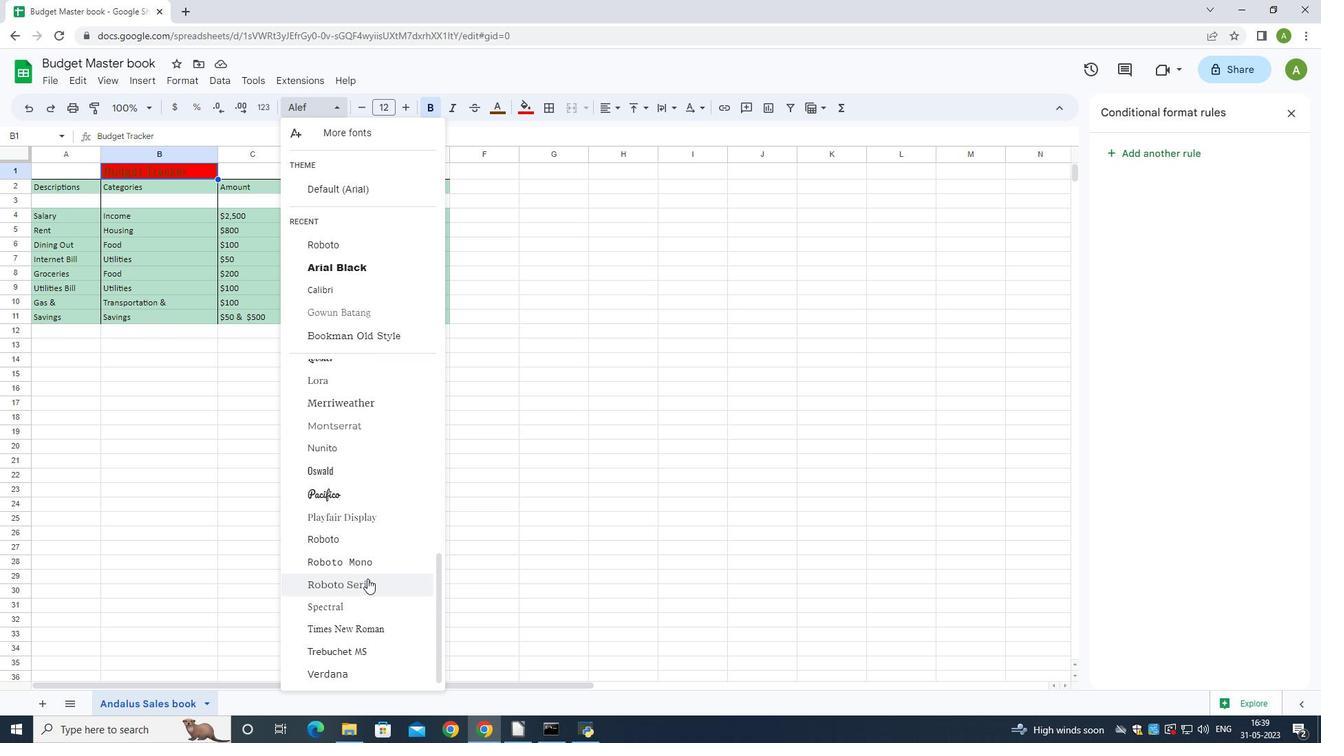 
Action: Mouse scrolled (367, 581) with delta (0, 0)
Screenshot: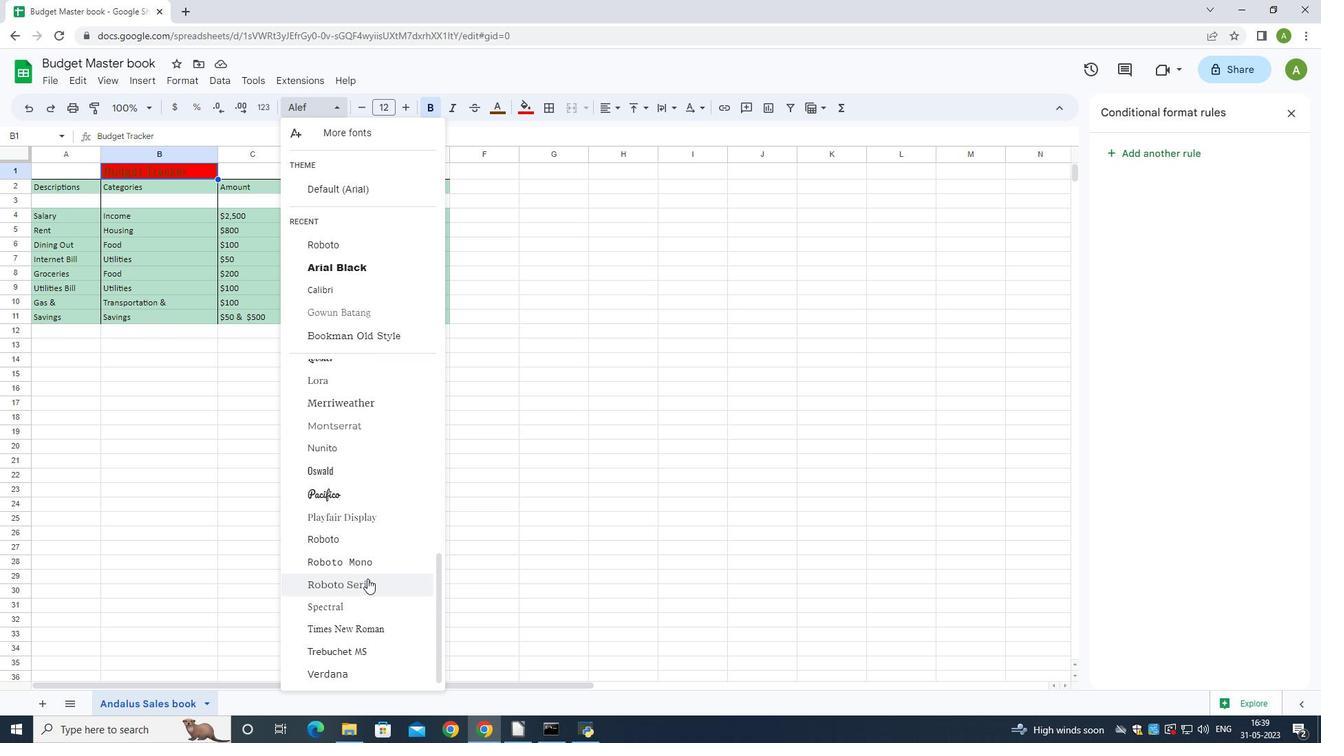 
Action: Mouse moved to (366, 583)
Screenshot: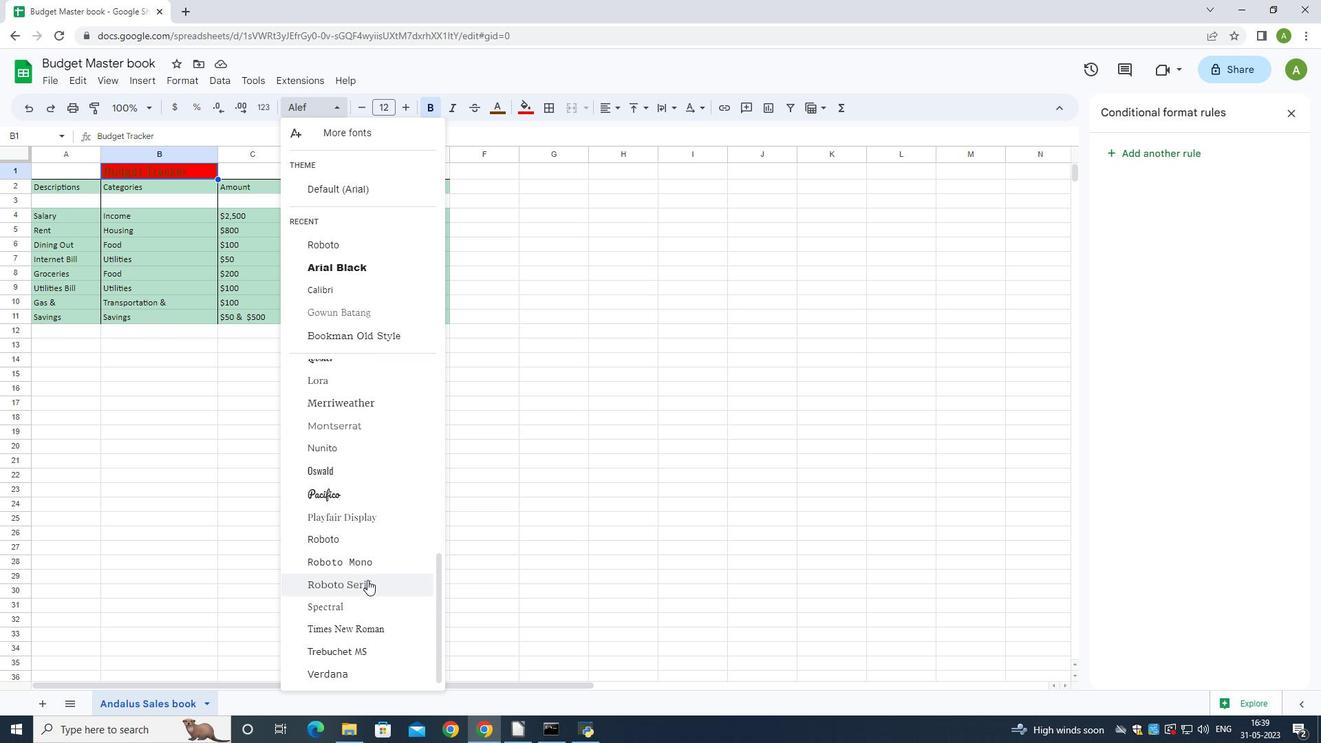 
Action: Mouse scrolled (366, 582) with delta (0, 0)
Screenshot: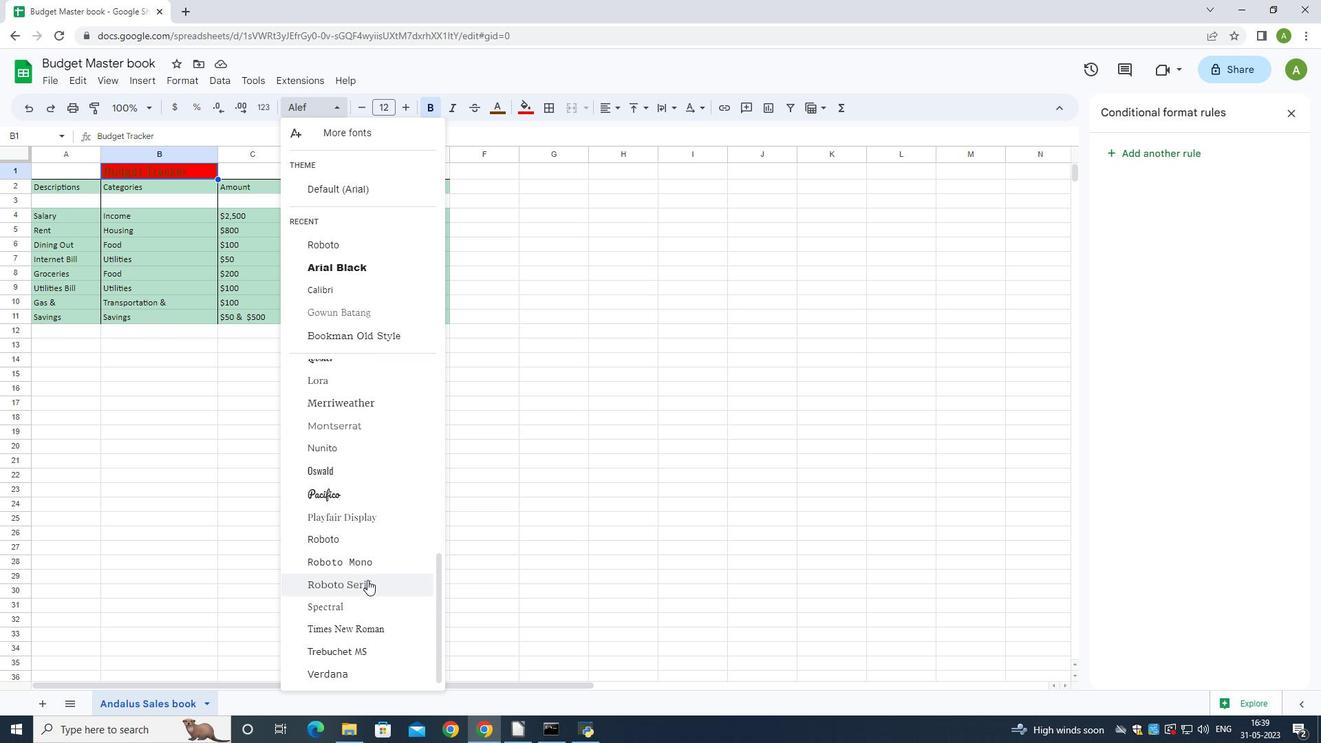 
Action: Mouse moved to (349, 648)
Screenshot: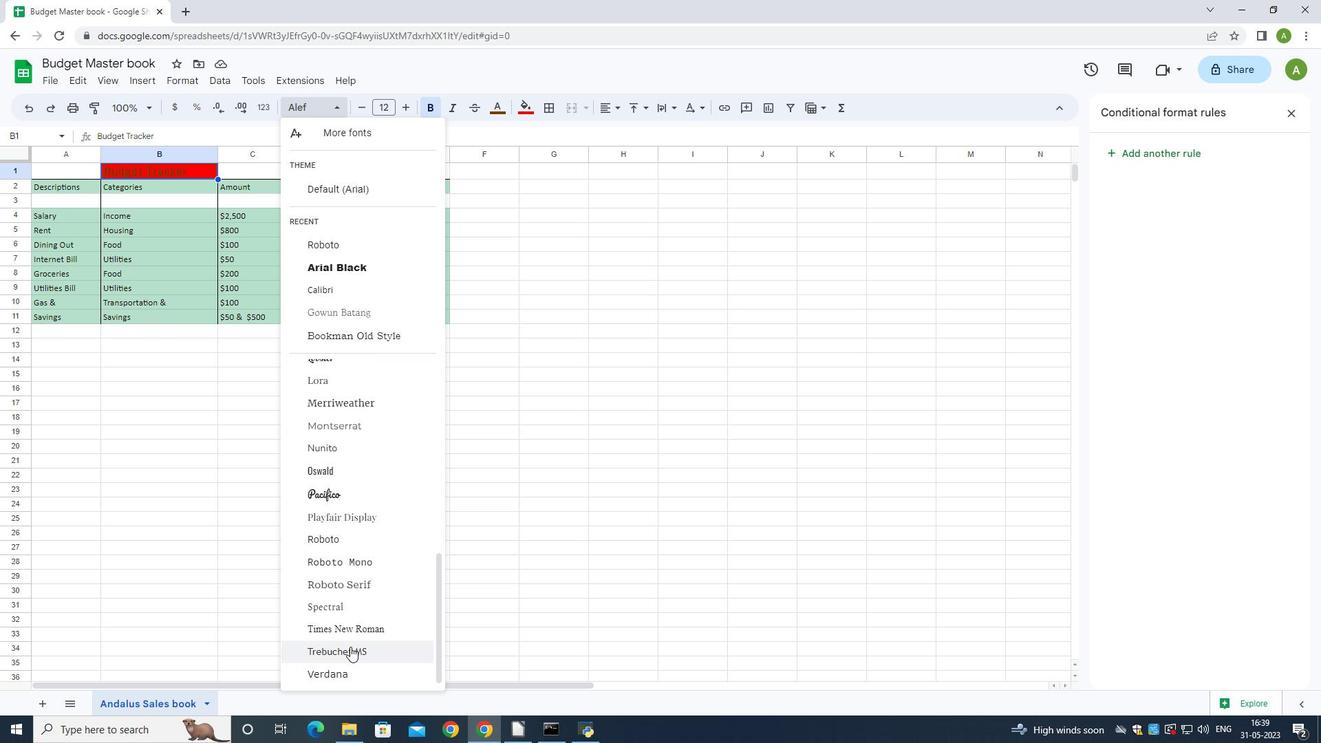 
Action: Mouse scrolled (349, 647) with delta (0, 0)
Screenshot: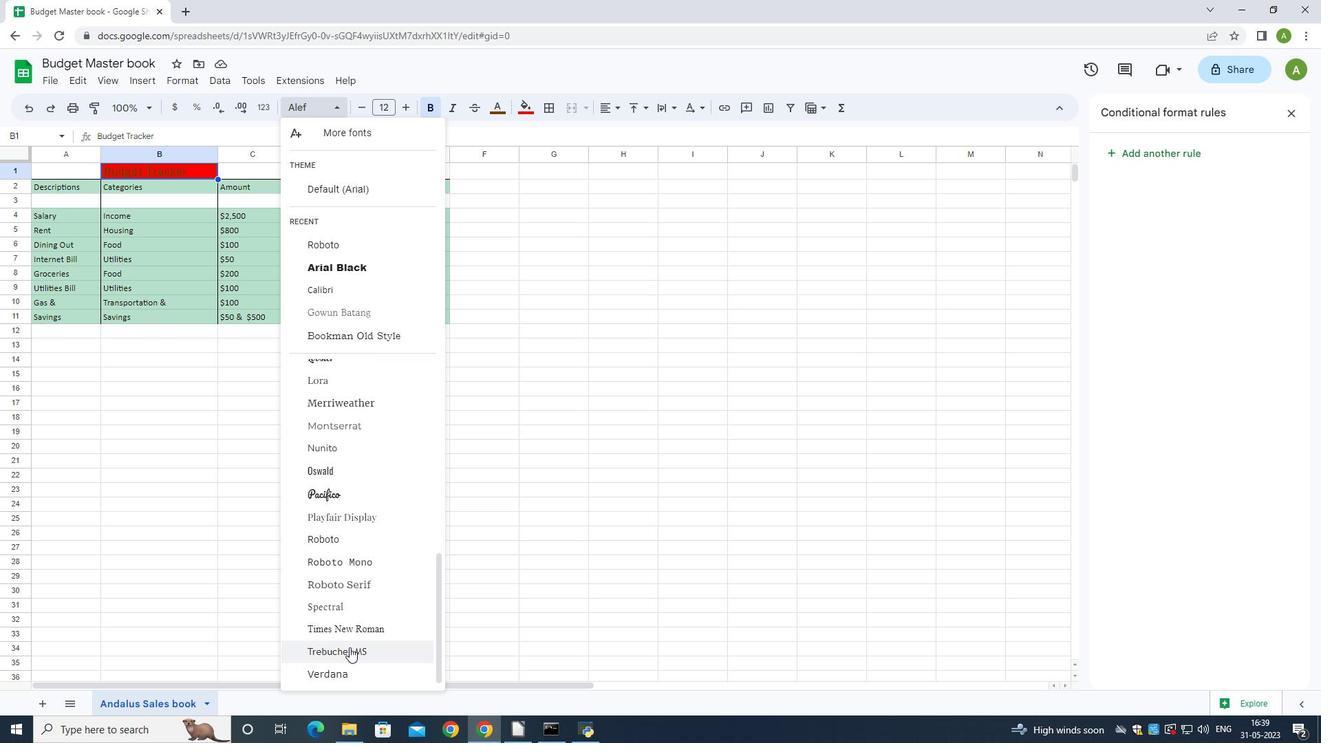 
Action: Mouse moved to (349, 648)
Screenshot: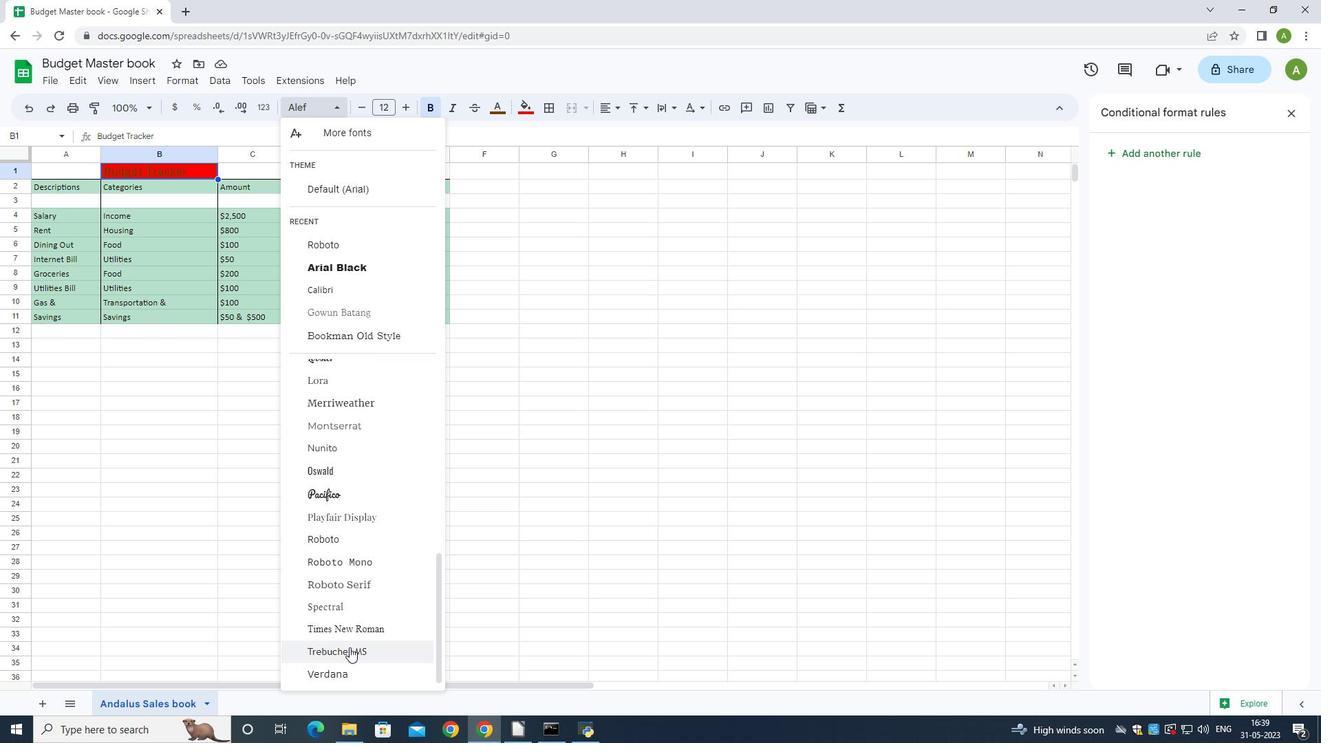 
Action: Mouse scrolled (349, 648) with delta (0, 0)
Screenshot: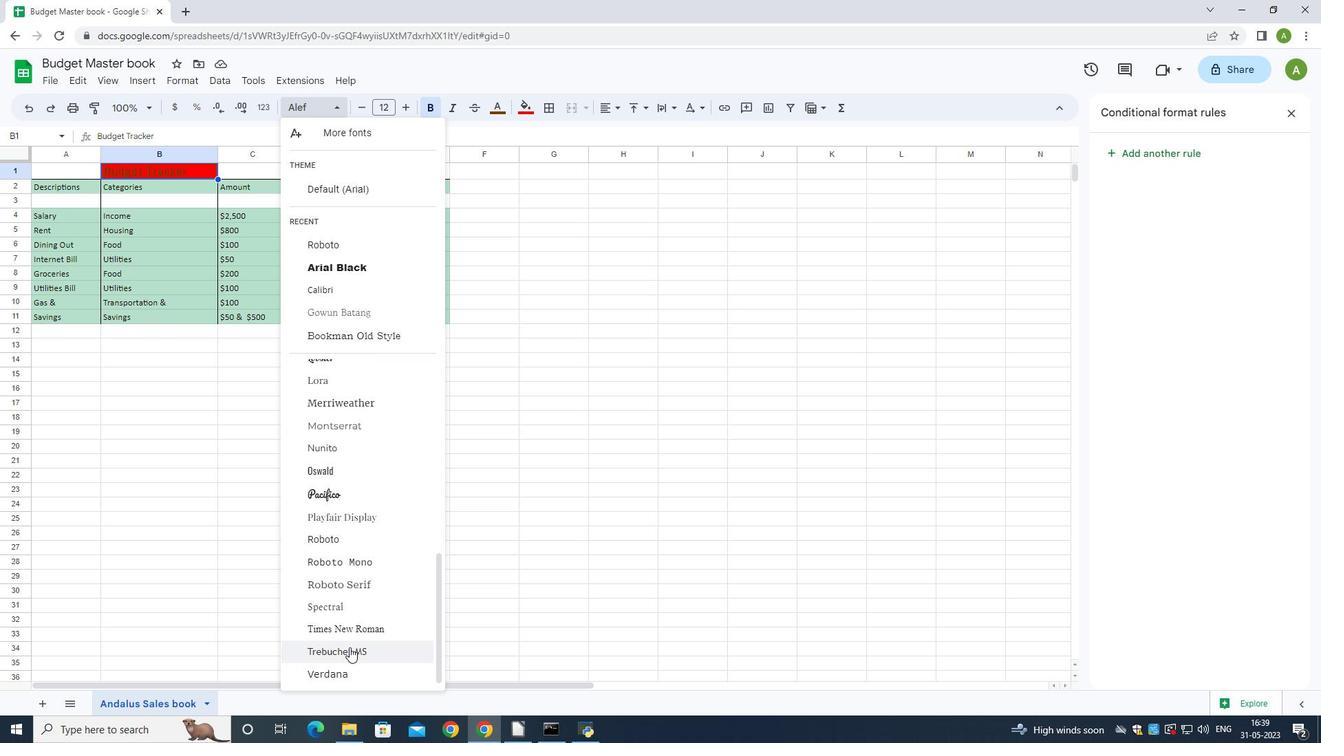 
Action: Mouse scrolled (349, 648) with delta (0, 0)
Screenshot: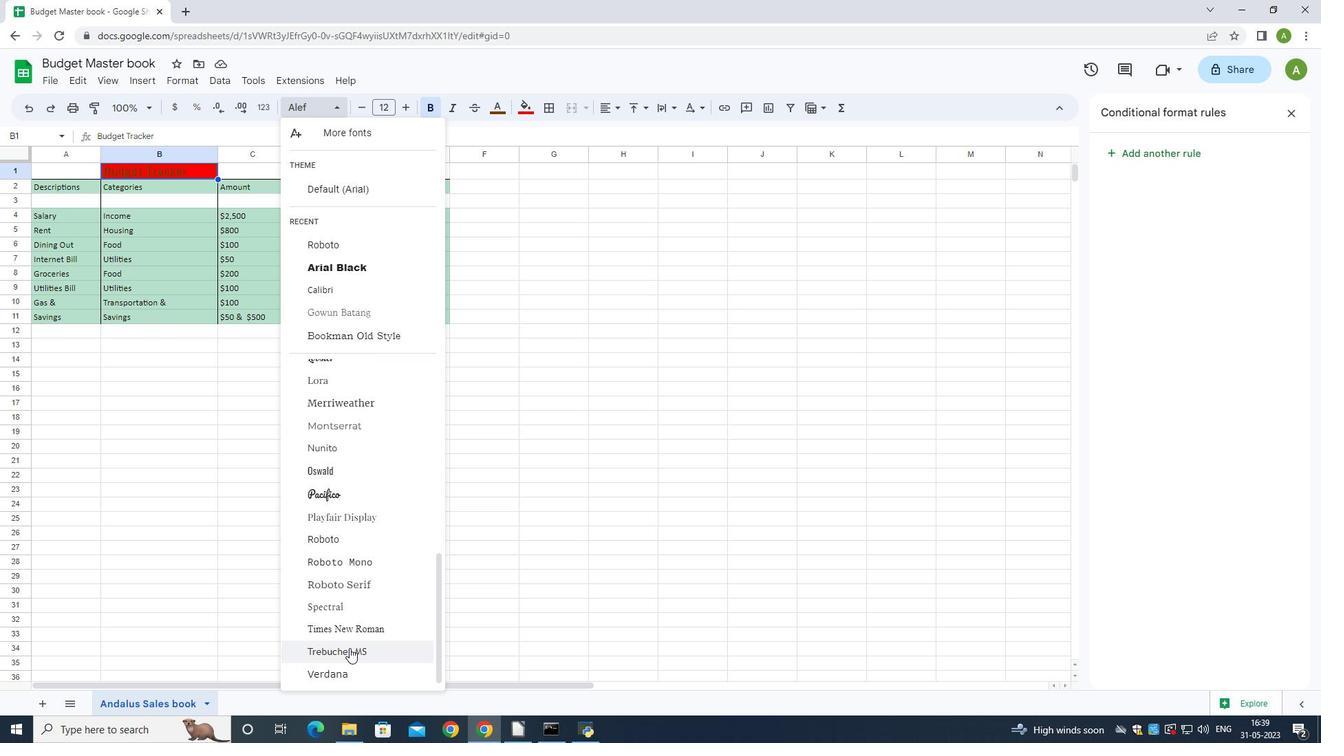 
Action: Mouse moved to (358, 671)
Screenshot: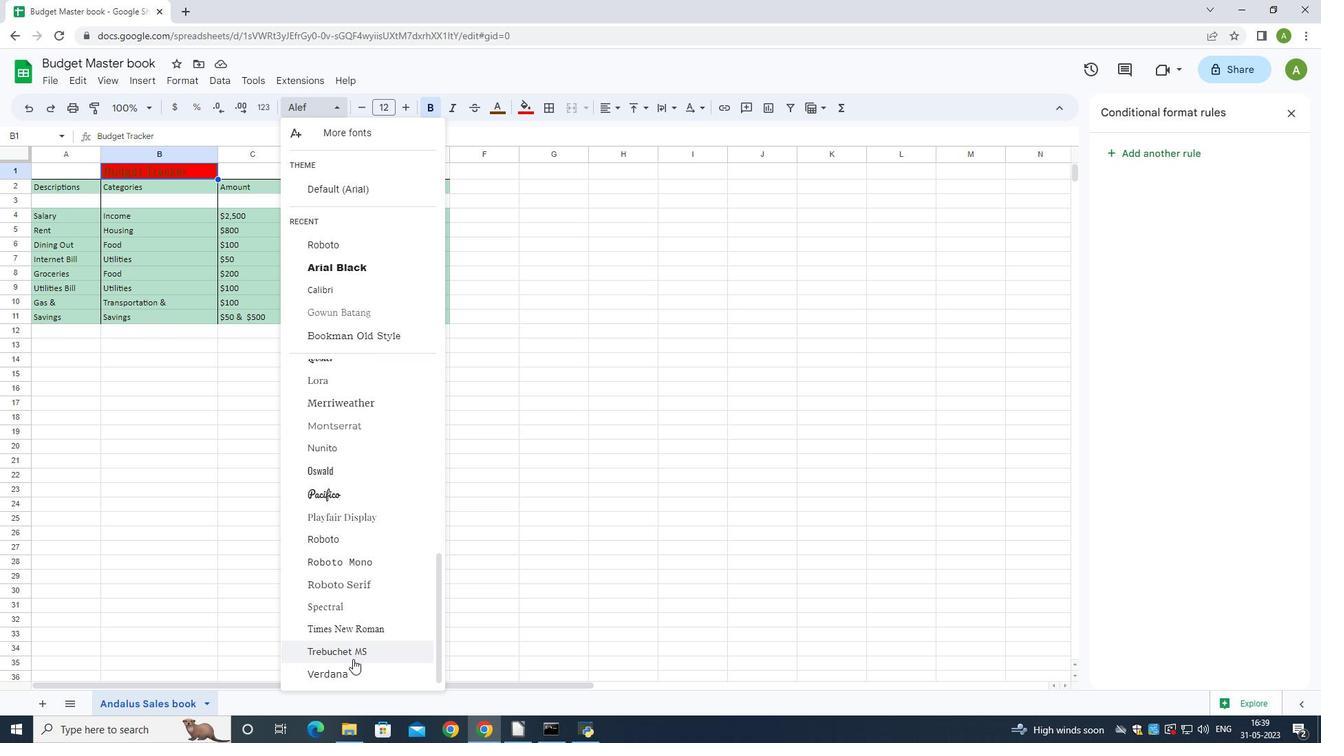 
Action: Mouse scrolled (358, 670) with delta (0, 0)
Screenshot: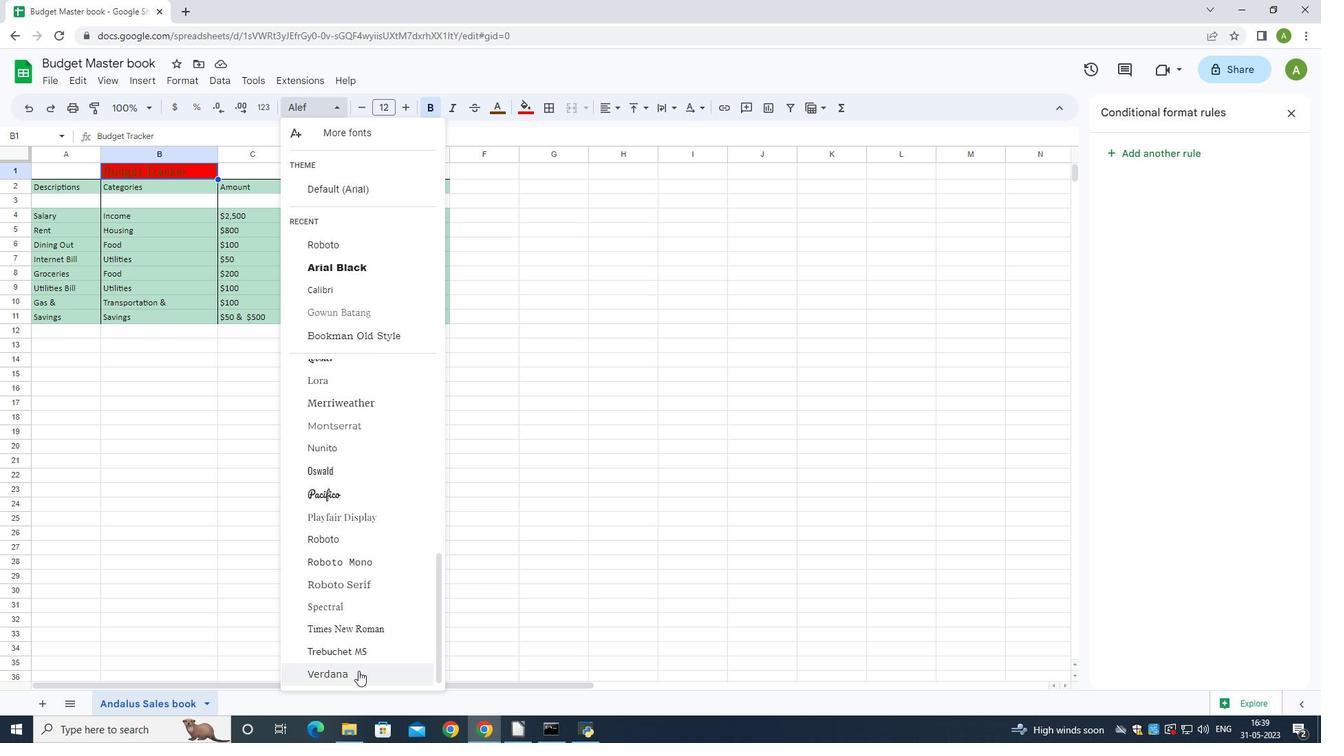 
Action: Mouse moved to (362, 622)
Screenshot: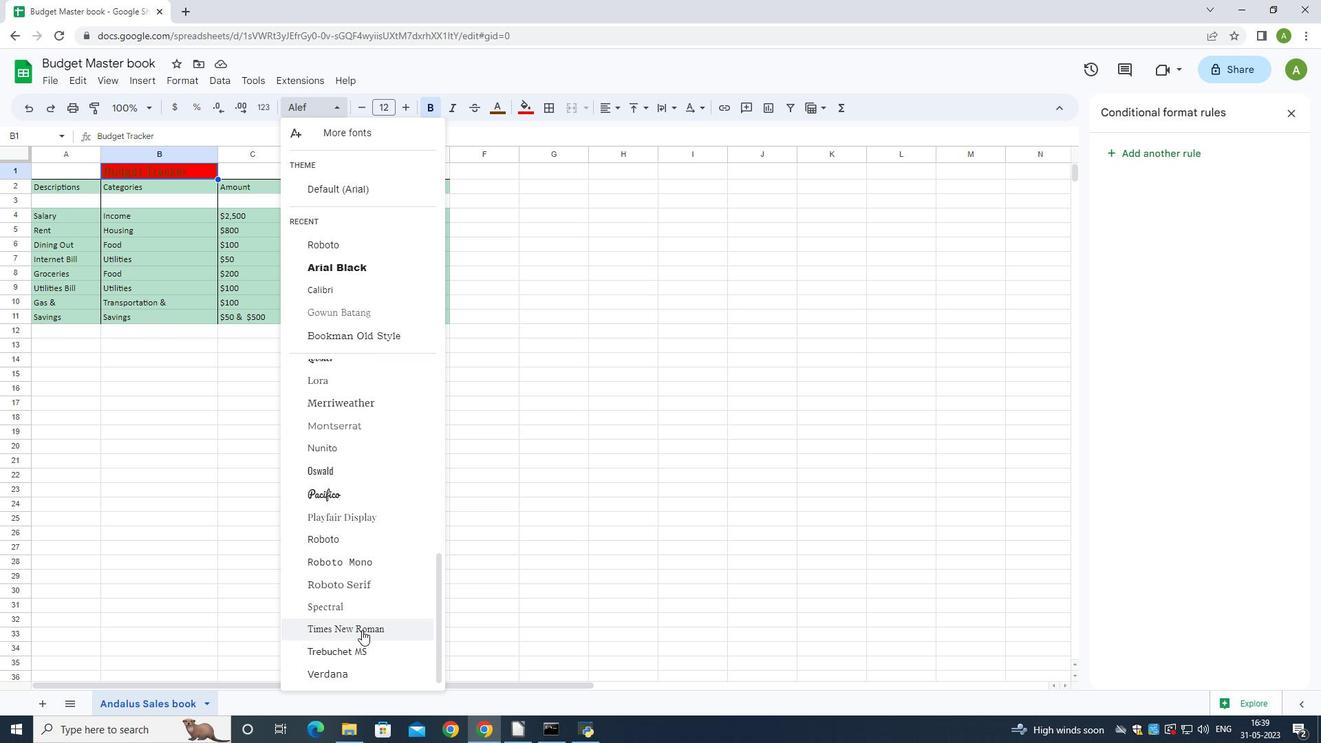 
Action: Mouse scrolled (362, 623) with delta (0, 0)
Screenshot: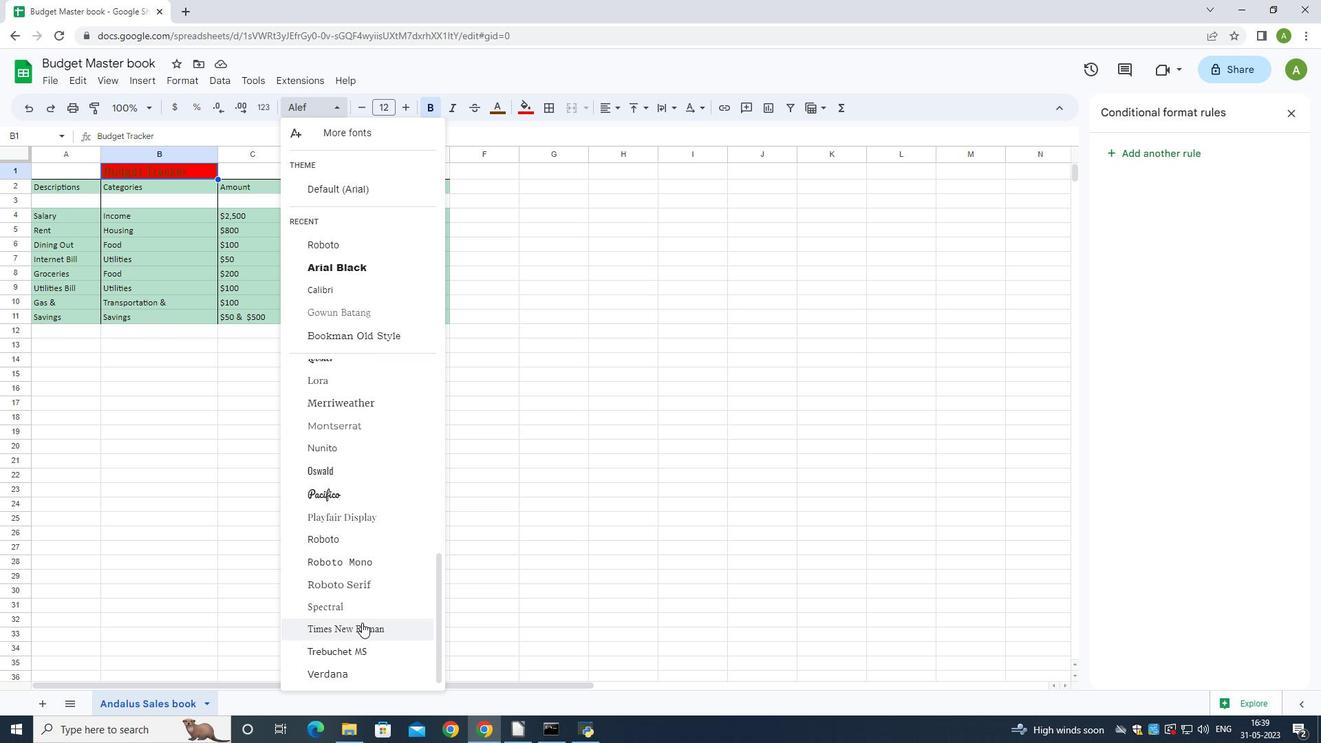 
Action: Mouse scrolled (362, 623) with delta (0, 0)
Screenshot: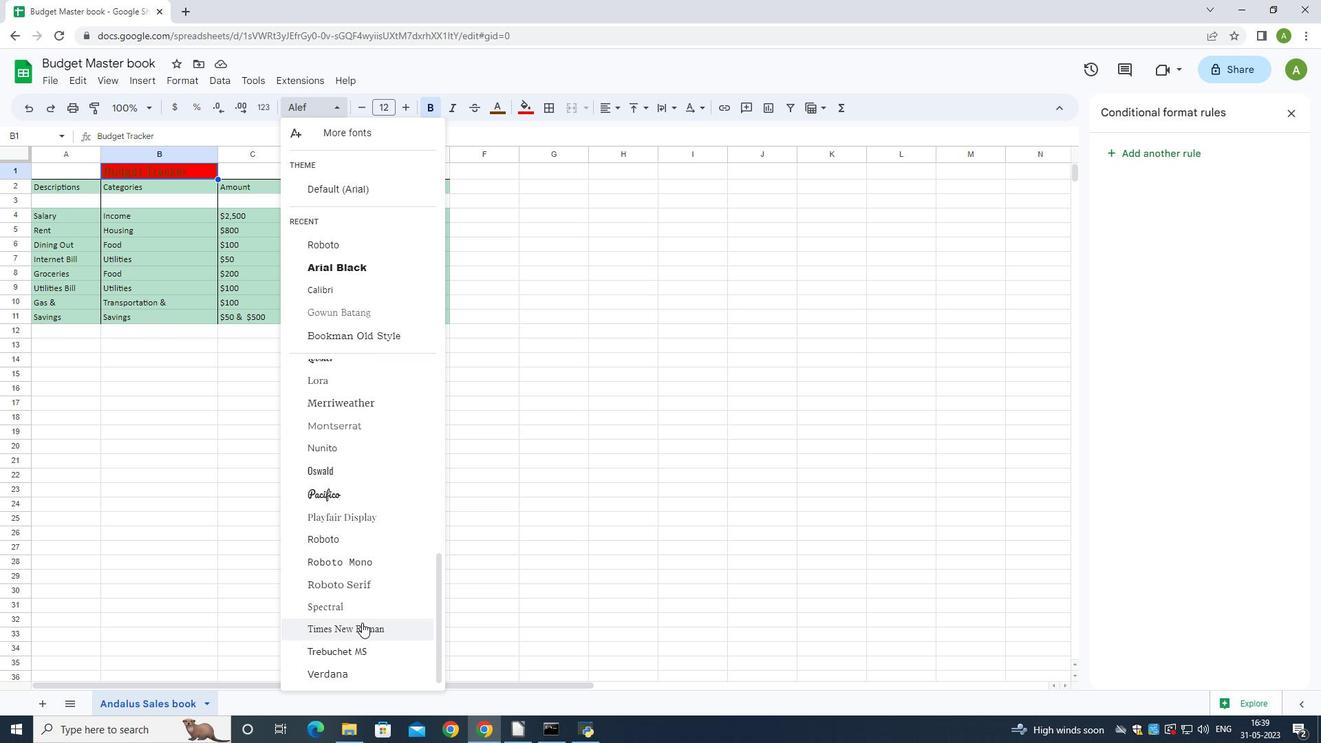 
Action: Mouse scrolled (362, 623) with delta (0, 0)
Screenshot: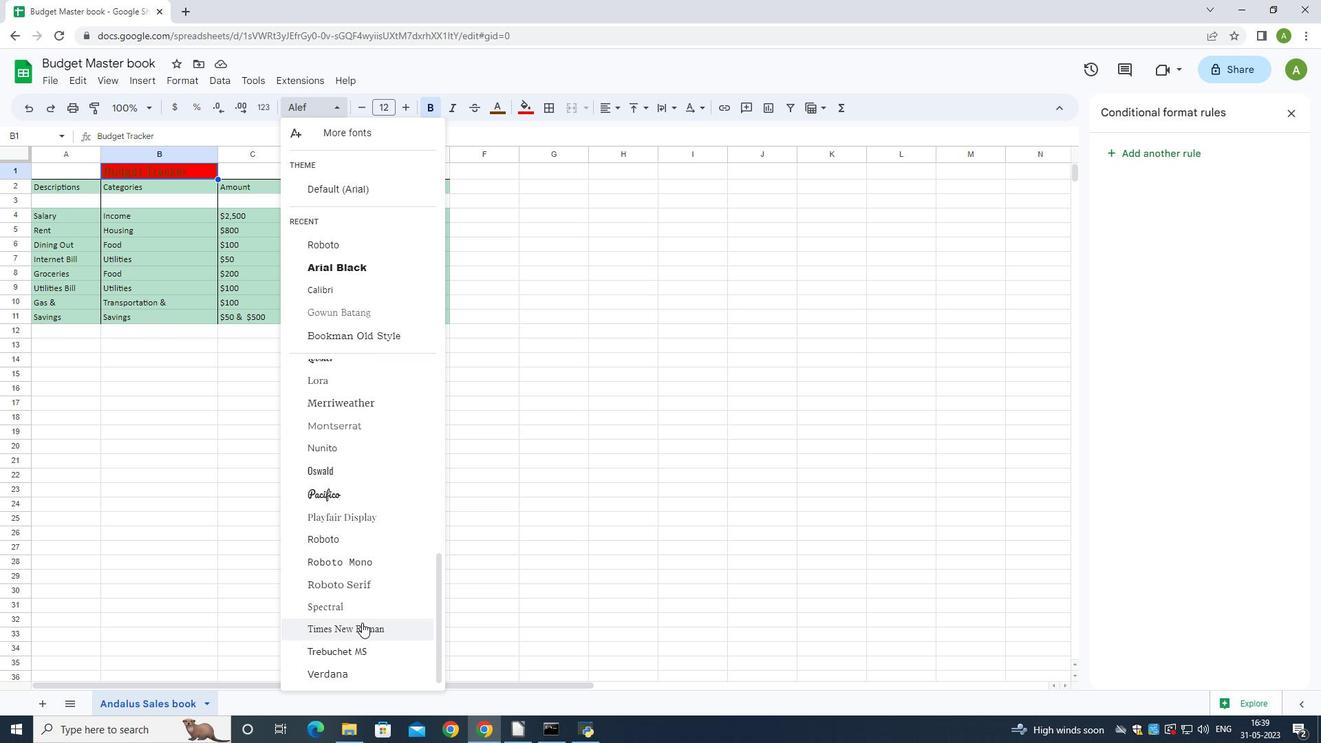 
Action: Mouse scrolled (362, 623) with delta (0, 0)
Screenshot: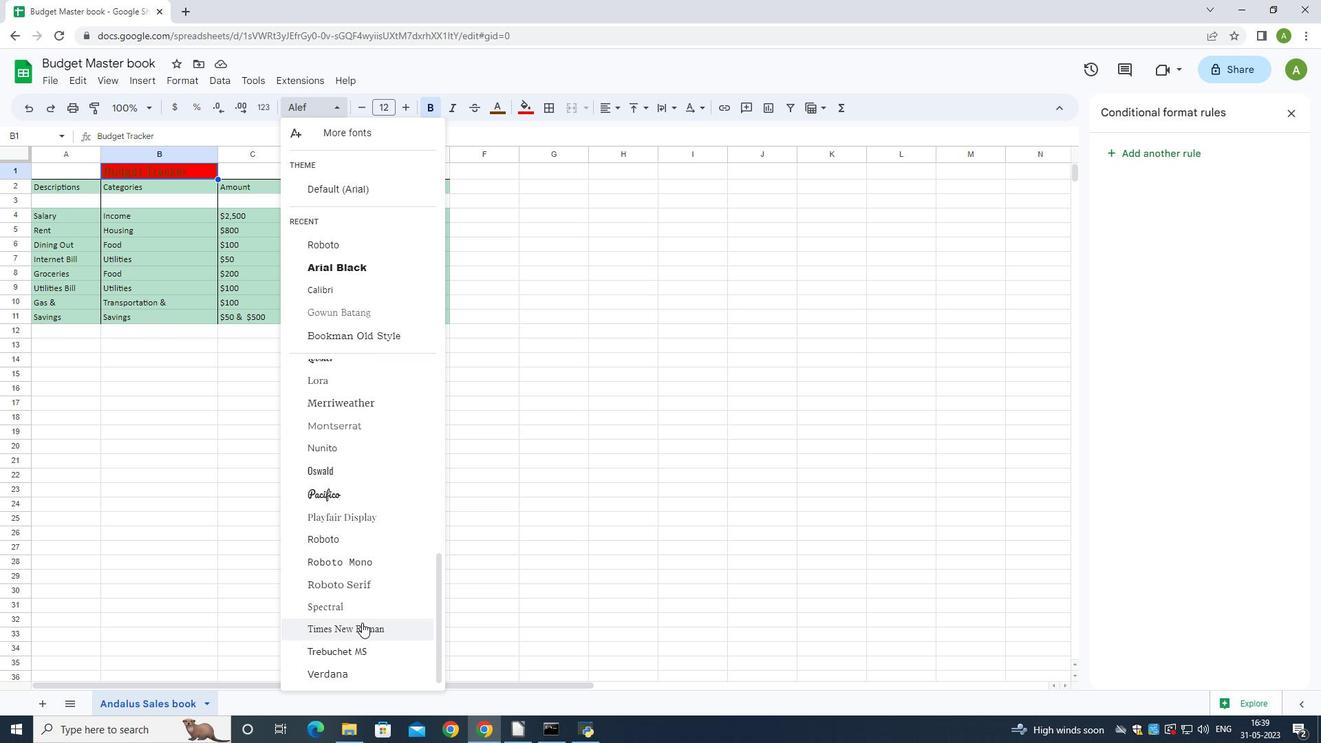 
Action: Mouse scrolled (362, 623) with delta (0, 0)
Screenshot: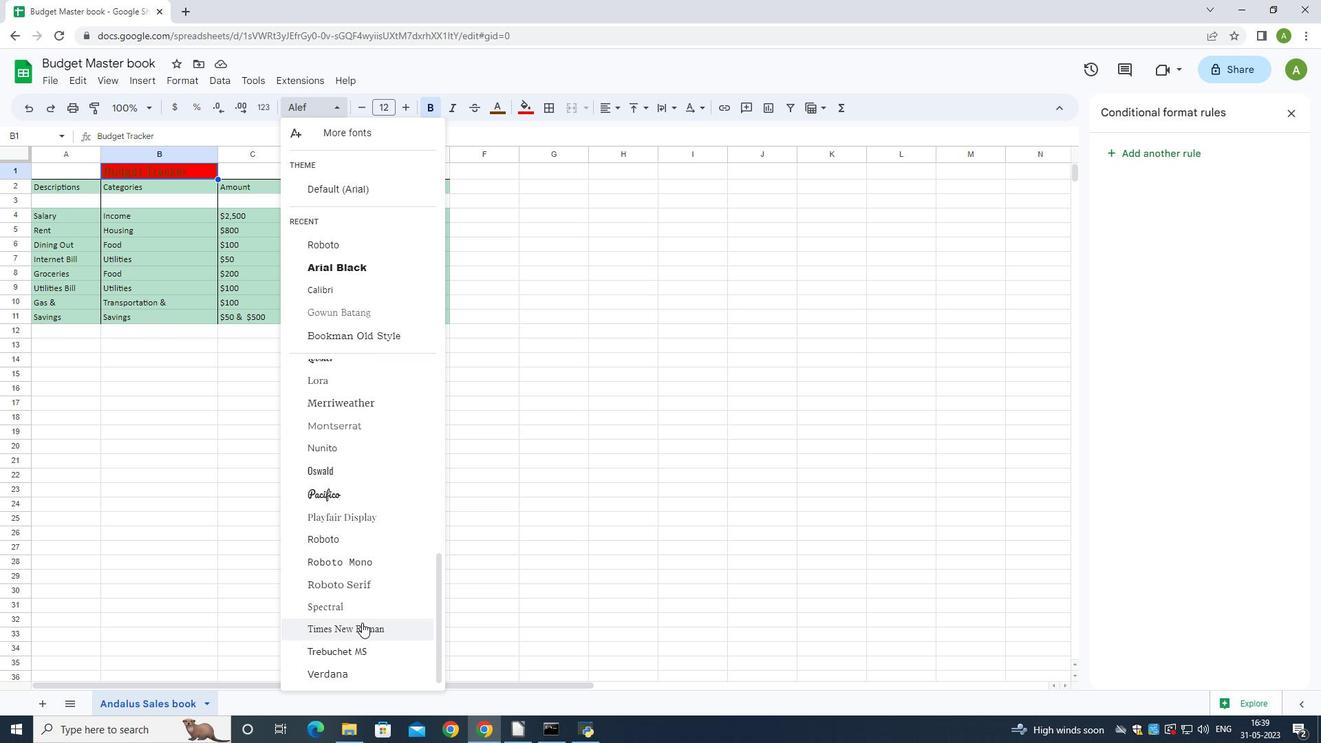 
Action: Mouse scrolled (362, 623) with delta (0, 0)
Screenshot: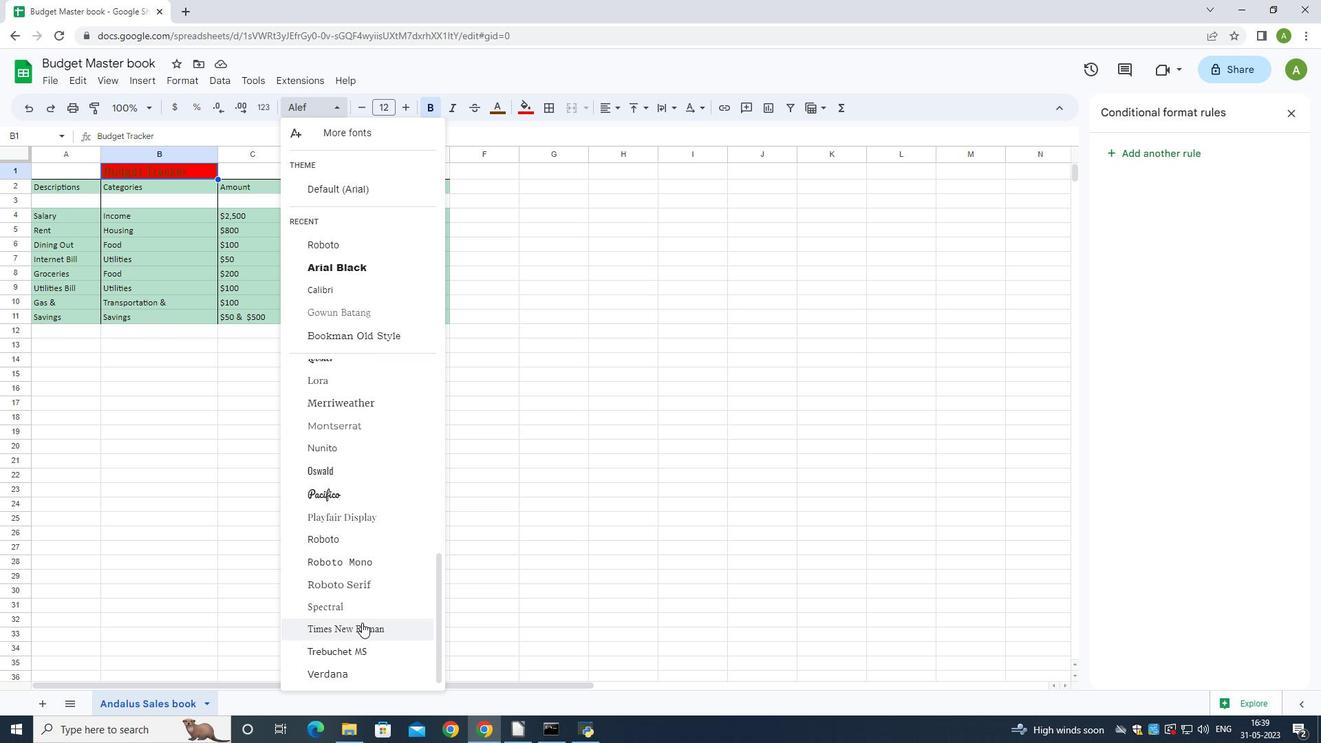 
Action: Mouse moved to (345, 598)
Screenshot: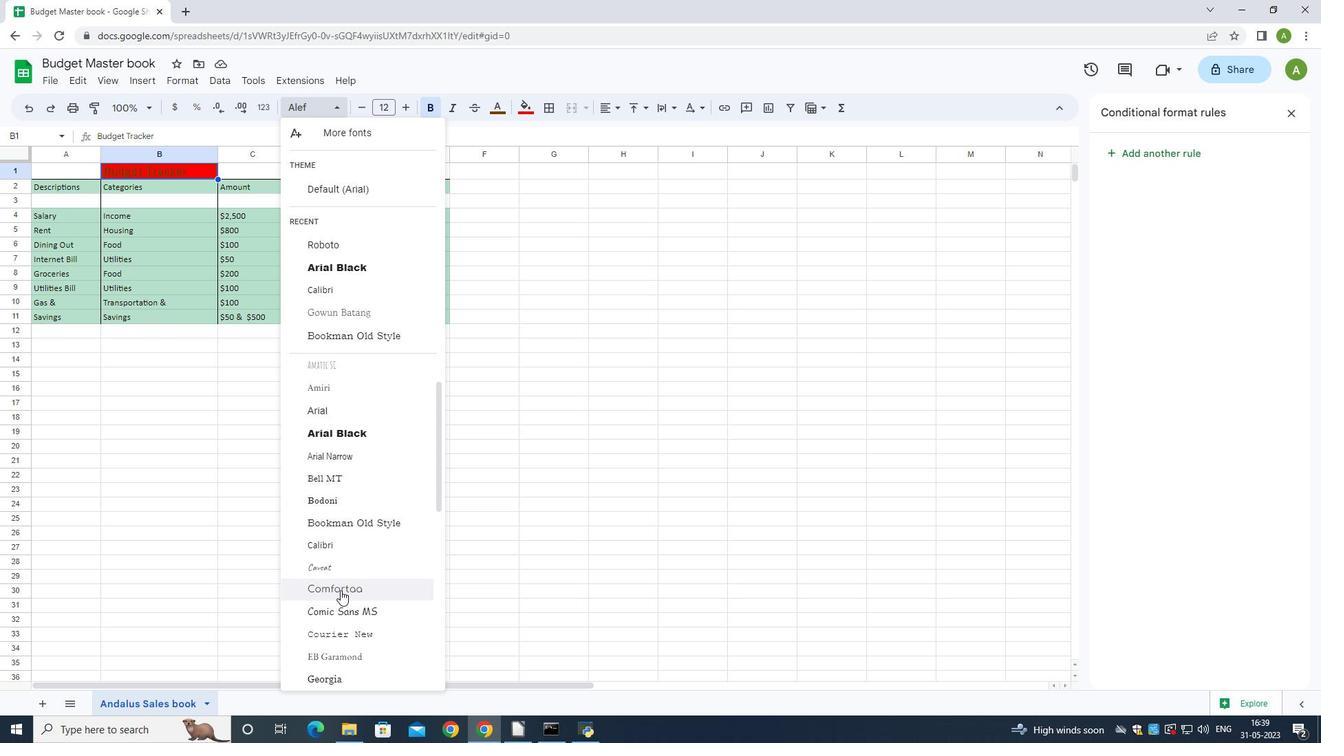 
Action: Mouse scrolled (345, 598) with delta (0, 0)
Screenshot: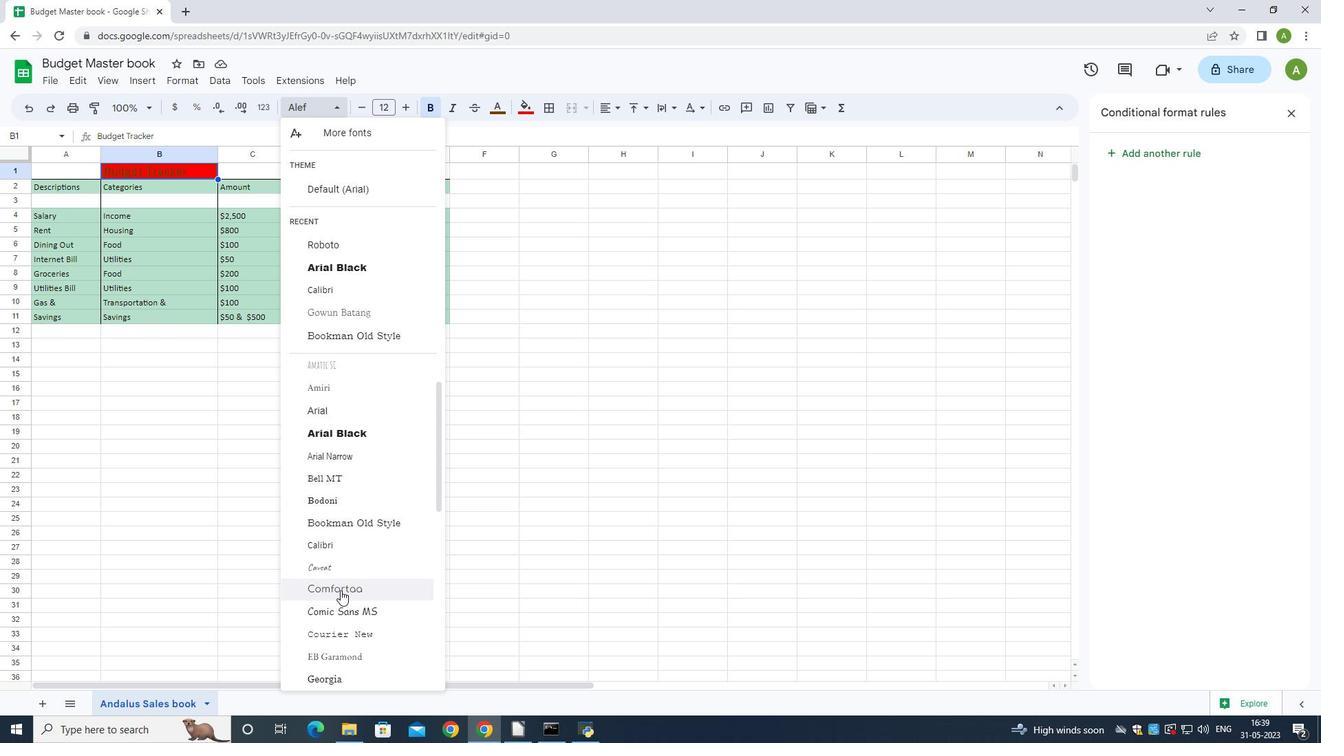 
Action: Mouse moved to (346, 602)
Screenshot: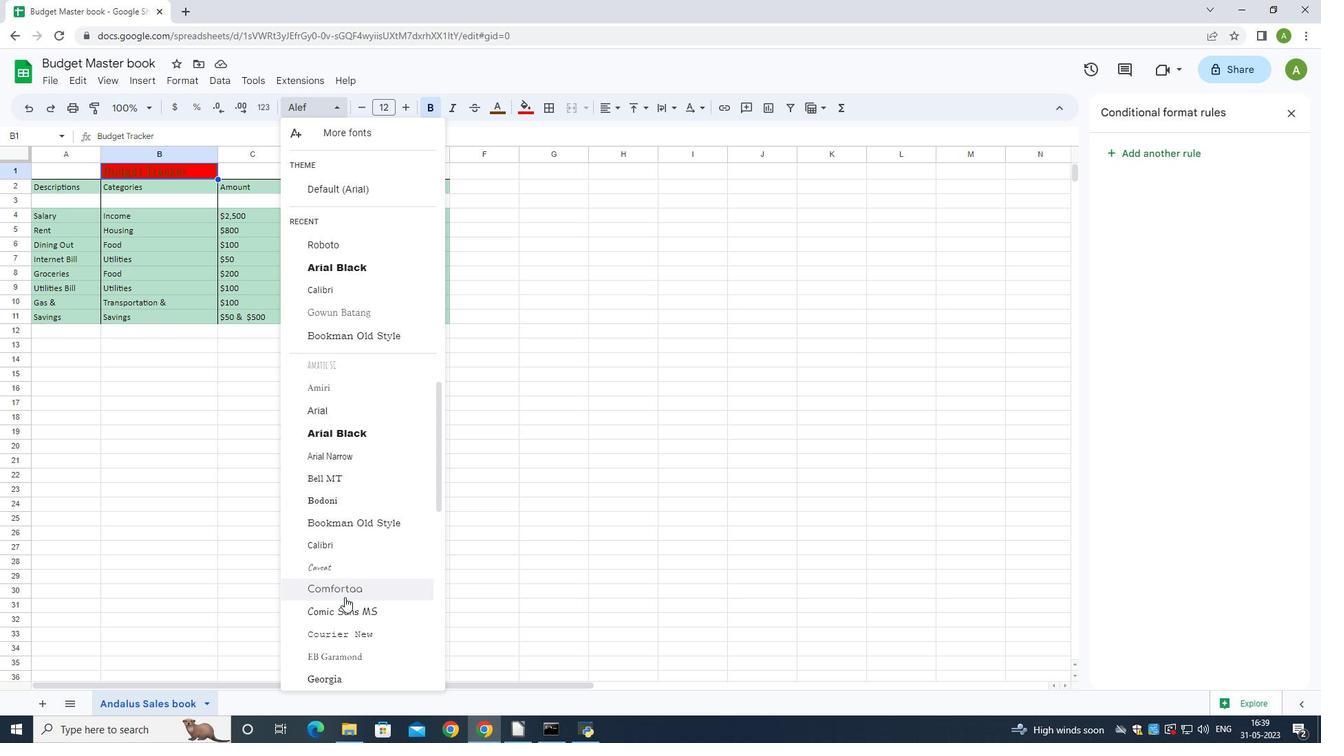 
Action: Mouse scrolled (346, 602) with delta (0, 0)
Screenshot: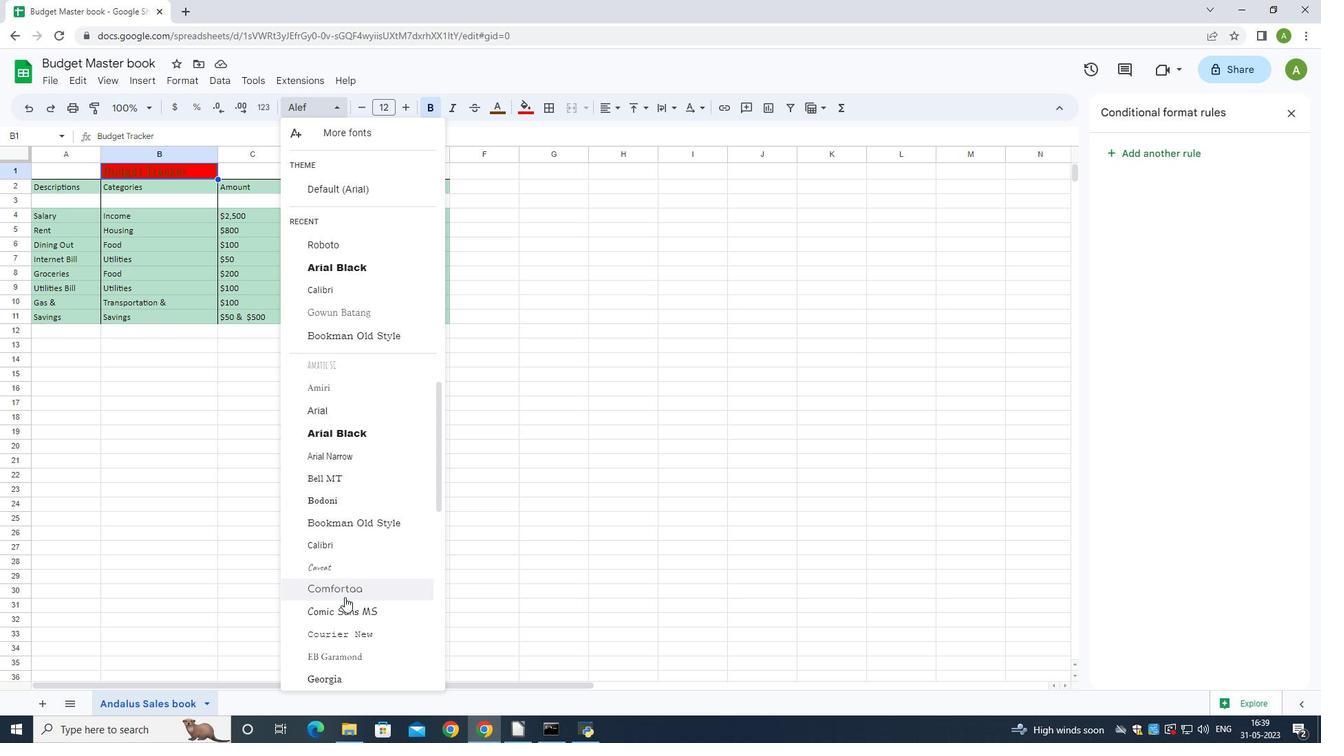 
Action: Mouse moved to (347, 605)
Screenshot: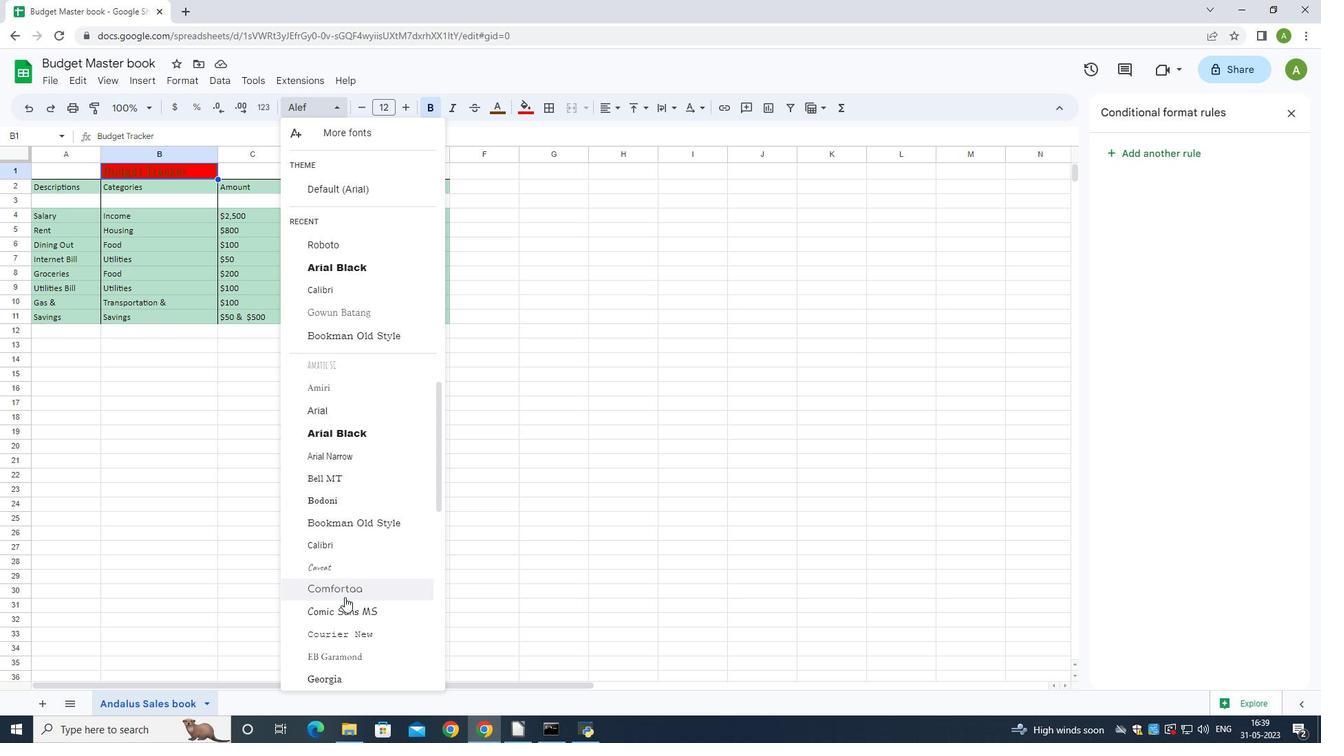 
Action: Mouse scrolled (347, 604) with delta (0, 0)
Screenshot: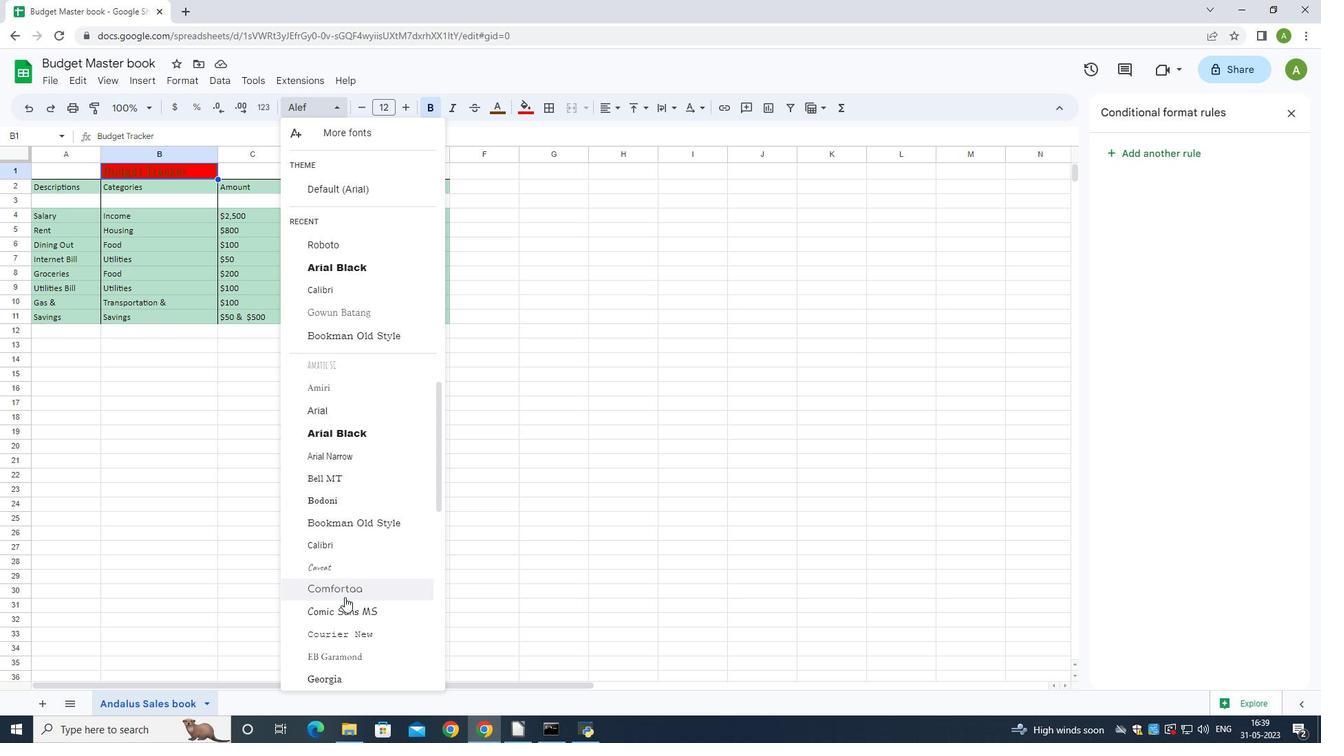 
Action: Mouse moved to (348, 607)
Screenshot: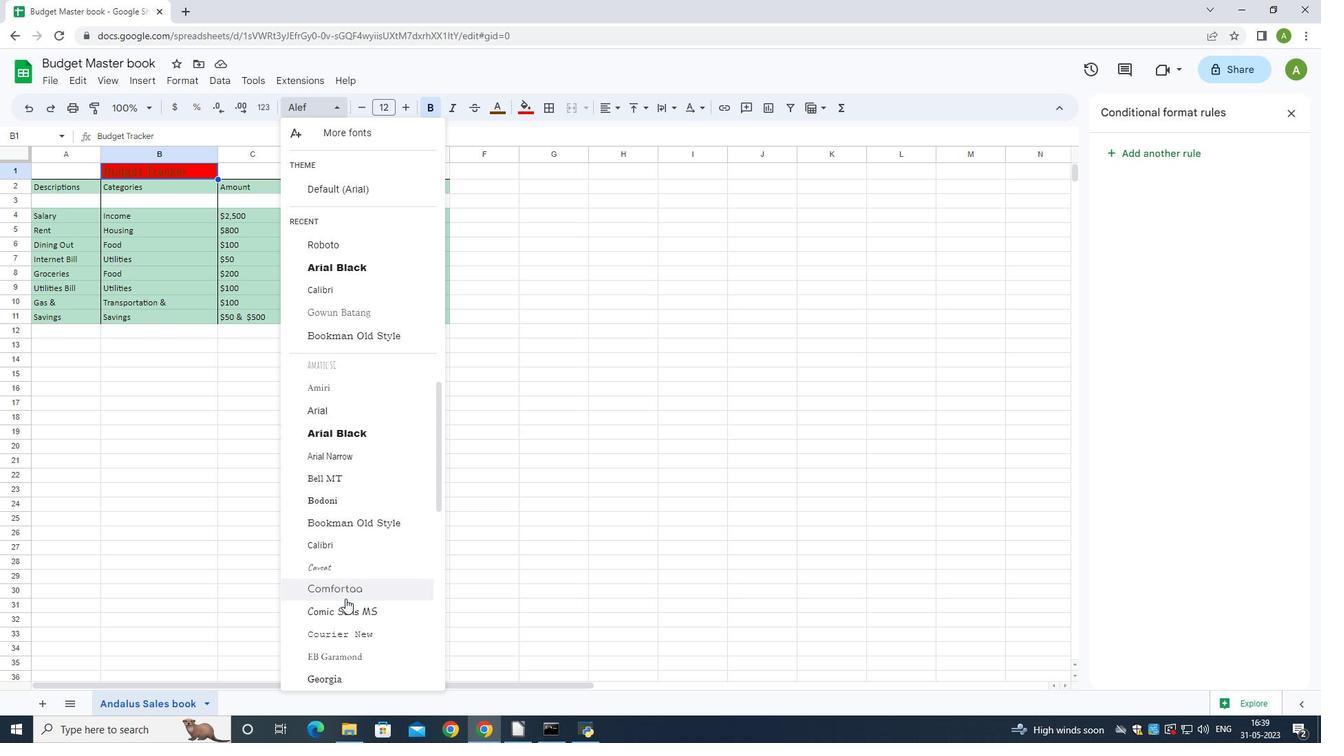 
Action: Mouse scrolled (348, 607) with delta (0, 0)
Screenshot: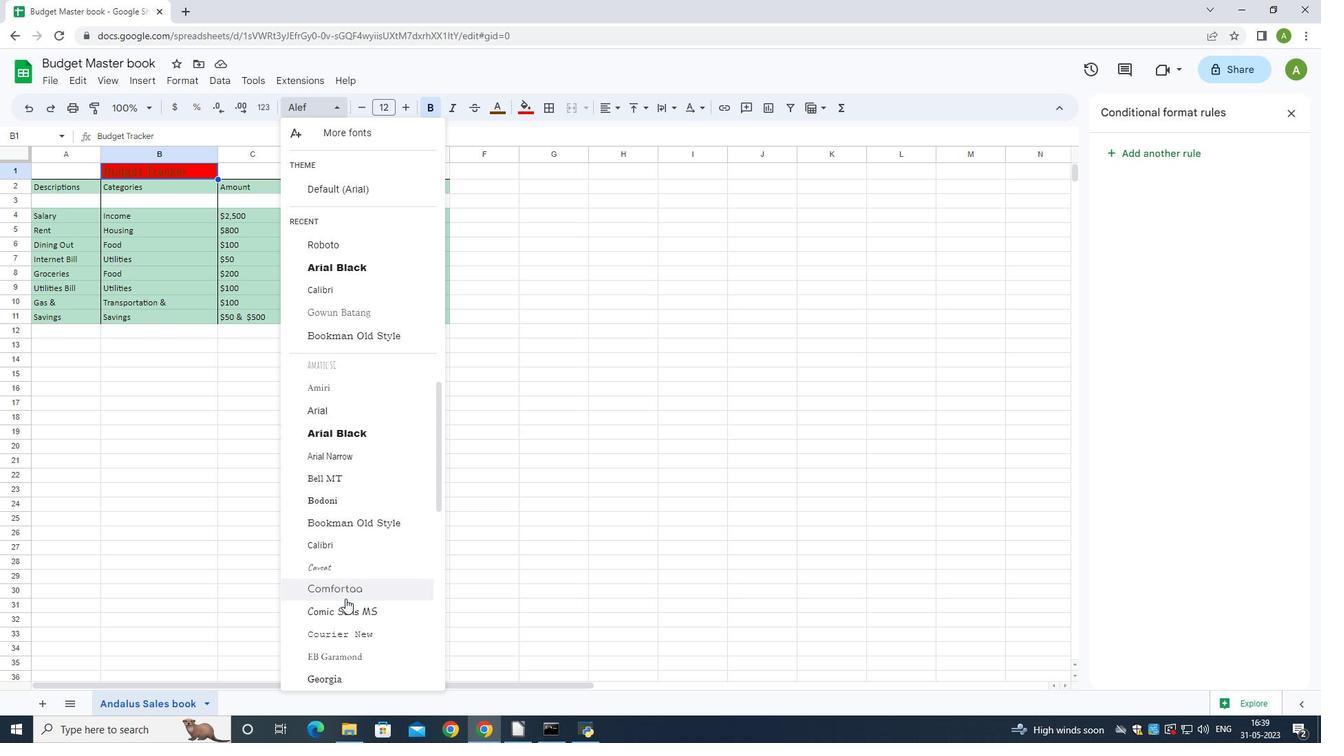
Action: Mouse moved to (348, 607)
Screenshot: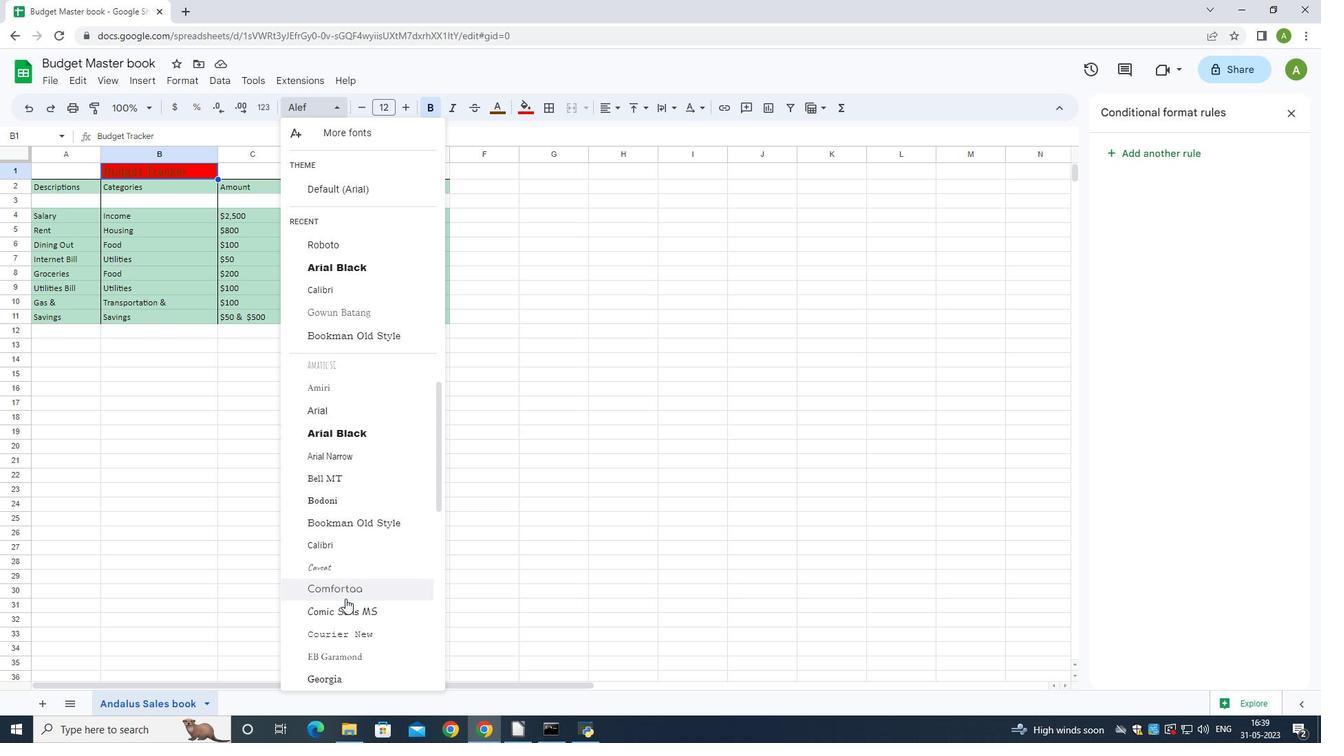 
Action: Mouse scrolled (348, 607) with delta (0, 0)
Screenshot: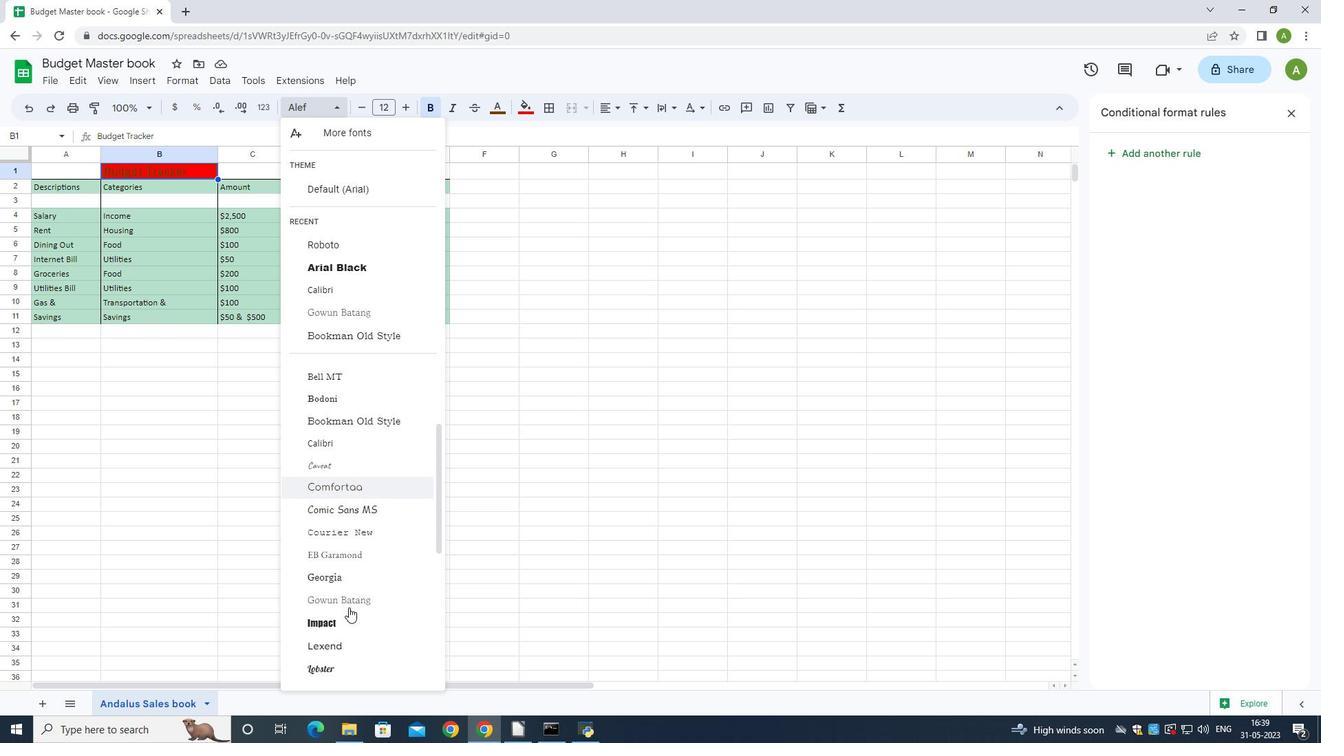 
Action: Mouse scrolled (348, 607) with delta (0, 0)
Screenshot: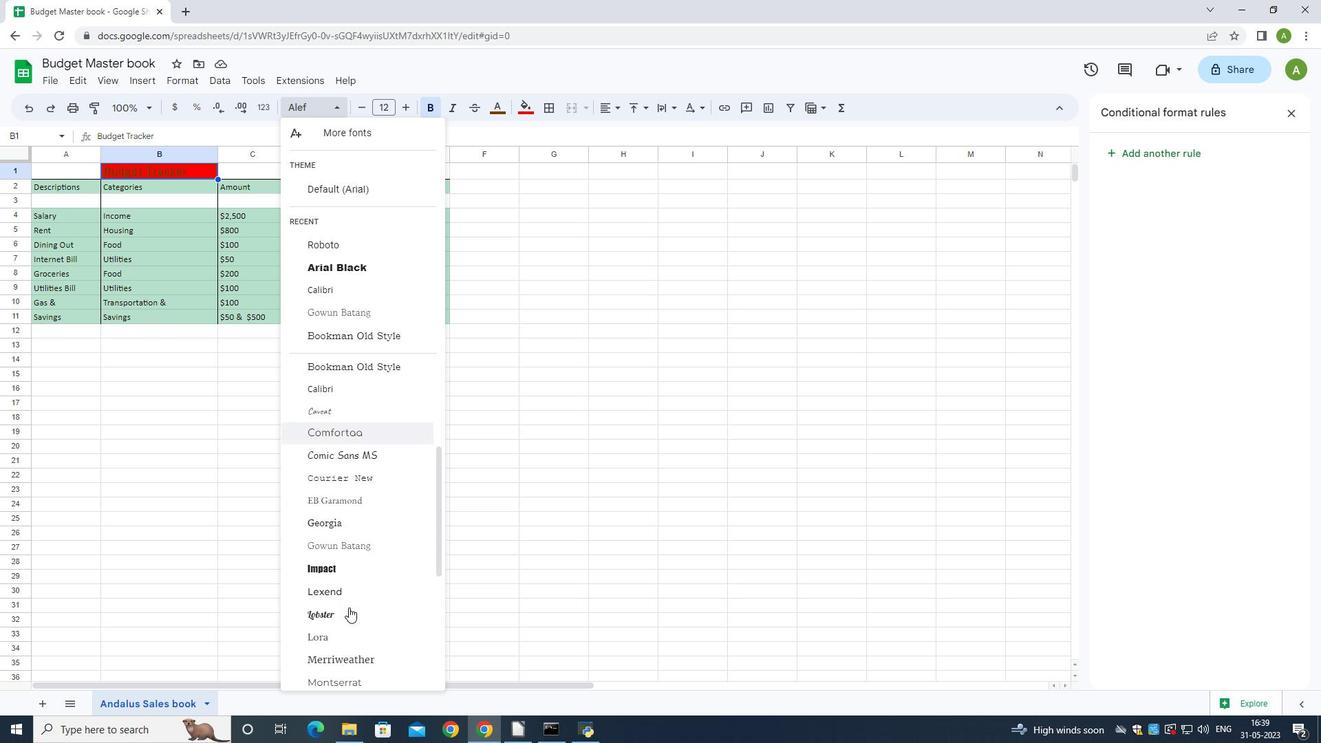 
Action: Mouse scrolled (348, 607) with delta (0, 0)
Screenshot: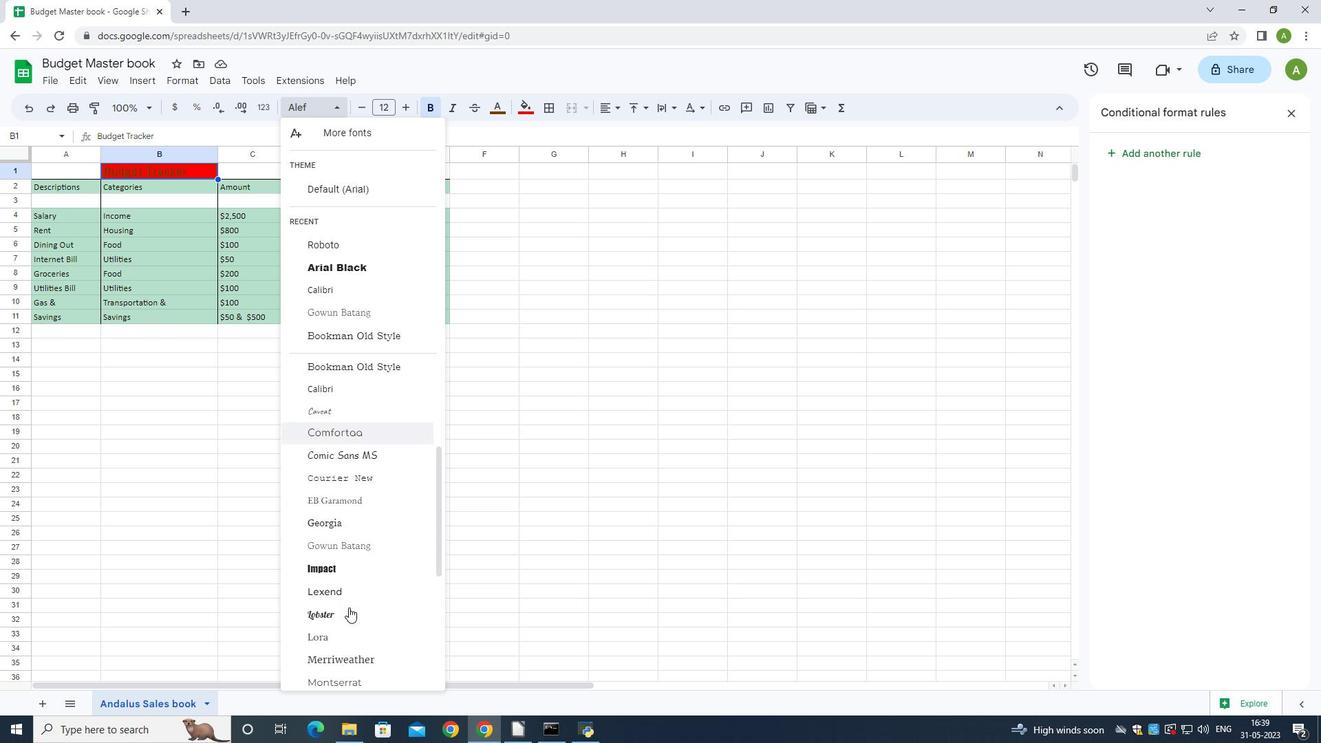 
Action: Mouse scrolled (348, 607) with delta (0, 0)
Screenshot: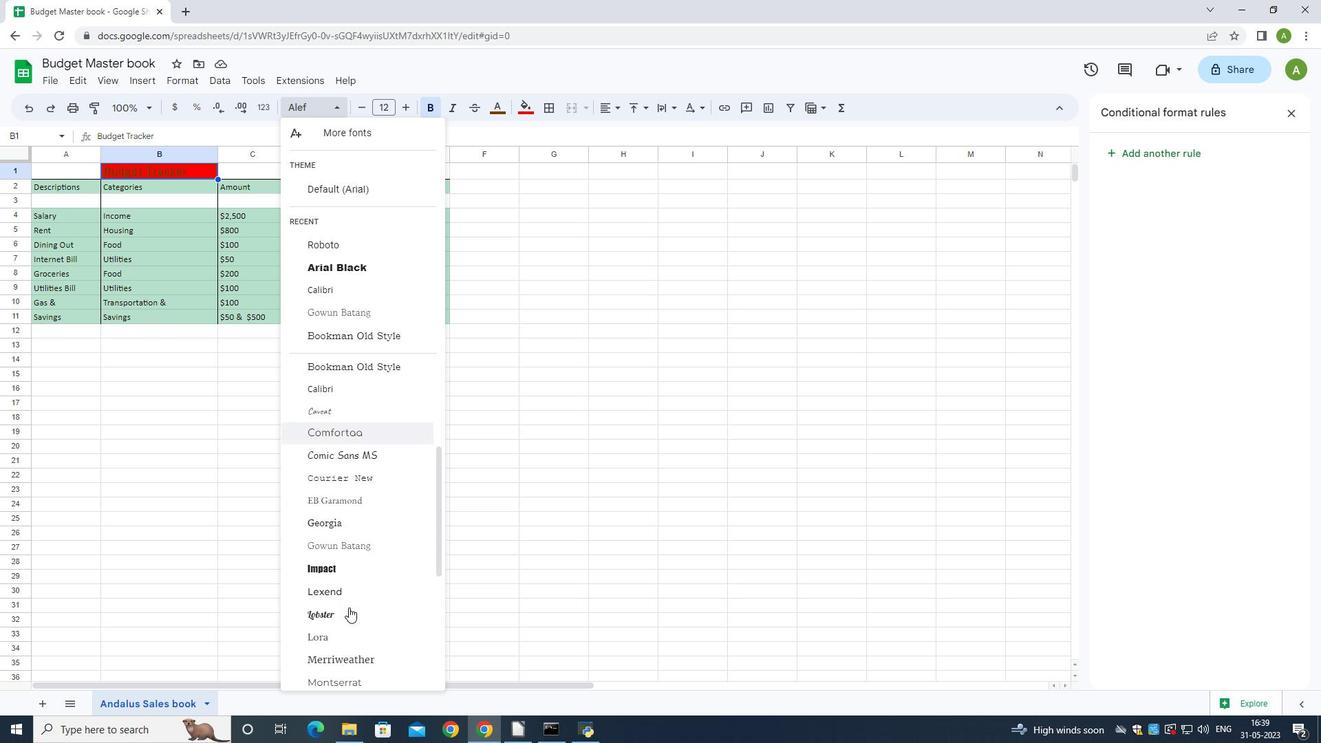 
Action: Mouse scrolled (348, 607) with delta (0, 0)
Screenshot: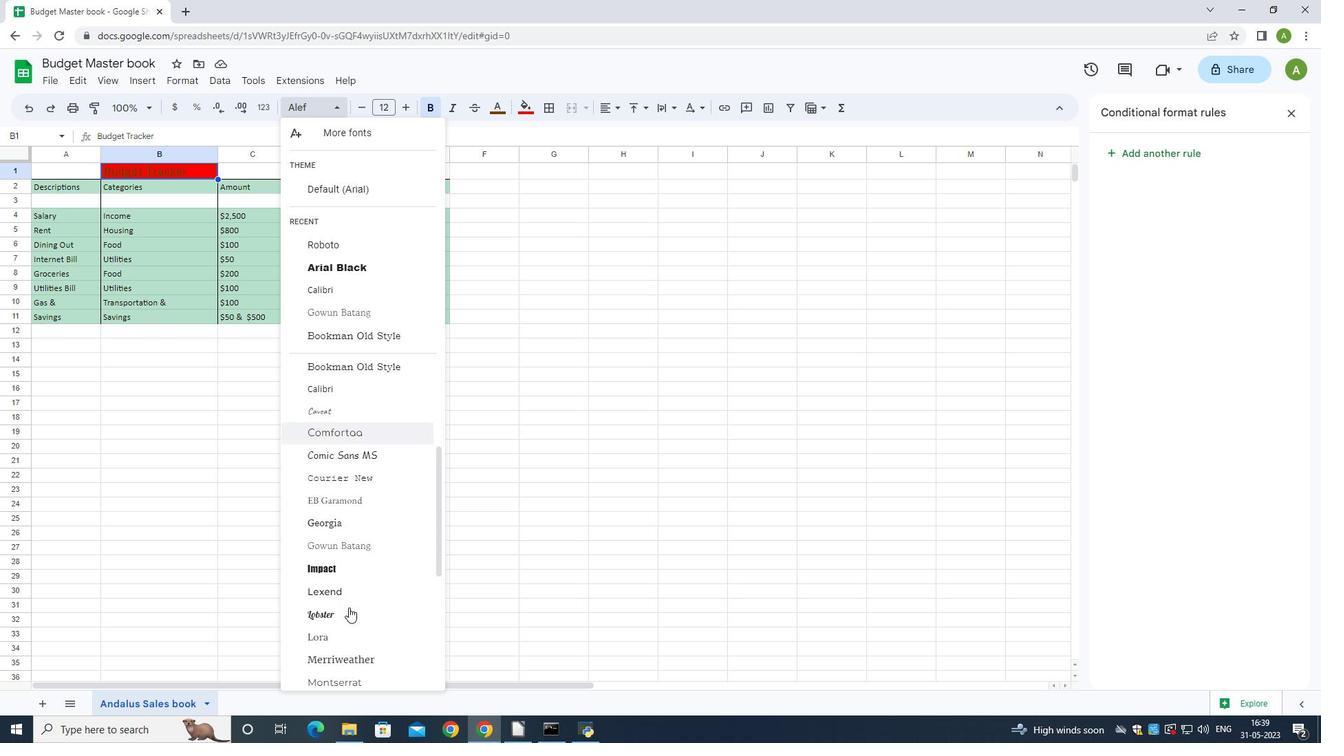 
Action: Mouse scrolled (348, 607) with delta (0, 0)
Screenshot: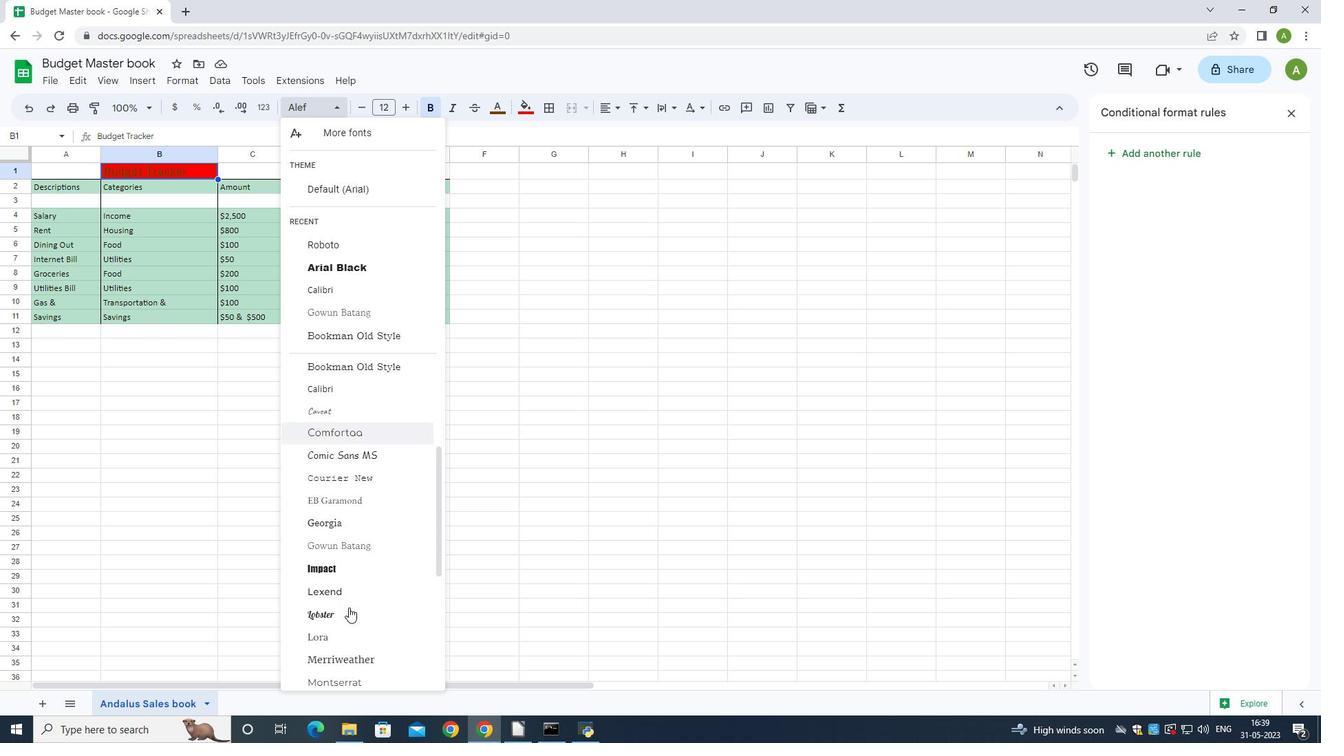 
Action: Mouse scrolled (348, 607) with delta (0, 0)
Screenshot: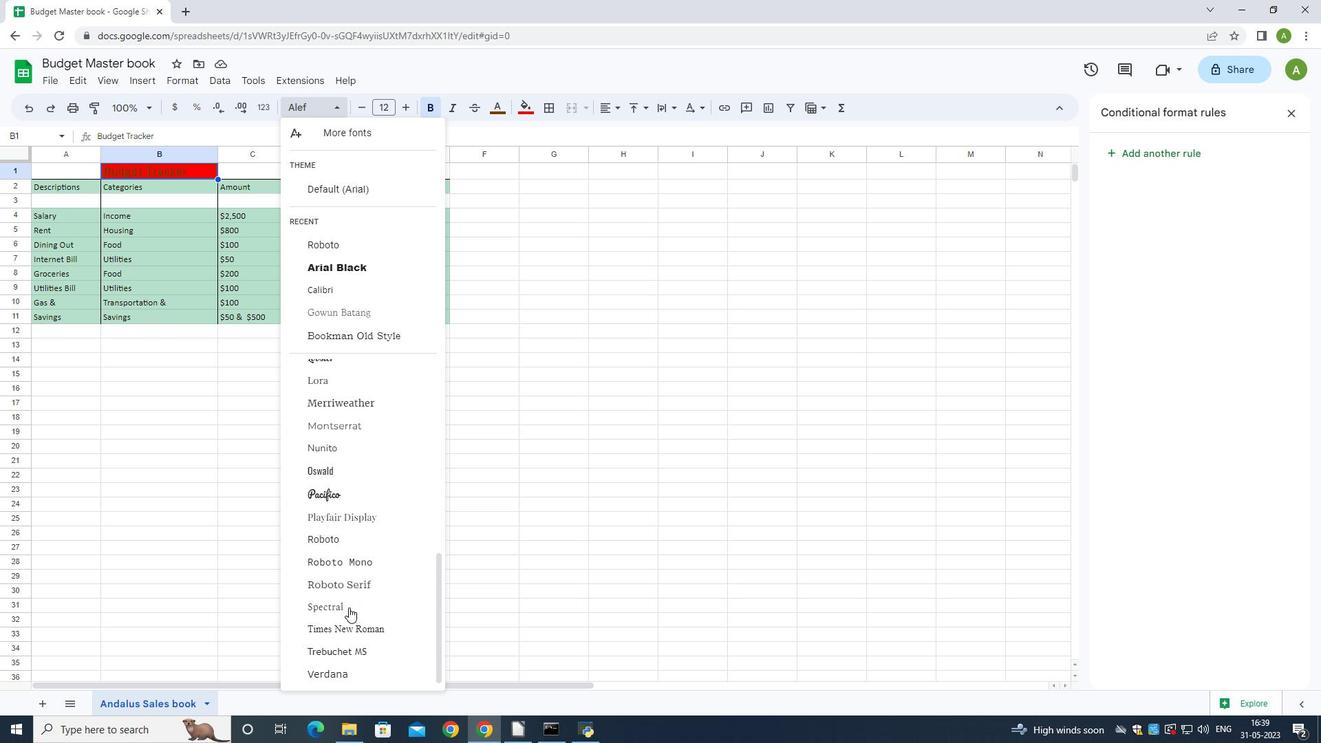 
Action: Mouse scrolled (348, 607) with delta (0, 0)
Screenshot: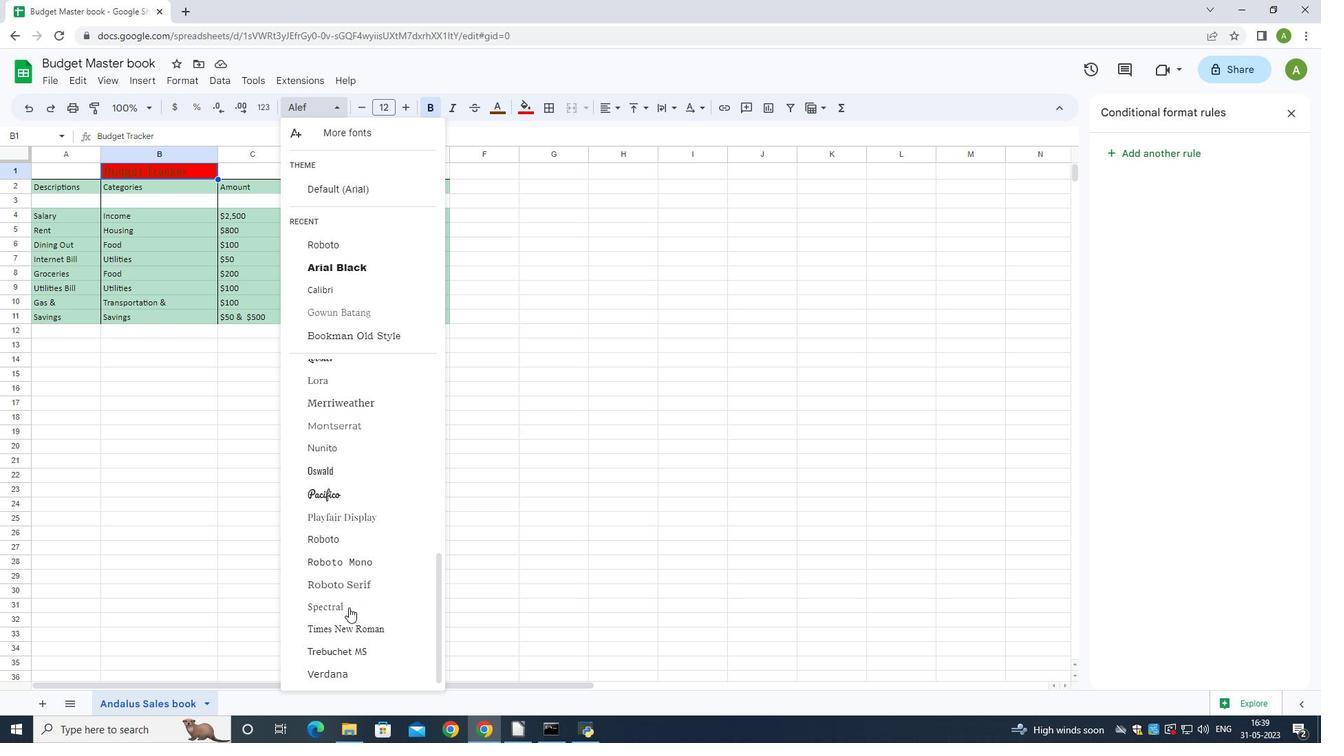 
Action: Mouse scrolled (348, 607) with delta (0, 0)
Screenshot: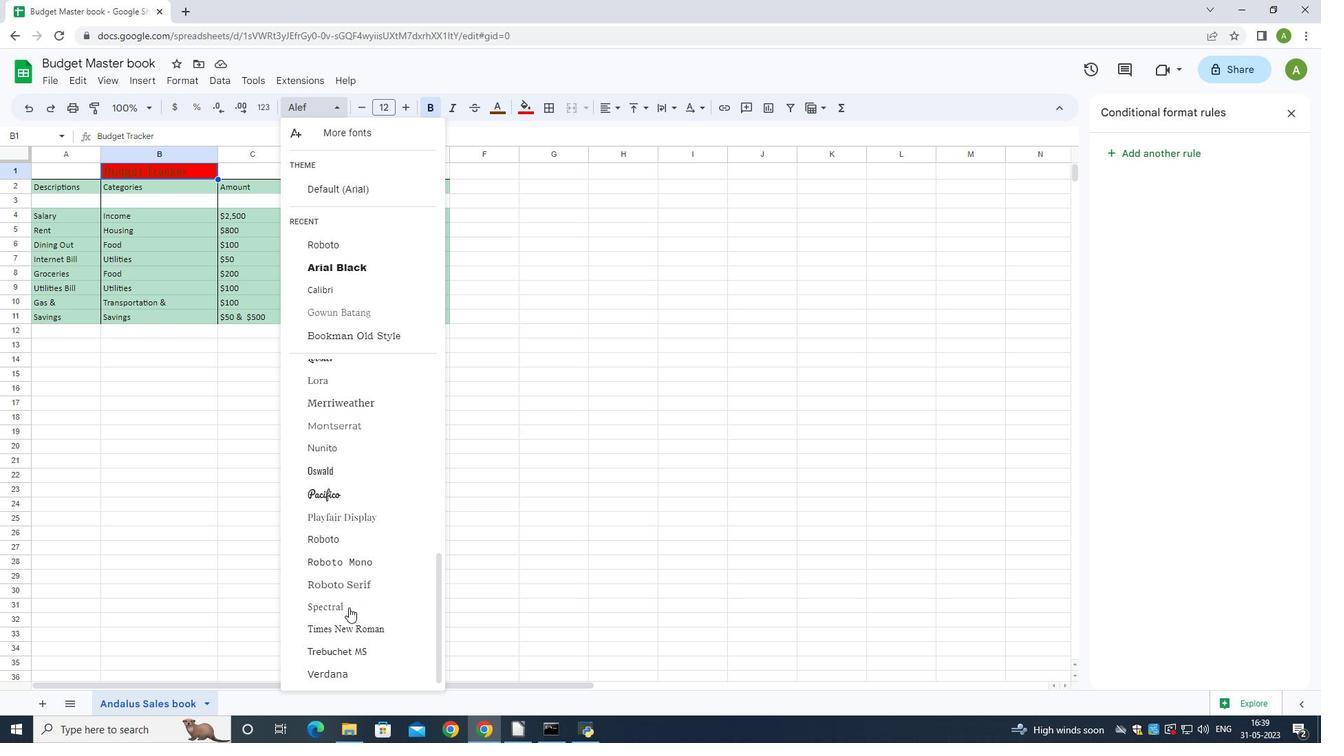 
Action: Mouse scrolled (348, 607) with delta (0, 0)
Screenshot: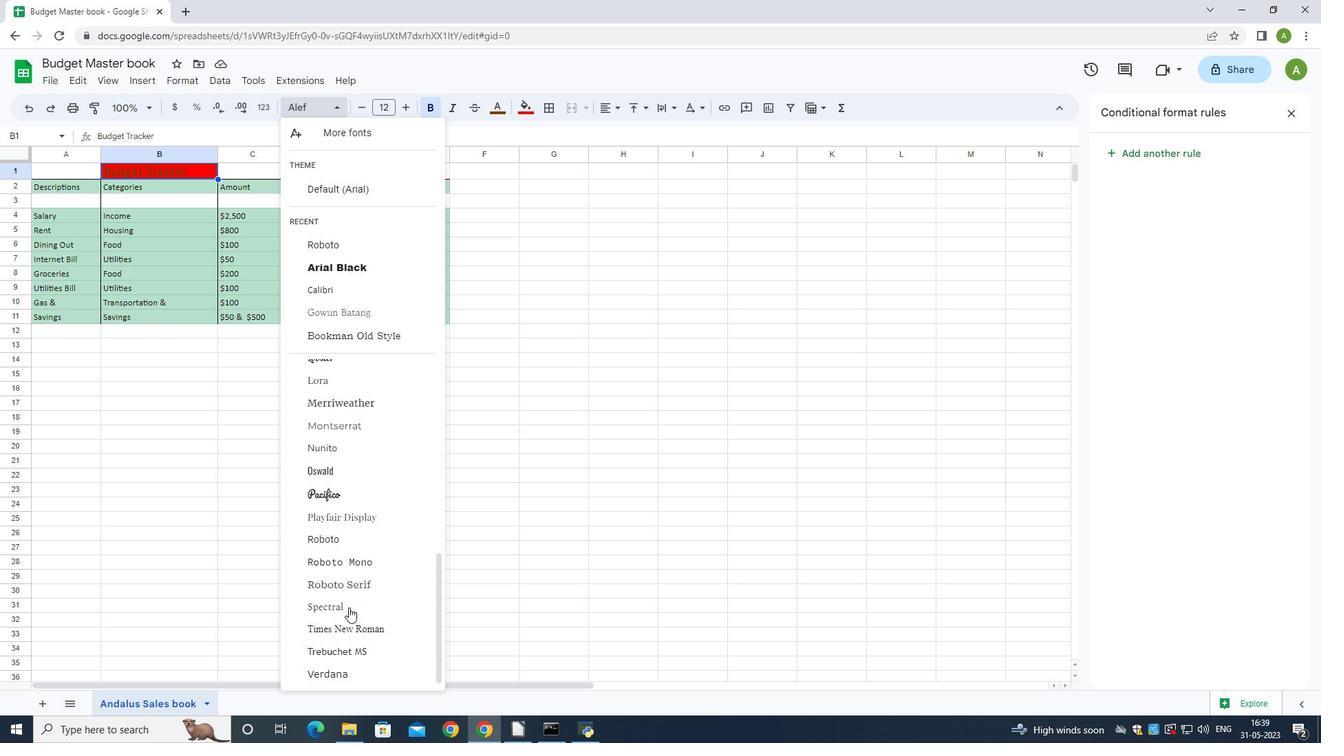 
Action: Mouse scrolled (348, 607) with delta (0, 0)
Screenshot: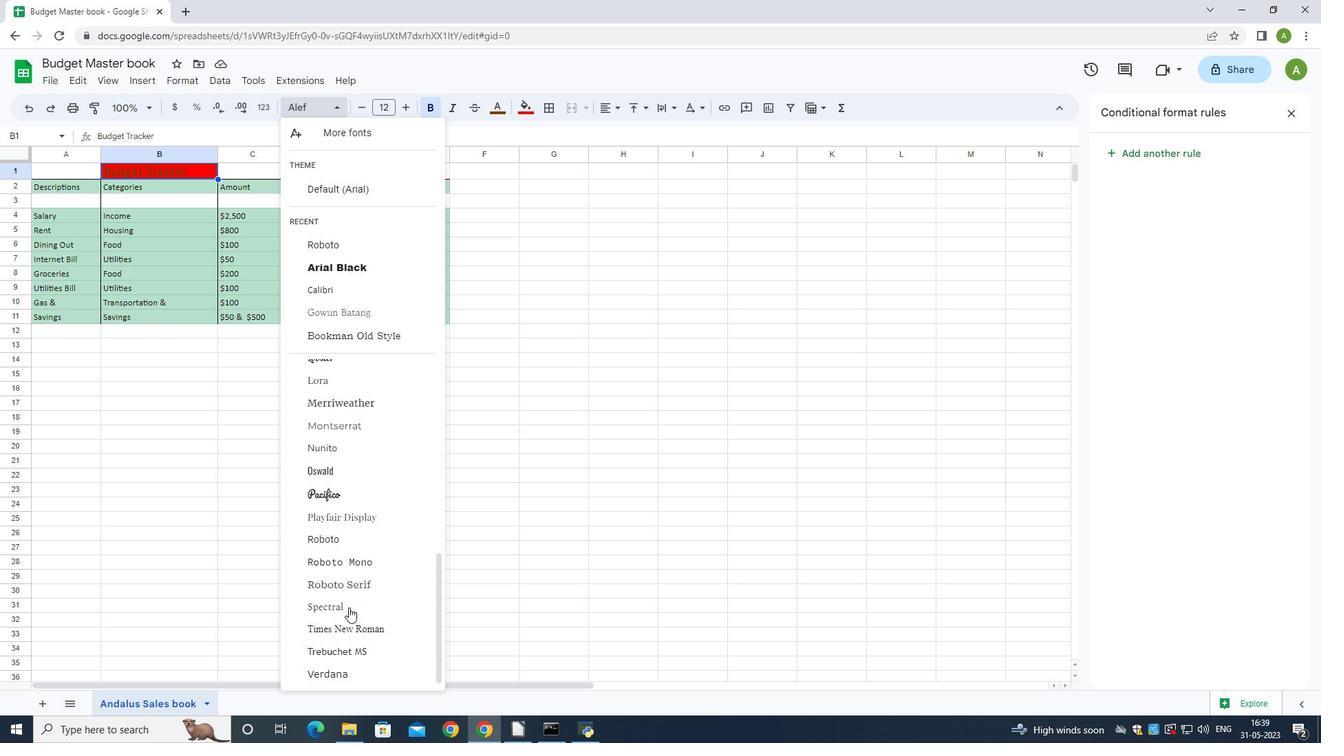 
Action: Mouse moved to (348, 611)
Screenshot: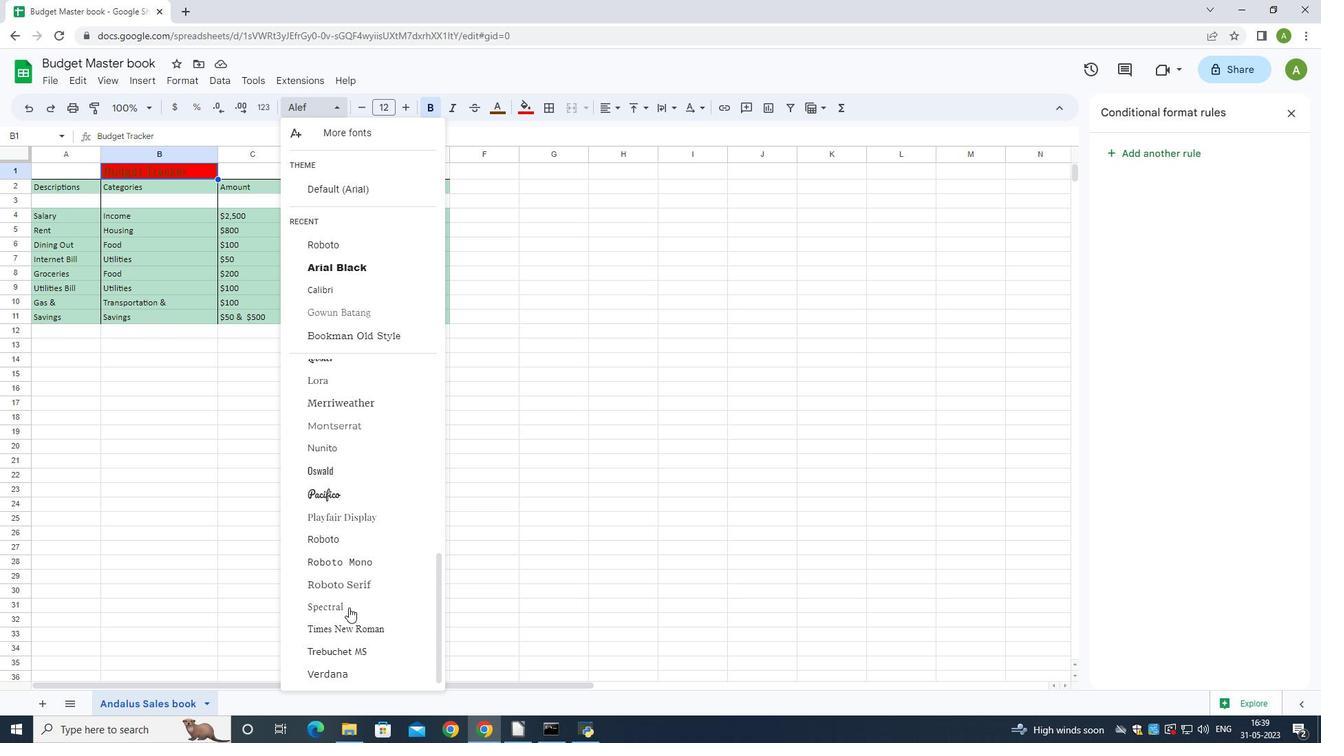 
Action: Mouse scrolled (348, 611) with delta (0, 0)
Screenshot: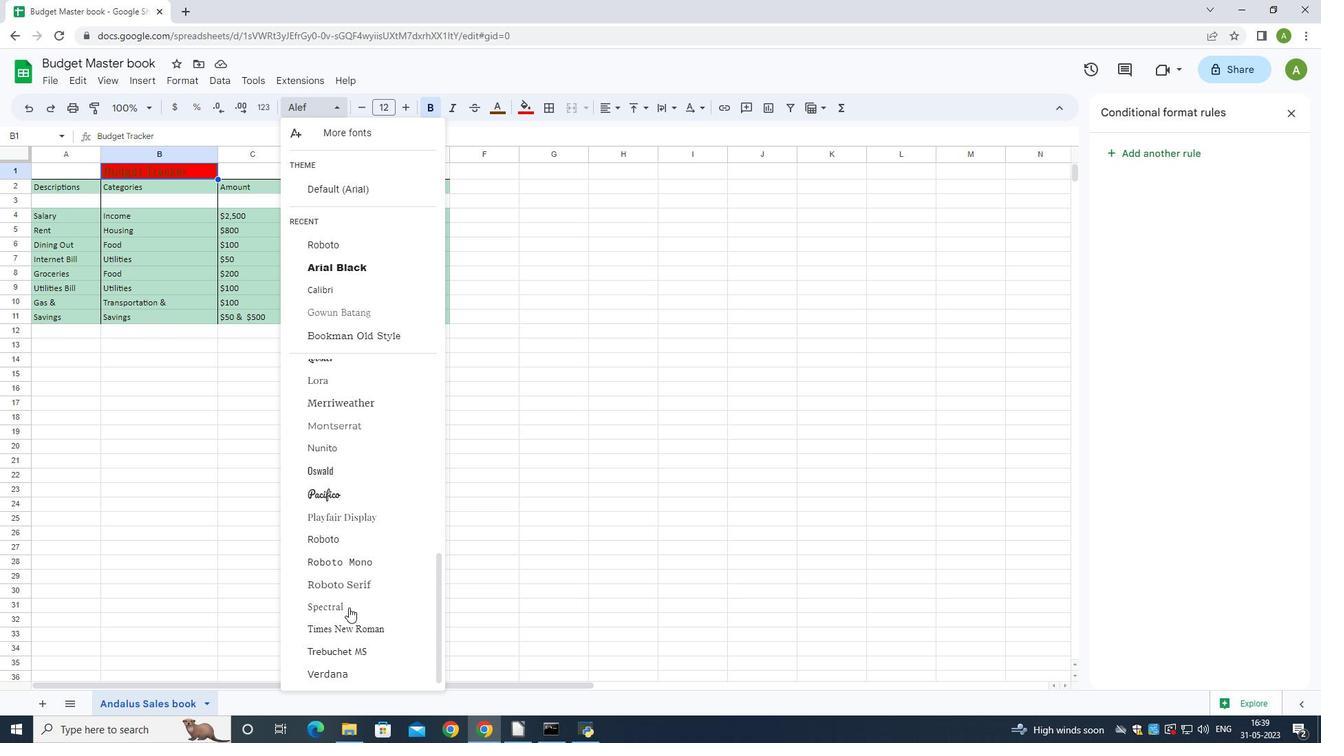 
Action: Mouse moved to (348, 615)
Screenshot: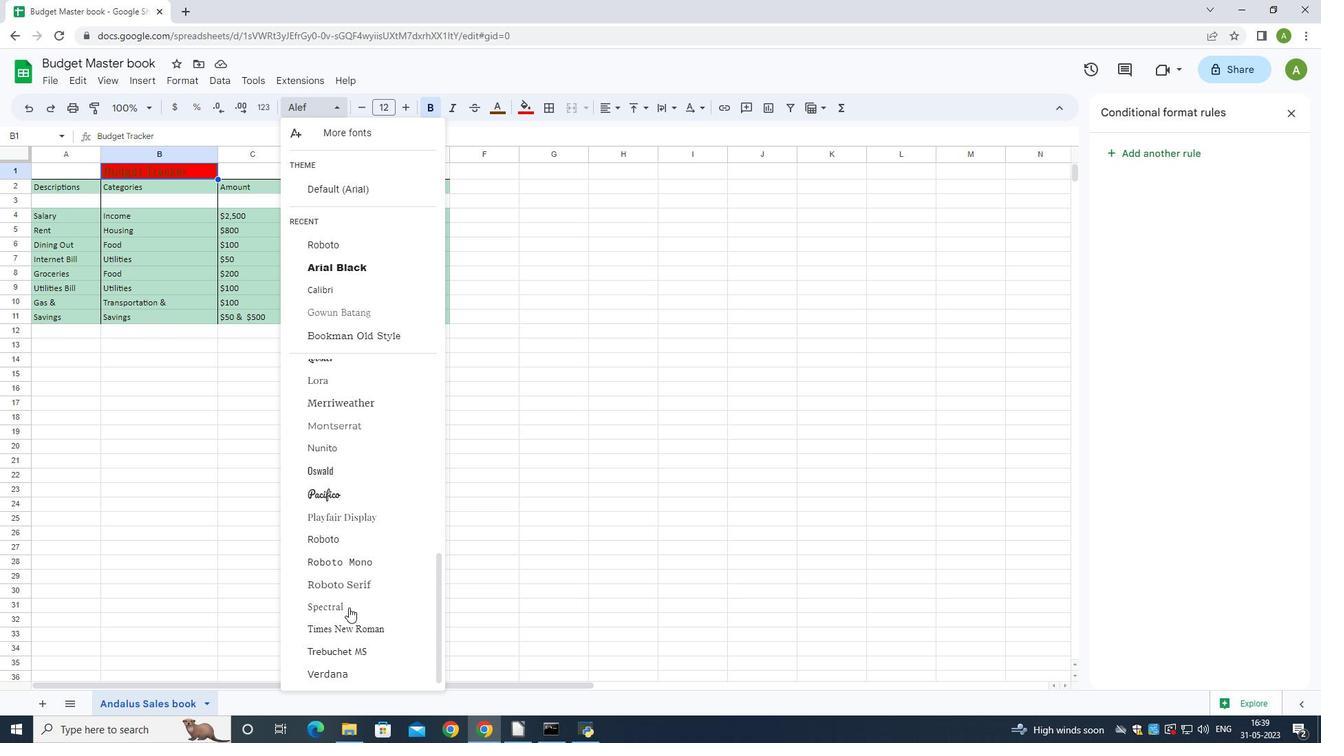 
Action: Mouse scrolled (348, 615) with delta (0, 0)
Screenshot: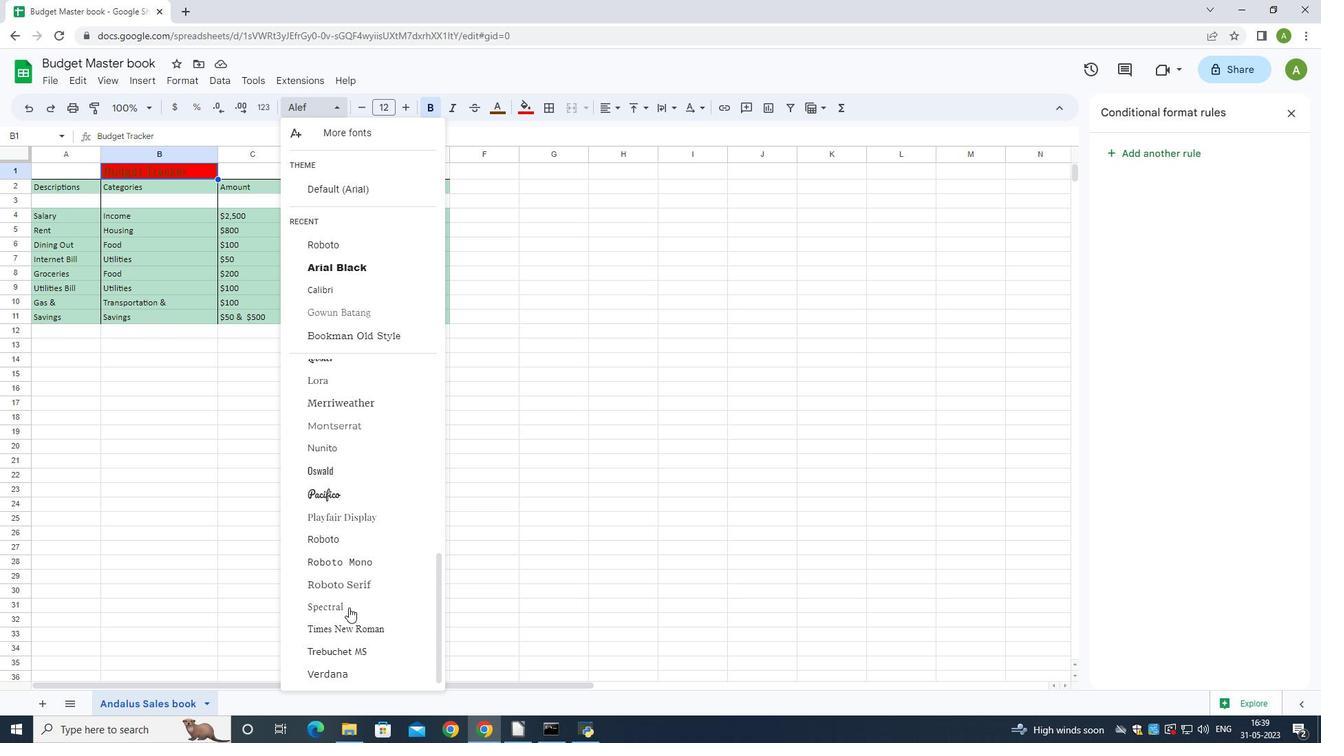 
Action: Mouse moved to (348, 618)
Screenshot: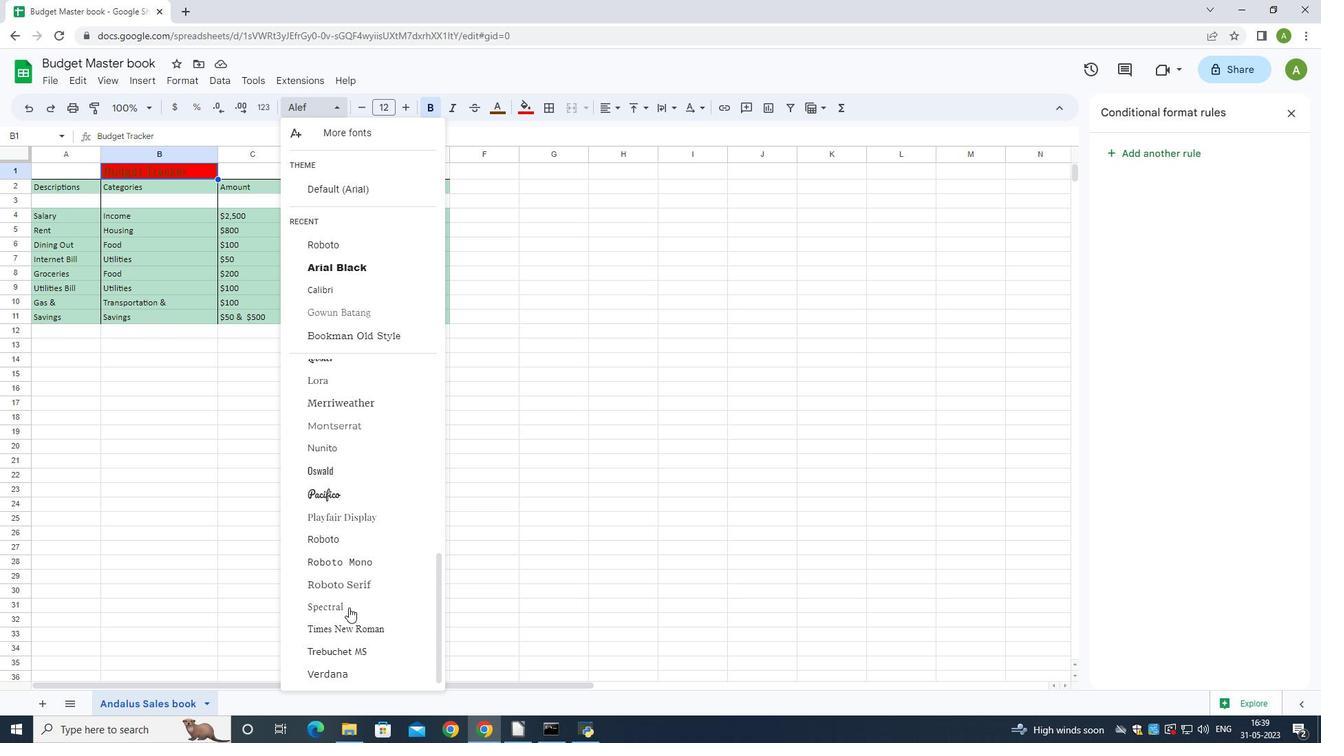 
Action: Mouse scrolled (348, 618) with delta (0, 0)
Screenshot: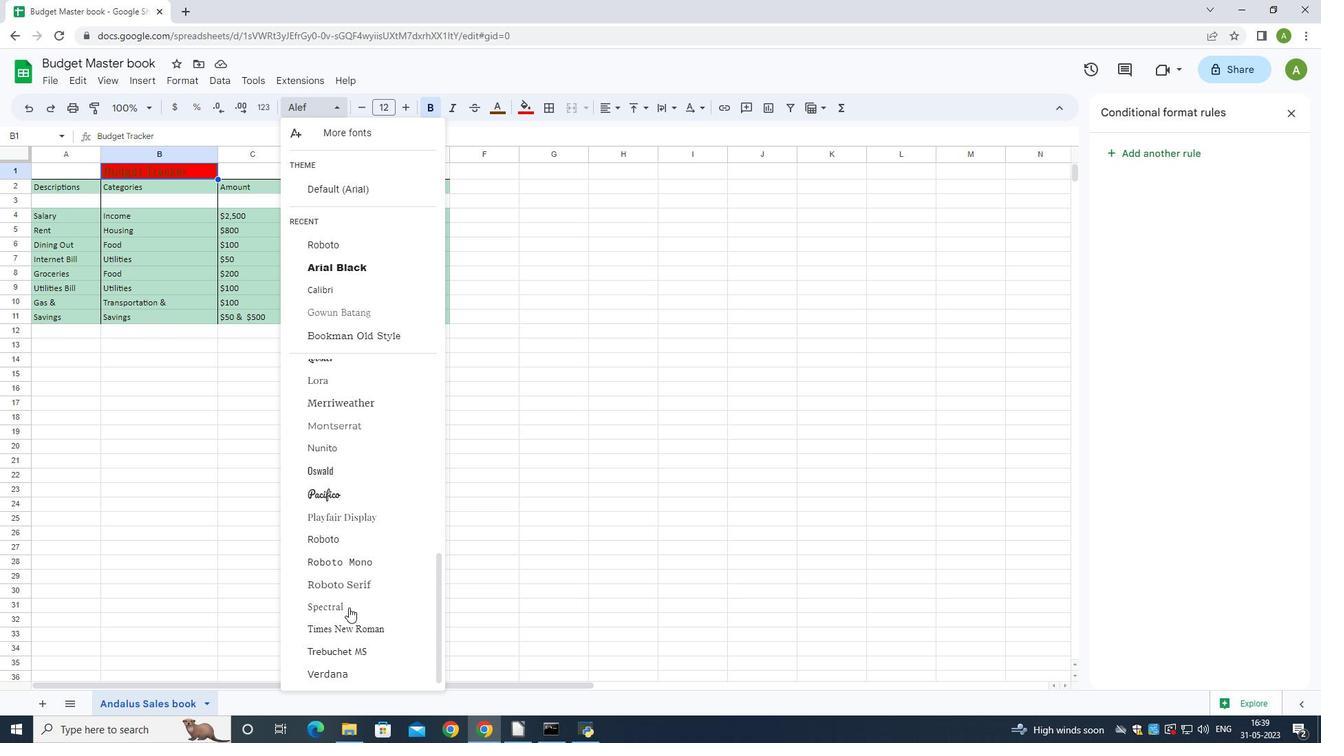 
Action: Mouse moved to (349, 624)
Screenshot: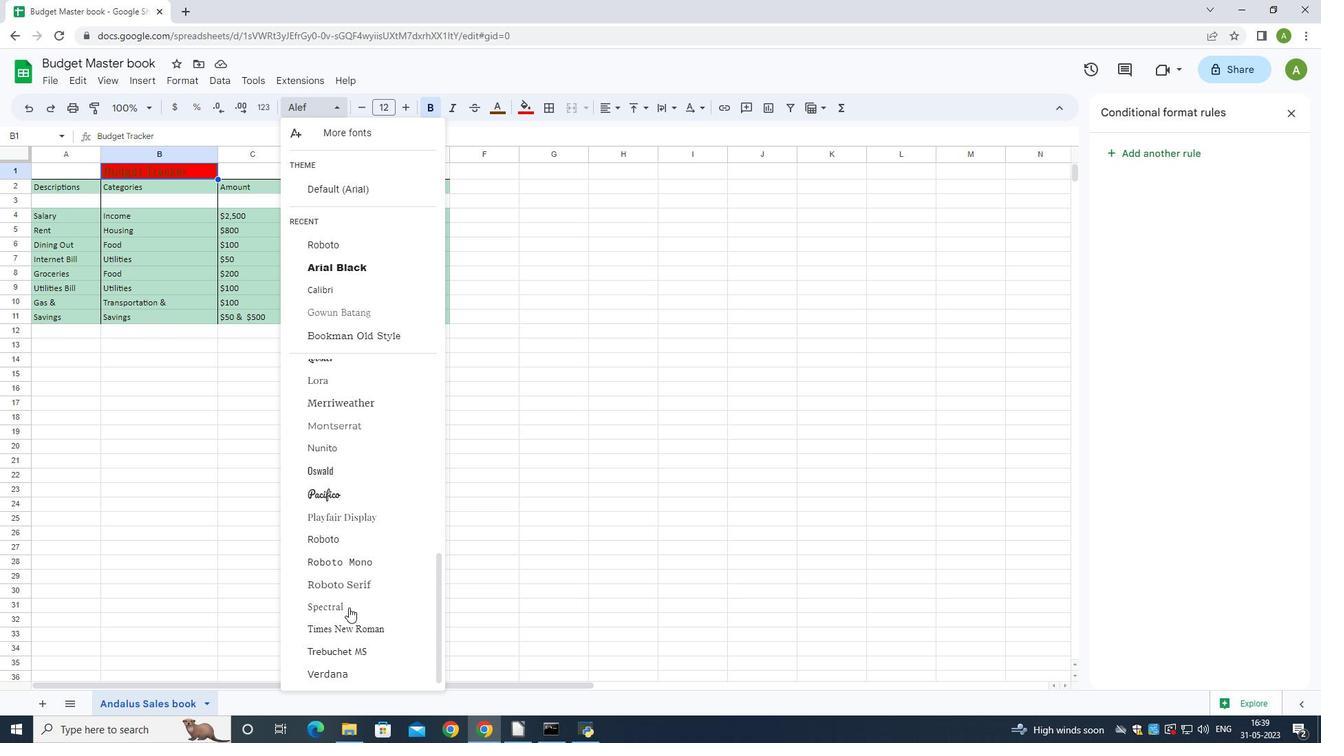 
Action: Mouse scrolled (349, 624) with delta (0, 0)
Screenshot: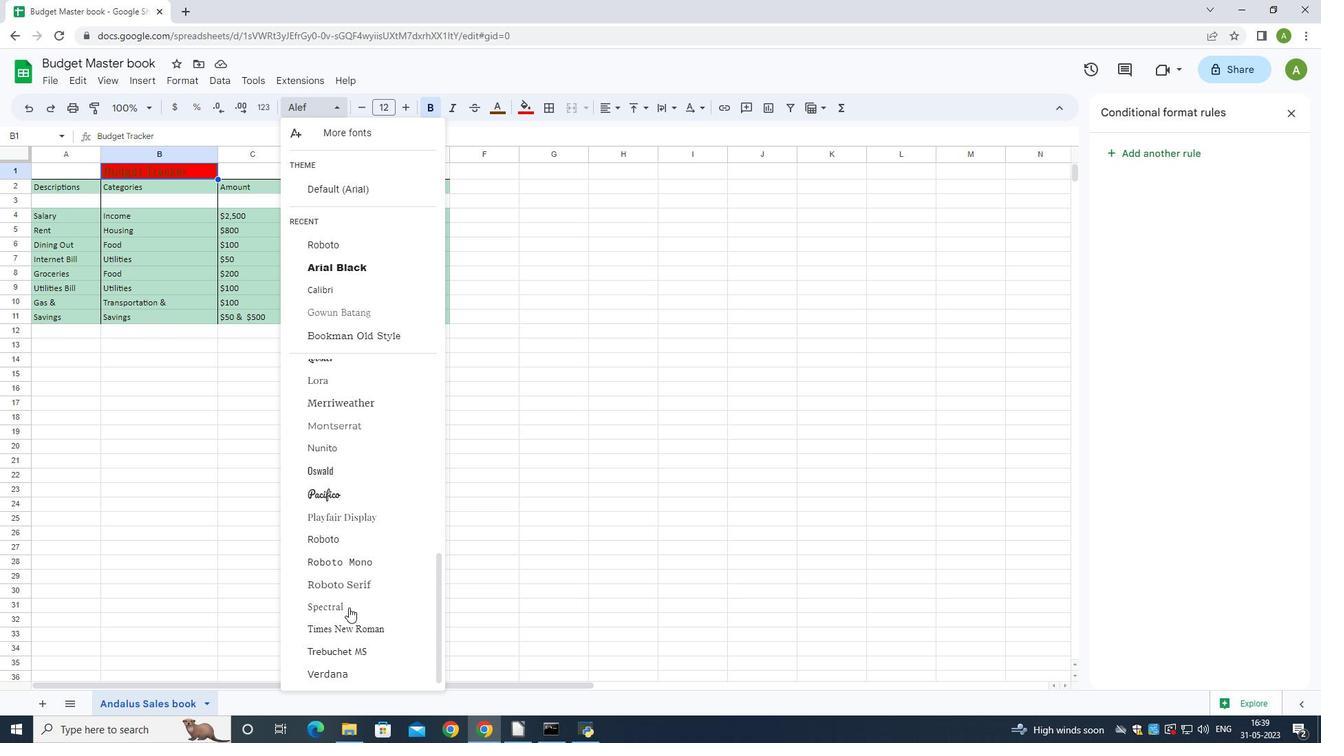 
Action: Mouse moved to (353, 640)
Screenshot: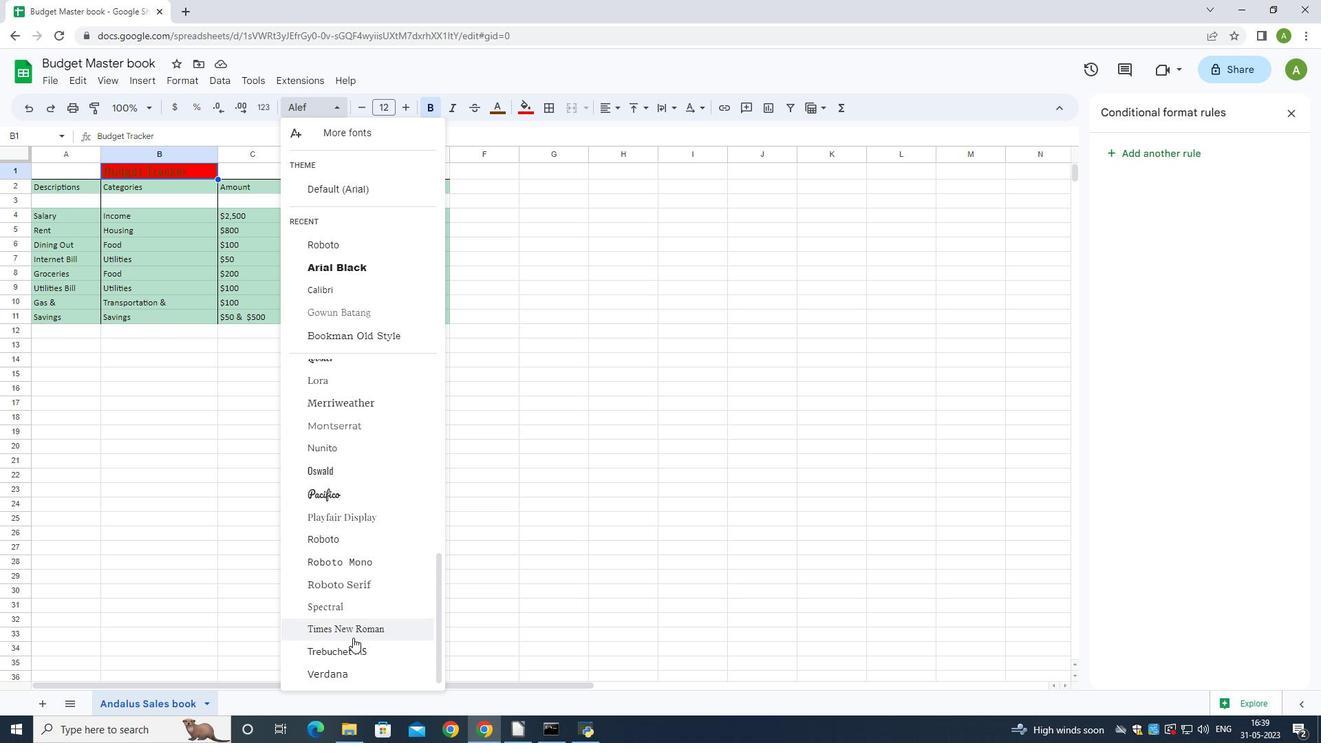 
Action: Mouse scrolled (353, 639) with delta (0, 0)
Screenshot: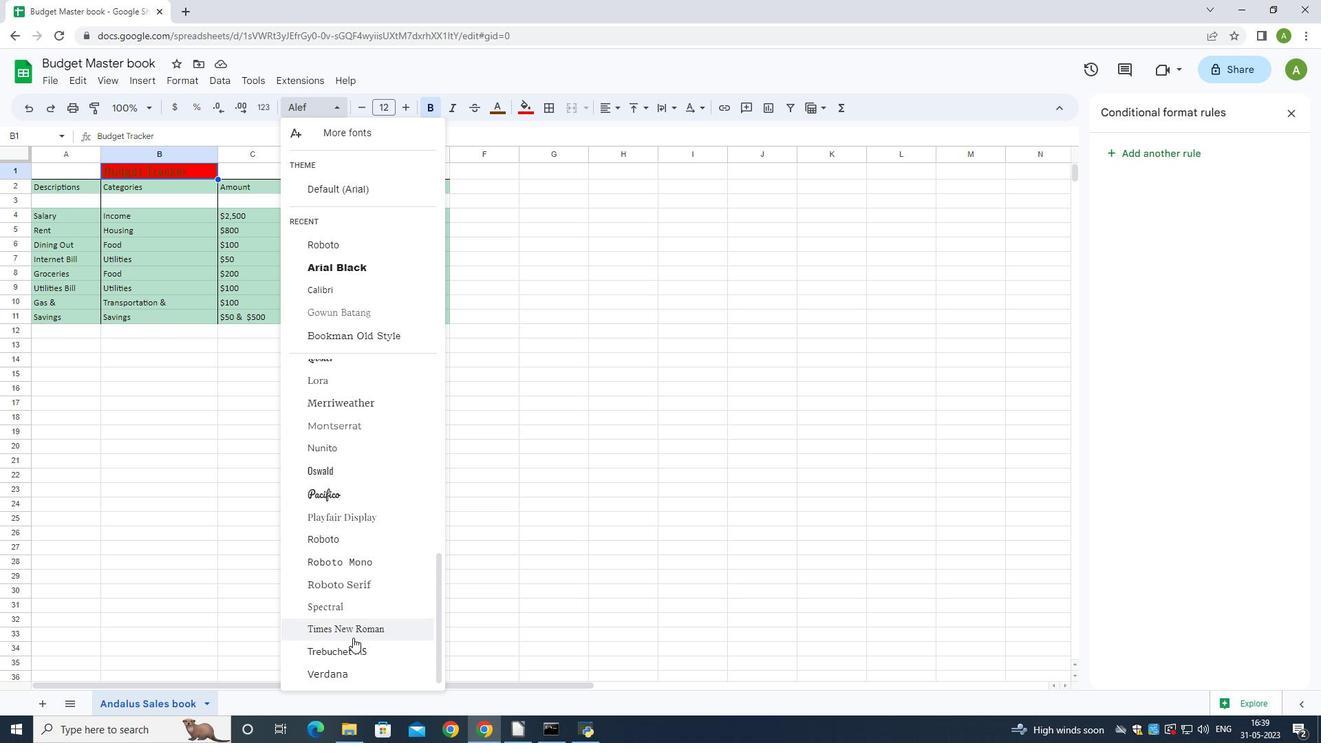 
Action: Mouse moved to (353, 640)
Screenshot: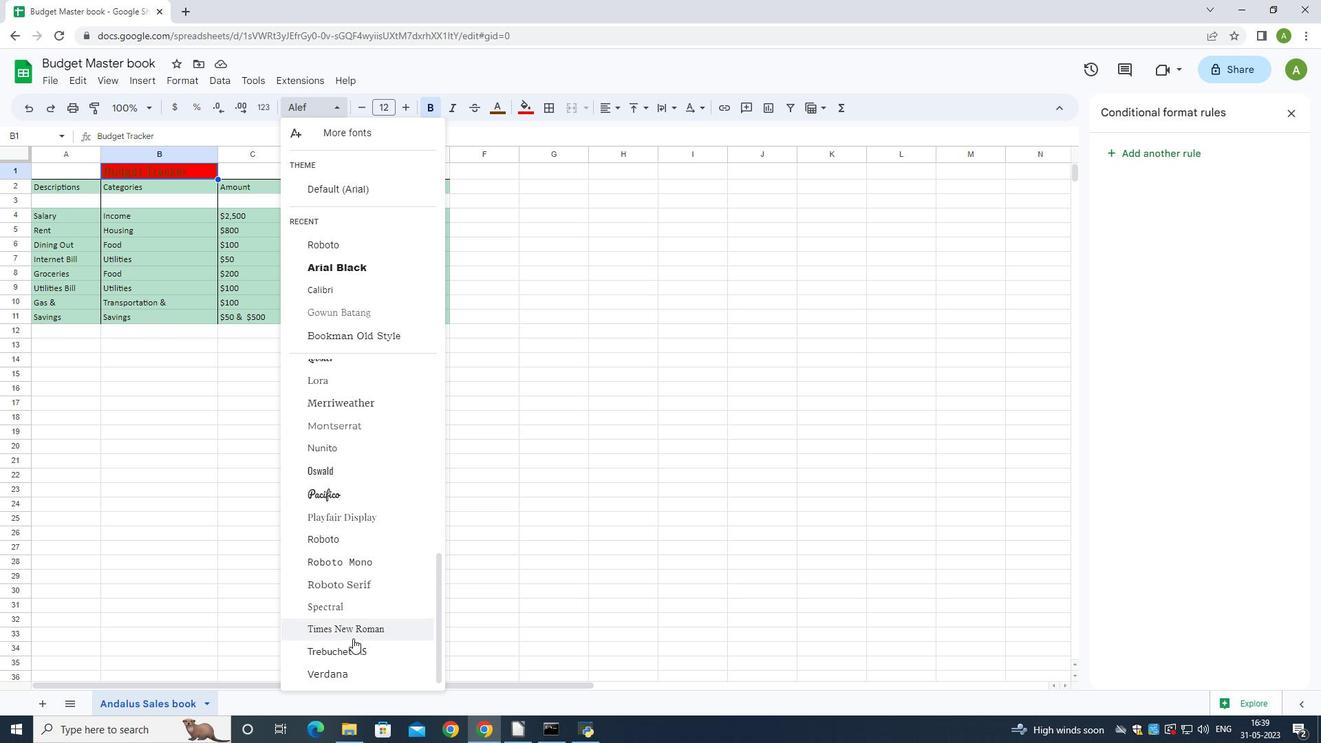 
Action: Mouse scrolled (353, 640) with delta (0, 0)
Screenshot: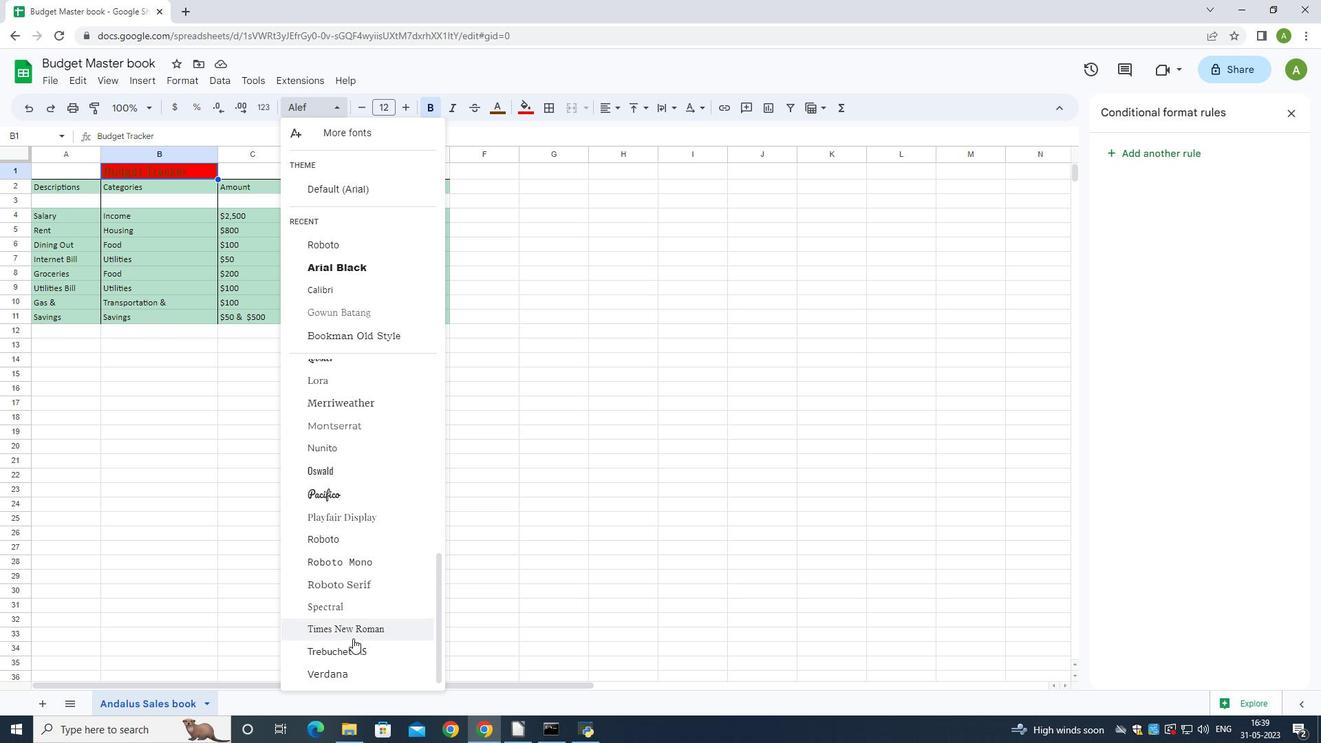 
Action: Mouse scrolled (353, 640) with delta (0, 0)
Screenshot: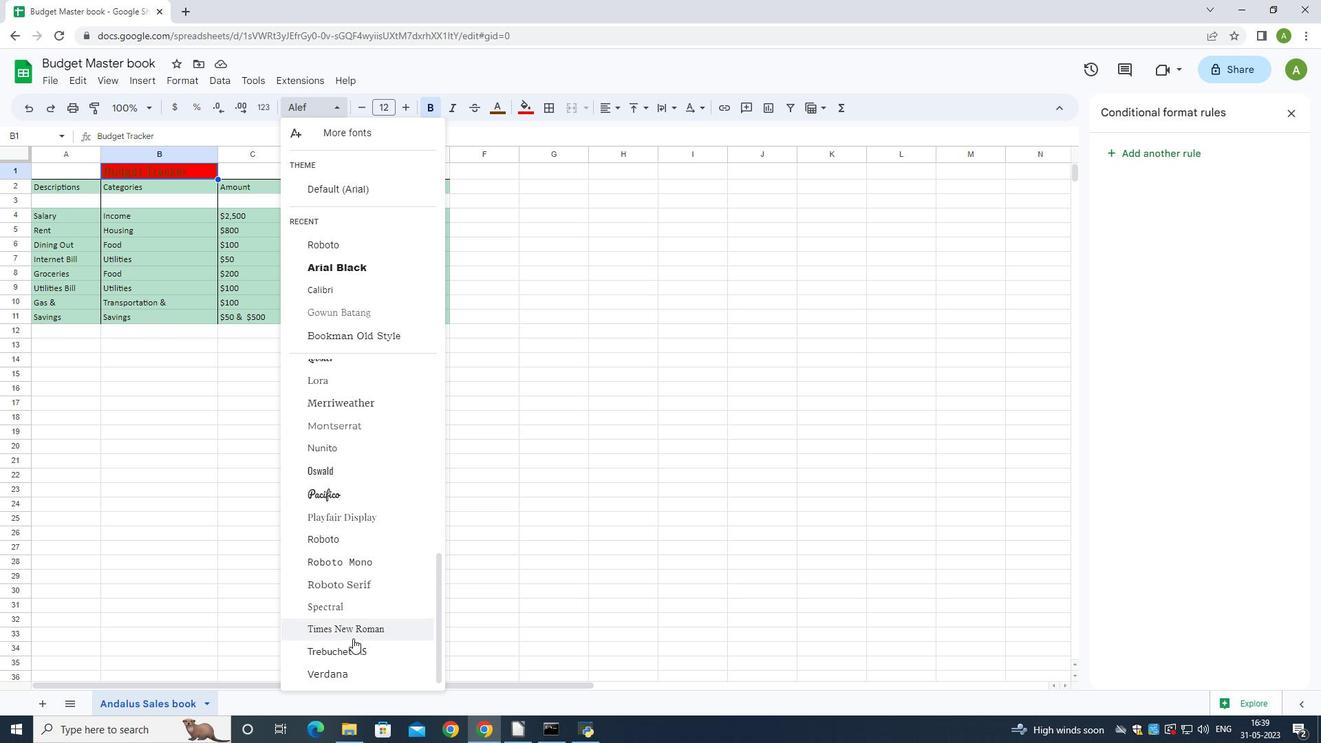 
Action: Mouse moved to (353, 640)
Screenshot: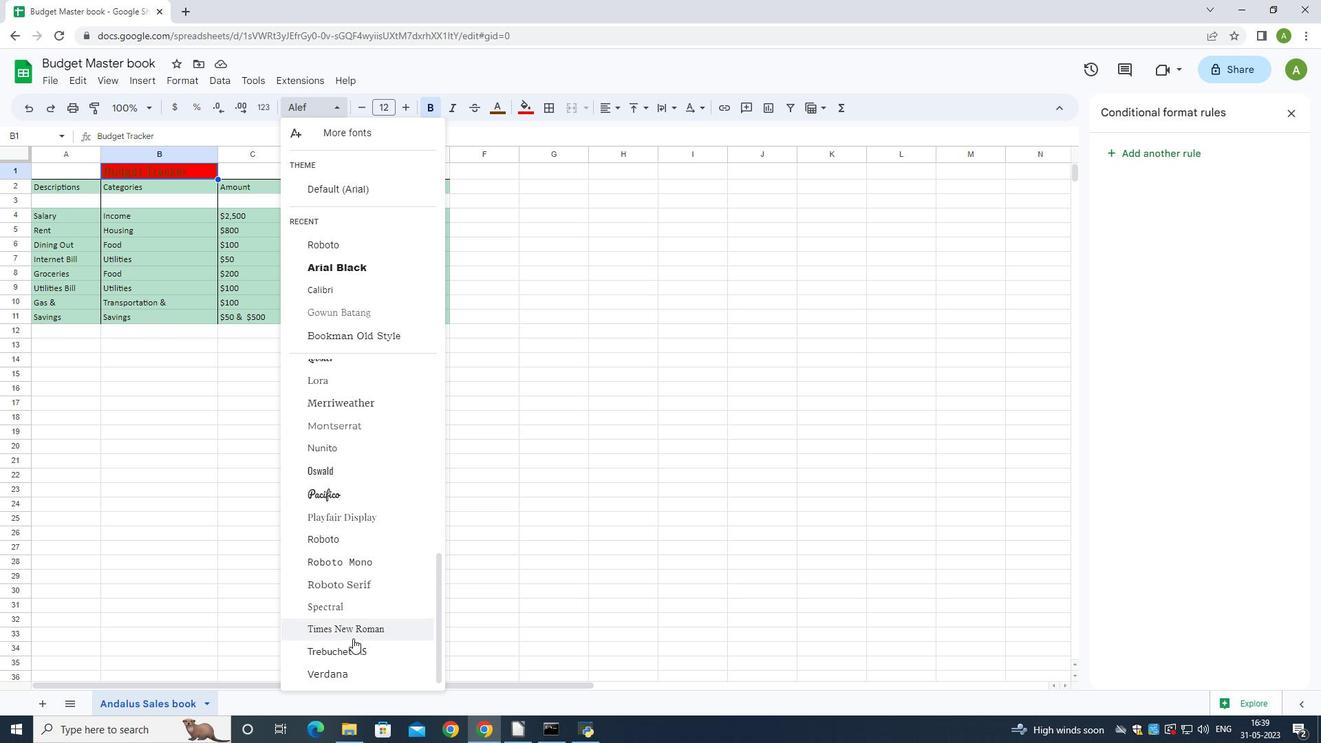 
Action: Mouse scrolled (353, 640) with delta (0, 0)
Screenshot: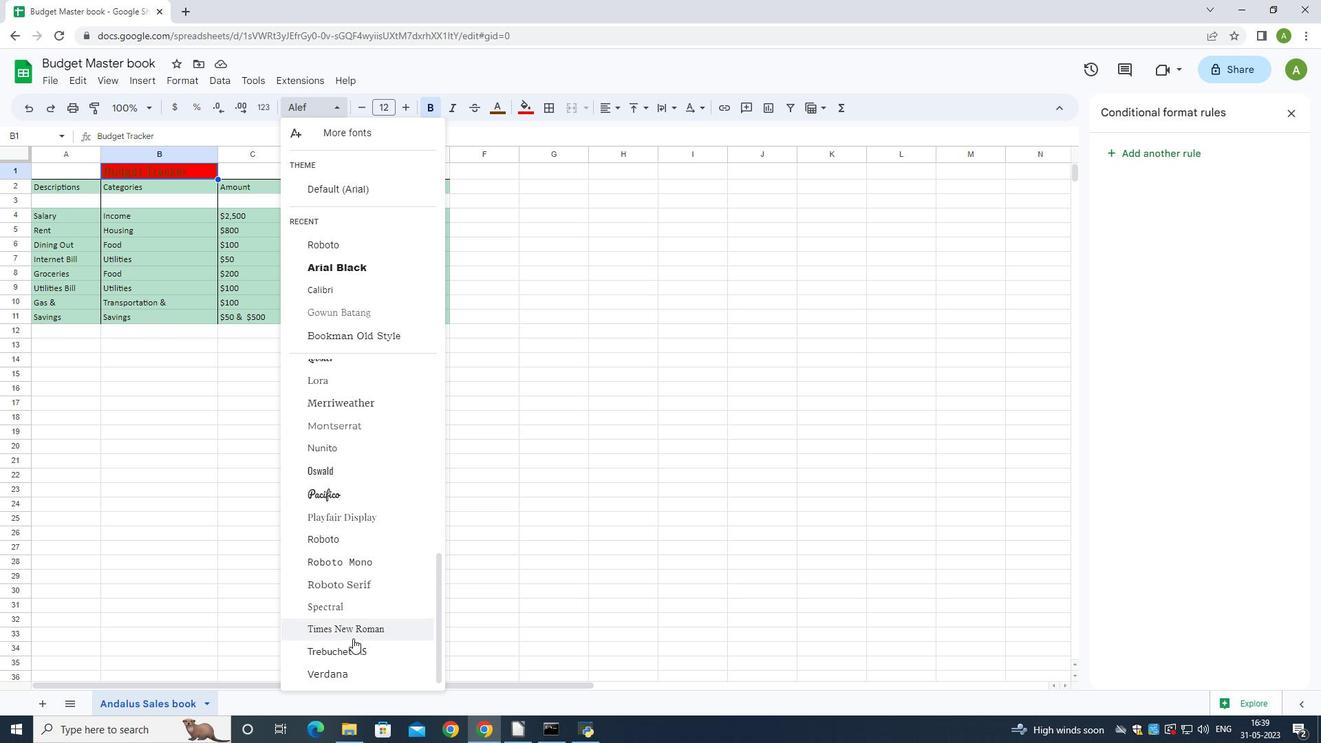 
Action: Mouse moved to (360, 679)
Screenshot: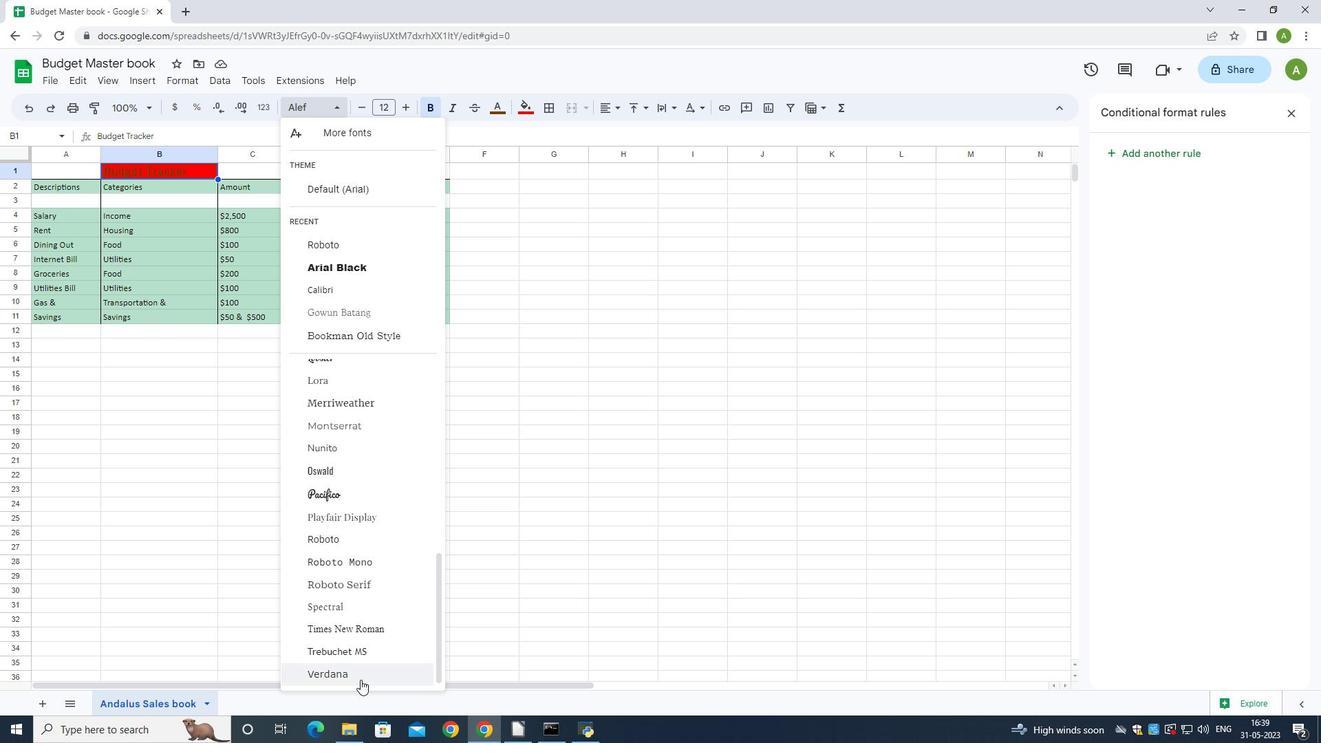 
Action: Mouse scrolled (360, 679) with delta (0, 0)
Screenshot: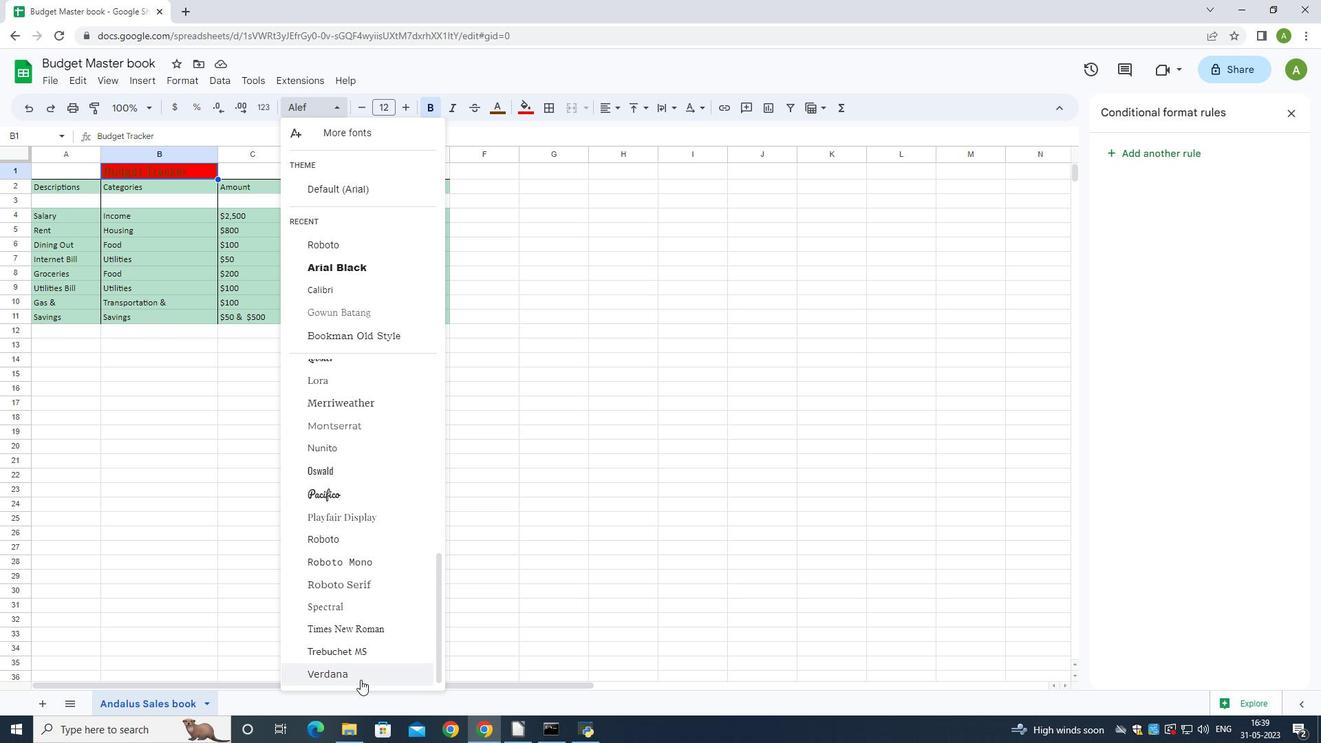 
Action: Mouse scrolled (360, 679) with delta (0, 0)
Screenshot: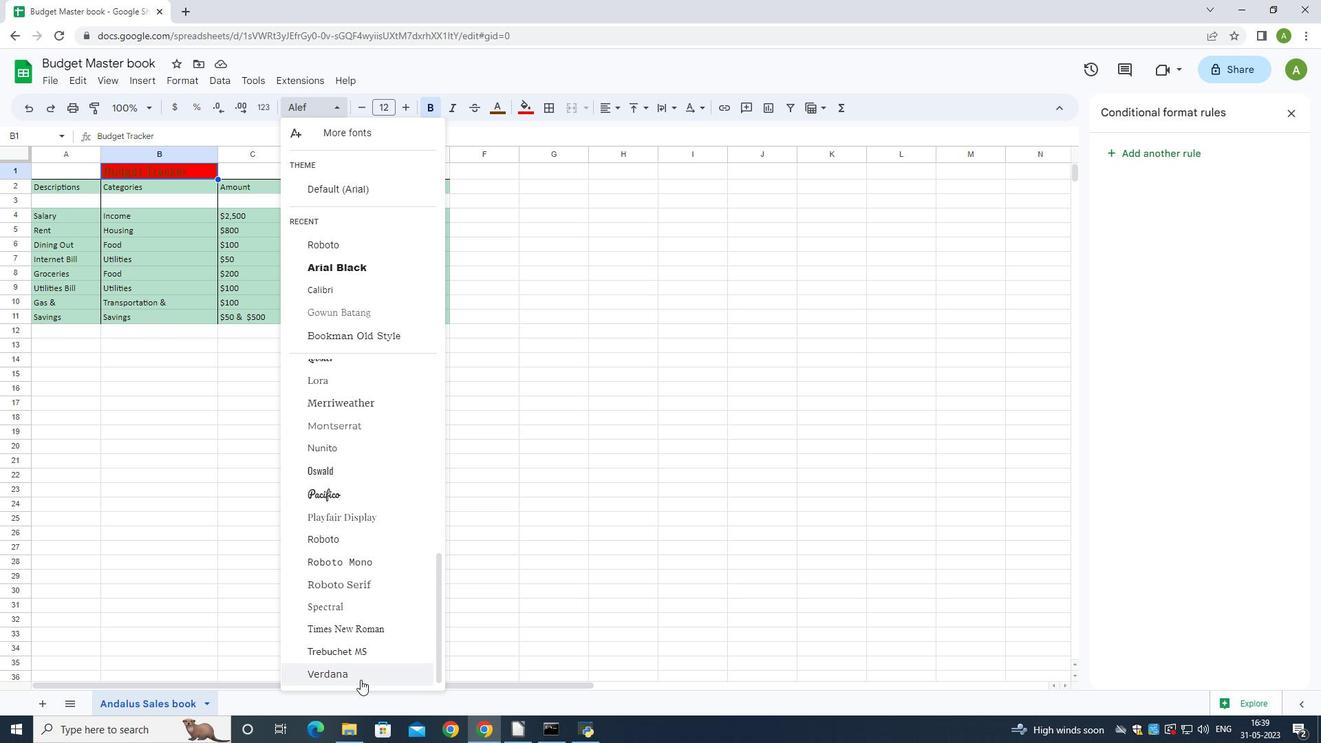 
Action: Mouse scrolled (360, 679) with delta (0, 0)
Screenshot: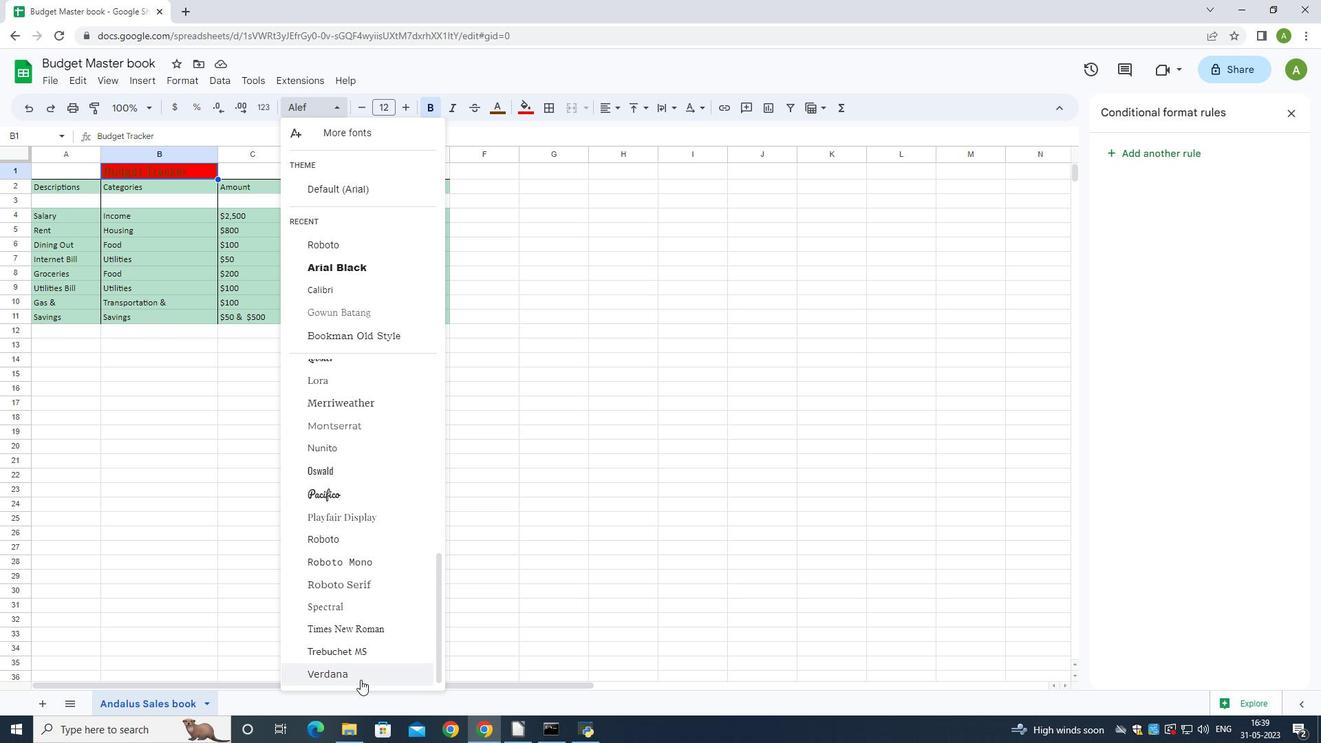 
Action: Mouse moved to (338, 620)
Screenshot: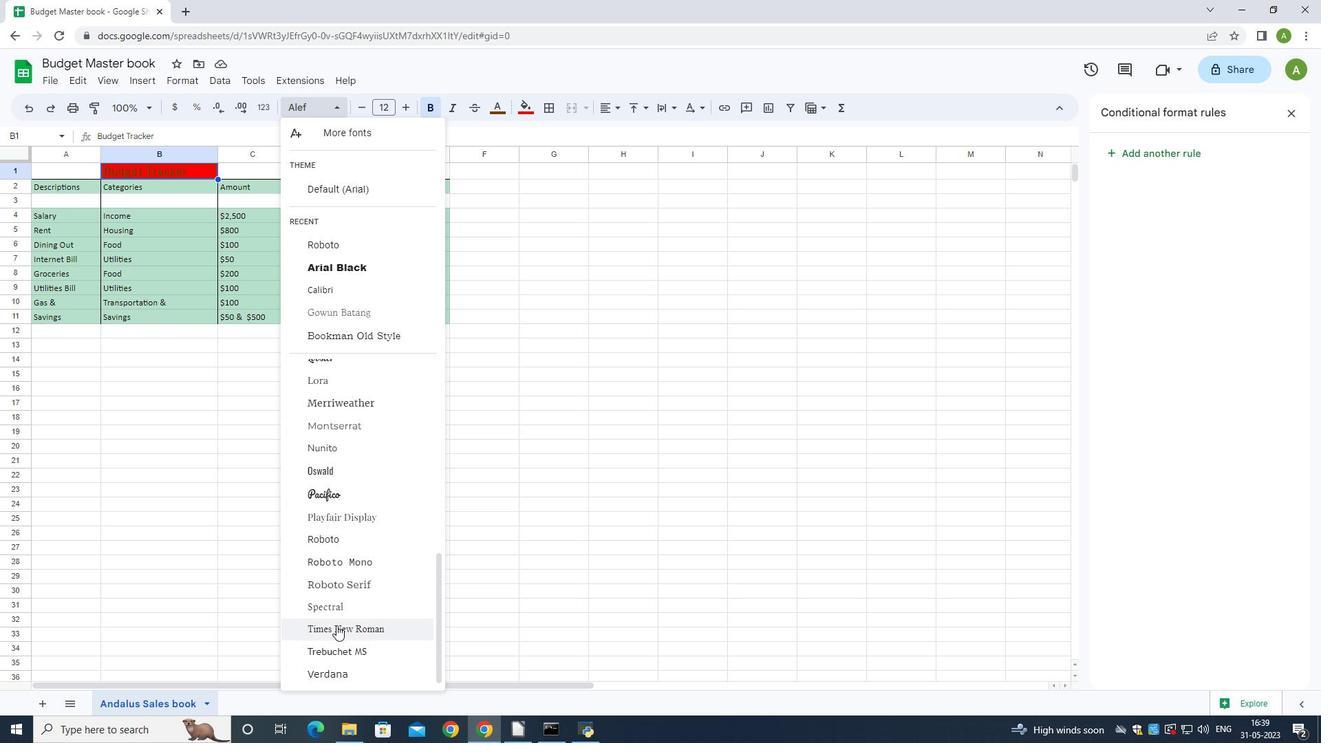 
Action: Mouse scrolled (338, 620) with delta (0, 0)
Screenshot: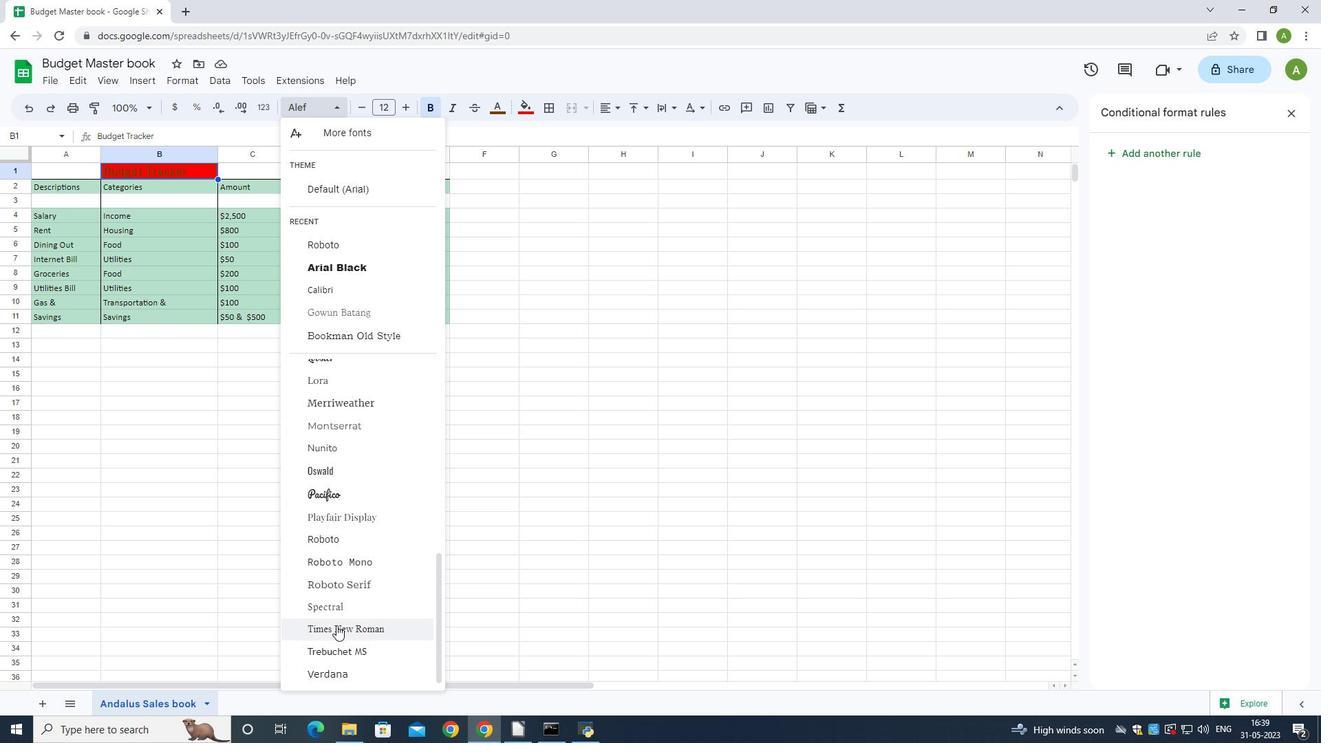 
Action: Mouse scrolled (338, 620) with delta (0, 0)
Screenshot: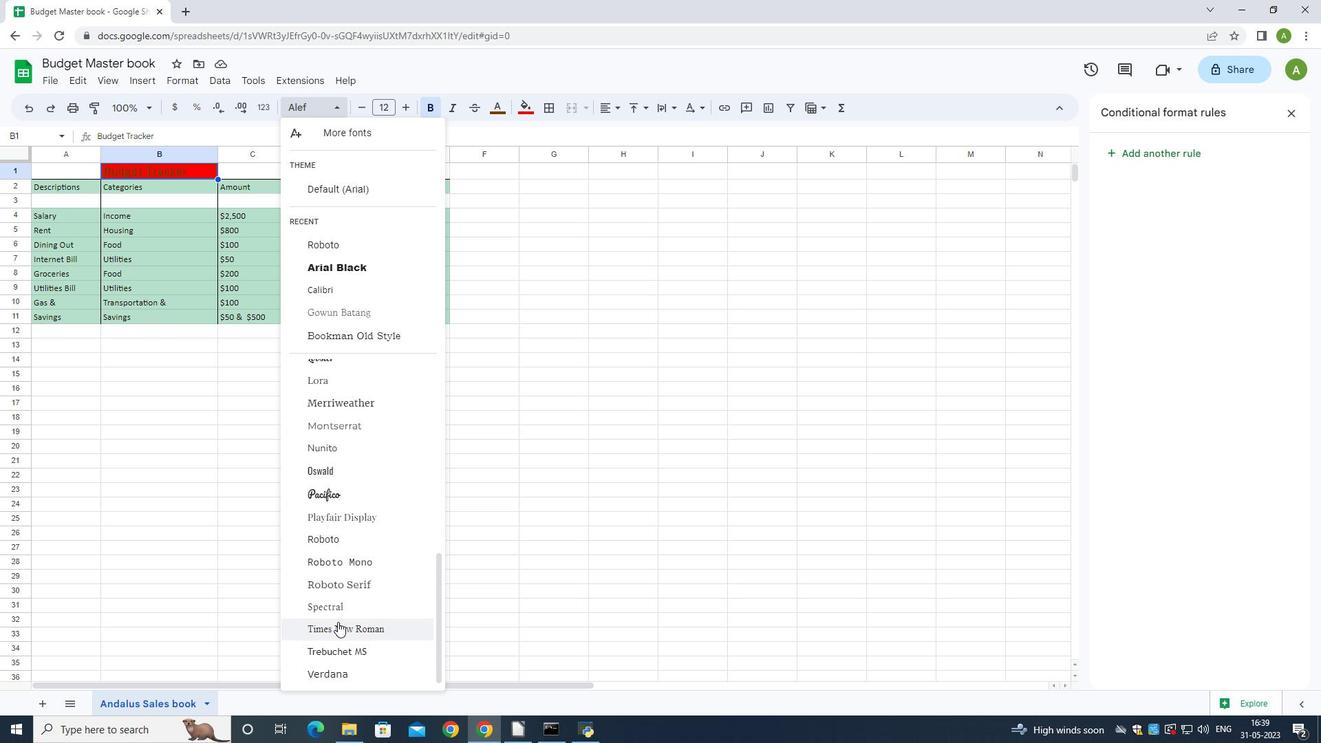 
Action: Mouse moved to (338, 619)
Screenshot: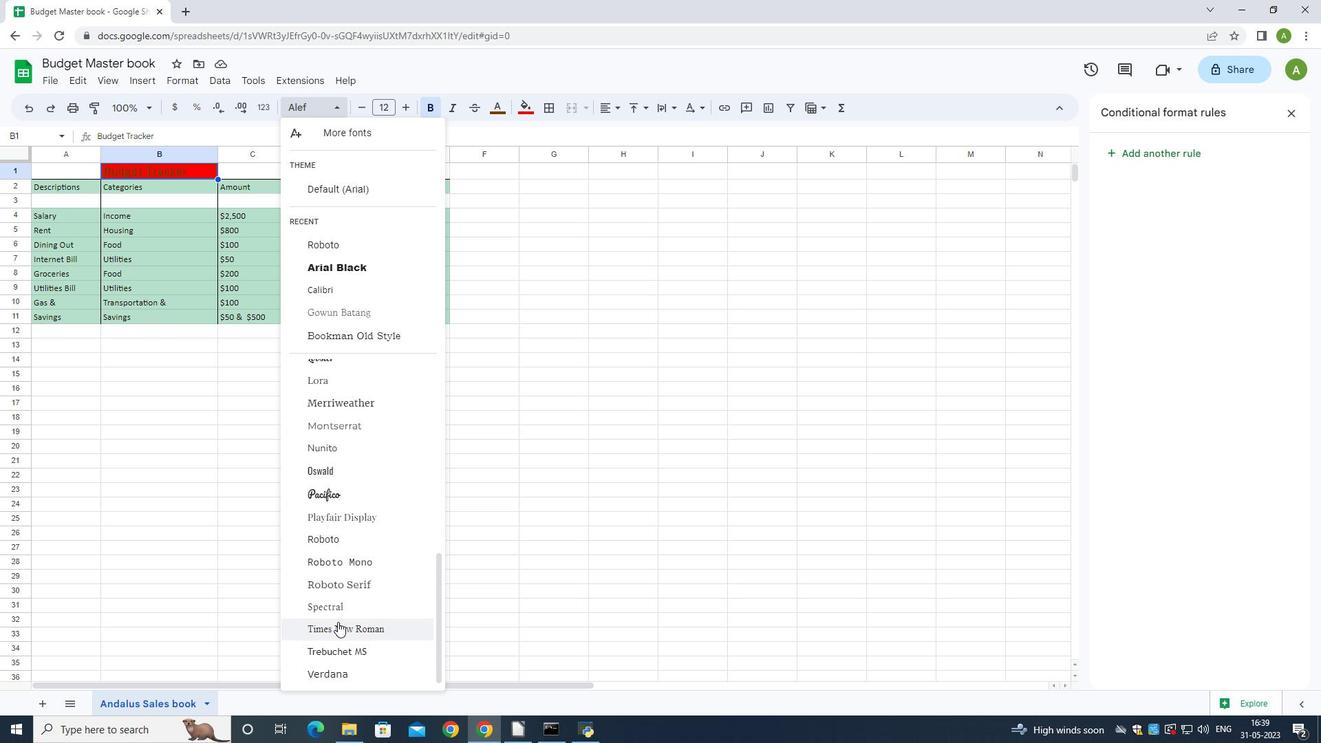 
Action: Mouse scrolled (338, 620) with delta (0, 0)
Screenshot: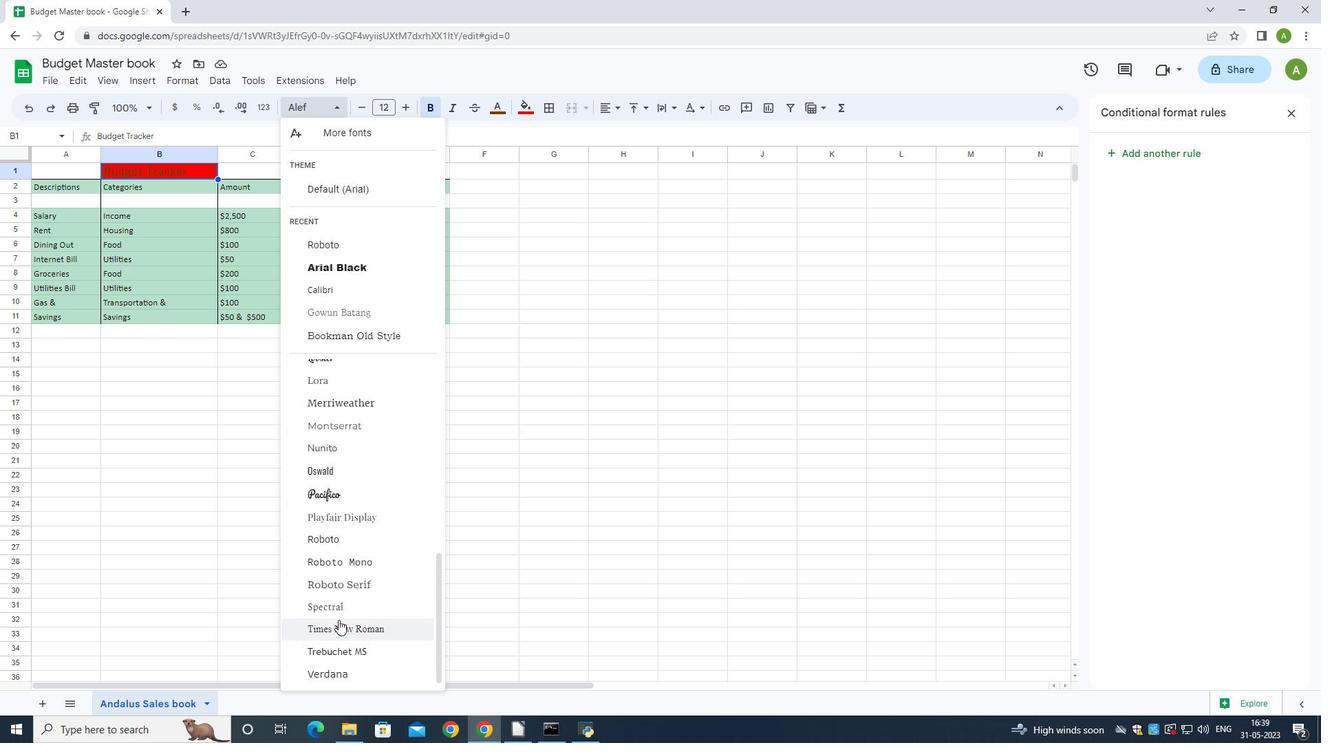 
Action: Mouse scrolled (338, 620) with delta (0, 0)
Screenshot: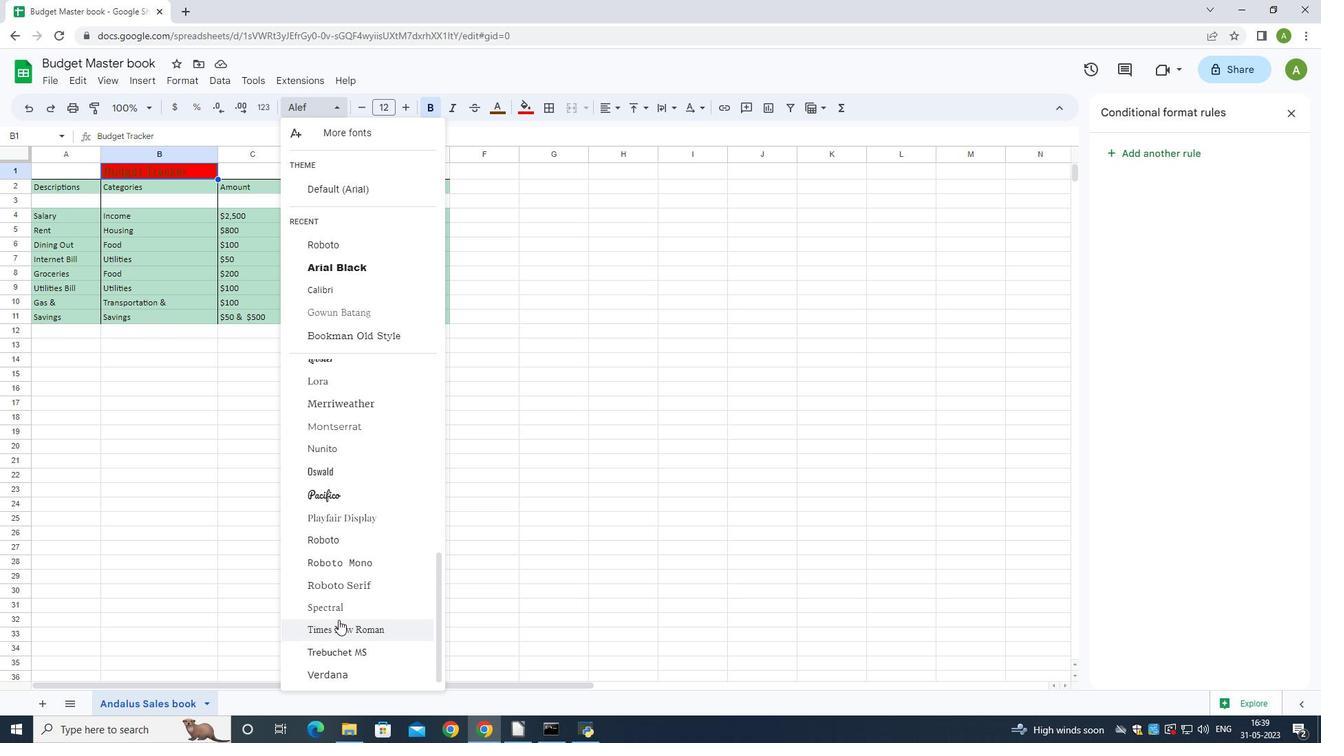 
Action: Mouse scrolled (338, 618) with delta (0, 0)
Screenshot: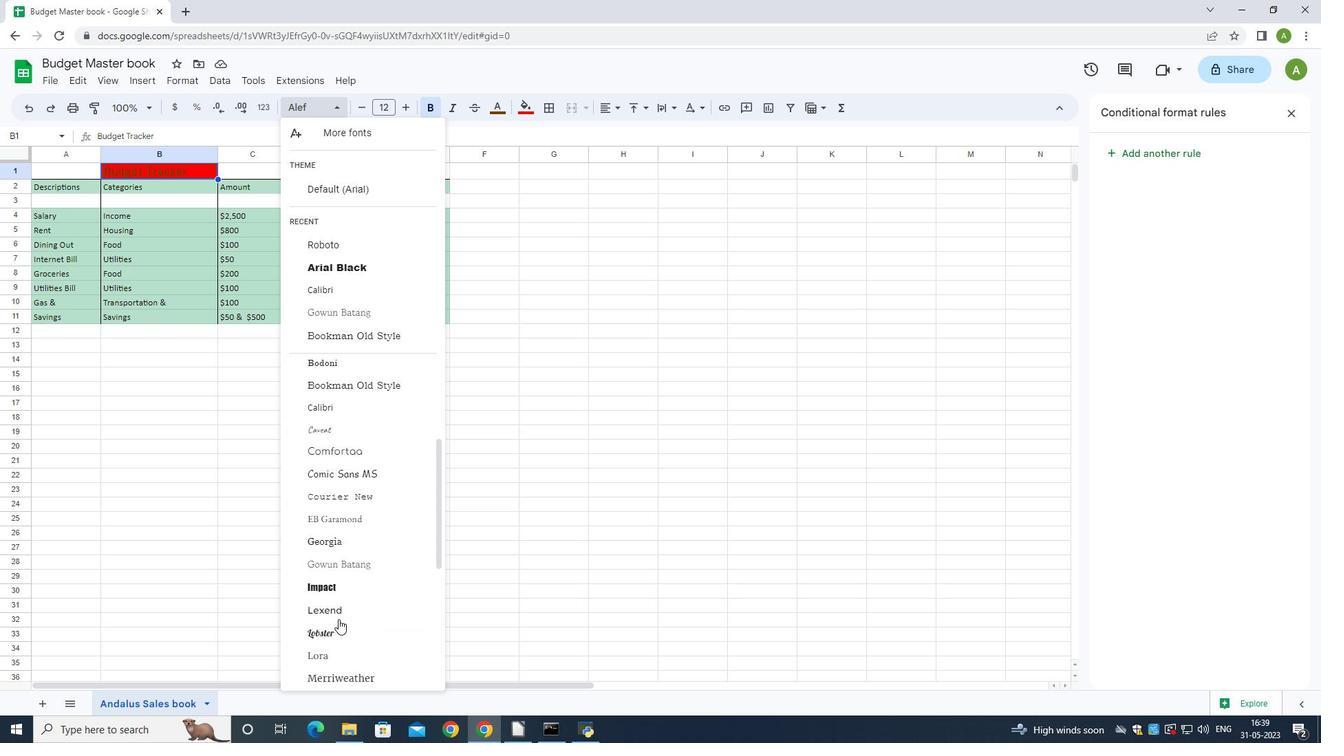 
Action: Mouse scrolled (338, 618) with delta (0, 0)
Screenshot: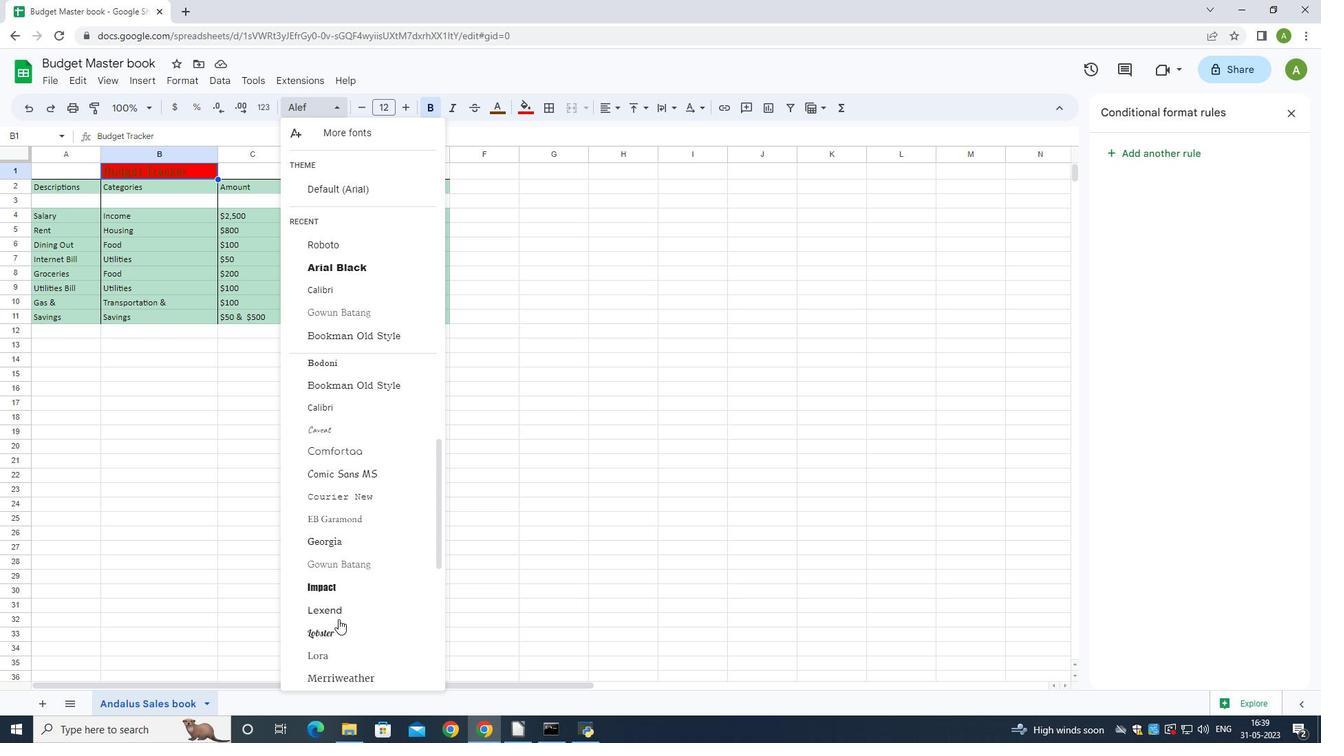 
Action: Mouse scrolled (338, 618) with delta (0, 0)
Screenshot: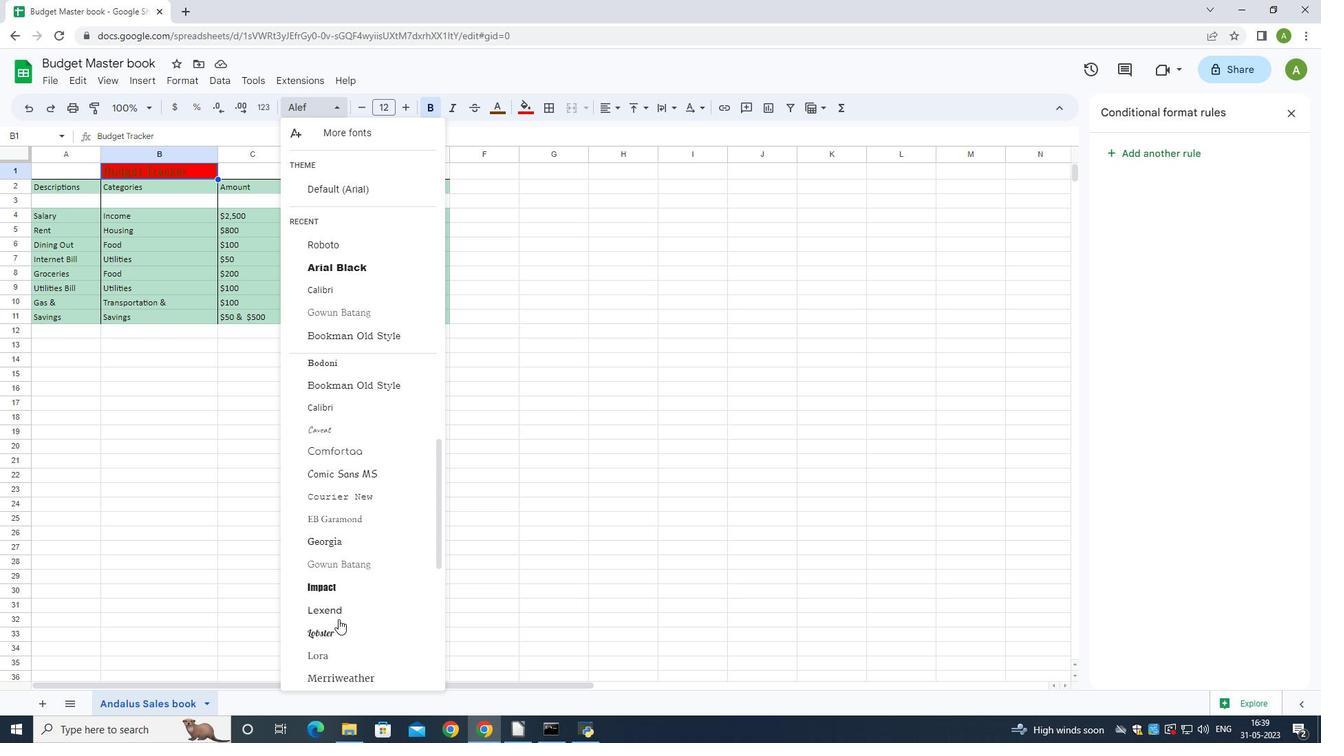 
Action: Mouse scrolled (338, 618) with delta (0, 0)
Screenshot: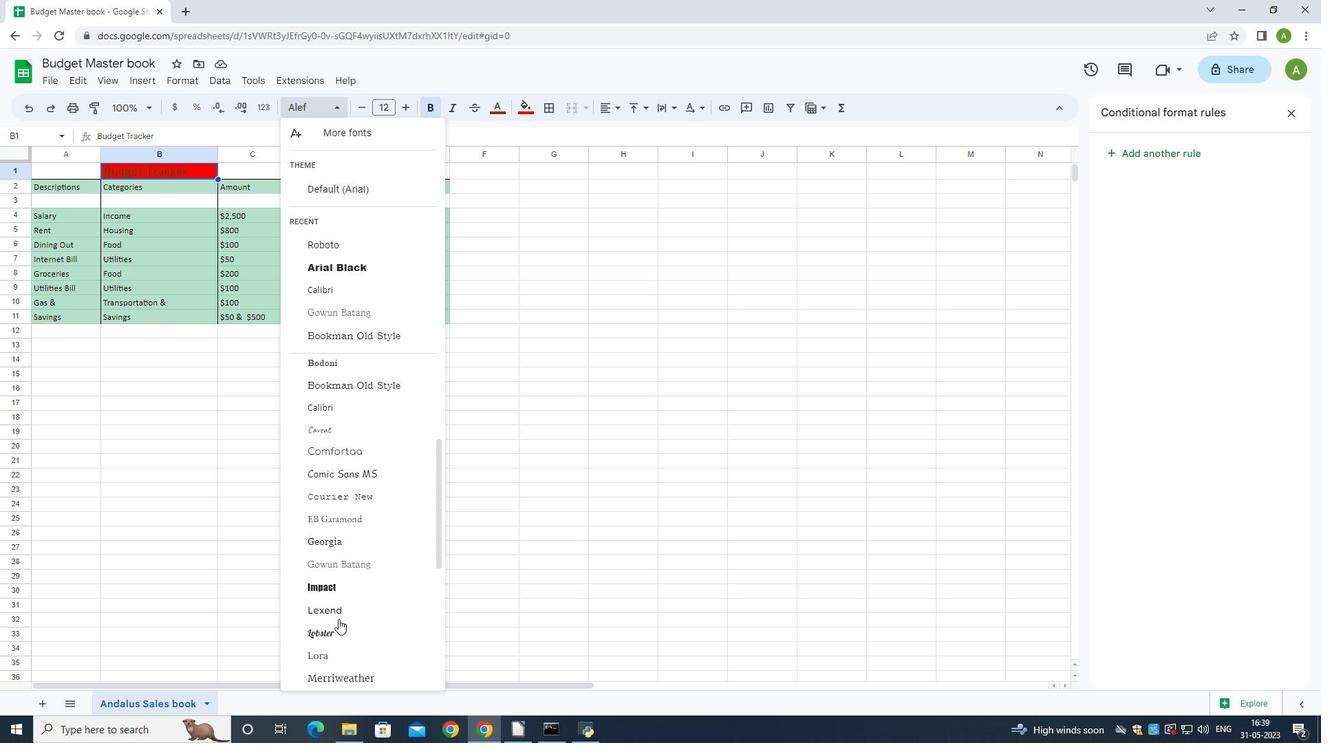 
Action: Mouse scrolled (338, 618) with delta (0, 0)
Screenshot: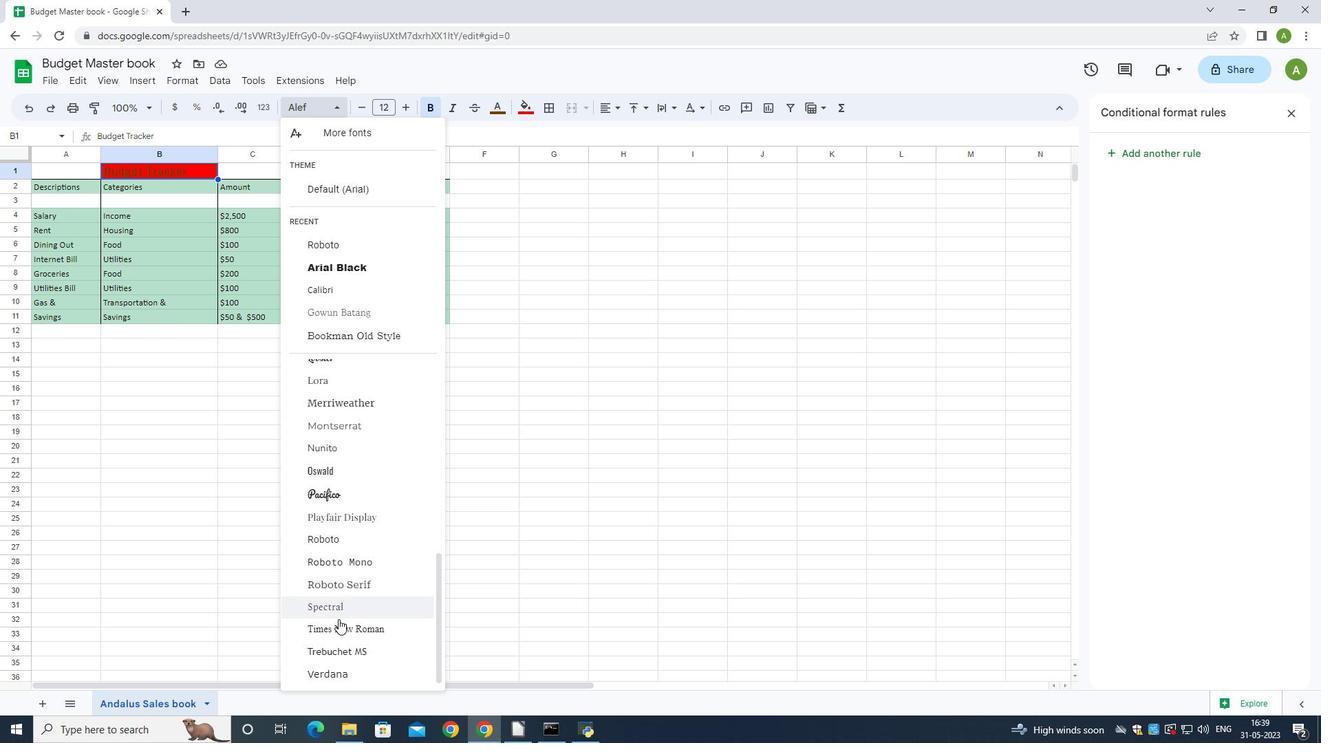 
Action: Mouse scrolled (338, 618) with delta (0, 0)
Screenshot: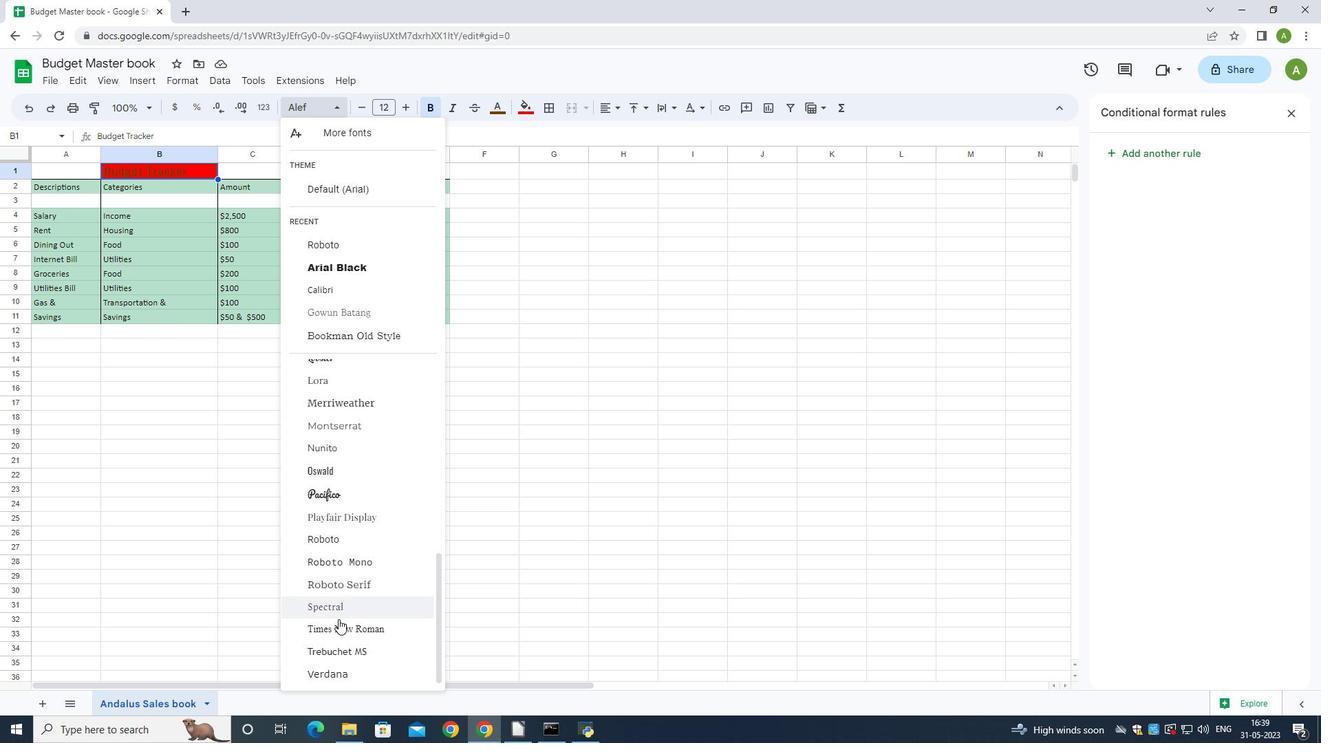 
Action: Mouse scrolled (338, 618) with delta (0, 0)
Screenshot: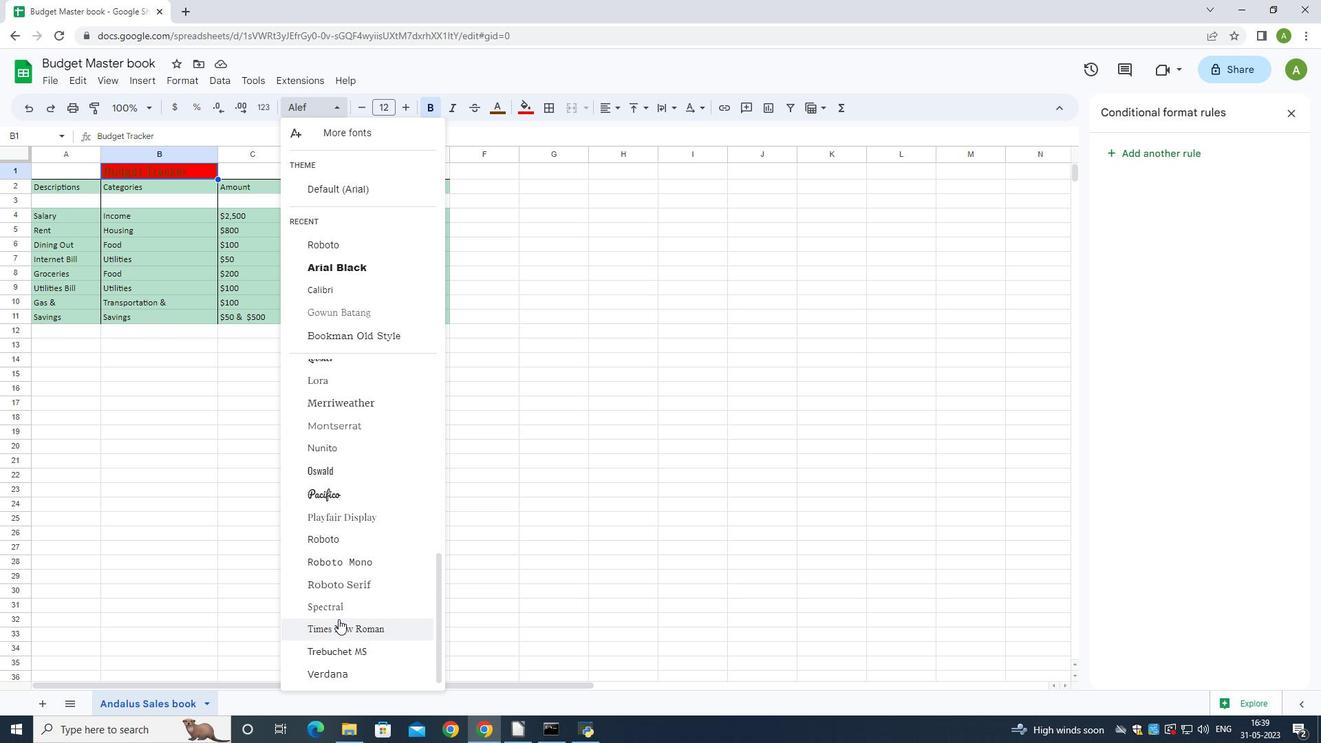 
Action: Mouse scrolled (338, 618) with delta (0, 0)
Screenshot: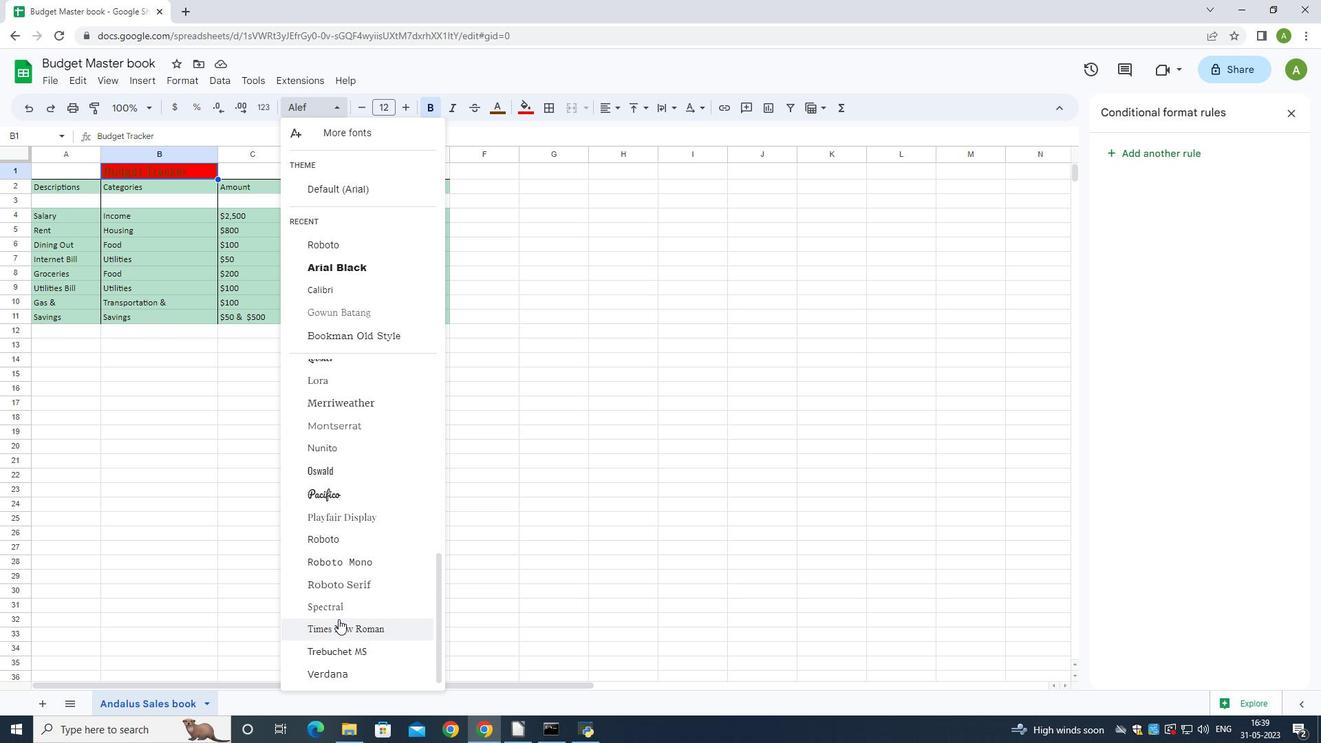 
Action: Mouse scrolled (338, 618) with delta (0, 0)
Screenshot: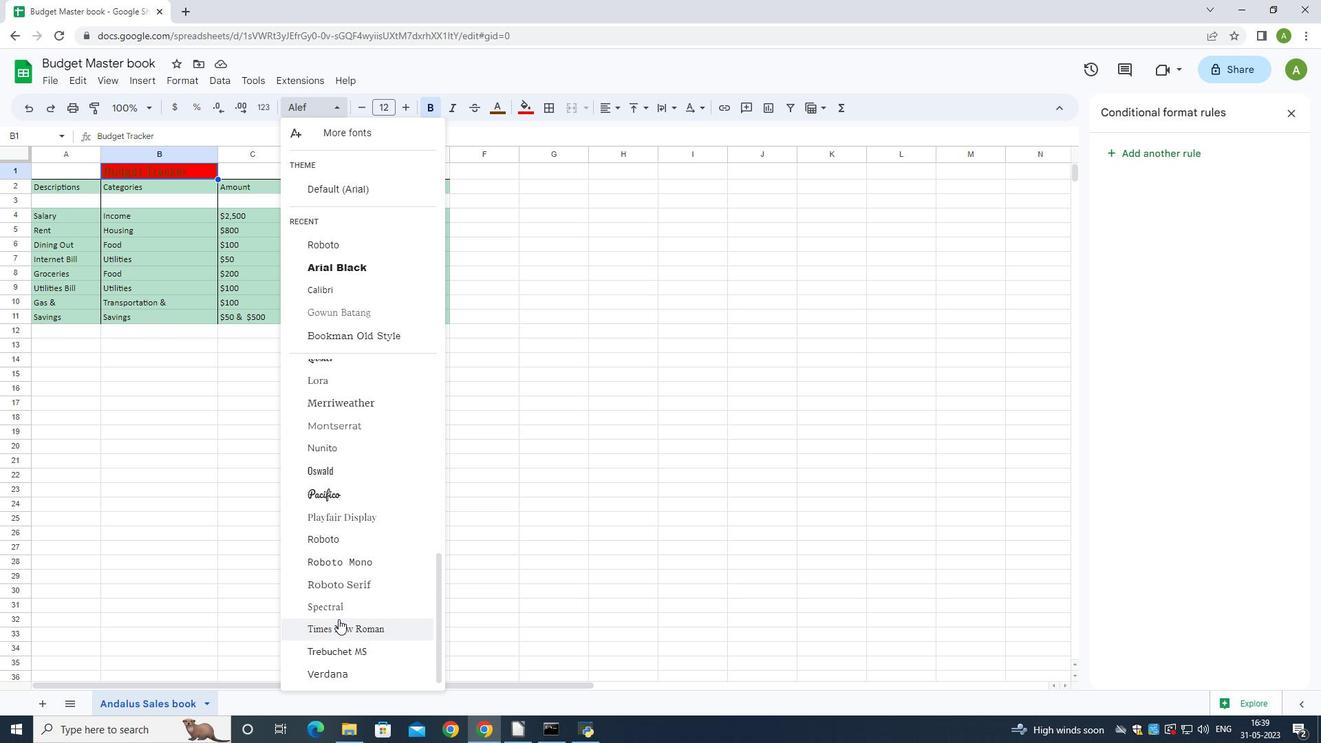
Action: Mouse moved to (367, 625)
Screenshot: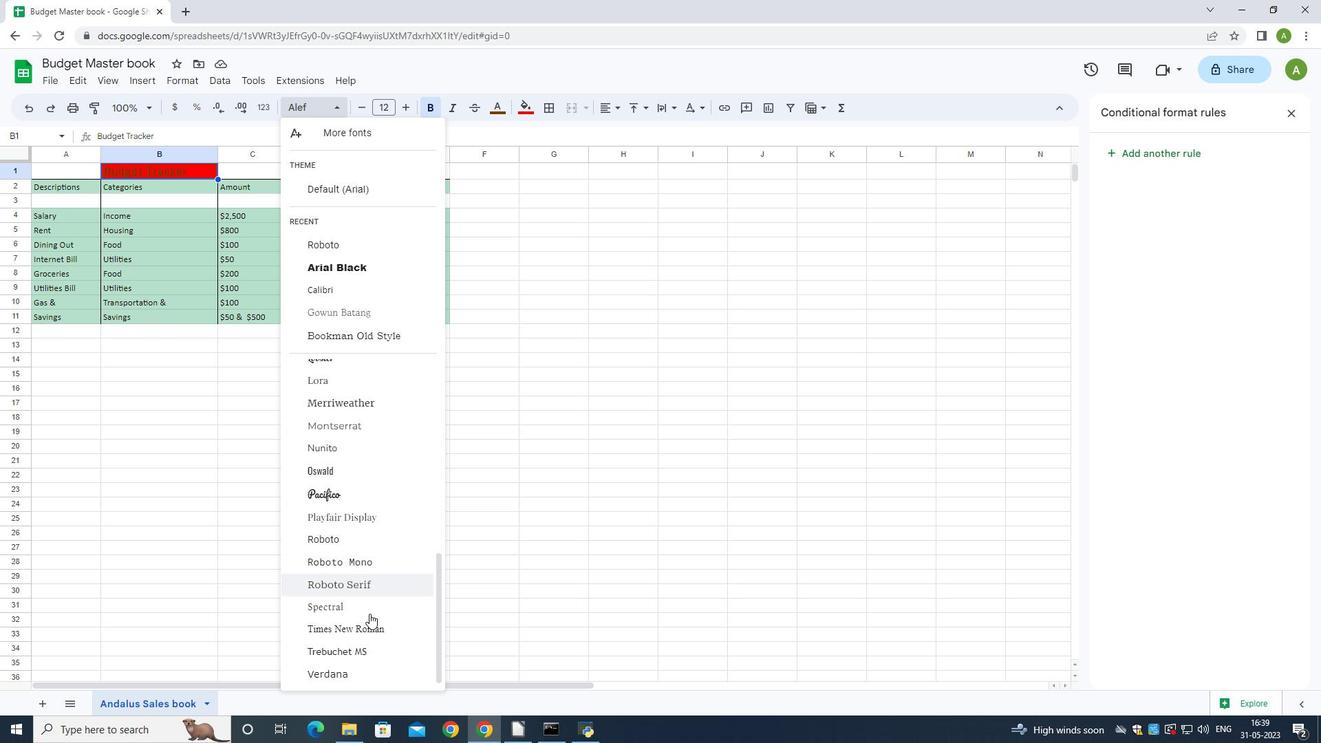 
Action: Mouse scrolled (367, 624) with delta (0, 0)
Screenshot: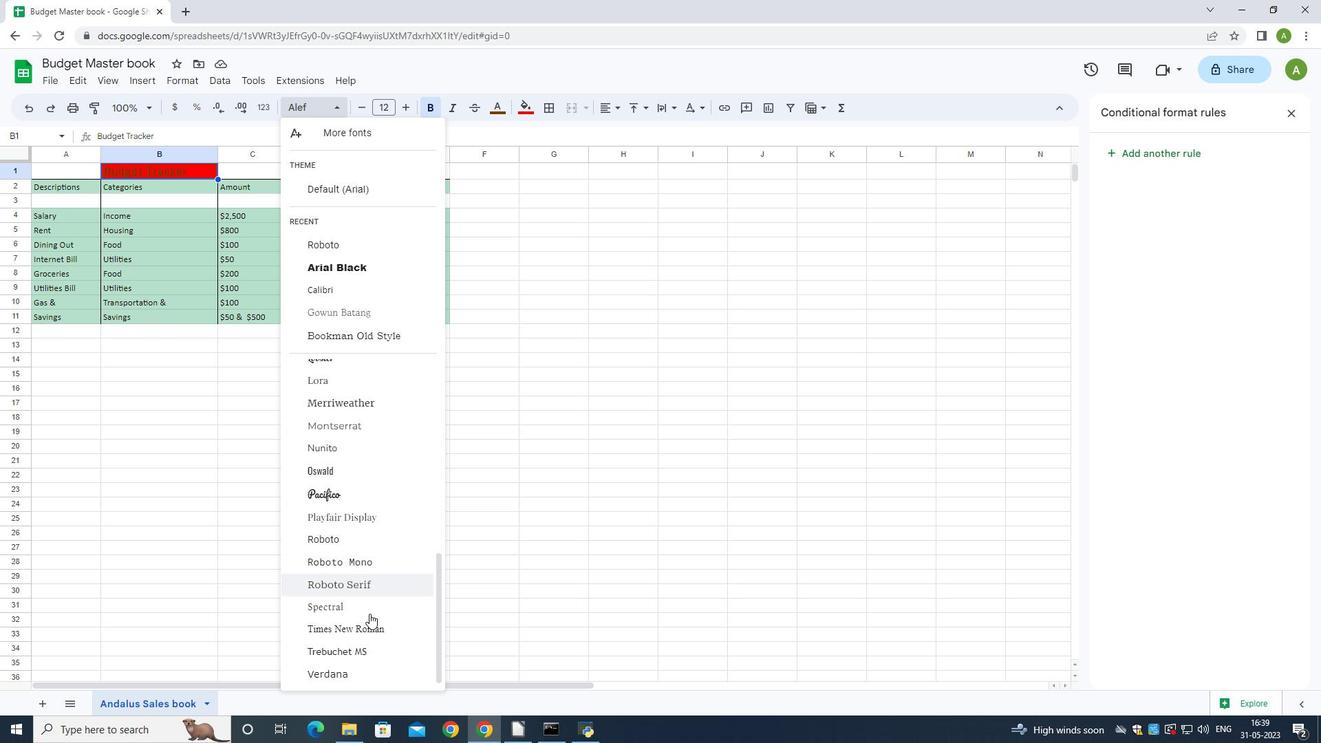 
Action: Mouse scrolled (367, 624) with delta (0, 0)
Screenshot: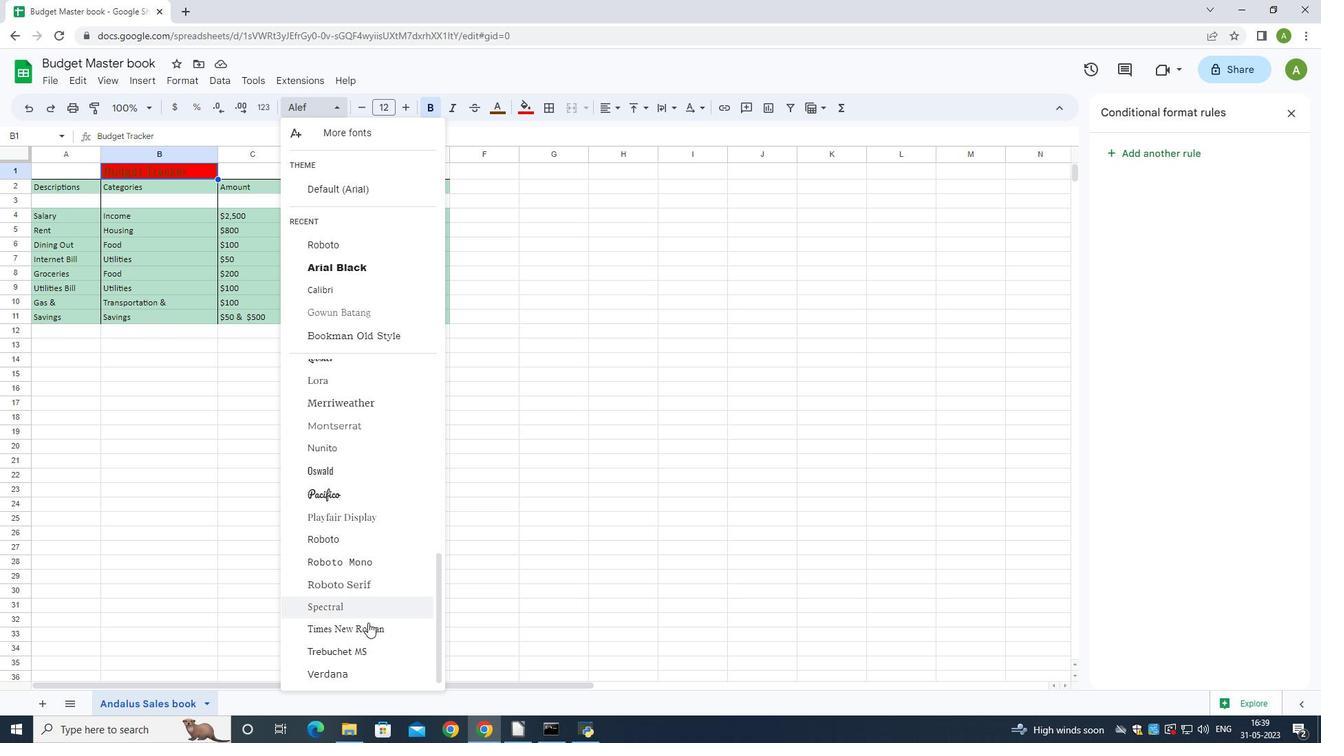 
Action: Mouse scrolled (367, 624) with delta (0, 0)
Screenshot: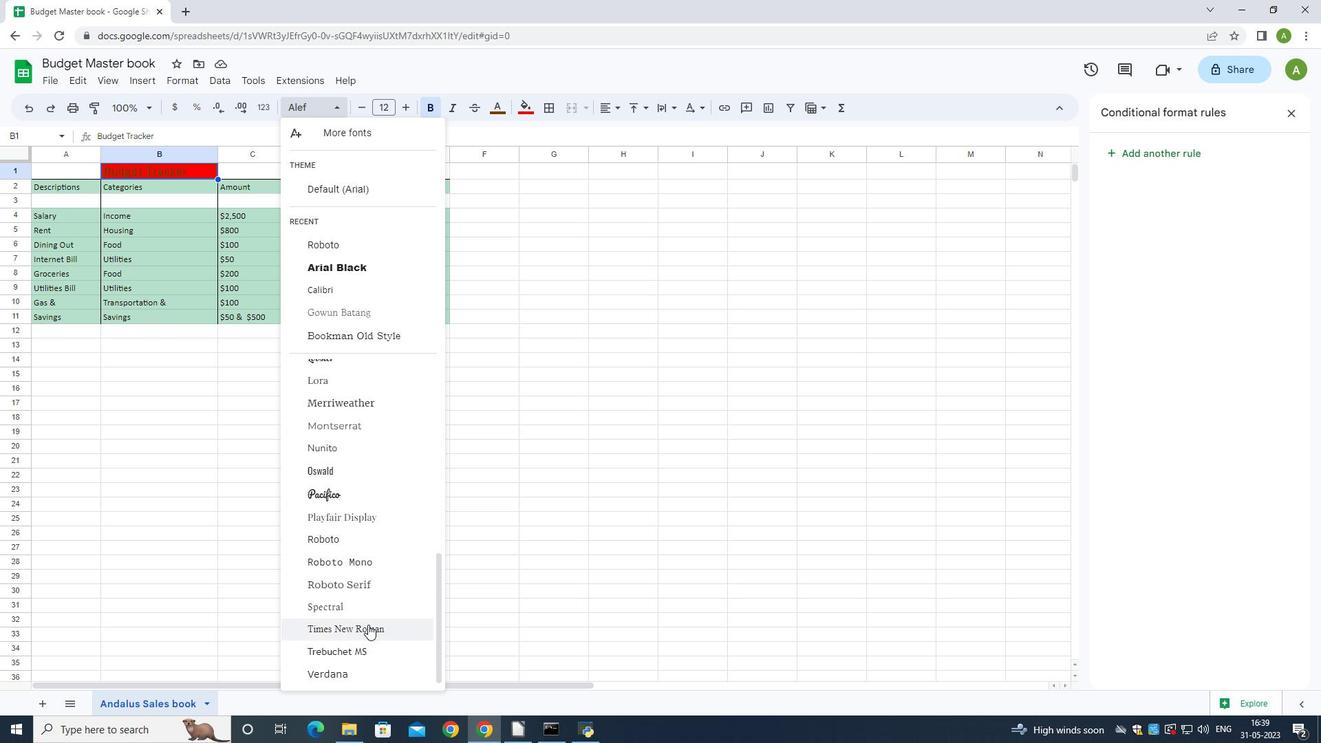 
Action: Mouse scrolled (367, 624) with delta (0, 0)
Screenshot: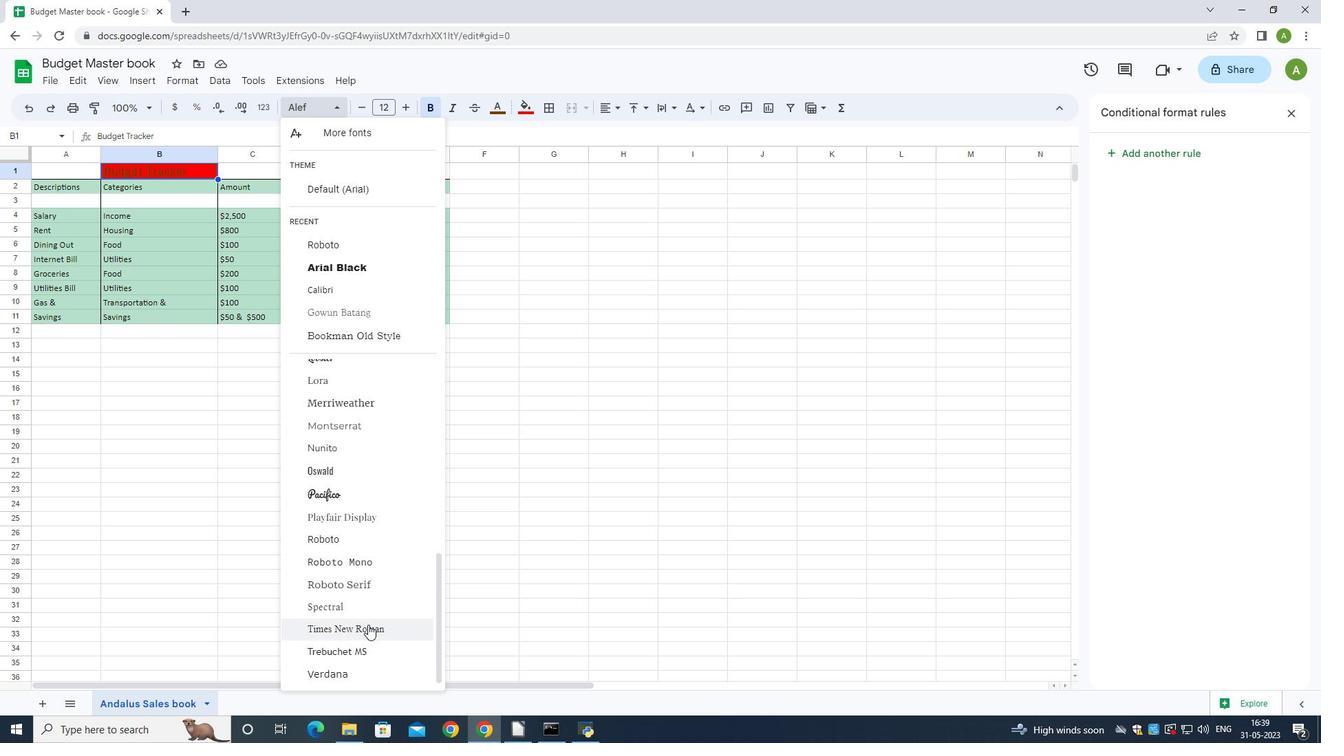 
Action: Mouse moved to (366, 616)
Screenshot: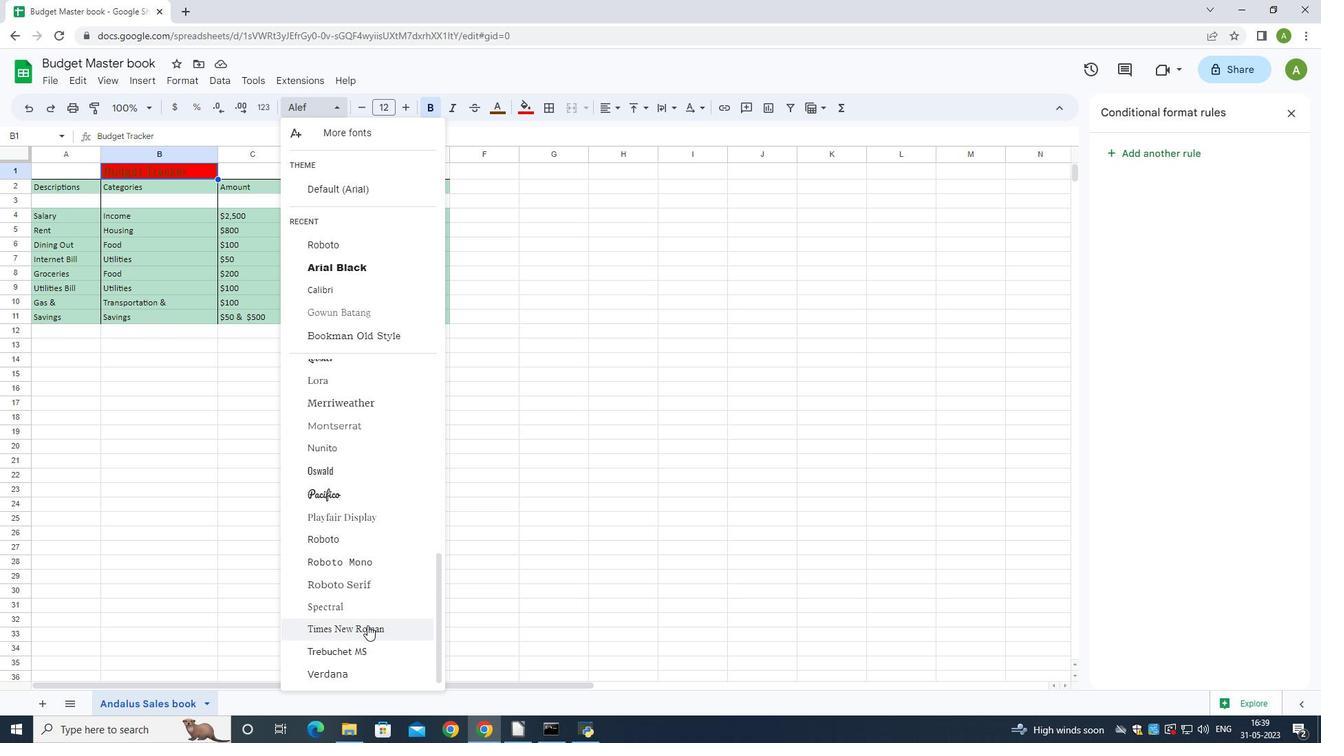 
Action: Mouse scrolled (366, 615) with delta (0, 0)
Screenshot: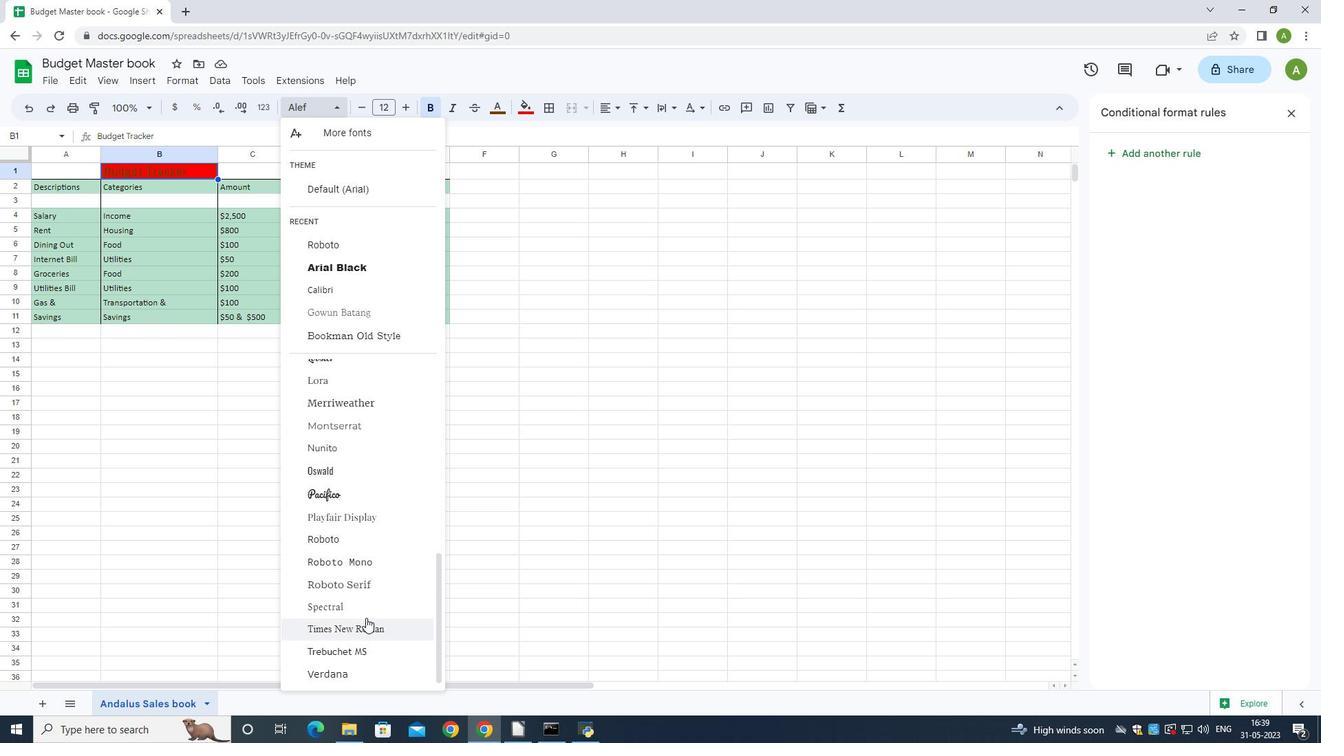 
Action: Mouse scrolled (366, 615) with delta (0, 0)
Screenshot: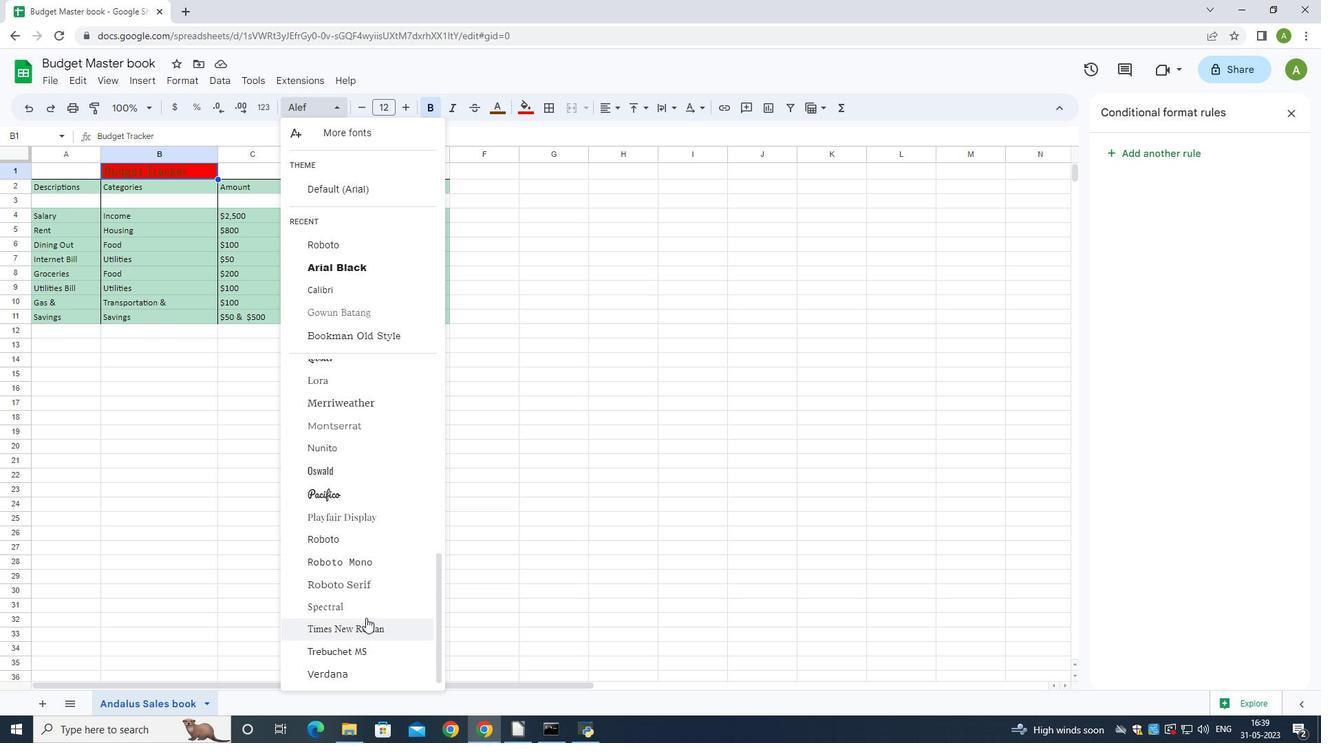 
Action: Mouse scrolled (366, 615) with delta (0, 0)
Screenshot: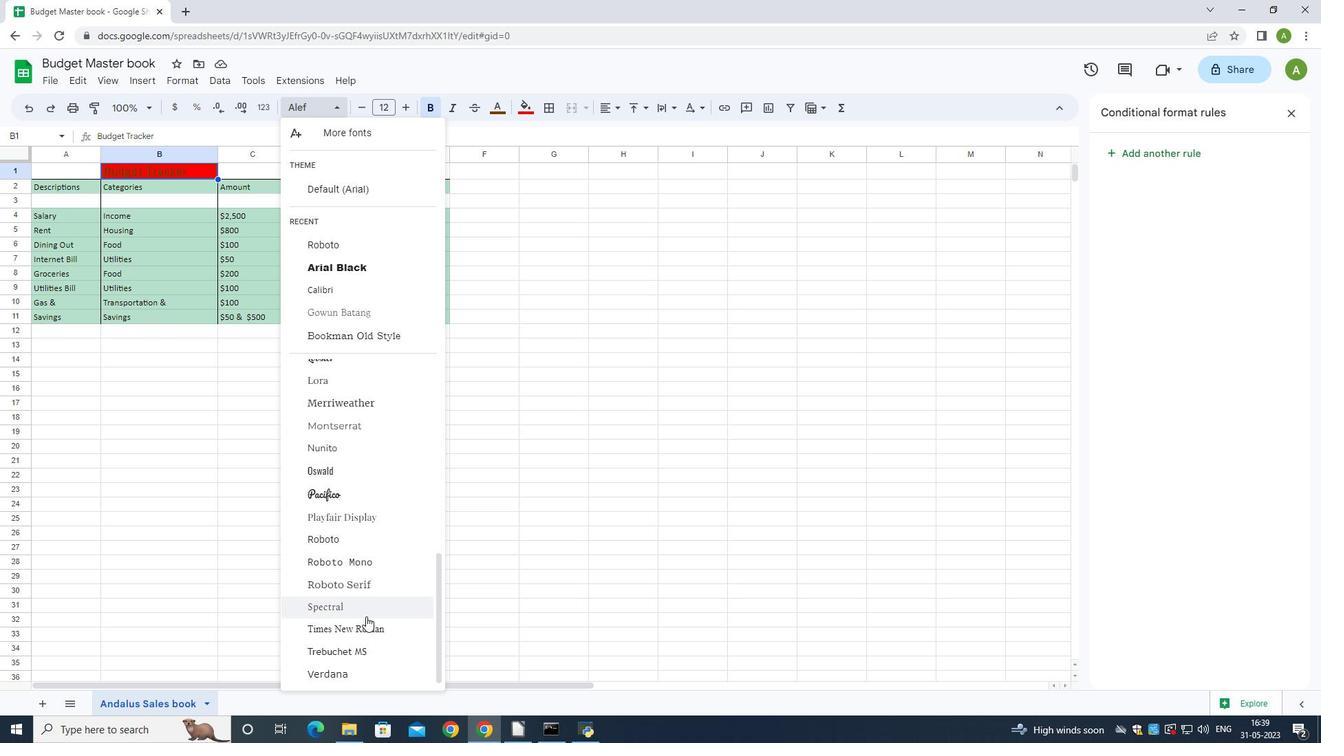 
Action: Mouse moved to (346, 517)
Screenshot: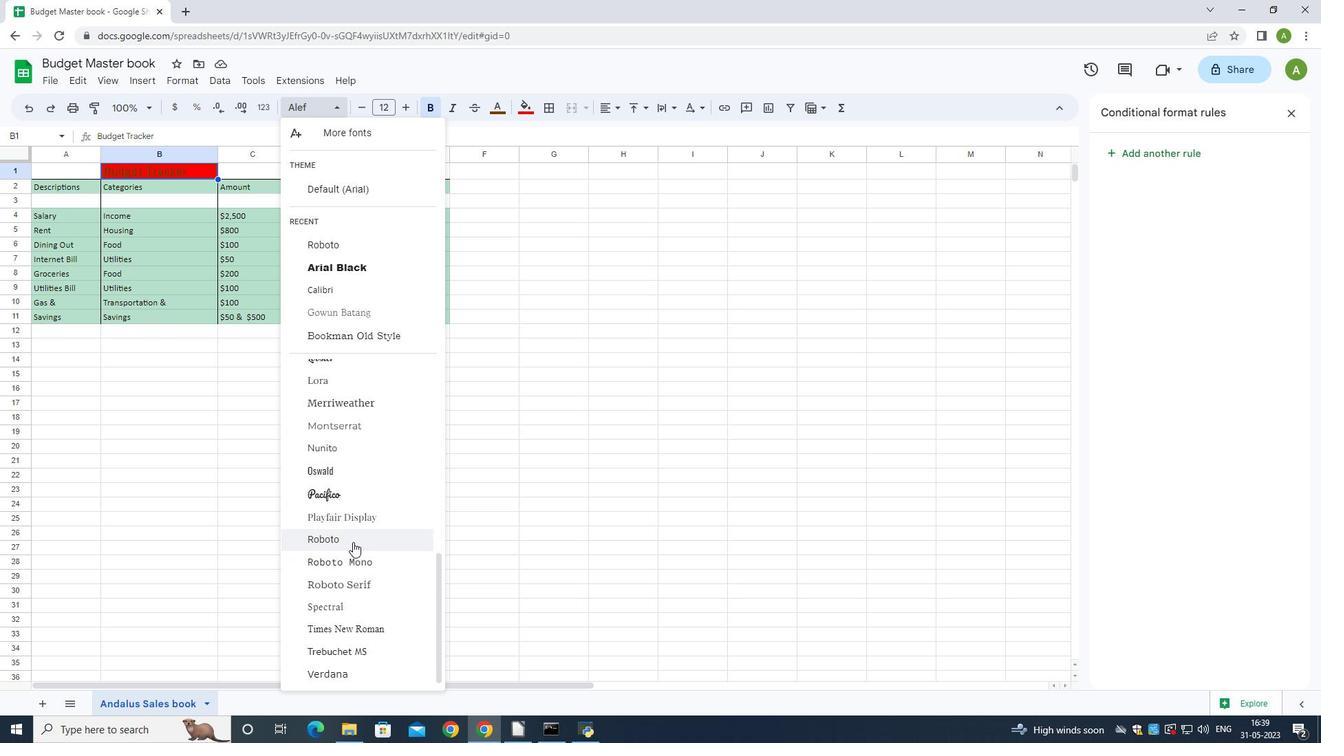 
Action: Mouse scrolled (346, 518) with delta (0, 0)
Screenshot: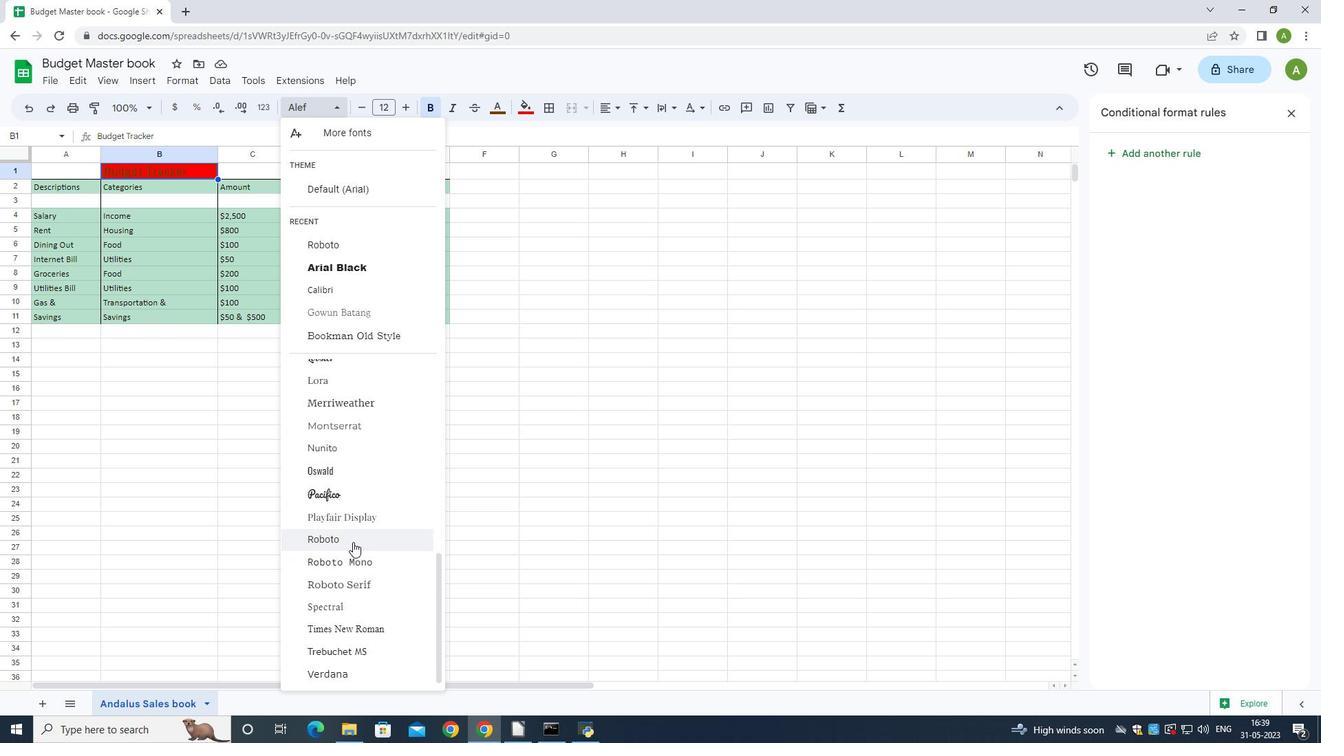 
Action: Mouse moved to (343, 509)
Screenshot: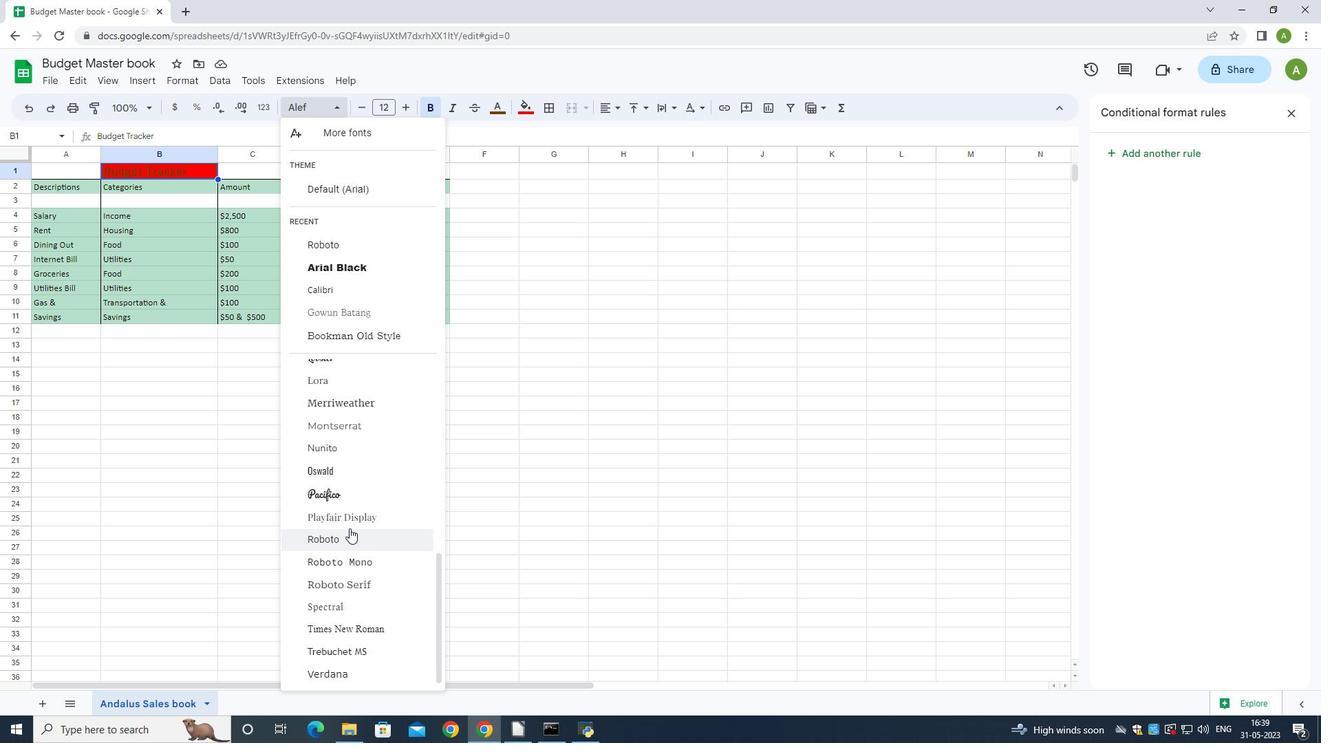 
Action: Mouse scrolled (343, 509) with delta (0, 0)
Screenshot: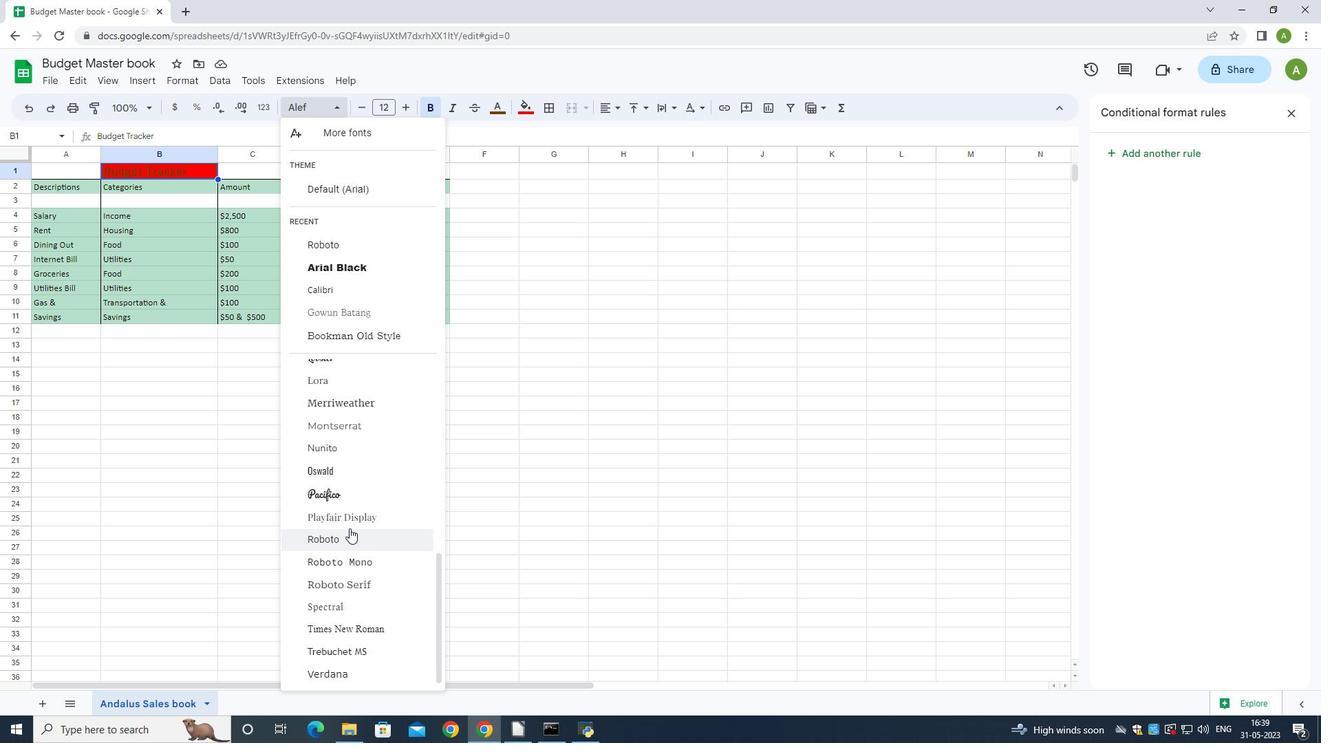 
Action: Mouse moved to (343, 508)
Screenshot: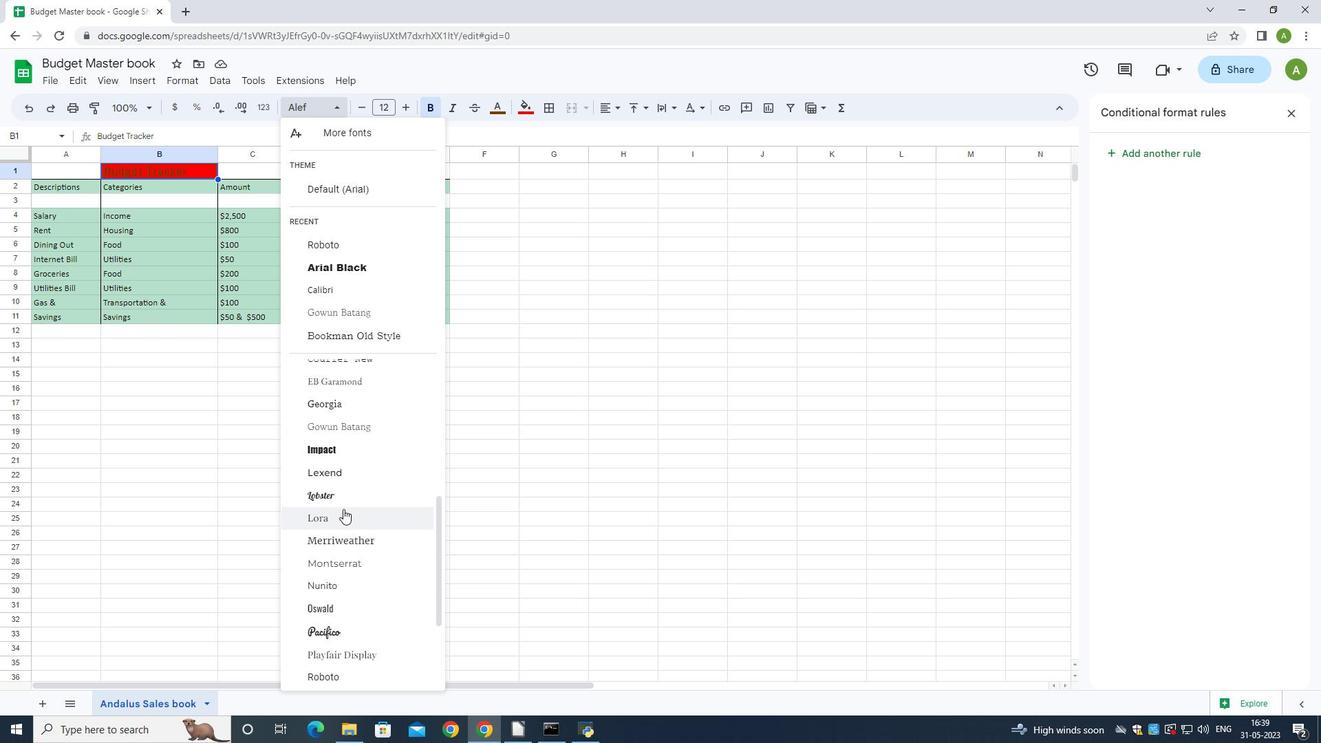 
Action: Mouse scrolled (343, 509) with delta (0, 0)
Screenshot: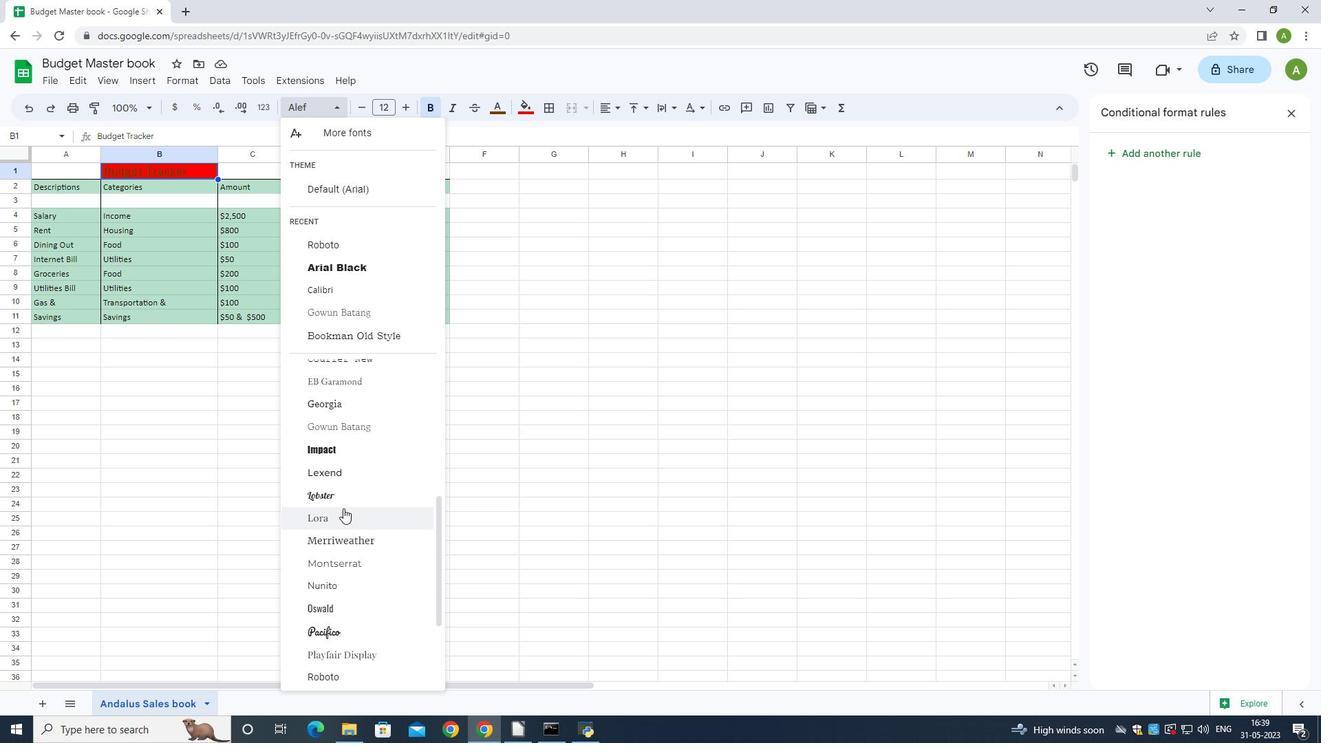 
Action: Mouse scrolled (343, 509) with delta (0, 0)
Screenshot: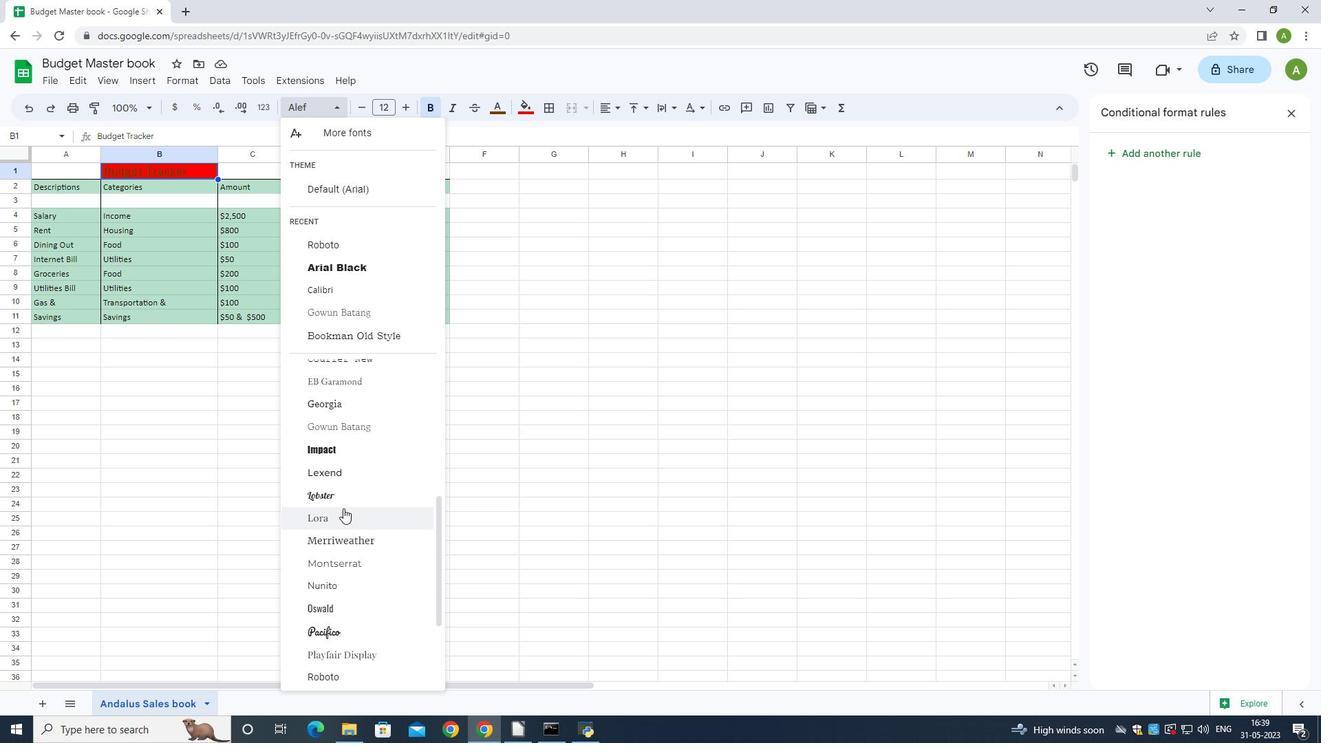 
Action: Mouse moved to (344, 515)
Screenshot: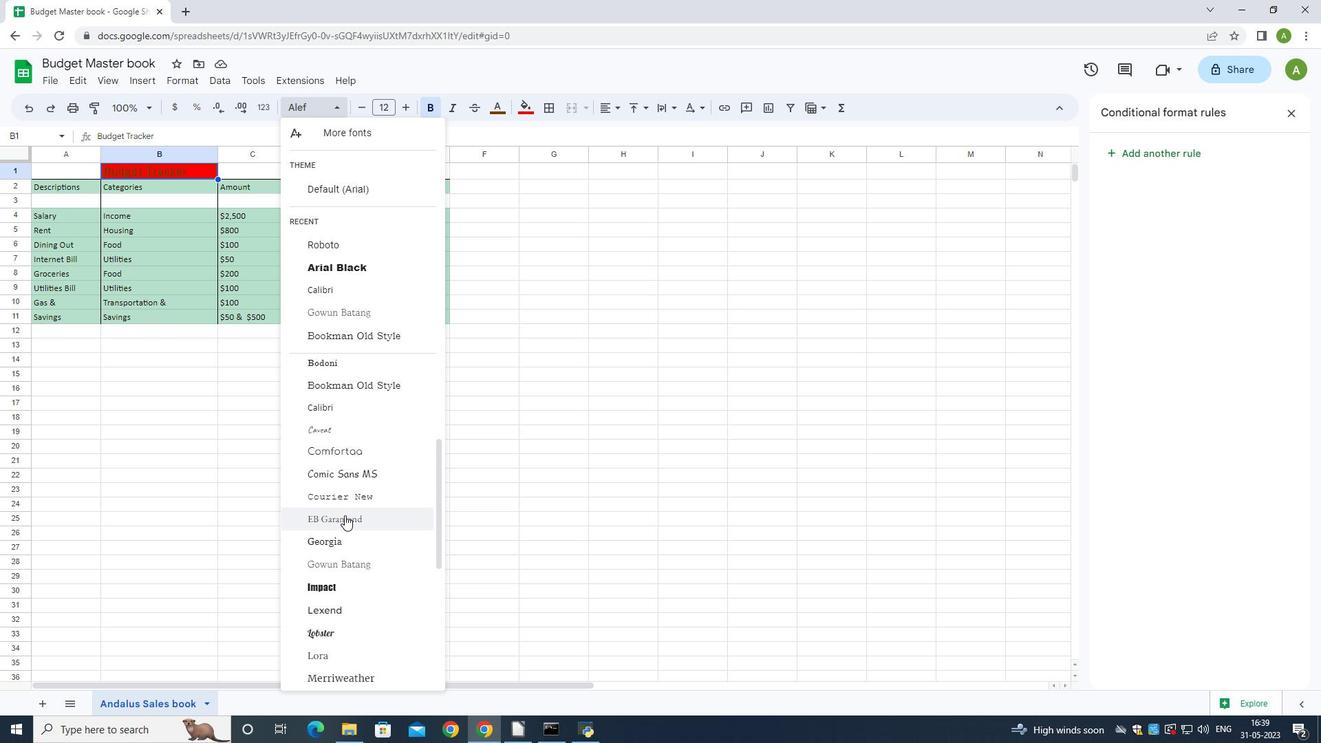 
Action: Mouse scrolled (344, 516) with delta (0, 0)
Screenshot: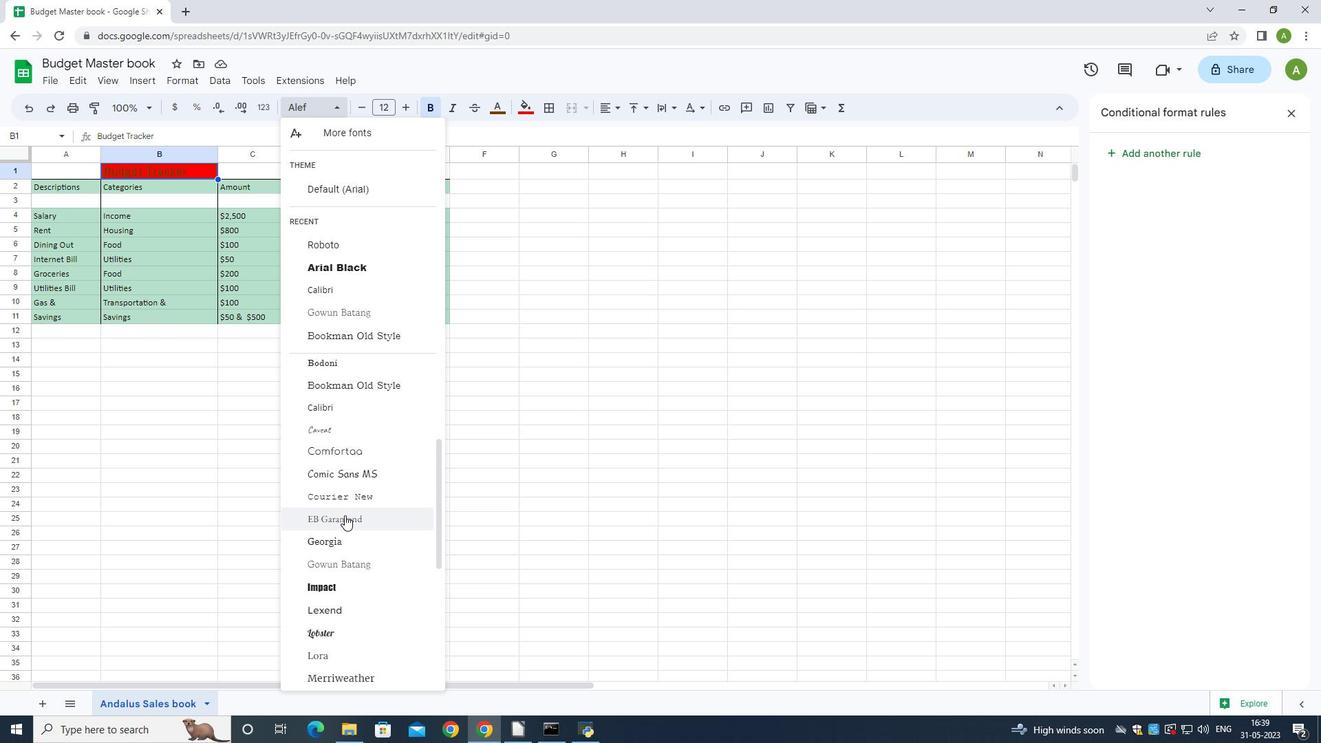 
Action: Mouse moved to (345, 514)
Screenshot: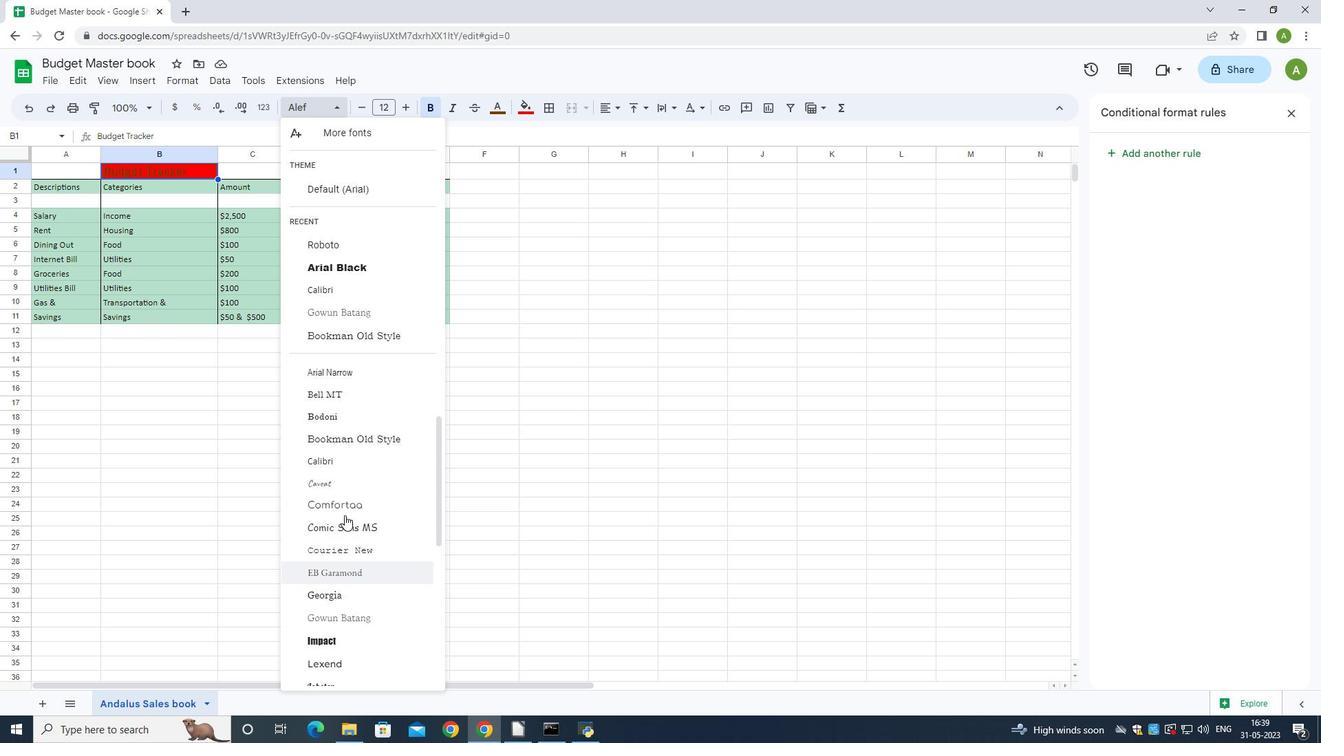 
Action: Mouse scrolled (345, 515) with delta (0, 0)
Screenshot: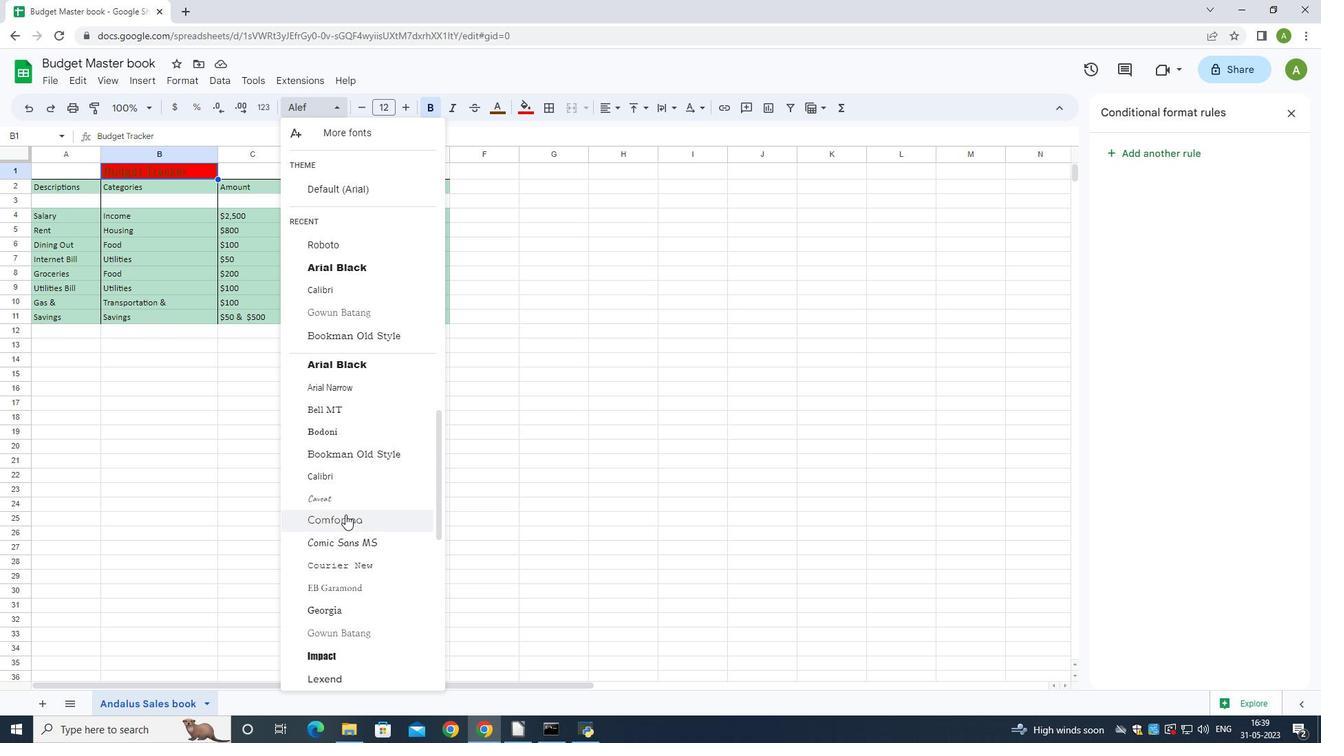
Action: Mouse scrolled (345, 515) with delta (0, 0)
Screenshot: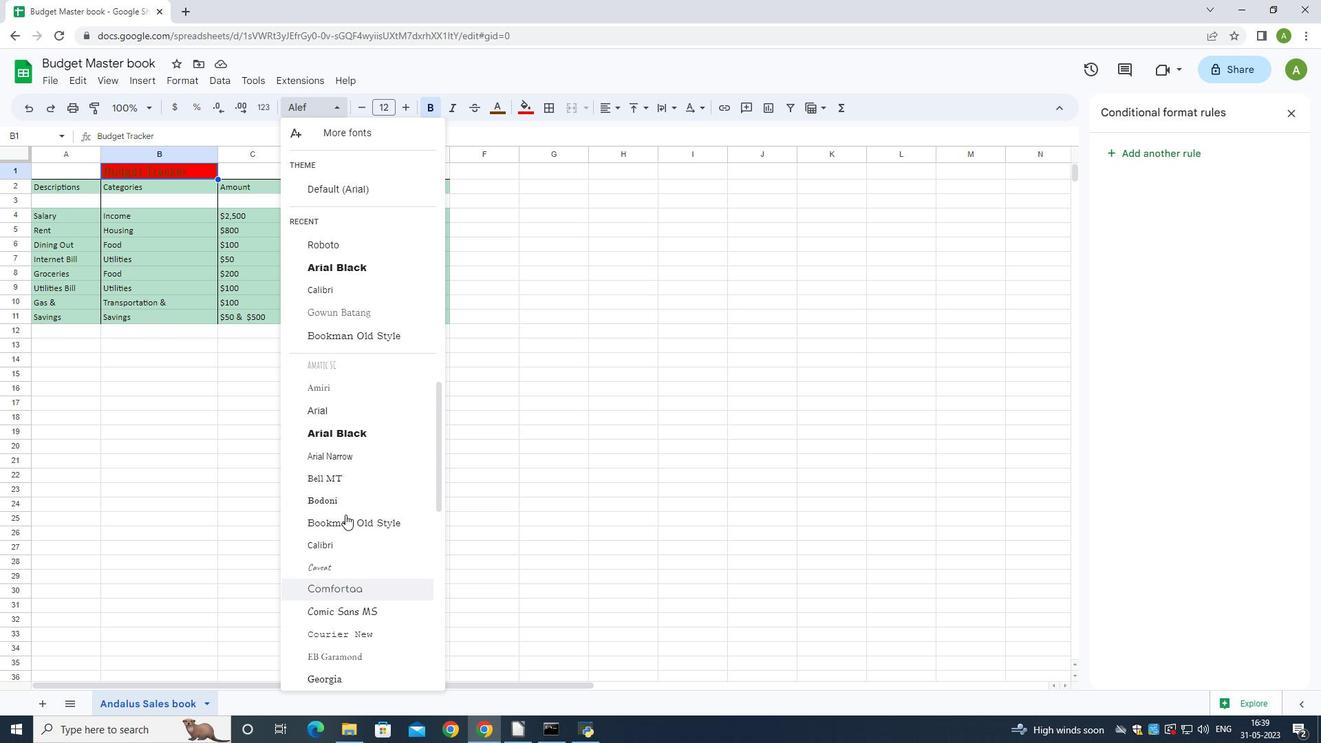 
Action: Mouse scrolled (345, 515) with delta (0, 0)
Screenshot: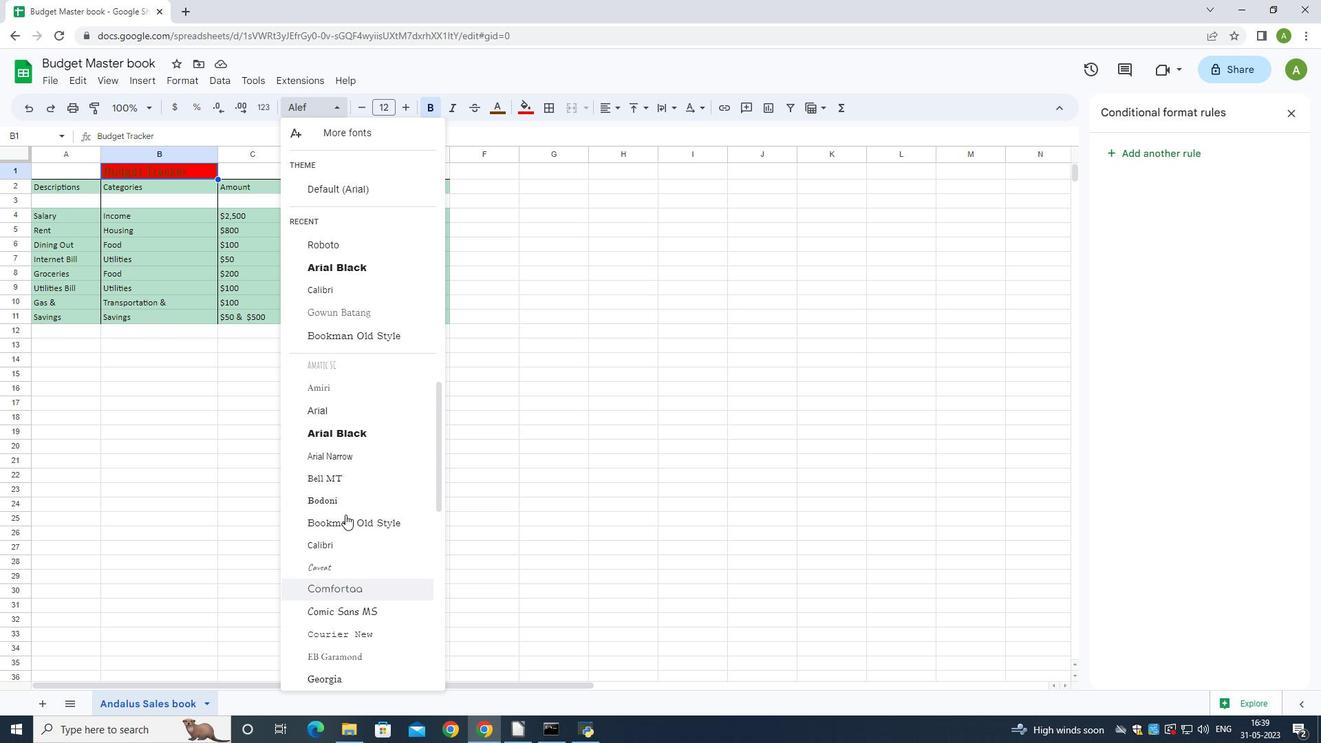 
Action: Mouse scrolled (345, 515) with delta (0, 0)
Screenshot: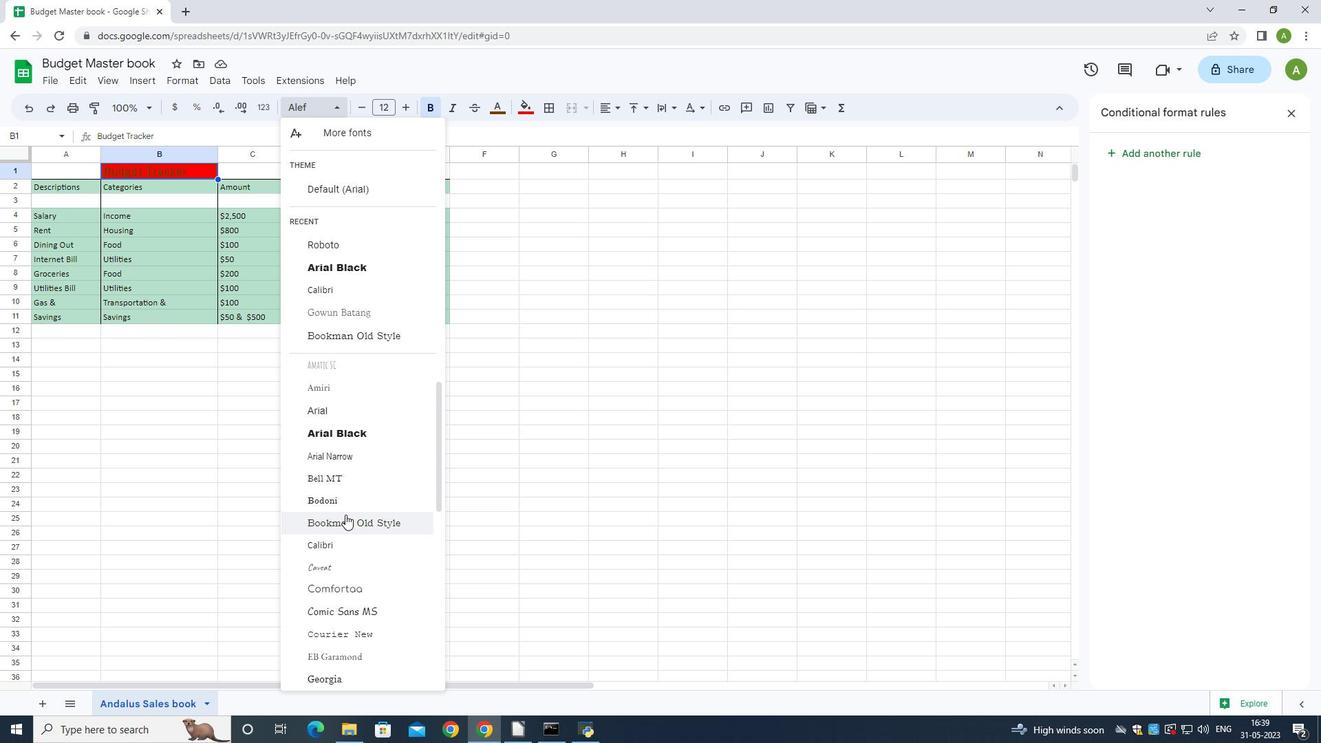 
Action: Mouse moved to (350, 504)
Screenshot: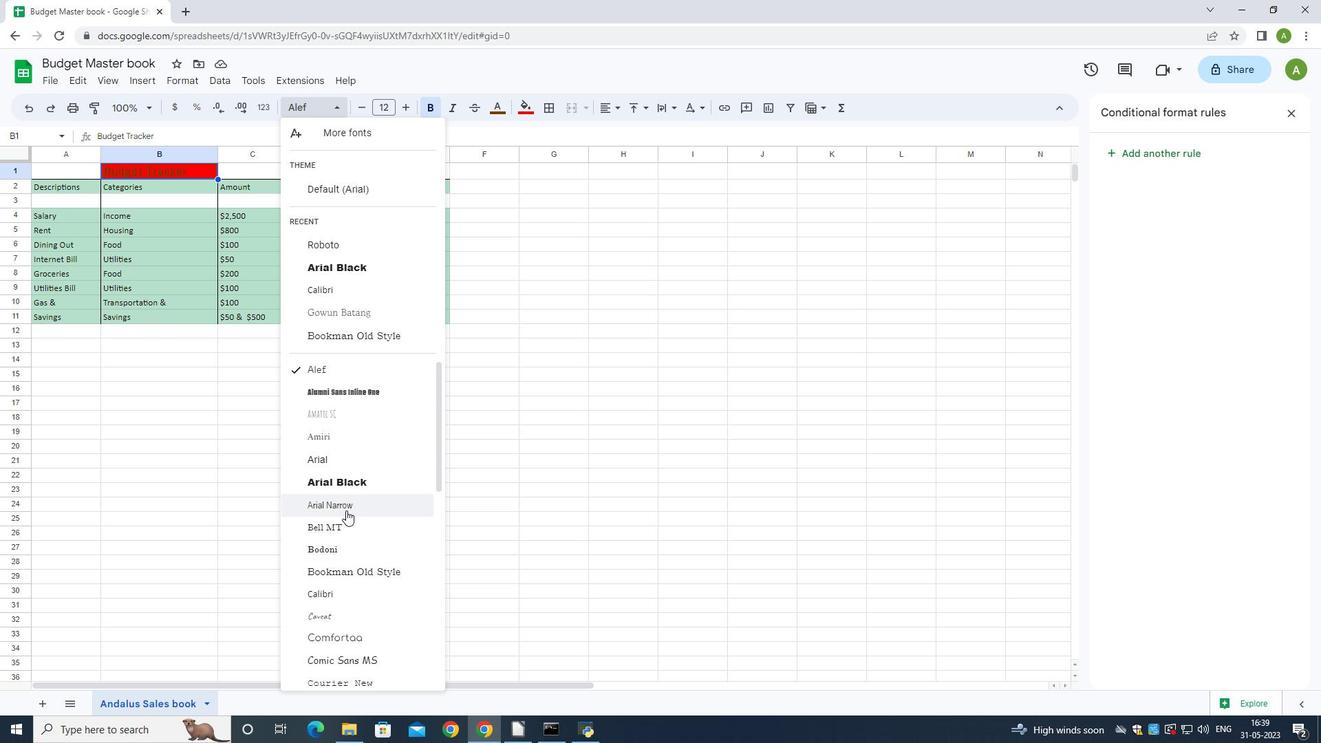 
Action: Mouse scrolled (350, 505) with delta (0, 0)
Screenshot: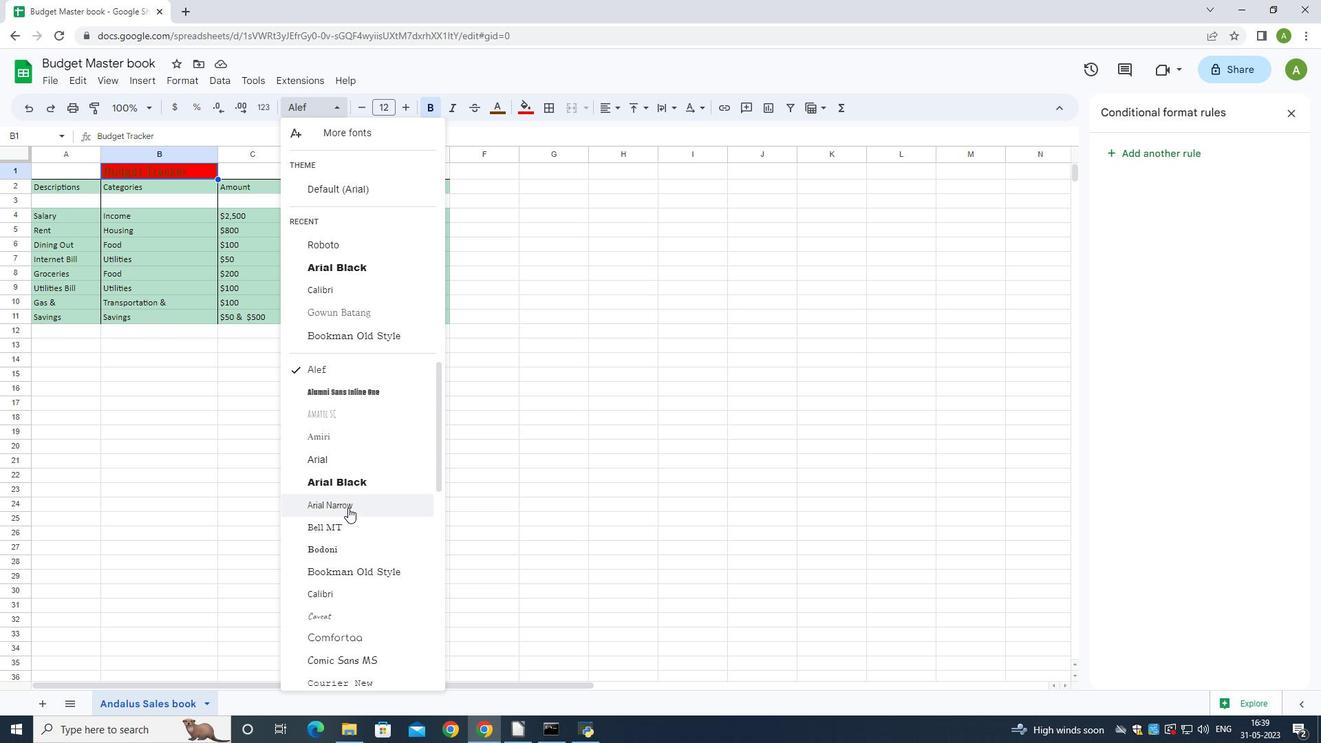 
Action: Mouse moved to (350, 504)
Screenshot: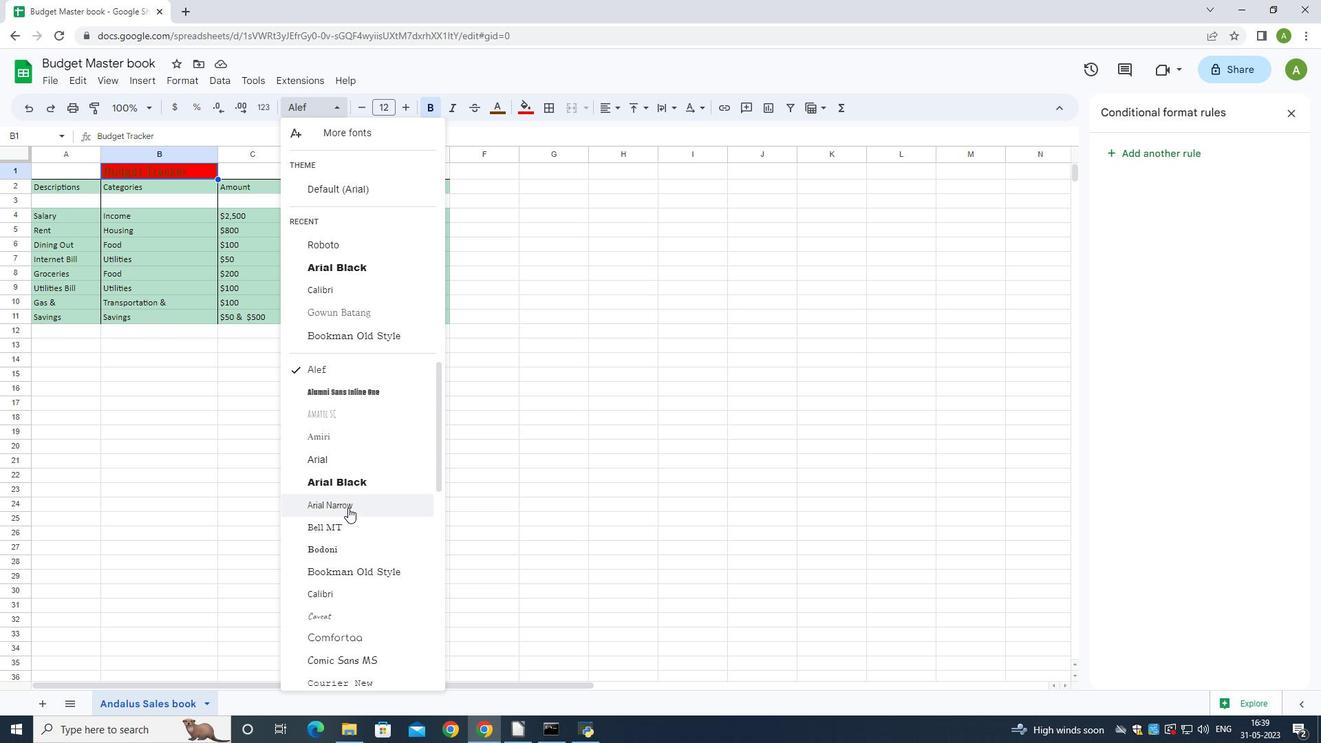 
Action: Mouse scrolled (350, 505) with delta (0, 0)
Screenshot: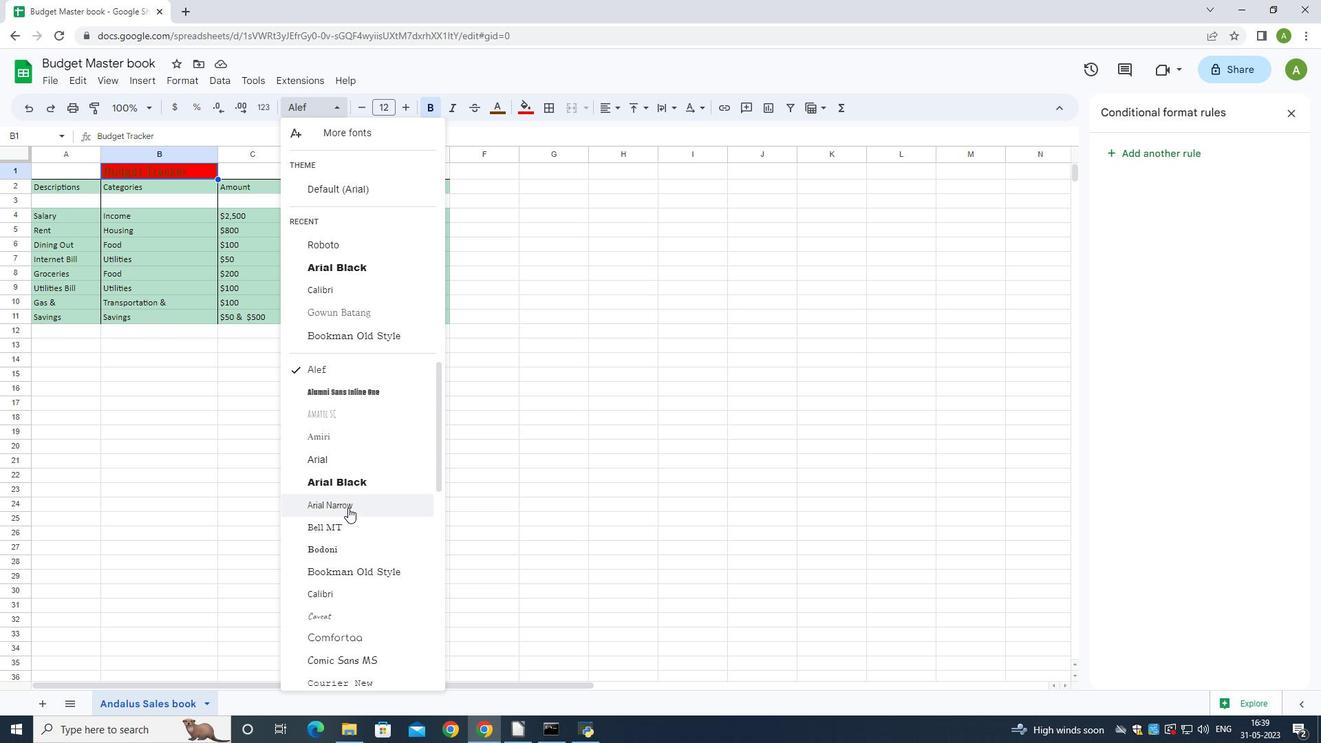 
Action: Mouse moved to (351, 502)
Screenshot: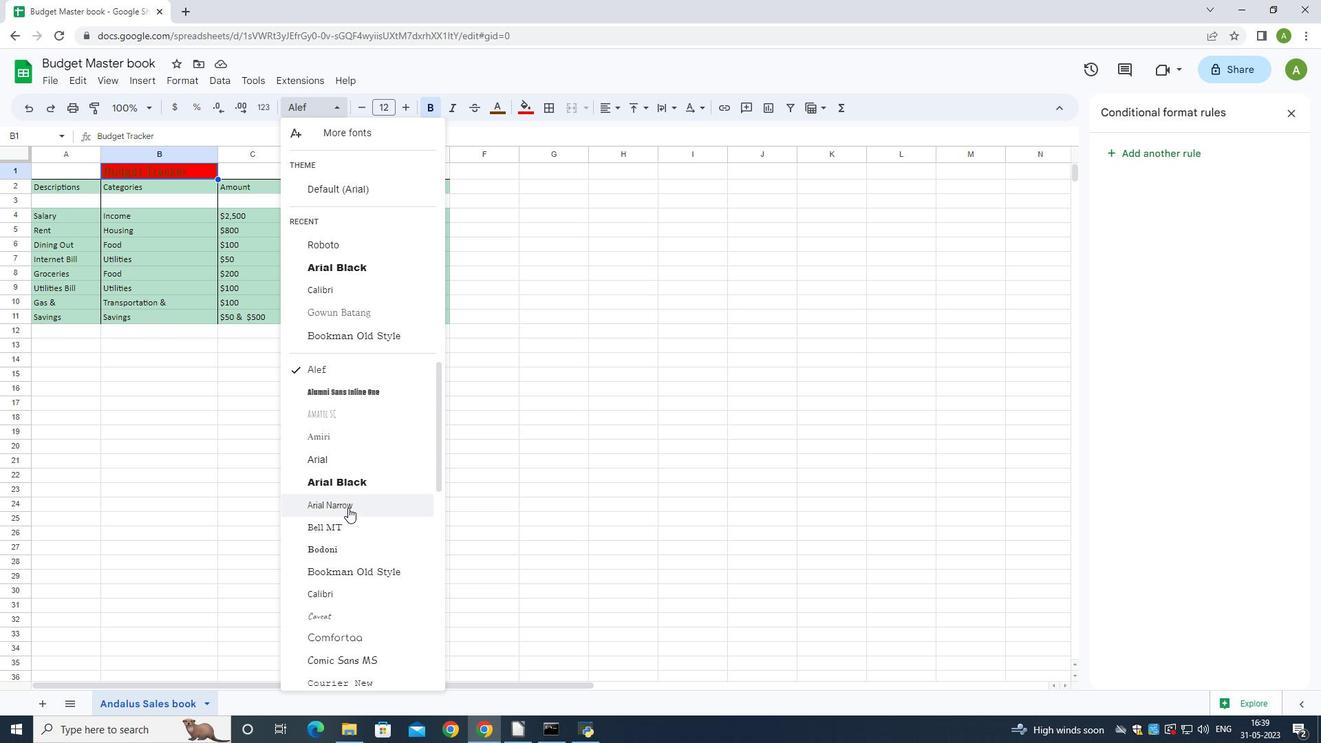 
Action: Mouse scrolled (351, 503) with delta (0, 0)
Screenshot: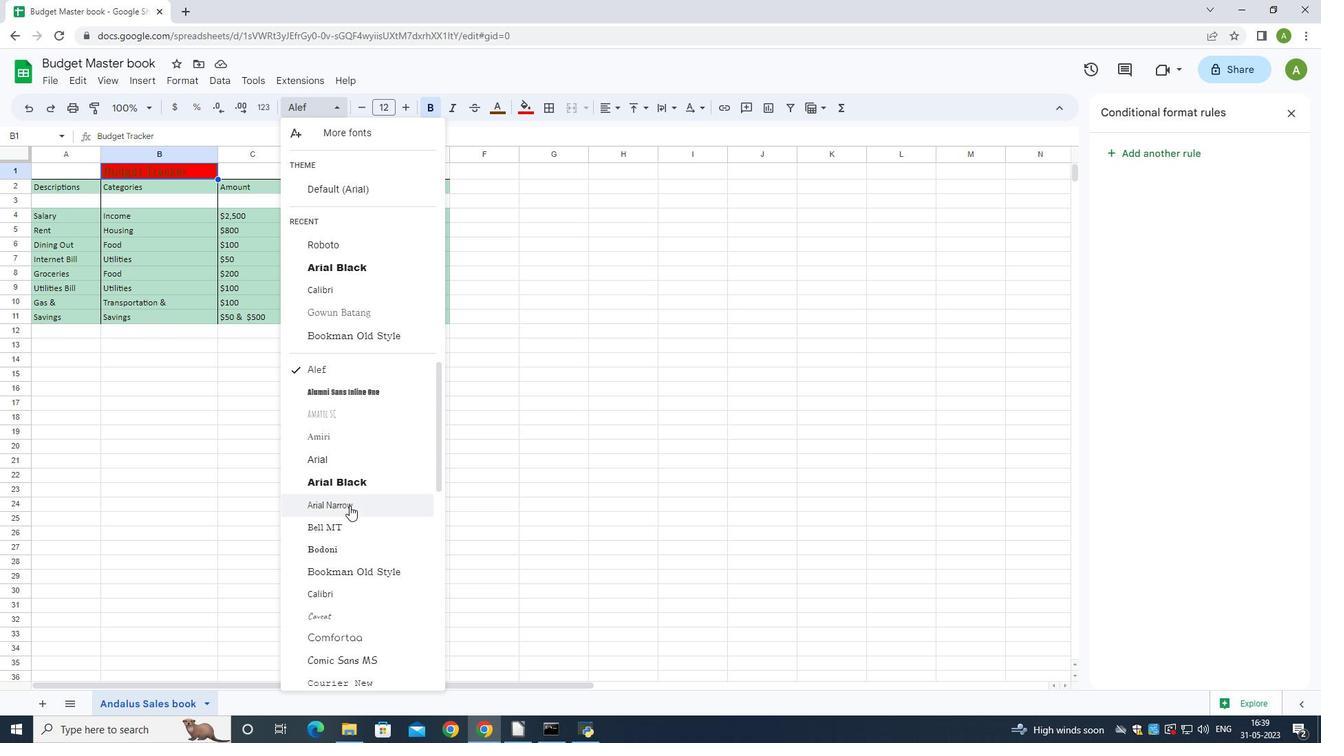
Action: Mouse scrolled (351, 503) with delta (0, 0)
Screenshot: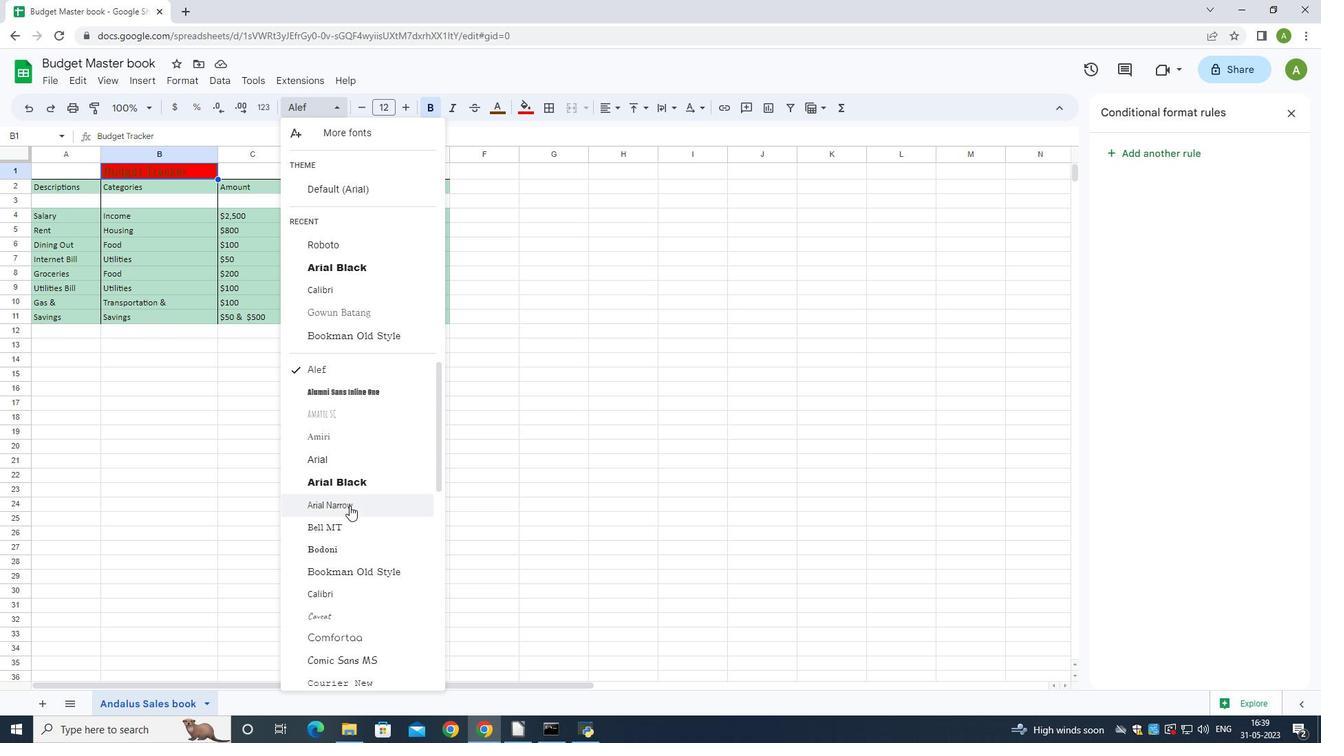 
Action: Mouse moved to (358, 447)
Screenshot: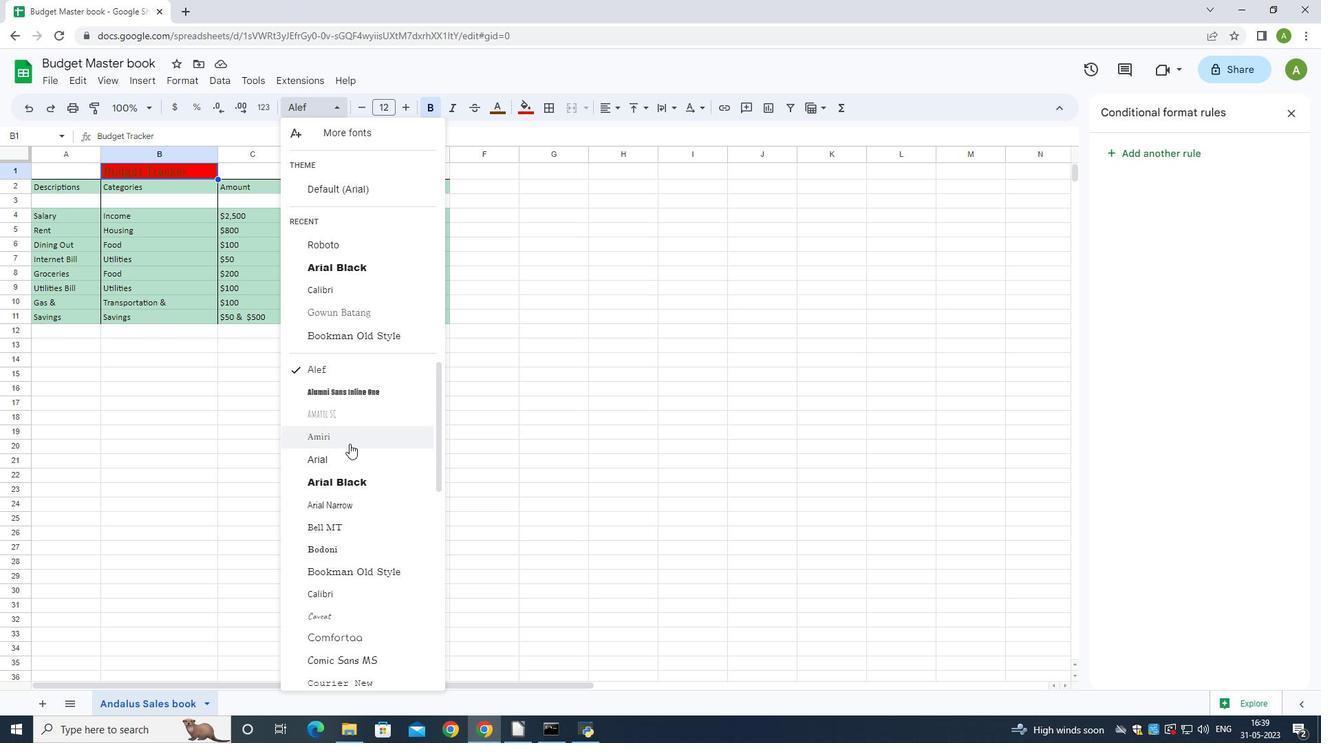 
Action: Mouse scrolled (352, 434) with delta (0, 0)
Screenshot: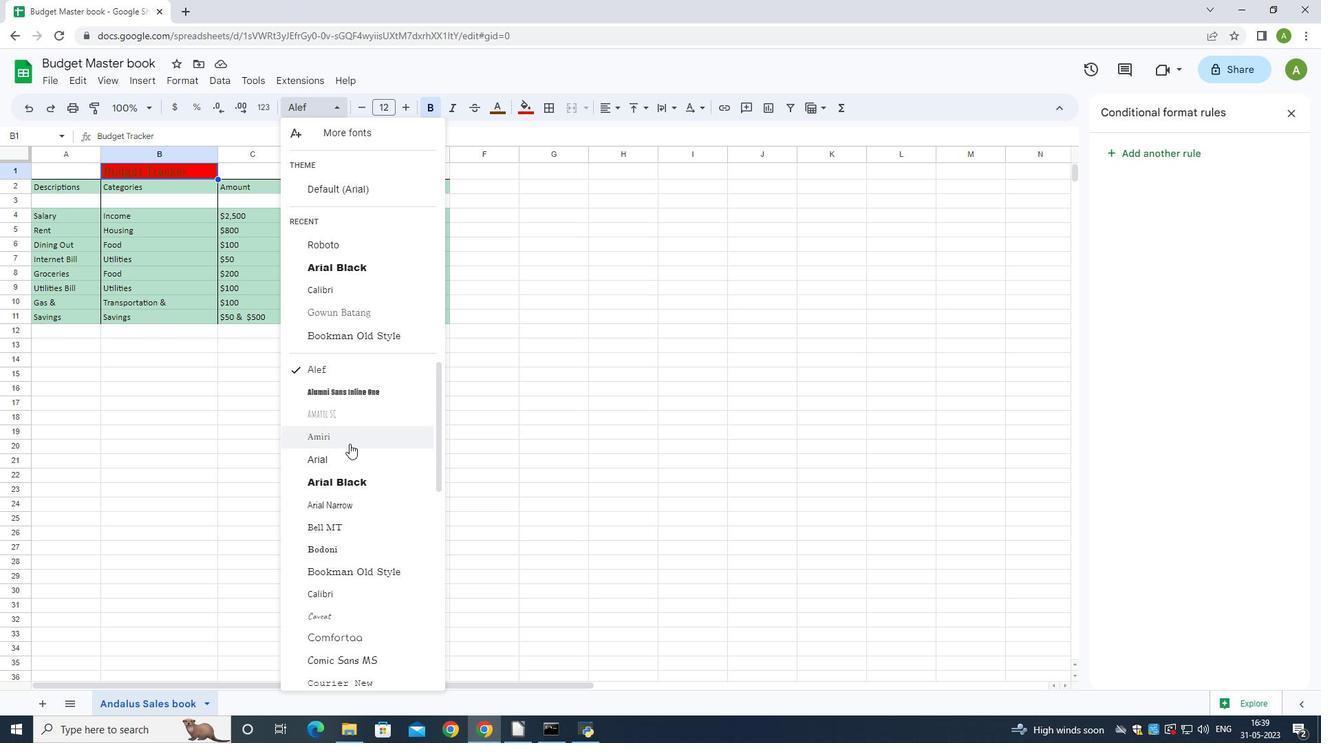 
Action: Mouse moved to (364, 459)
Screenshot: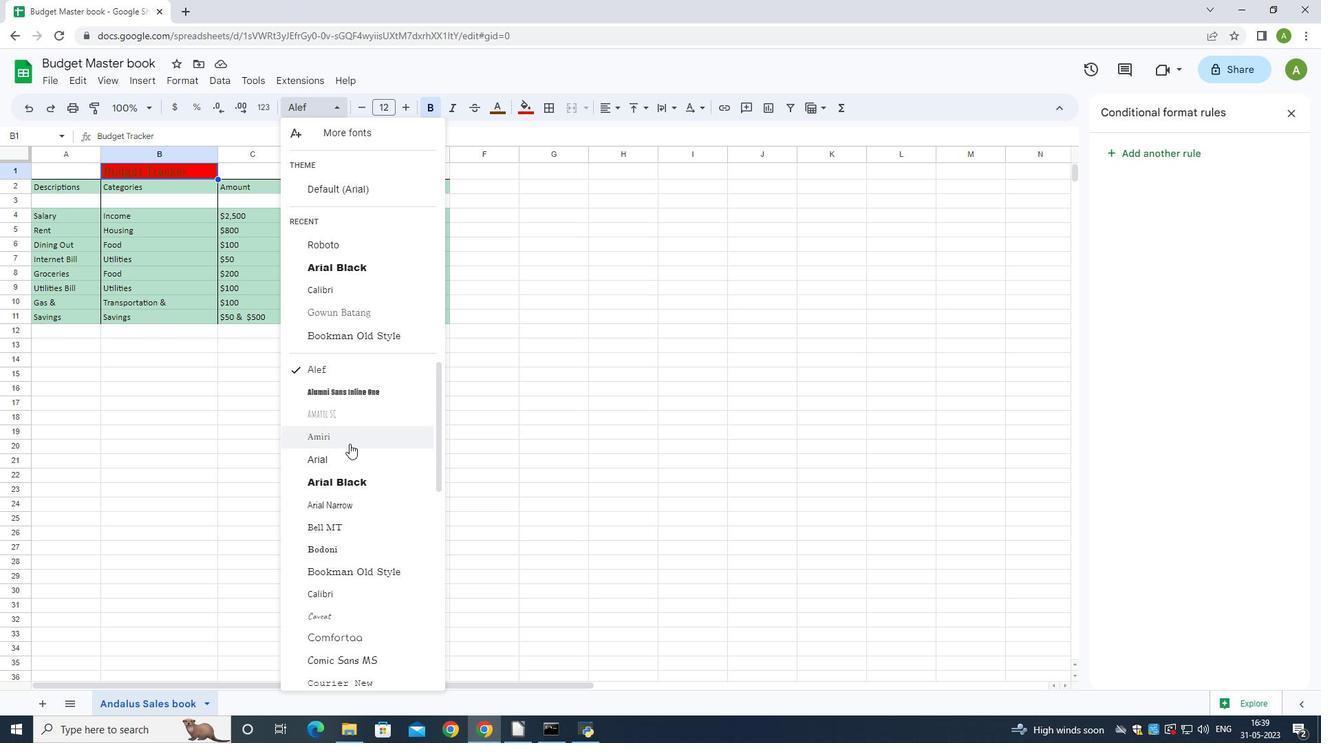 
Action: Mouse scrolled (352, 434) with delta (0, 0)
Screenshot: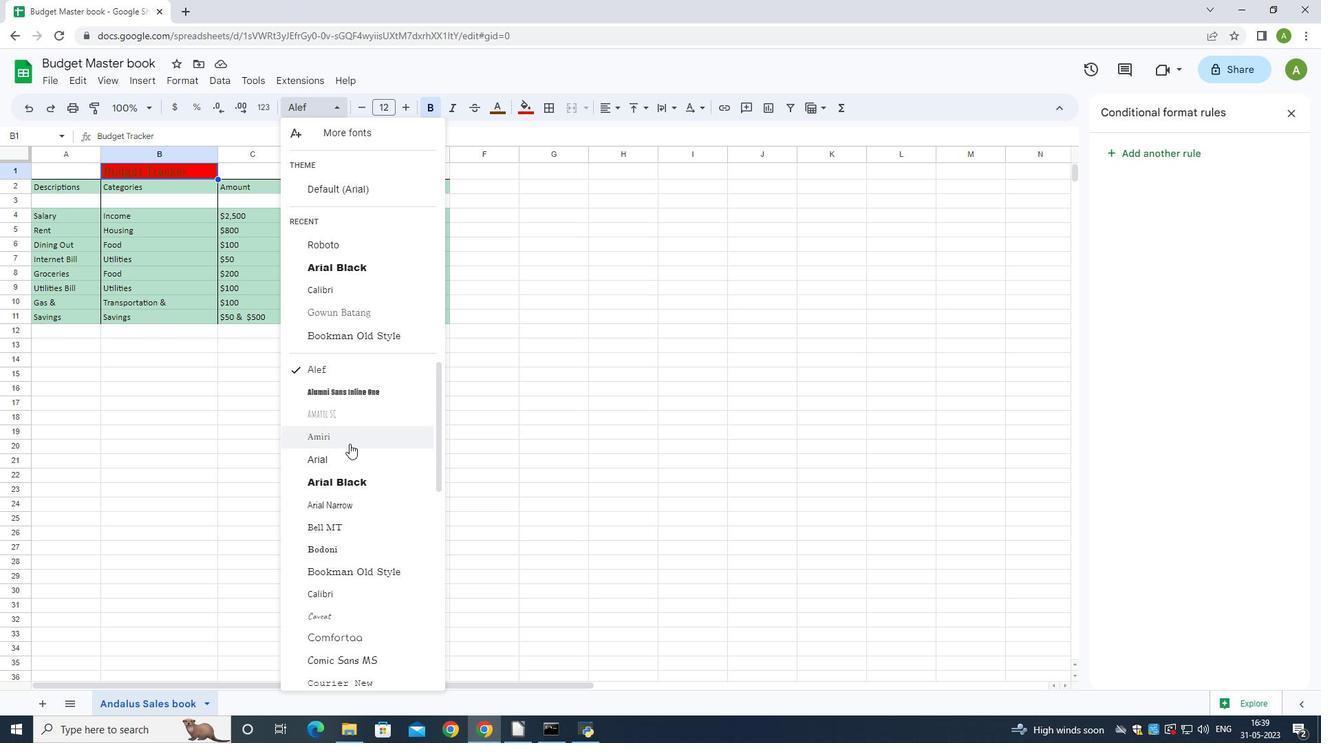 
Action: Mouse moved to (366, 466)
Screenshot: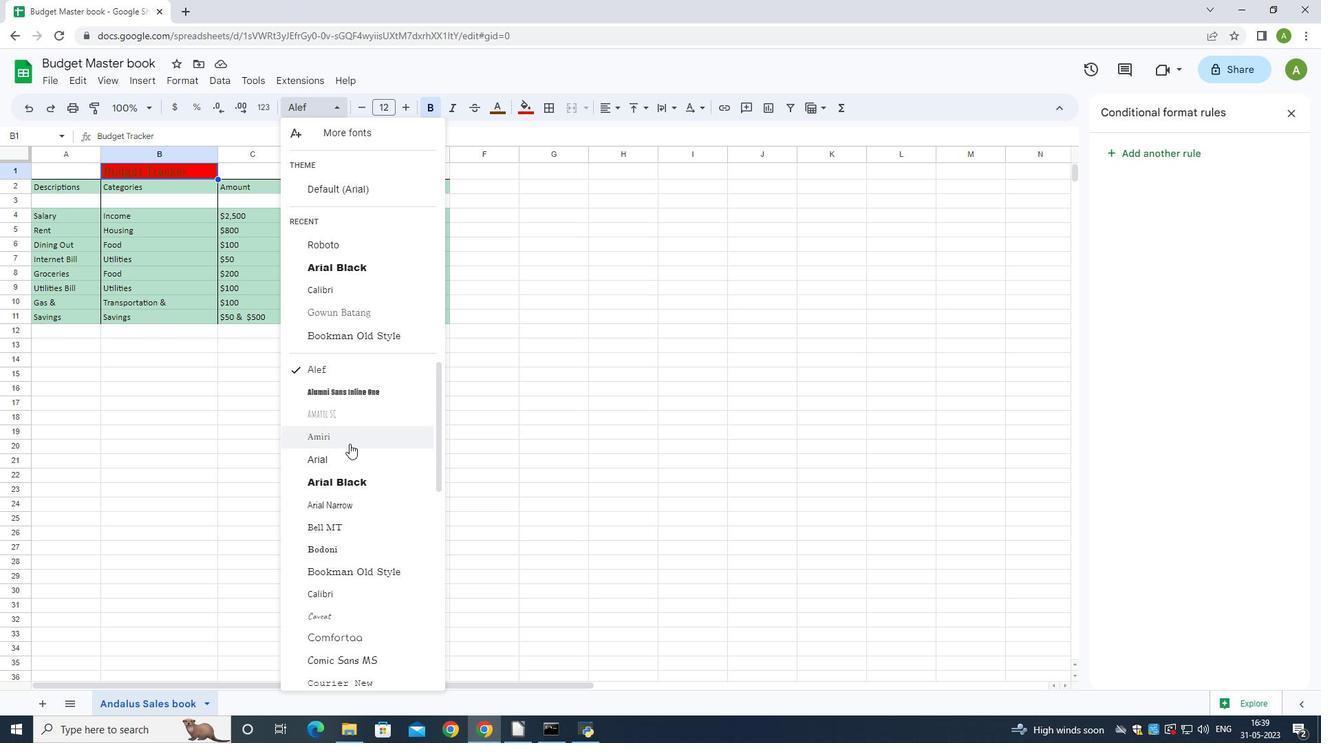 
Action: Mouse scrolled (352, 436) with delta (0, 0)
Screenshot: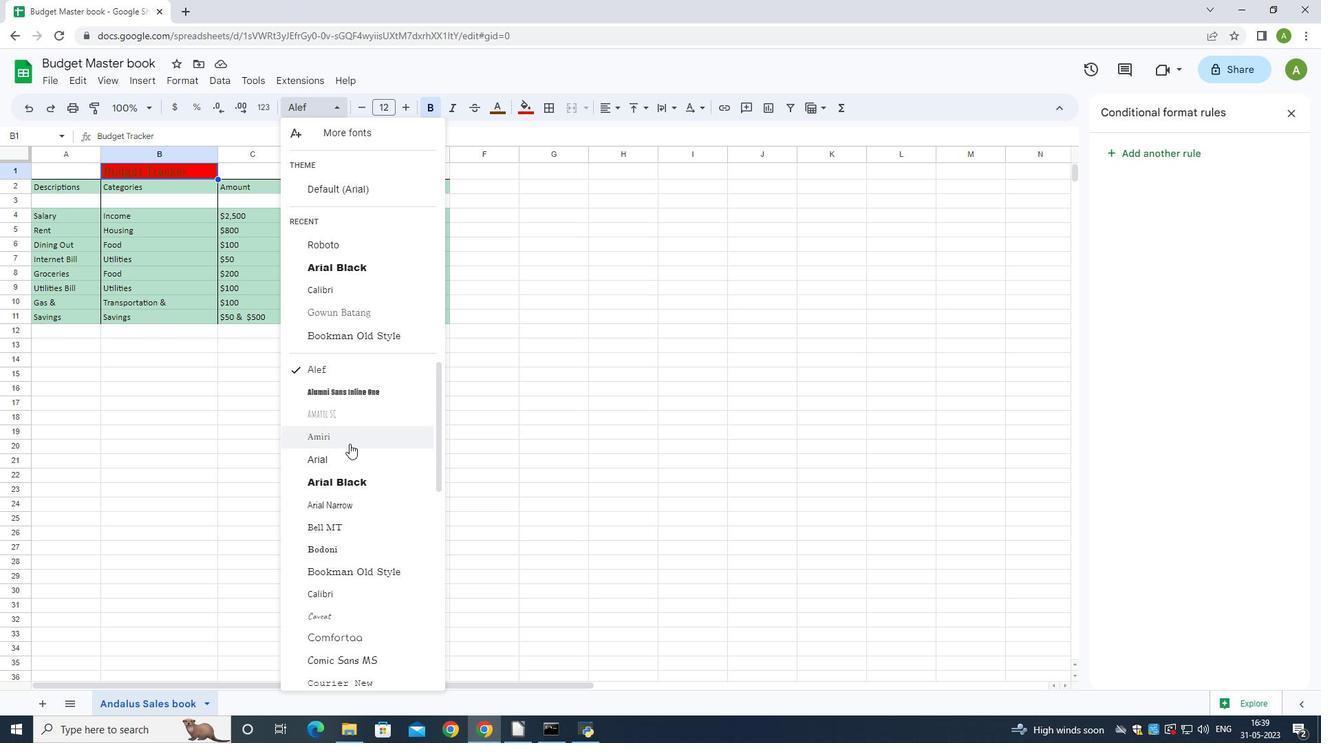 
Action: Mouse moved to (369, 368)
Screenshot: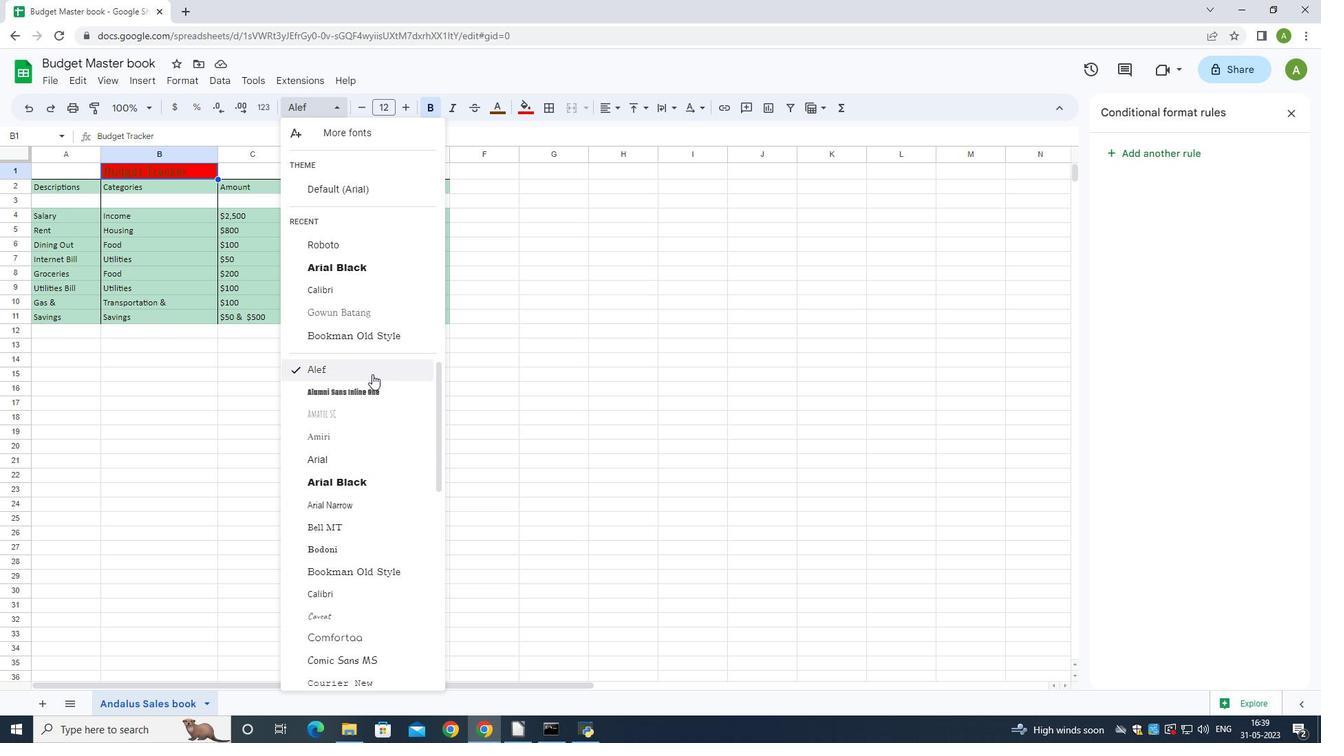 
Action: Mouse scrolled (369, 368) with delta (0, 0)
Screenshot: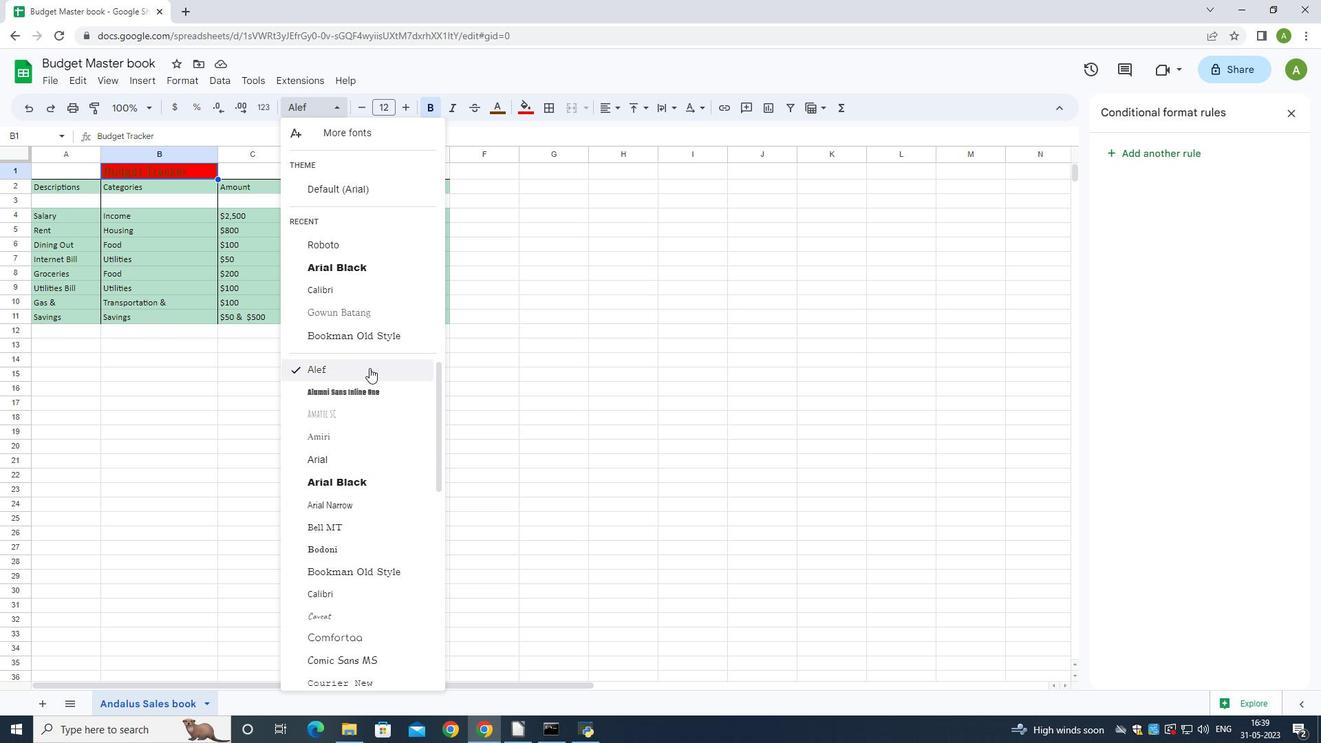 
Action: Mouse scrolled (369, 368) with delta (0, 0)
Screenshot: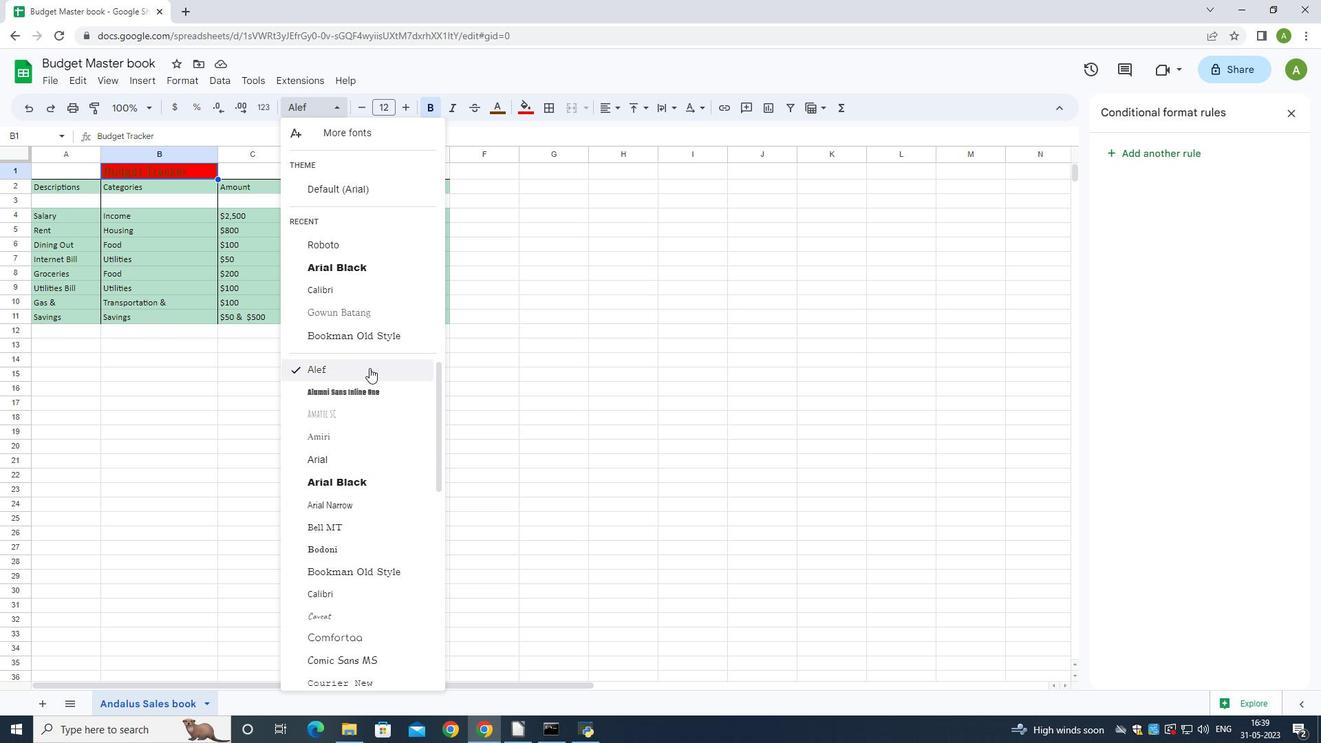 
Action: Mouse scrolled (369, 368) with delta (0, 0)
Screenshot: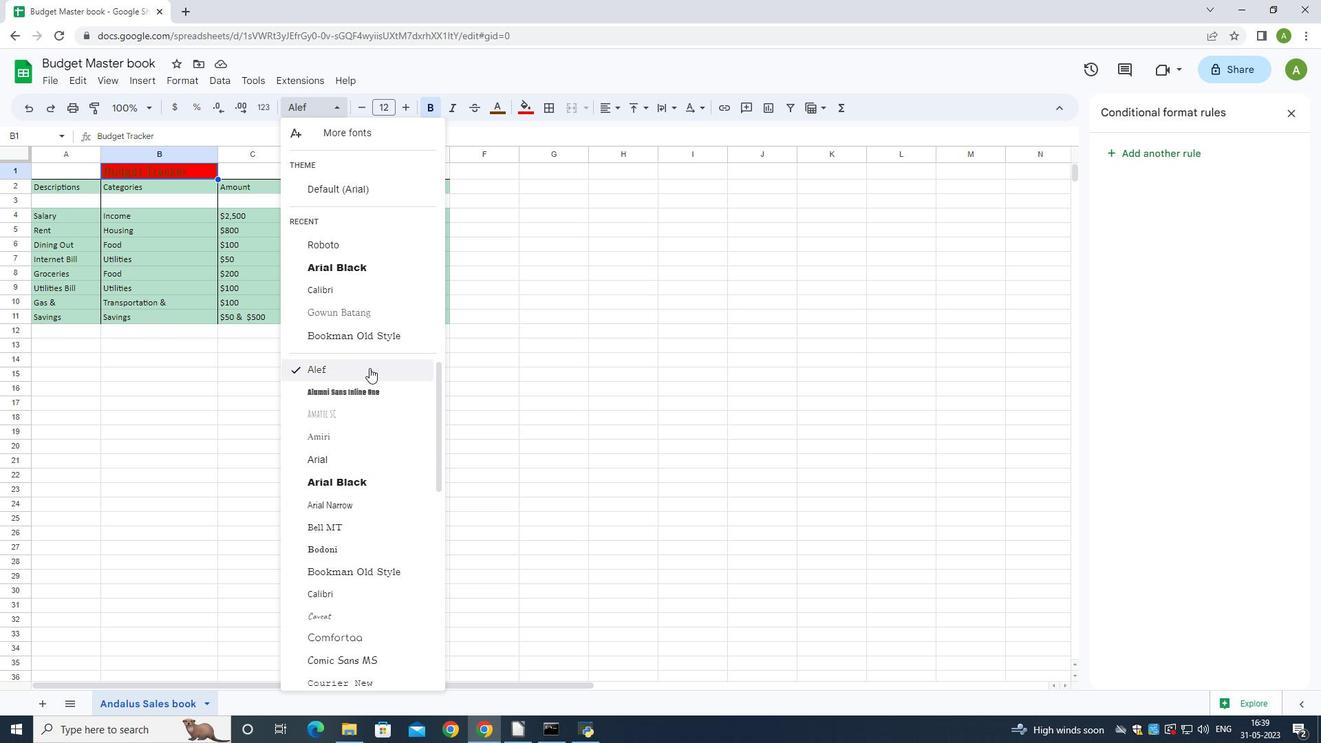 
Action: Mouse moved to (379, 366)
Screenshot: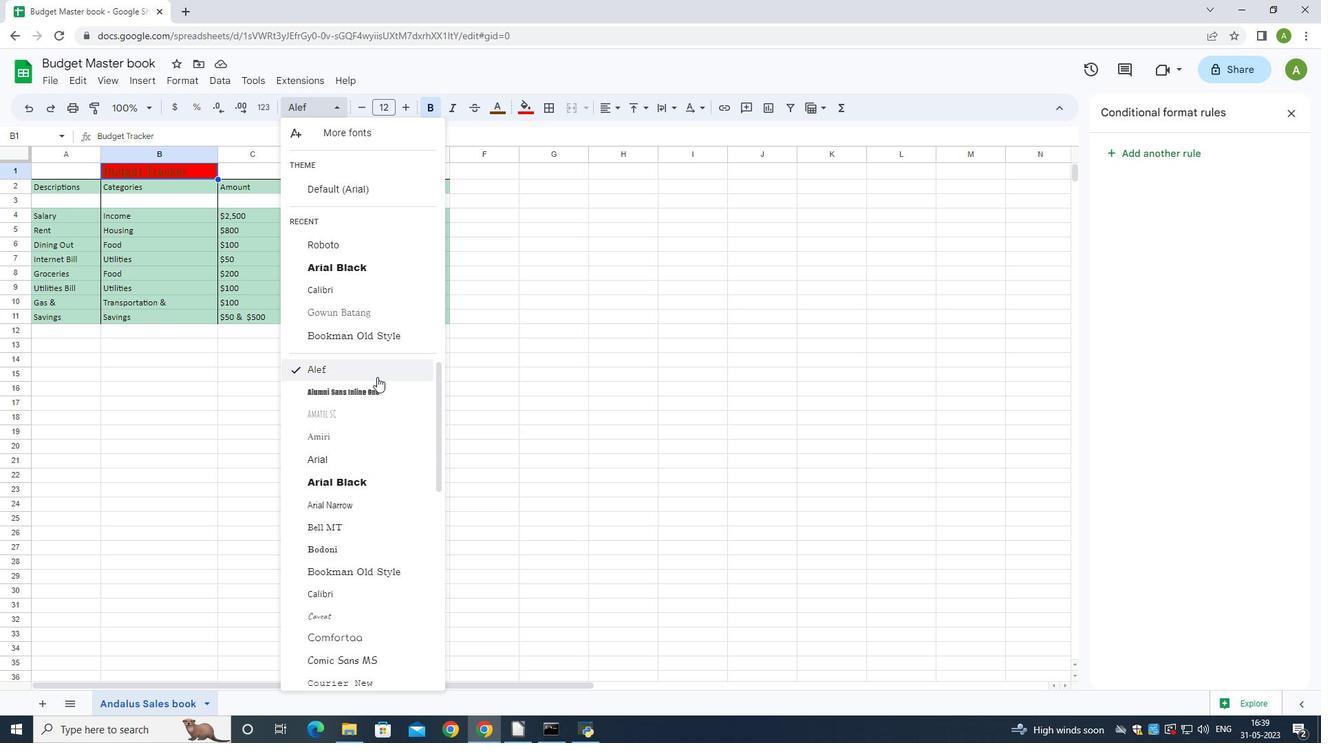 
Action: Mouse scrolled (379, 366) with delta (0, 0)
Screenshot: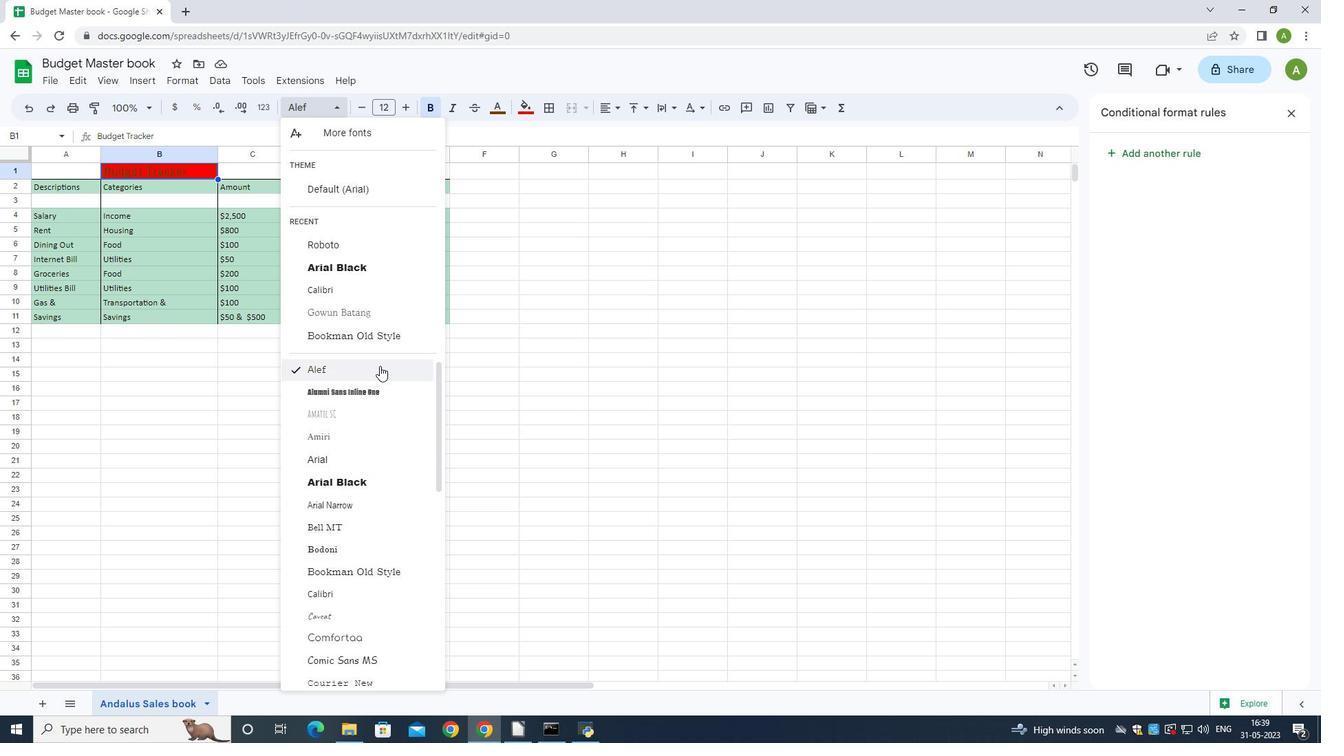 
Action: Mouse scrolled (379, 366) with delta (0, 0)
Screenshot: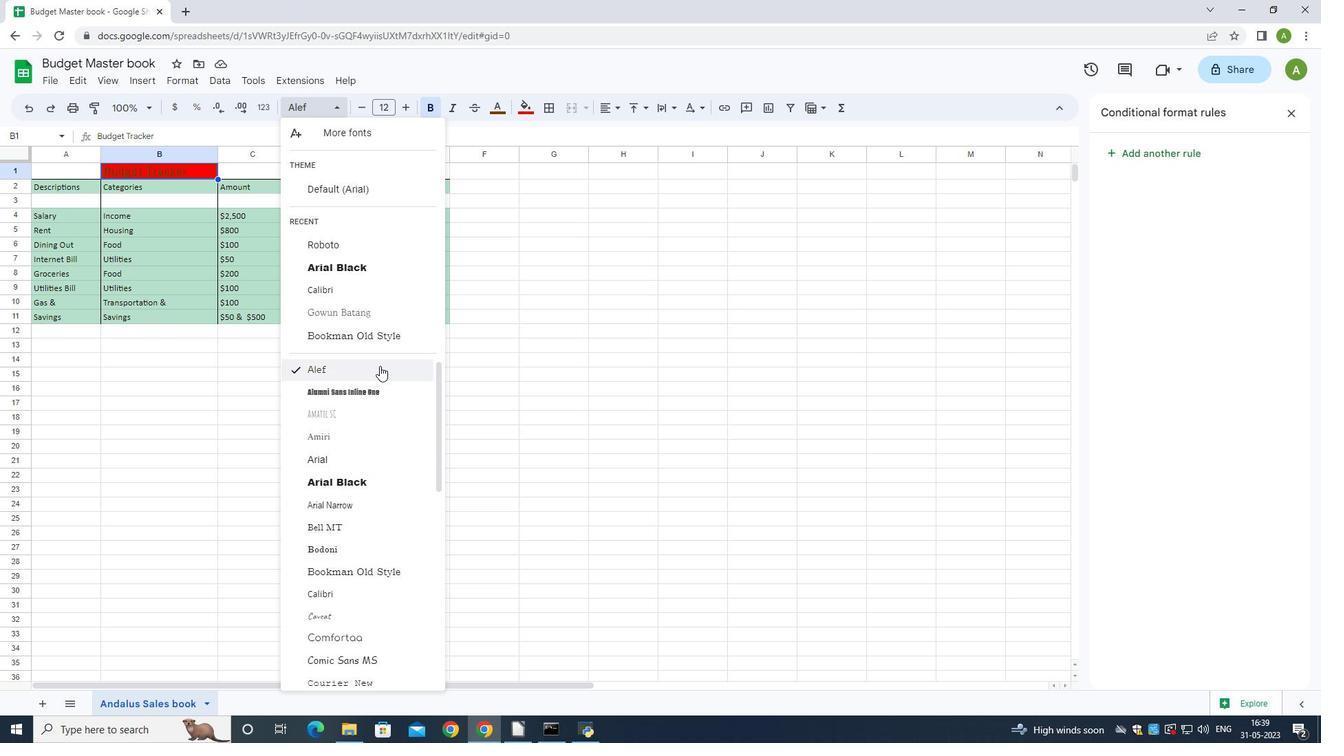 
Action: Mouse moved to (379, 380)
Screenshot: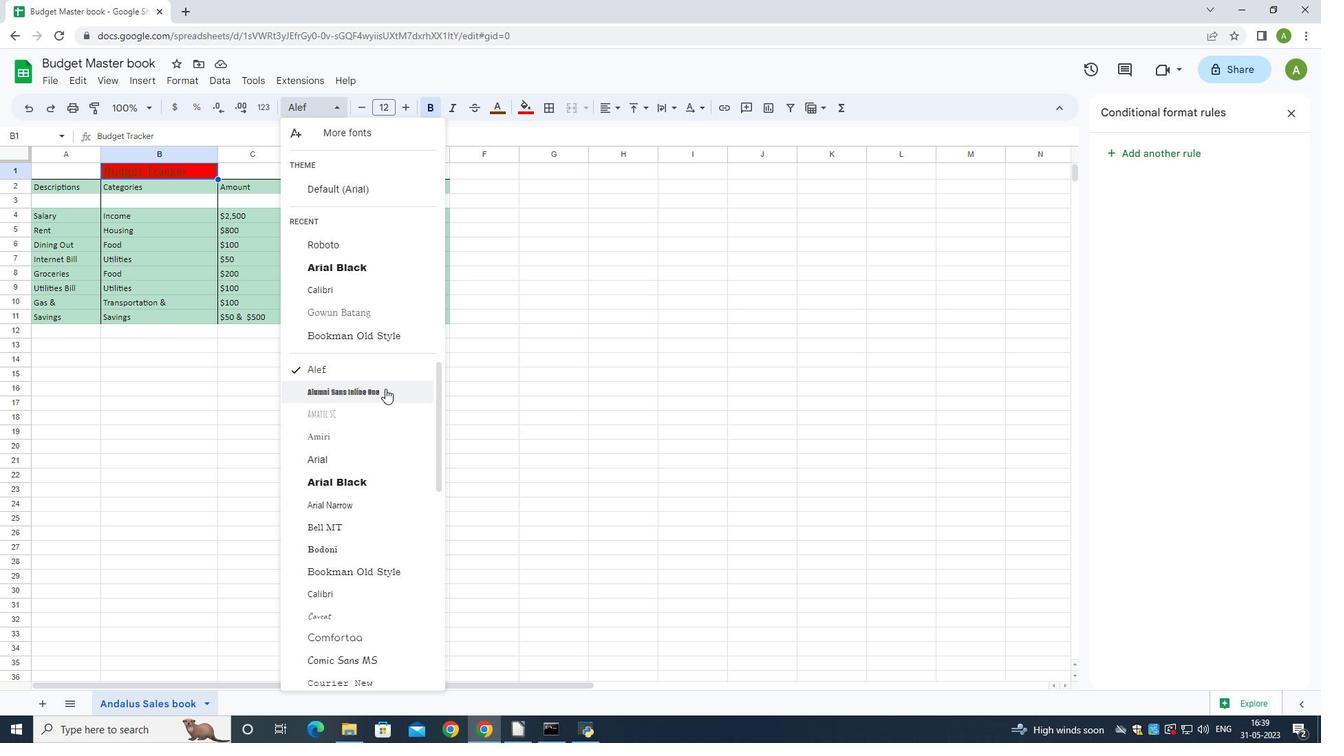 
Action: Mouse scrolled (379, 381) with delta (0, 0)
